 Task: Buy 3 Power Flossers & Irrigator Accessories from Oral Care section under best seller category for shipping address: Kari Cooper, 1476 Vineyard Drive, Independence, Ohio 44131, Cell Number 4403901431. Pay from credit card ending with 7965, CVV 549
Action: Mouse moved to (319, 67)
Screenshot: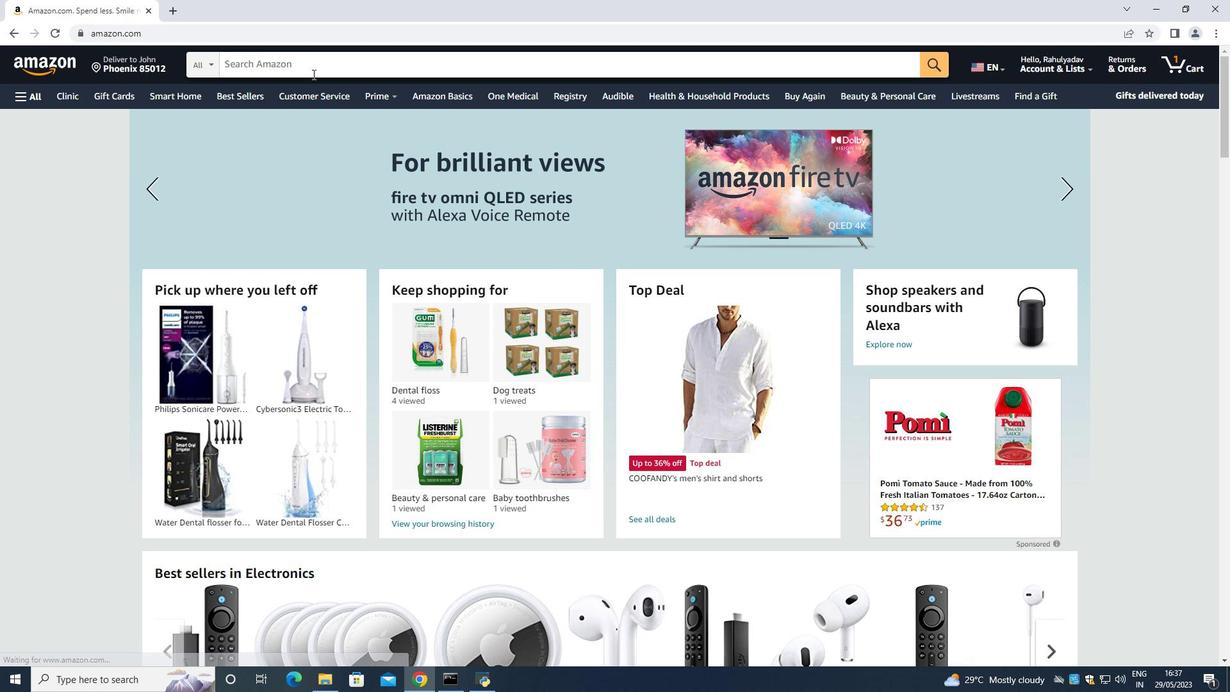 
Action: Mouse pressed left at (319, 67)
Screenshot: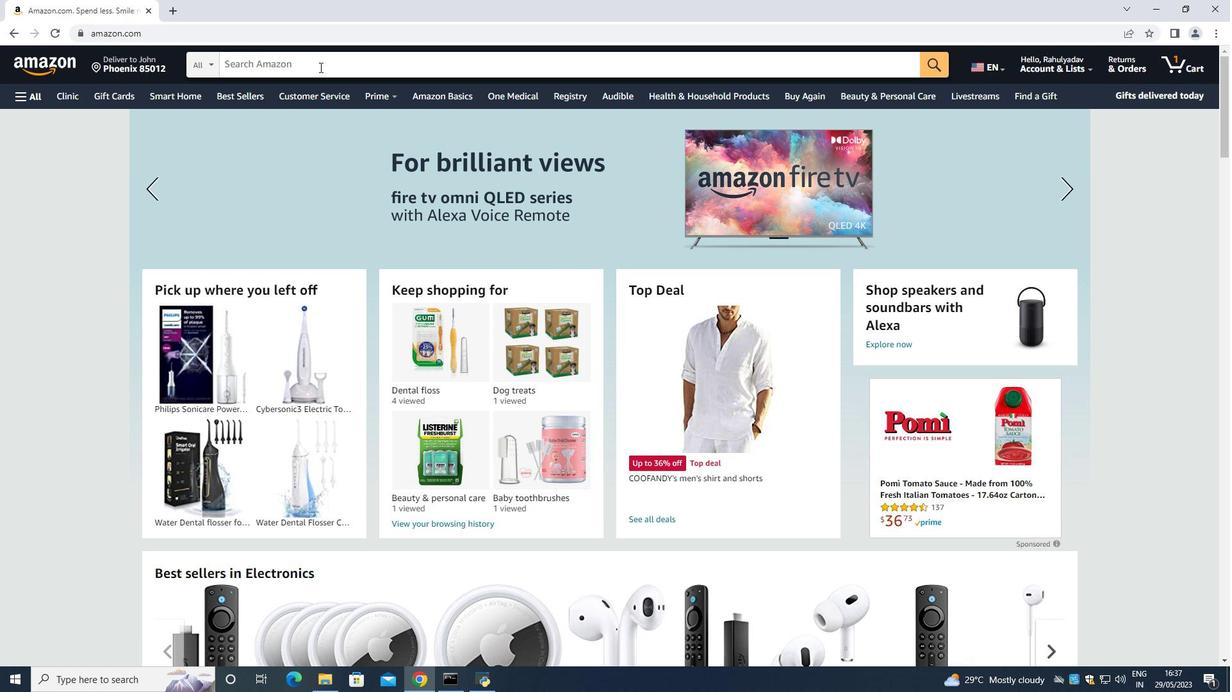 
Action: Mouse moved to (323, 67)
Screenshot: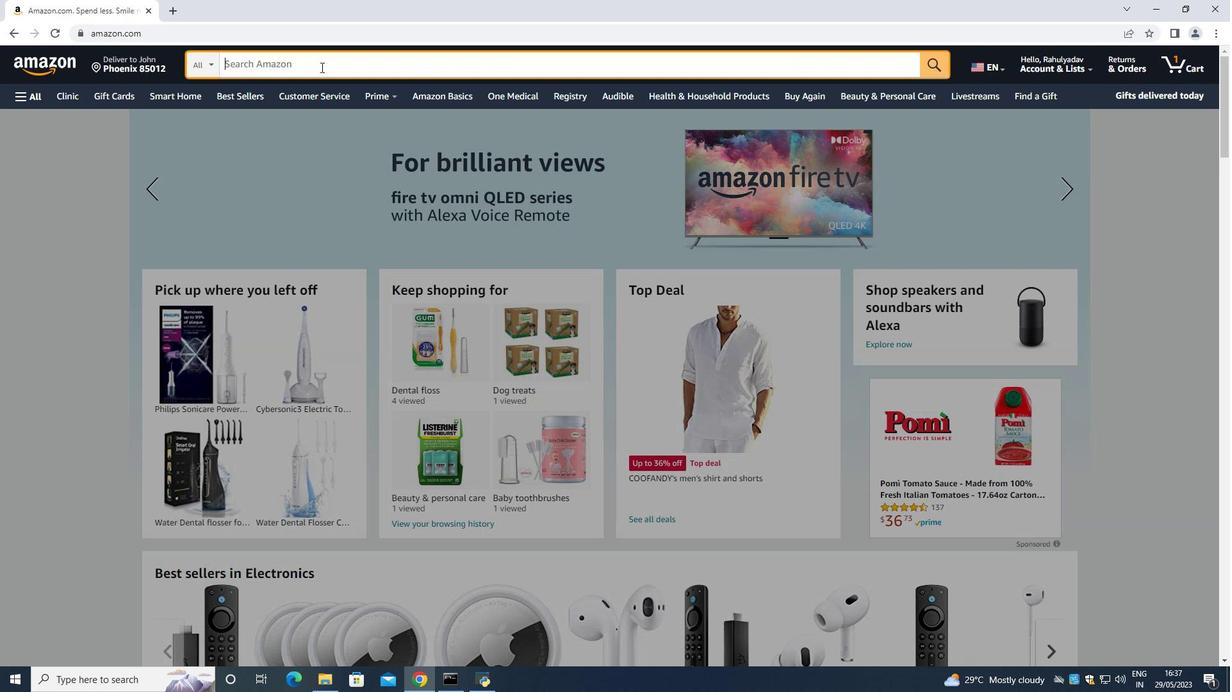 
Action: Key pressed <Key.shift>Power<Key.space><Key.shift>flosser<Key.space><Key.shift_r>&i<Key.backspace><Key.shift>I<Key.backspace><Key.space><Key.shift><Key.shift><Key.shift><Key.shift><Key.shift><Key.shift><Key.shift><Key.shift><Key.shift><Key.shift>Irrigator<Key.space><Key.shift><Key.shift><Key.shift><Key.shift>Accrssories<Key.enter>
Screenshot: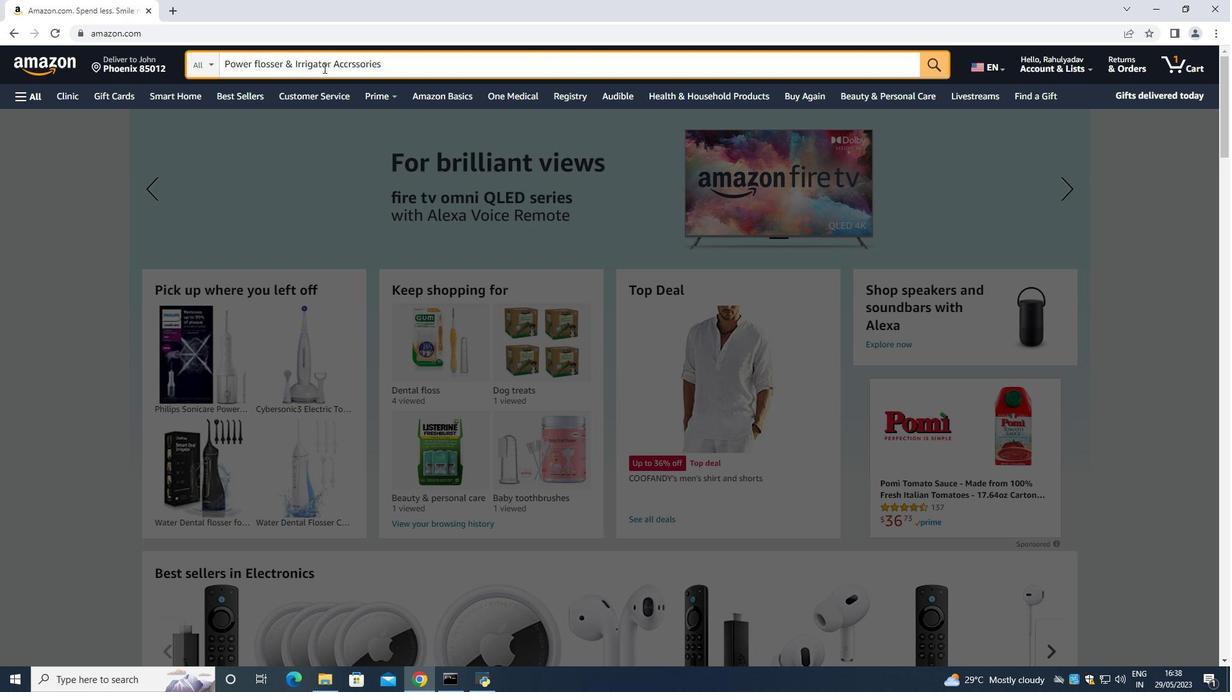 
Action: Mouse moved to (59, 255)
Screenshot: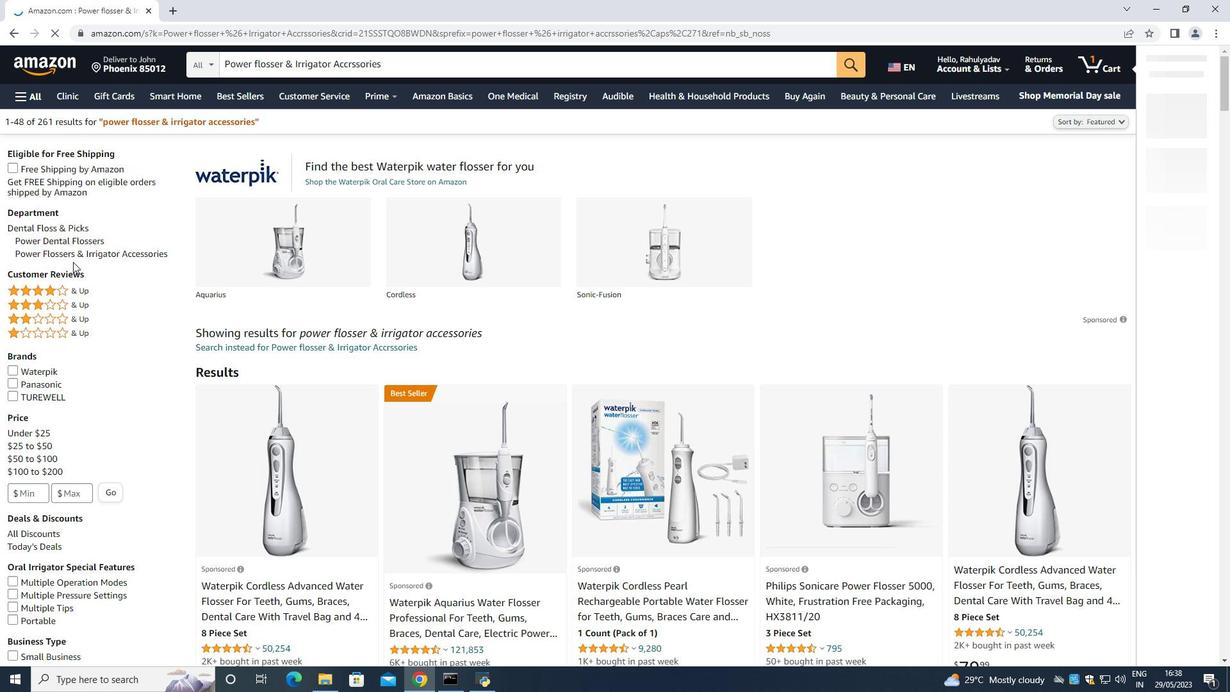 
Action: Mouse pressed left at (59, 255)
Screenshot: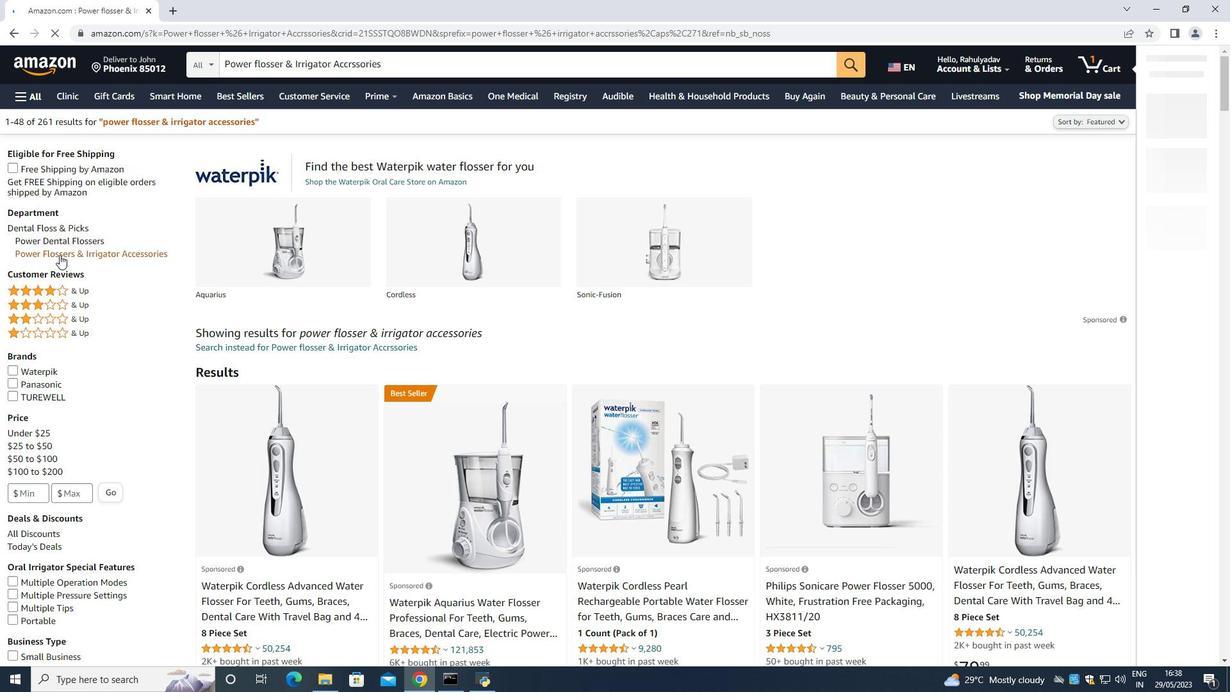 
Action: Mouse moved to (130, 319)
Screenshot: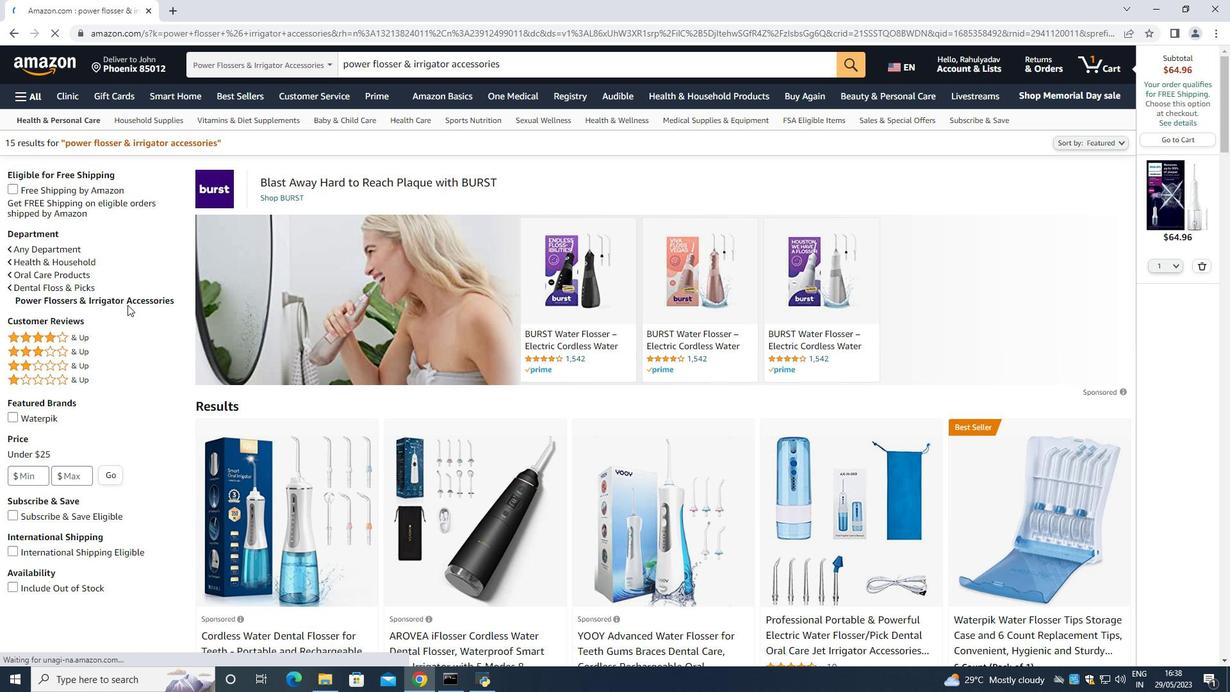 
Action: Mouse scrolled (130, 319) with delta (0, 0)
Screenshot: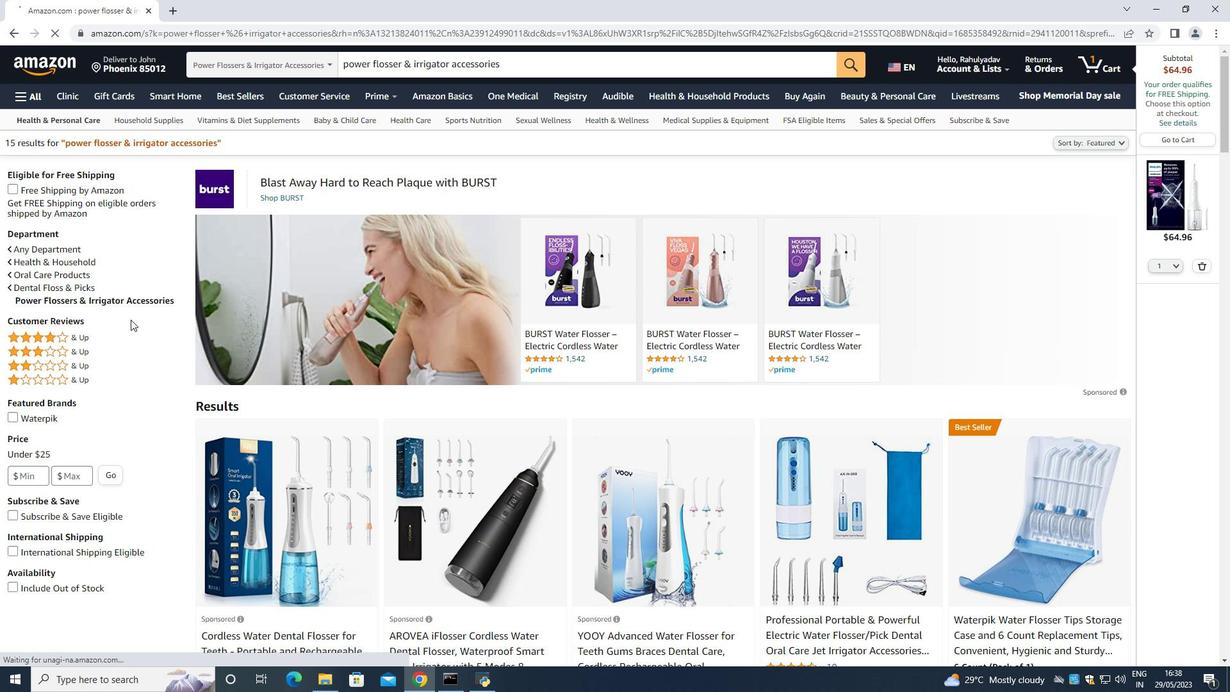
Action: Mouse moved to (521, 600)
Screenshot: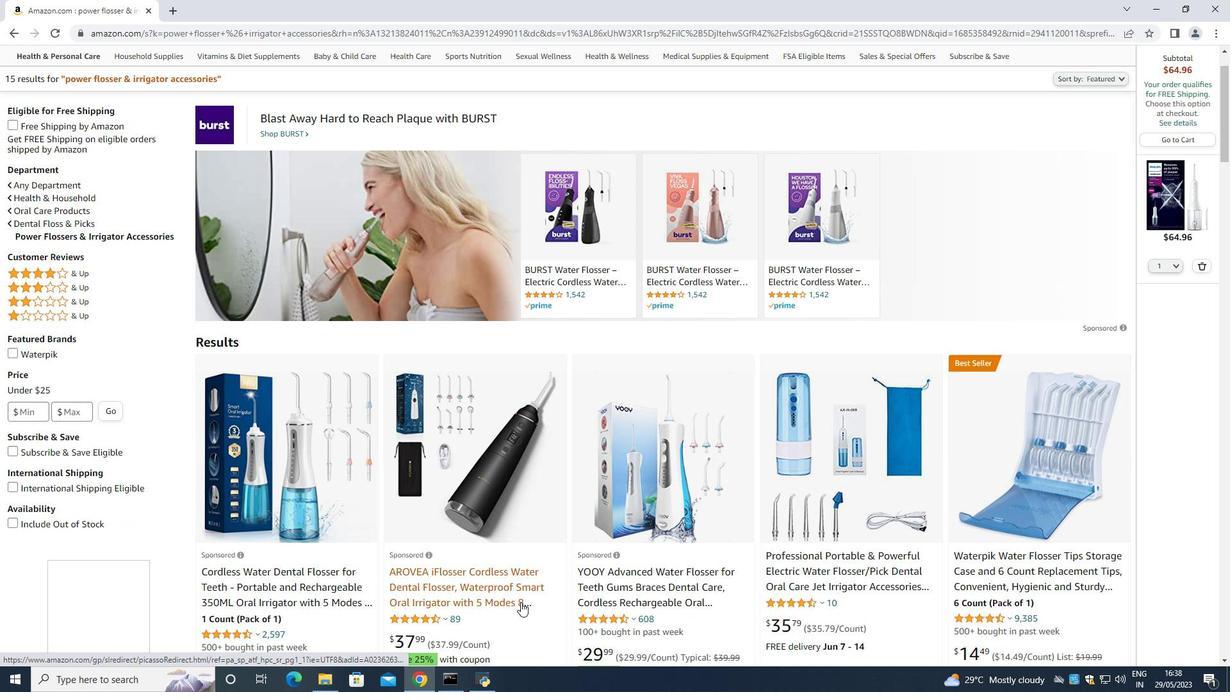 
Action: Mouse scrolled (521, 599) with delta (0, 0)
Screenshot: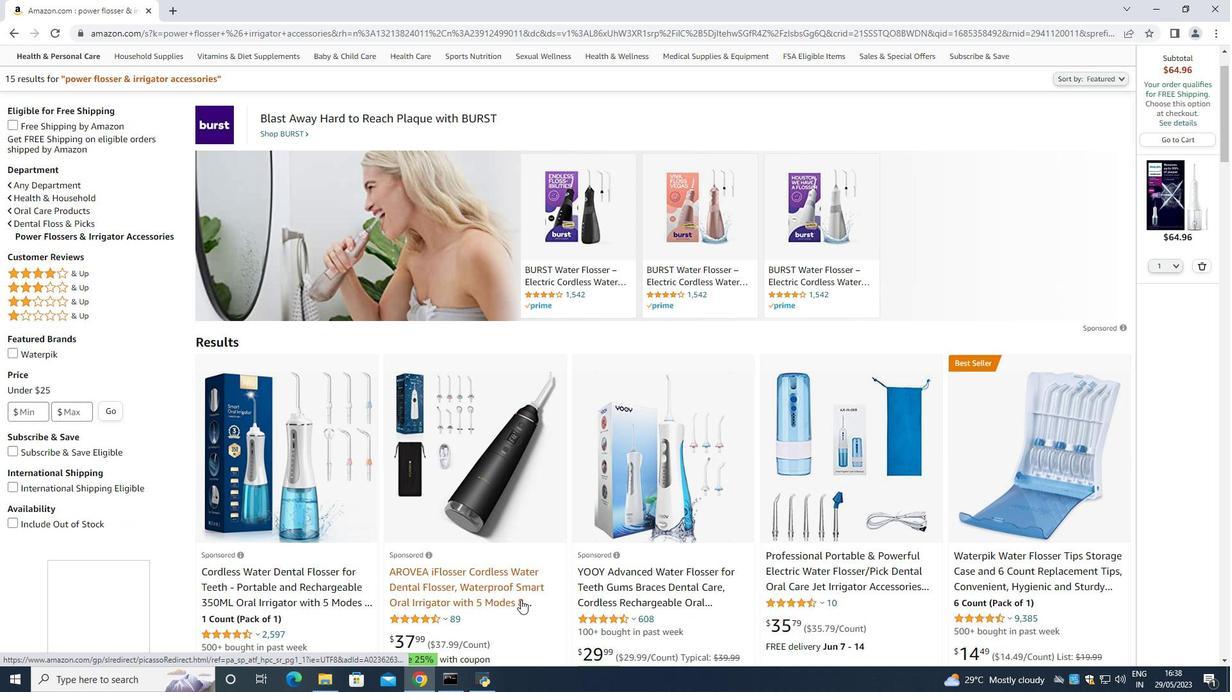 
Action: Mouse moved to (537, 541)
Screenshot: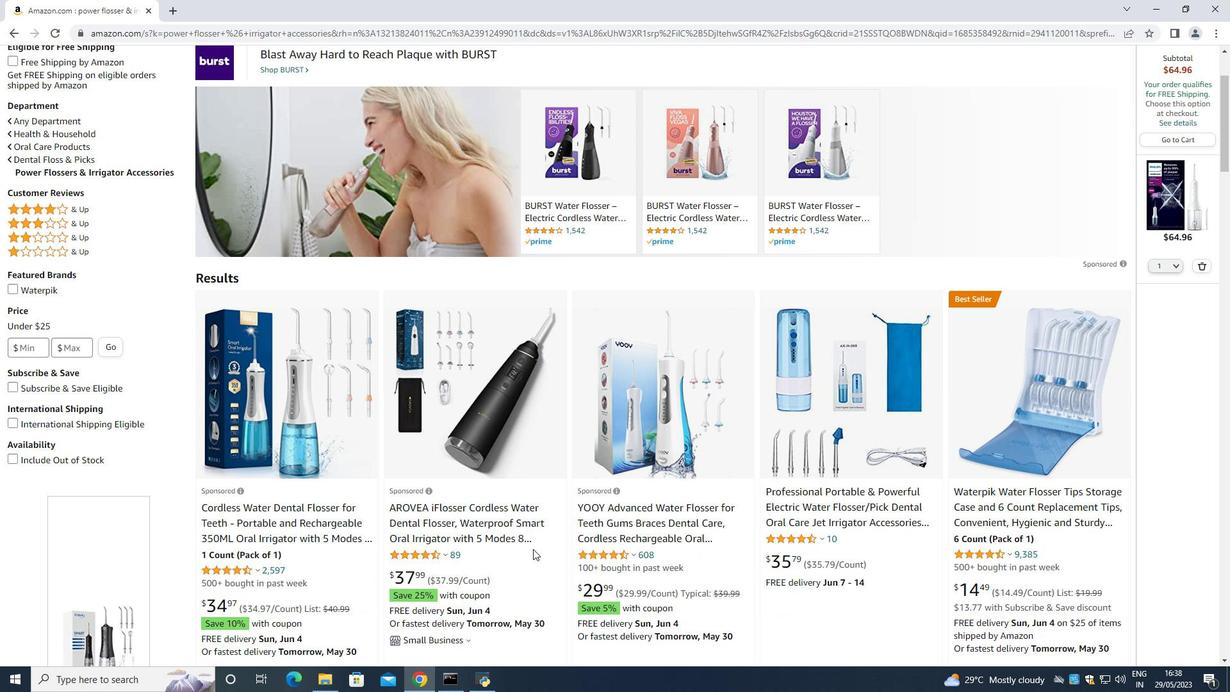 
Action: Mouse scrolled (537, 540) with delta (0, 0)
Screenshot: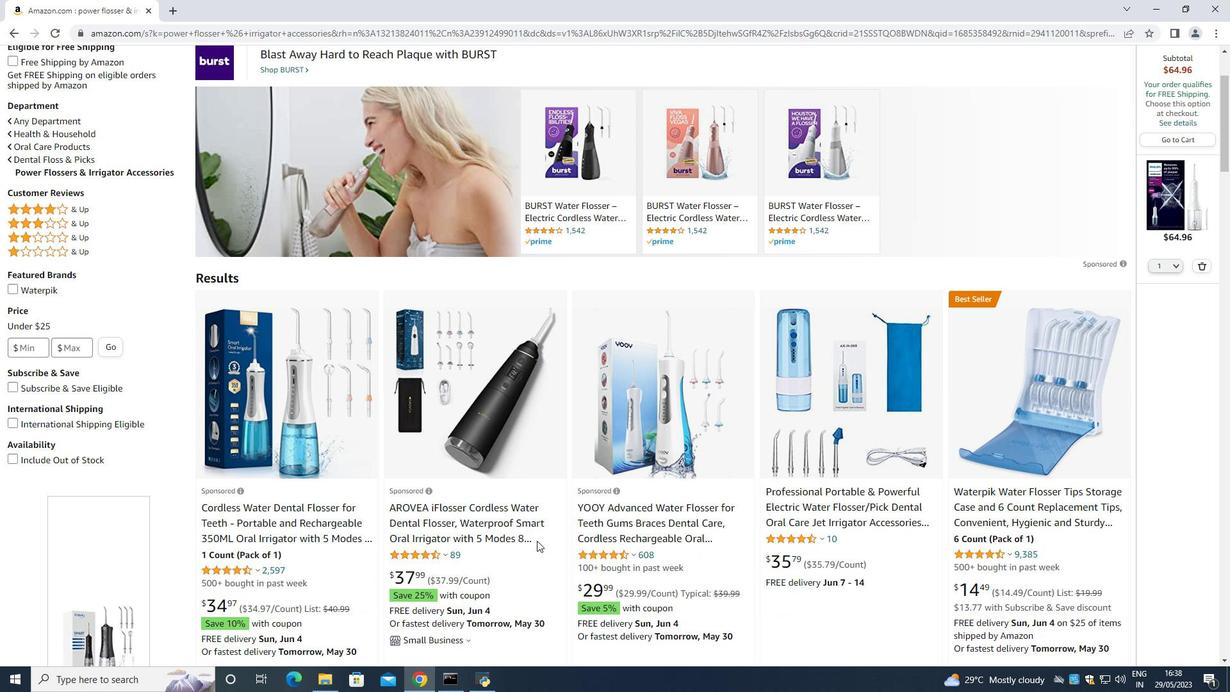 
Action: Mouse moved to (757, 438)
Screenshot: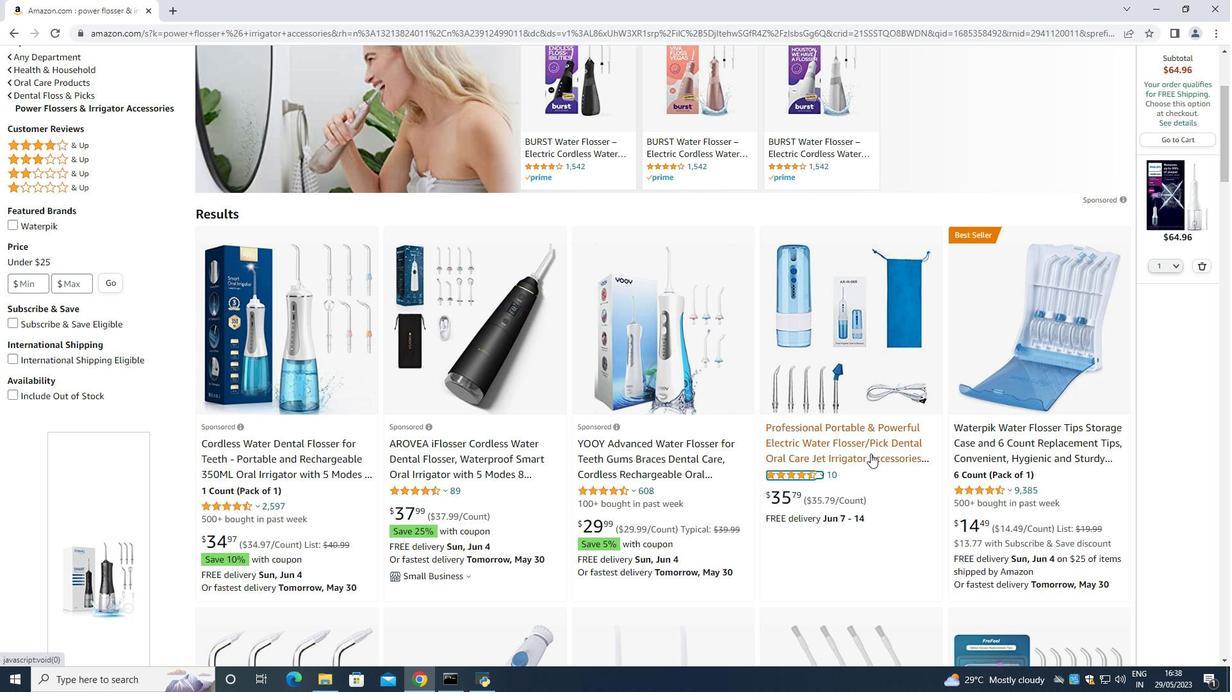 
Action: Mouse scrolled (757, 437) with delta (0, 0)
Screenshot: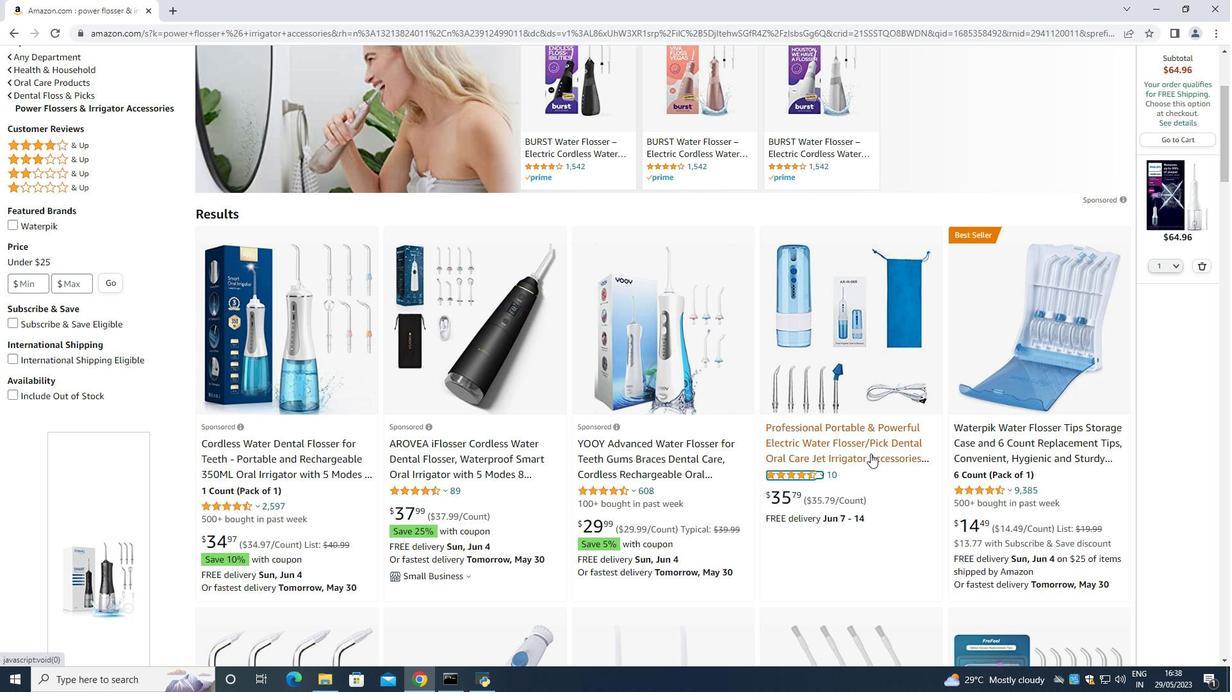 
Action: Mouse moved to (736, 432)
Screenshot: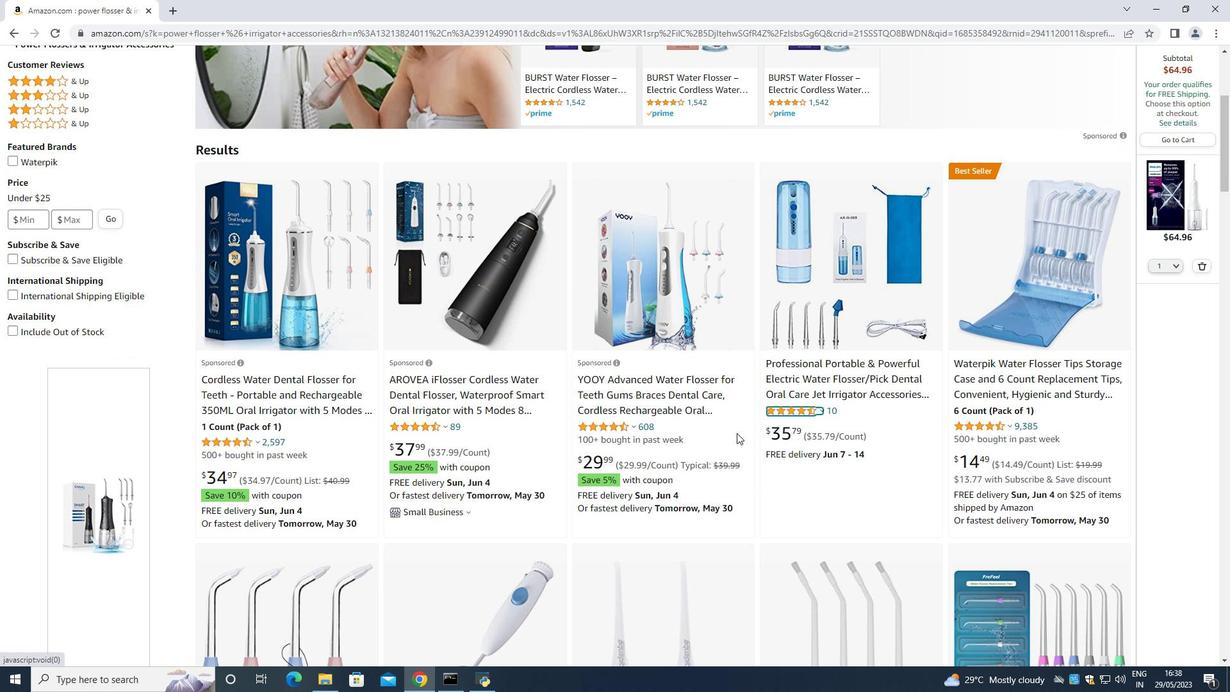 
Action: Mouse scrolled (736, 432) with delta (0, 0)
Screenshot: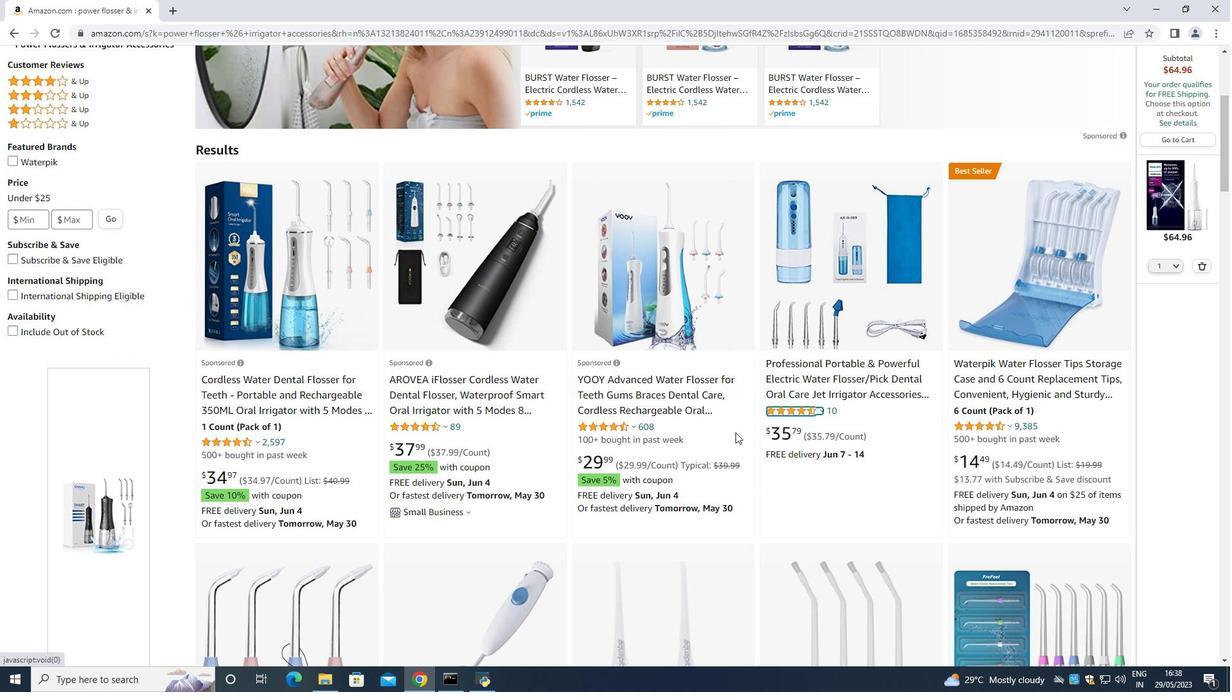 
Action: Mouse moved to (375, 493)
Screenshot: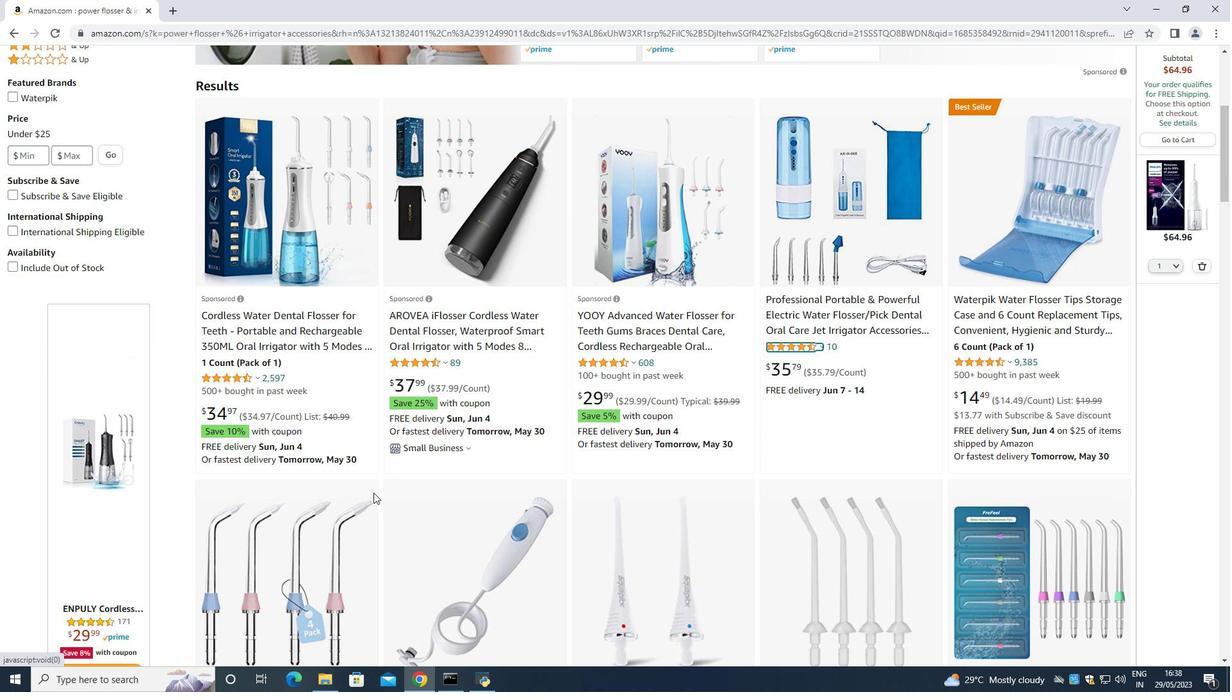 
Action: Mouse scrolled (375, 492) with delta (0, 0)
Screenshot: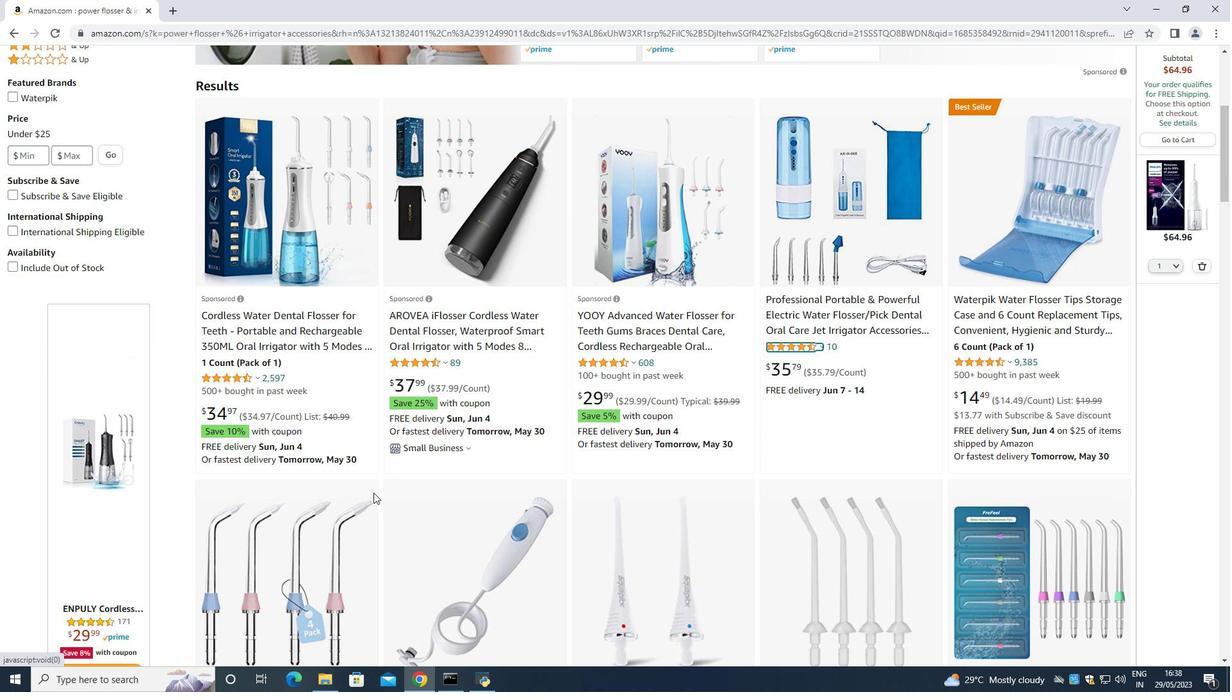 
Action: Mouse moved to (375, 492)
Screenshot: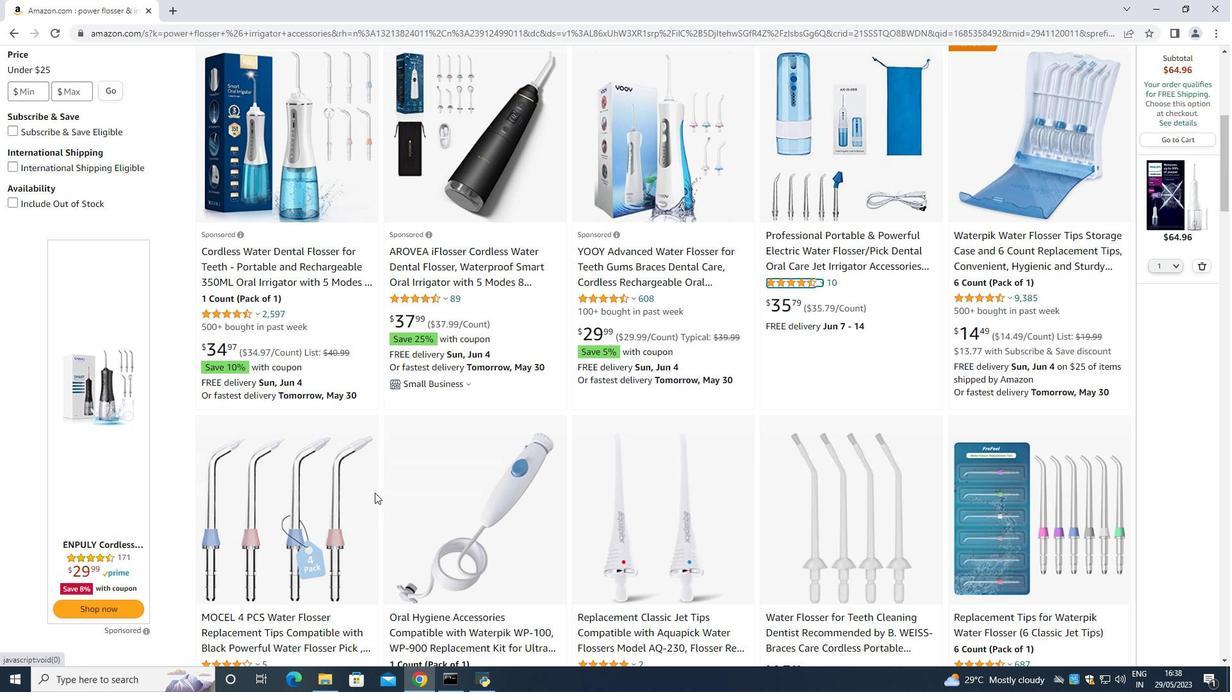 
Action: Mouse scrolled (375, 491) with delta (0, 0)
Screenshot: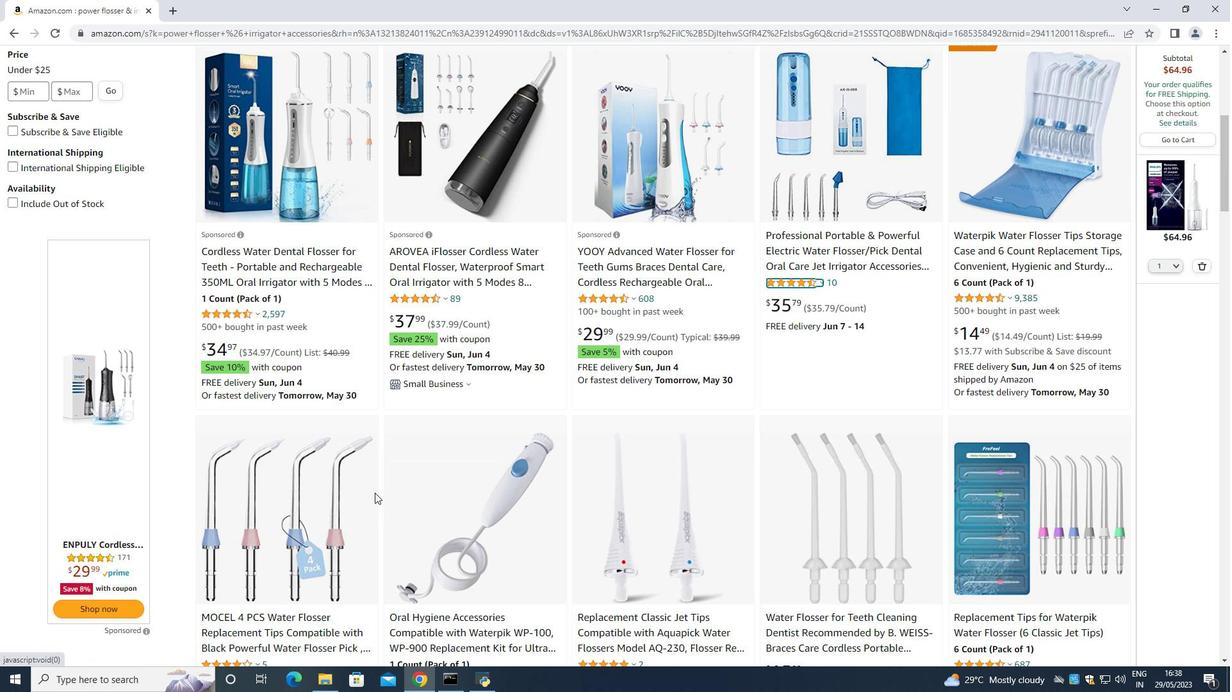 
Action: Mouse scrolled (375, 491) with delta (0, 0)
Screenshot: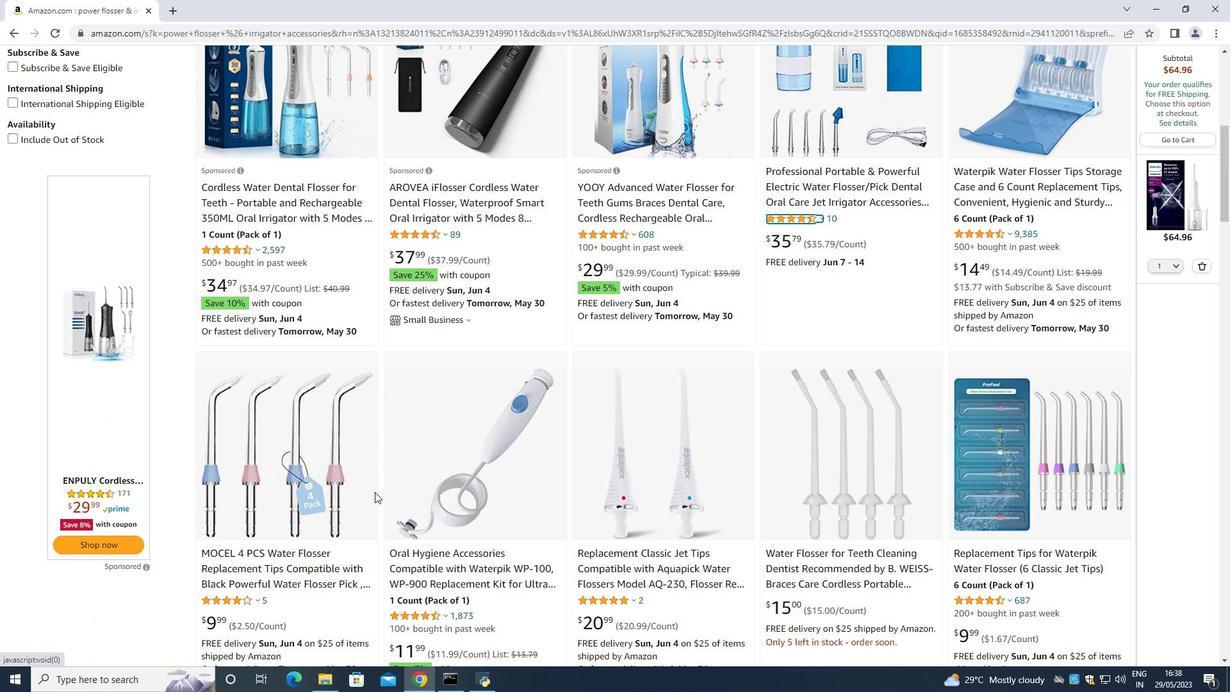 
Action: Mouse moved to (375, 492)
Screenshot: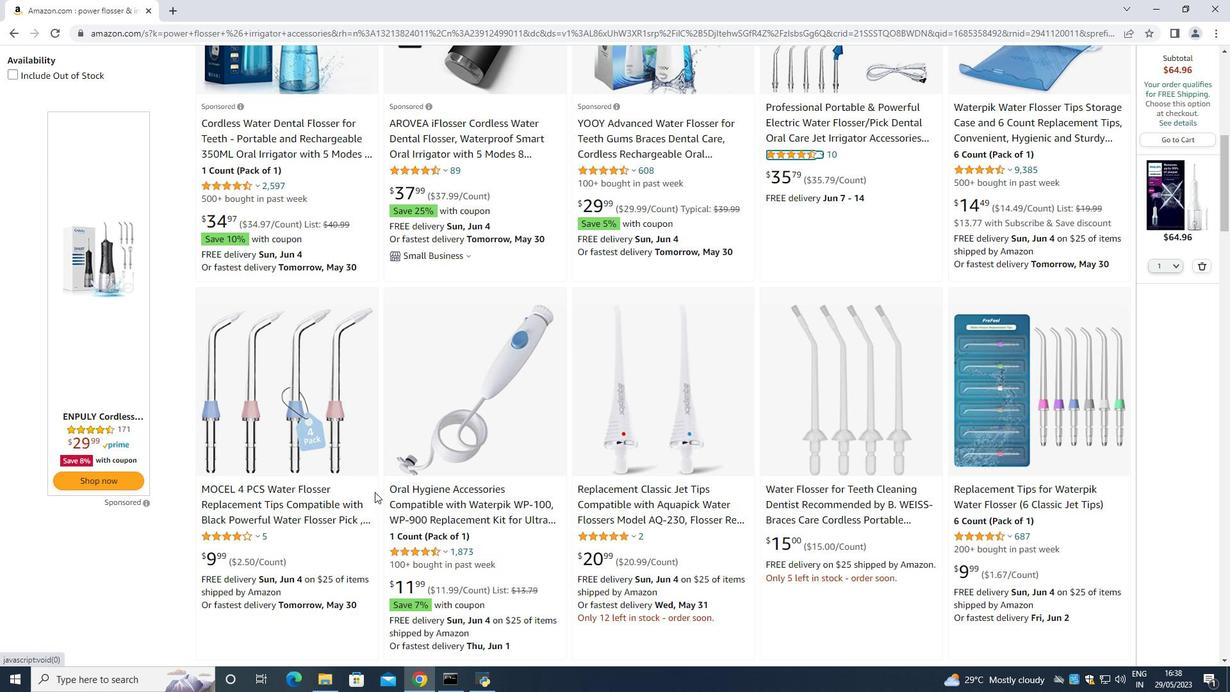 
Action: Mouse scrolled (375, 491) with delta (0, 0)
Screenshot: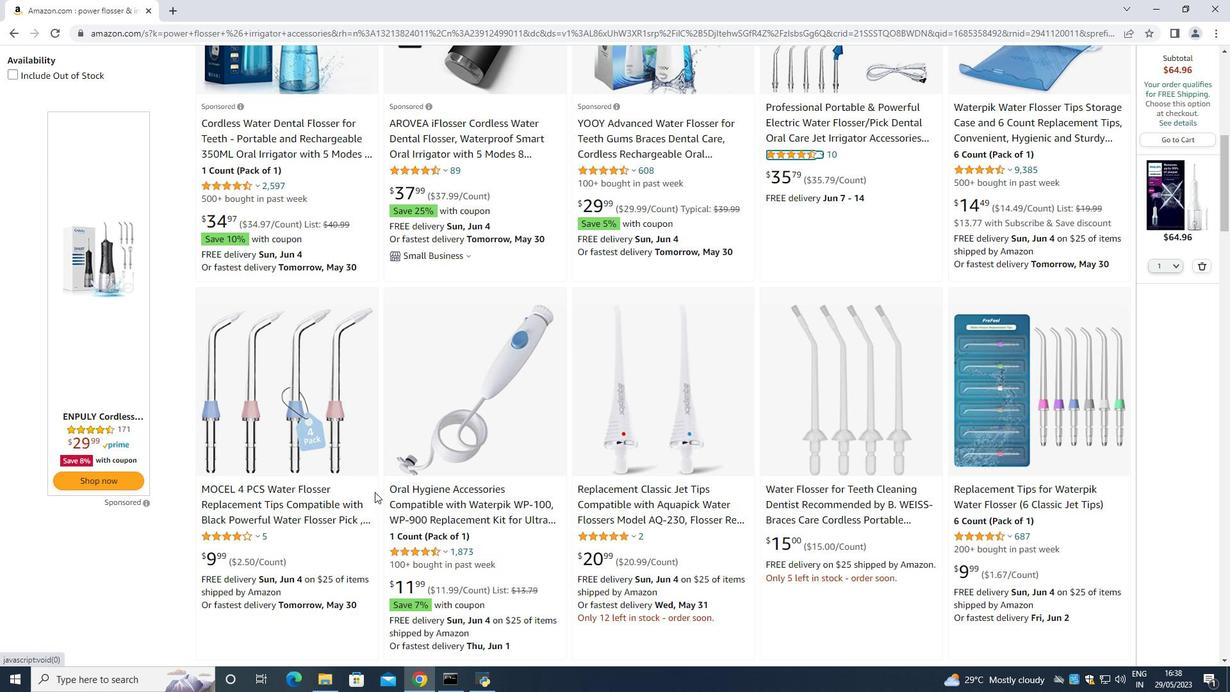 
Action: Mouse moved to (420, 491)
Screenshot: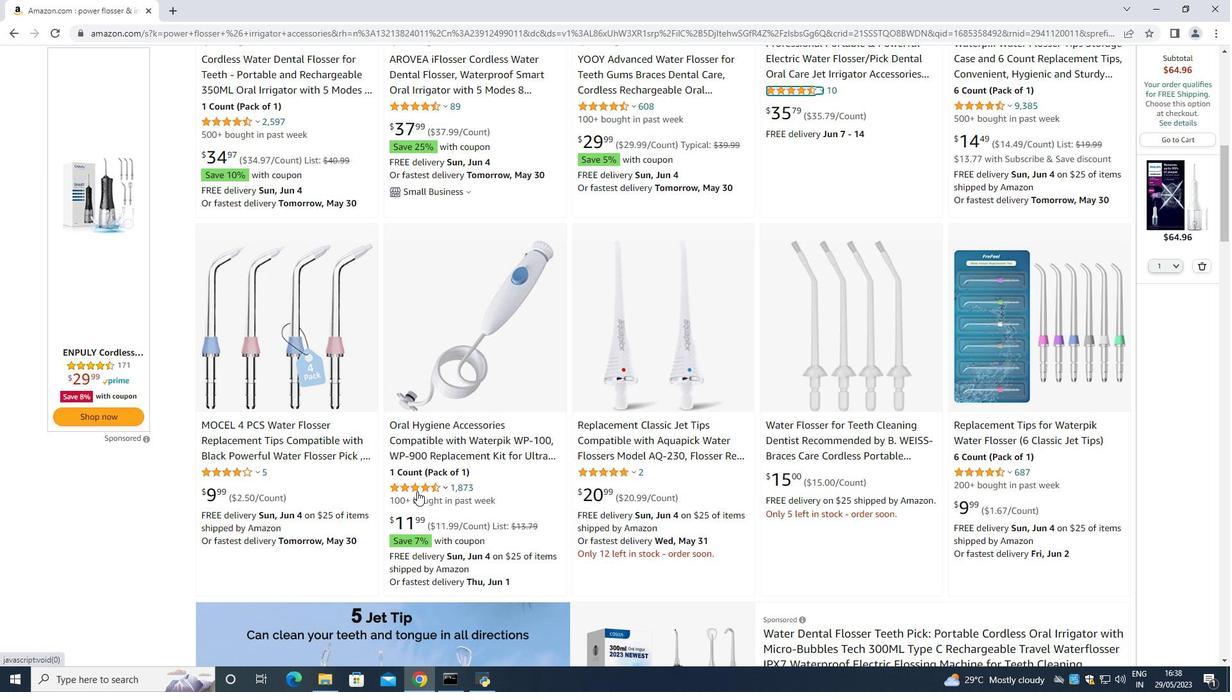 
Action: Mouse scrolled (420, 491) with delta (0, 0)
Screenshot: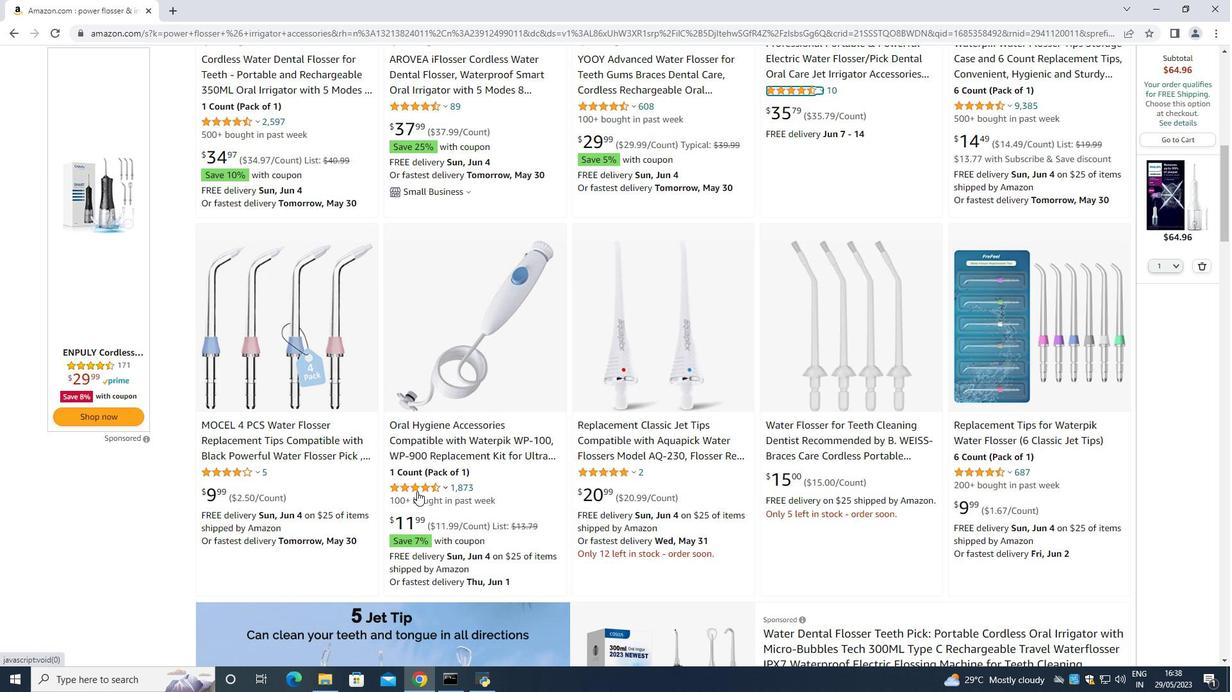 
Action: Mouse moved to (518, 400)
Screenshot: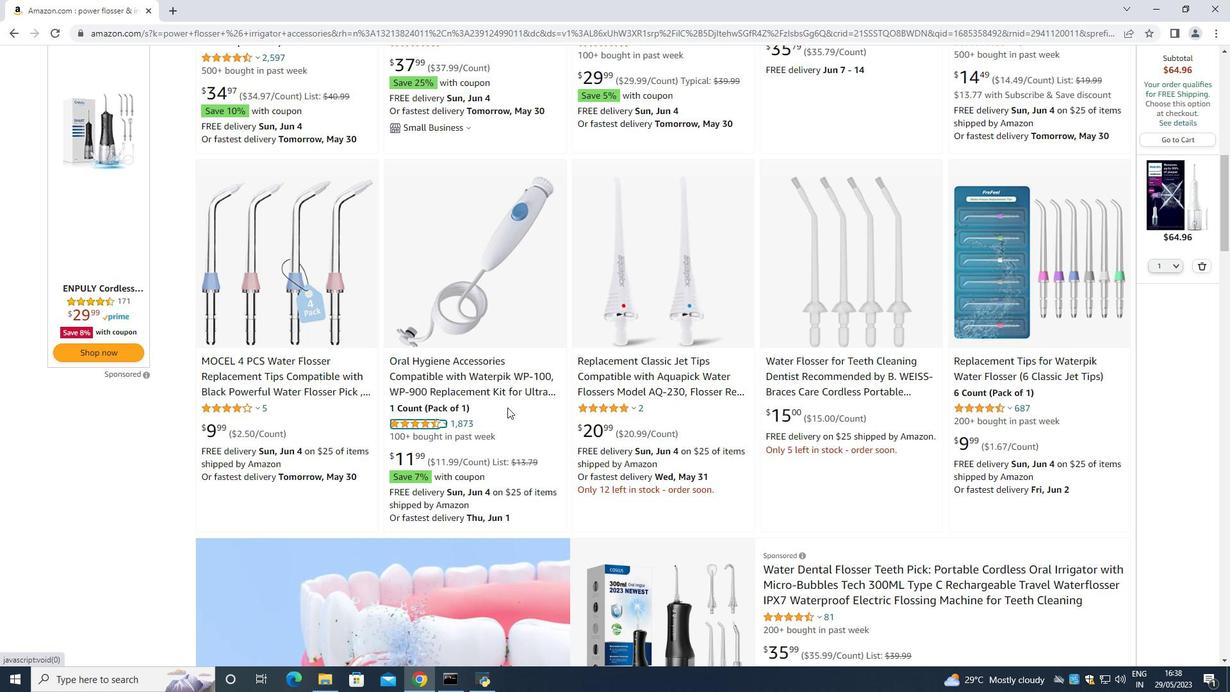 
Action: Mouse scrolled (518, 401) with delta (0, 0)
Screenshot: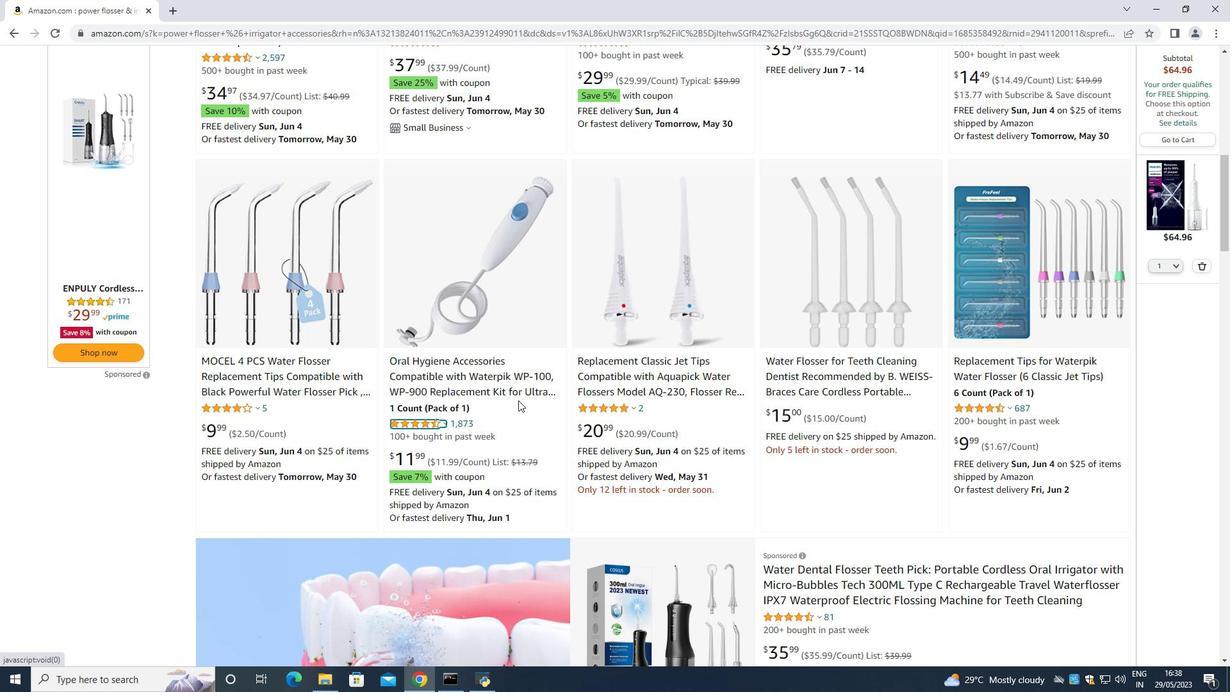 
Action: Mouse scrolled (518, 401) with delta (0, 0)
Screenshot: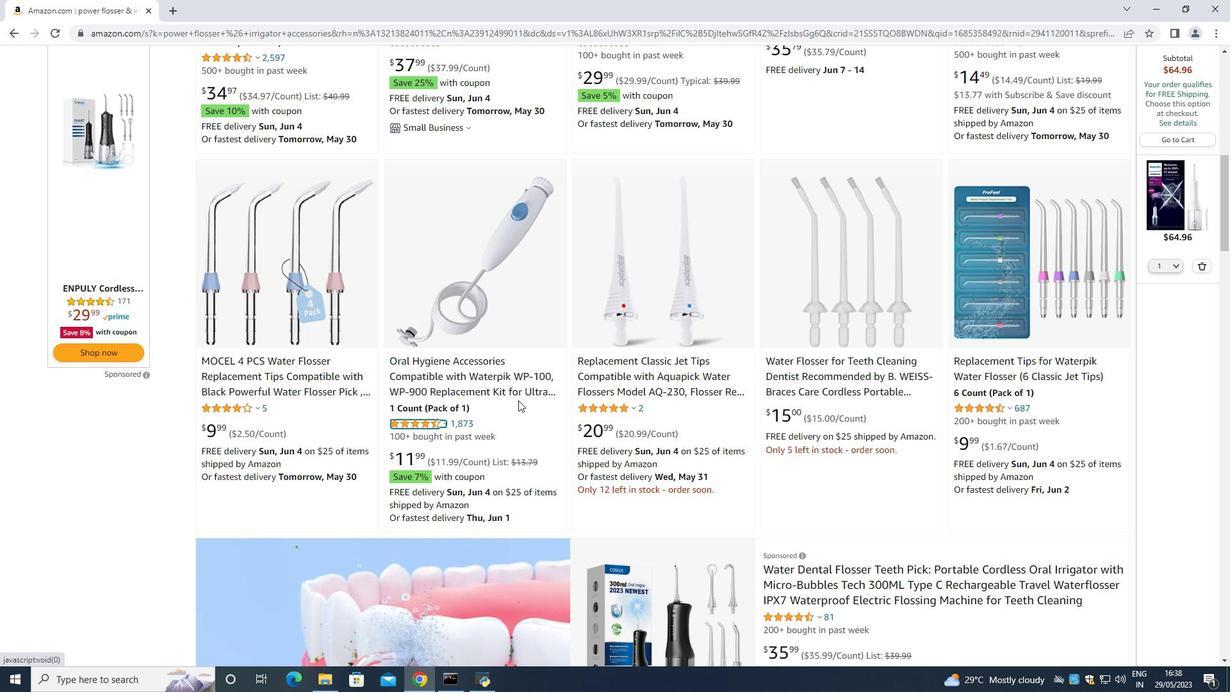 
Action: Mouse scrolled (518, 401) with delta (0, 0)
Screenshot: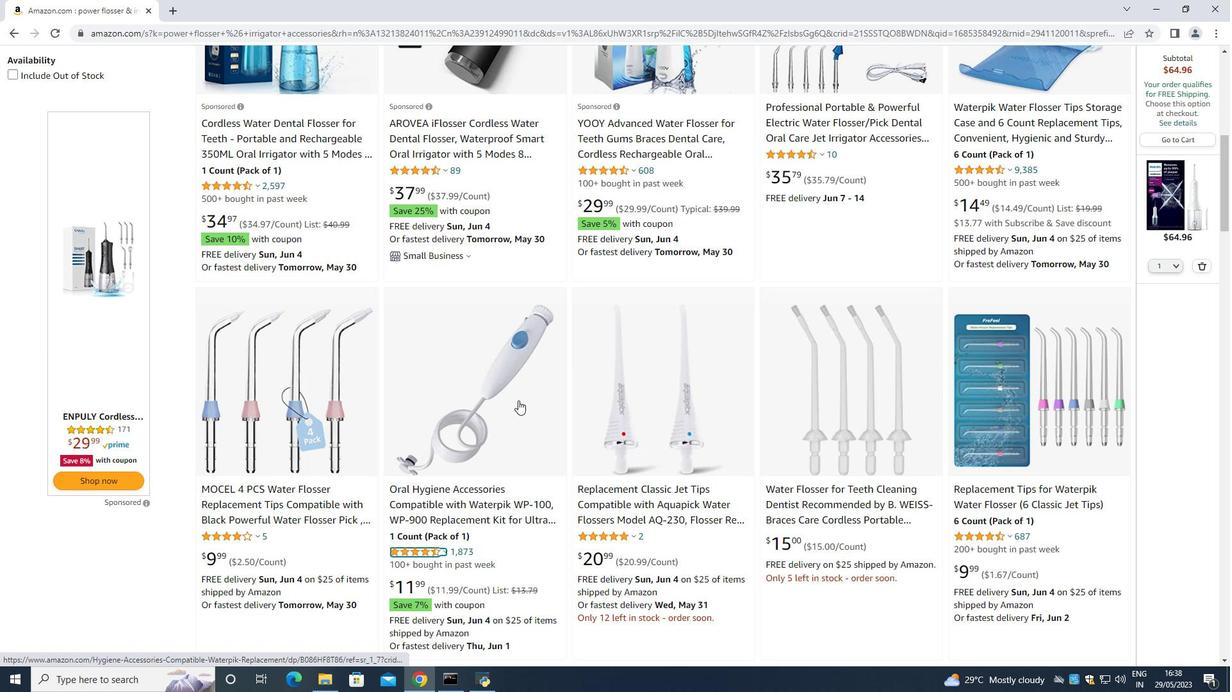 
Action: Mouse scrolled (518, 401) with delta (0, 0)
Screenshot: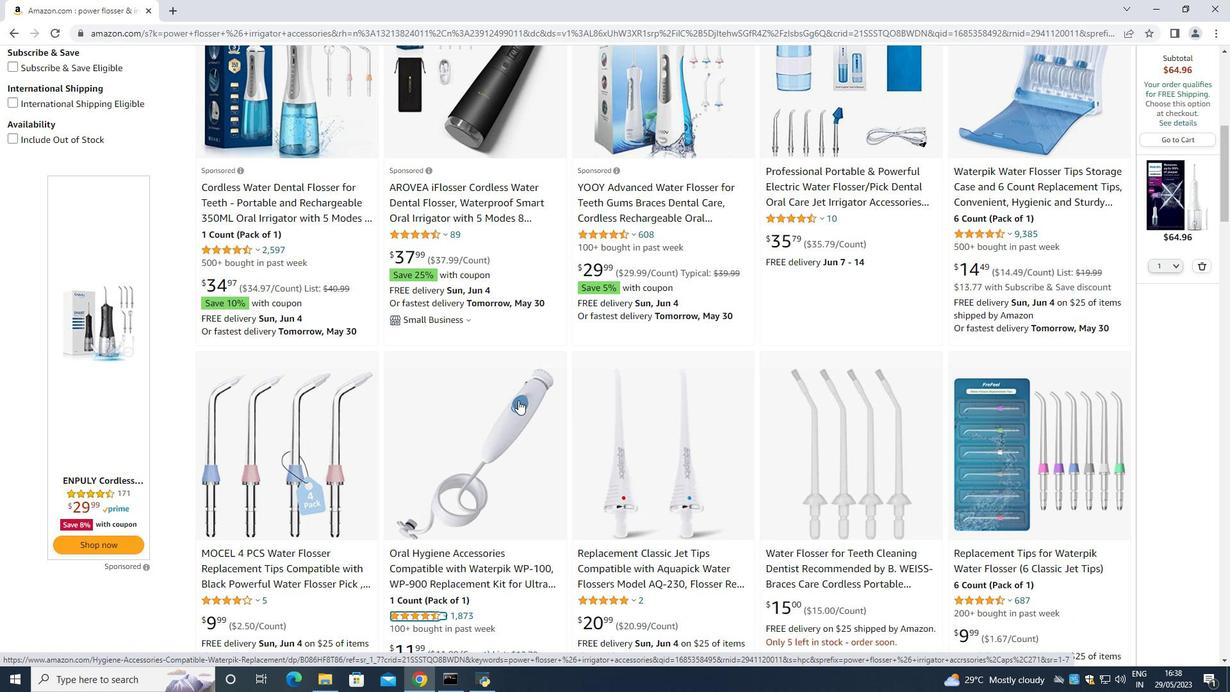 
Action: Mouse moved to (310, 287)
Screenshot: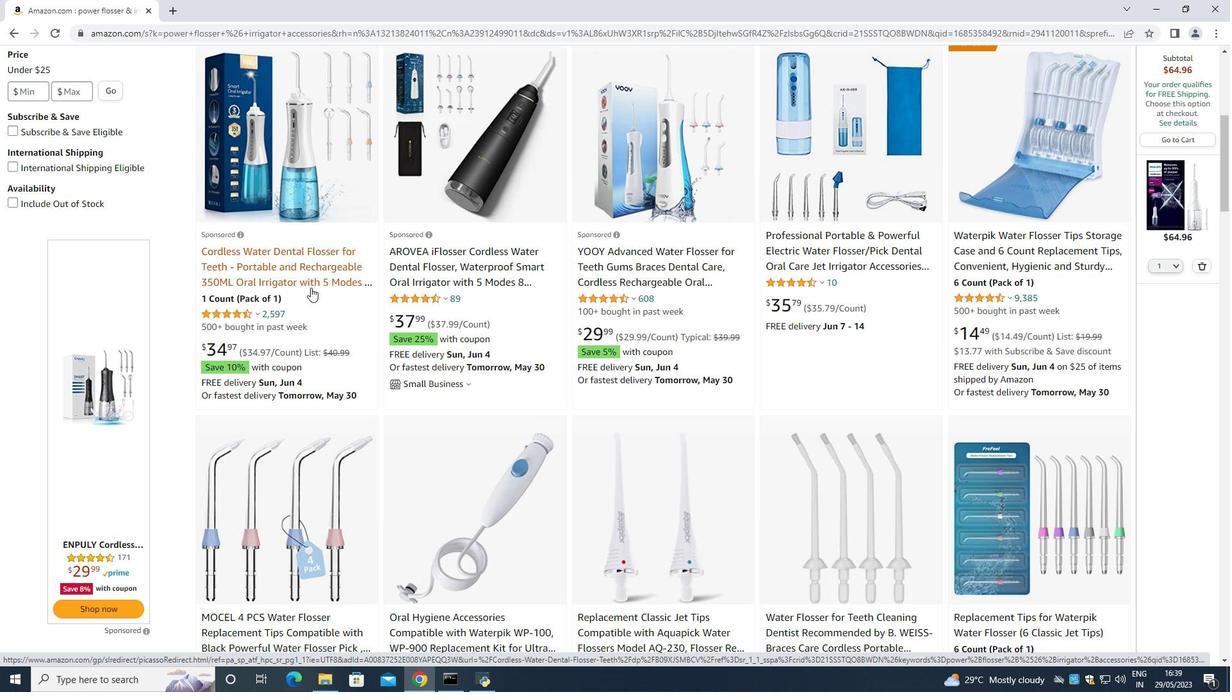 
Action: Mouse scrolled (310, 287) with delta (0, 0)
Screenshot: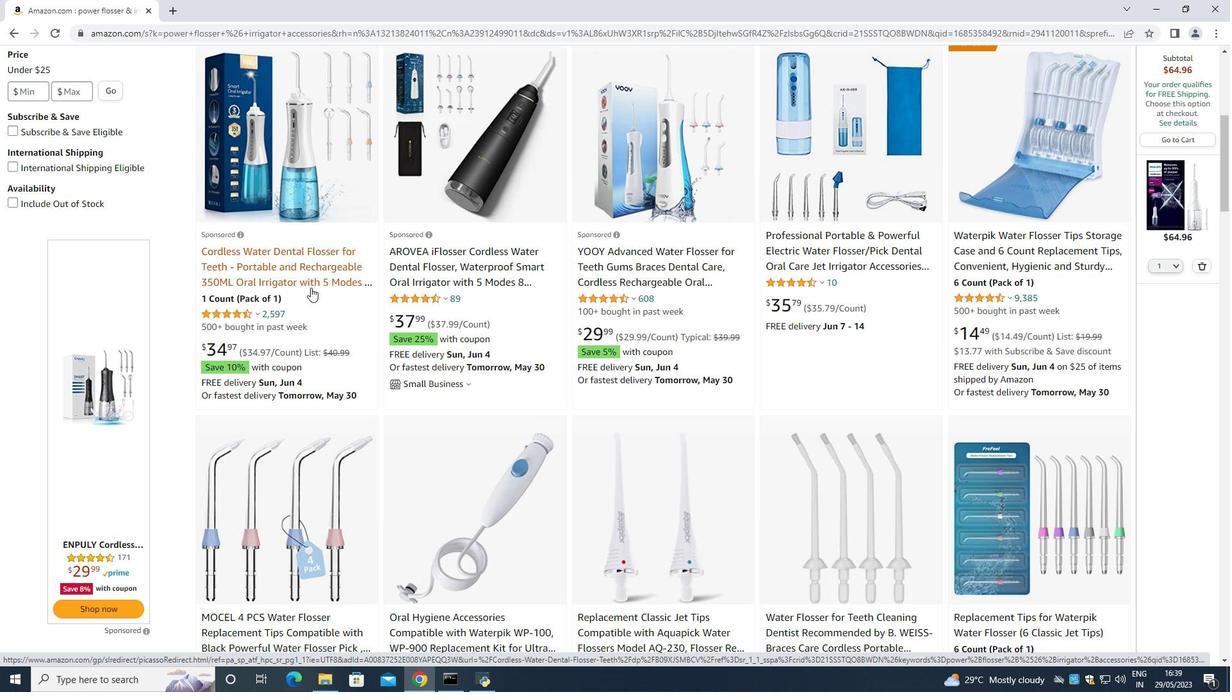 
Action: Mouse moved to (312, 284)
Screenshot: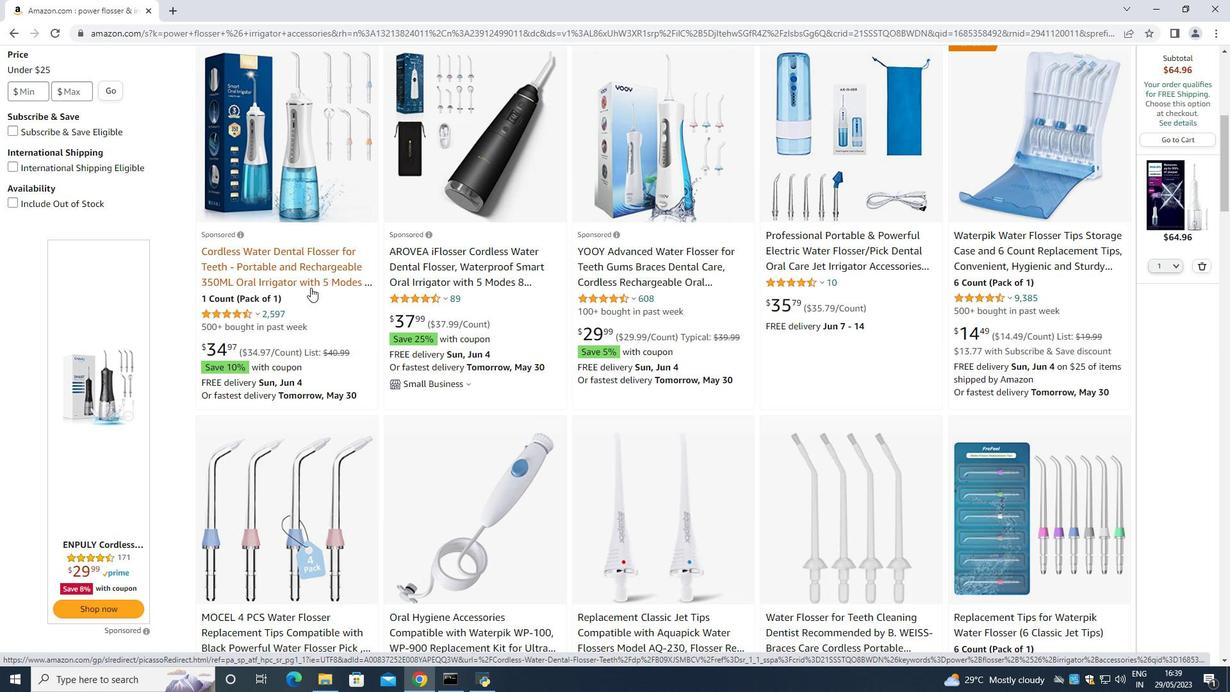 
Action: Mouse scrolled (312, 284) with delta (0, 0)
Screenshot: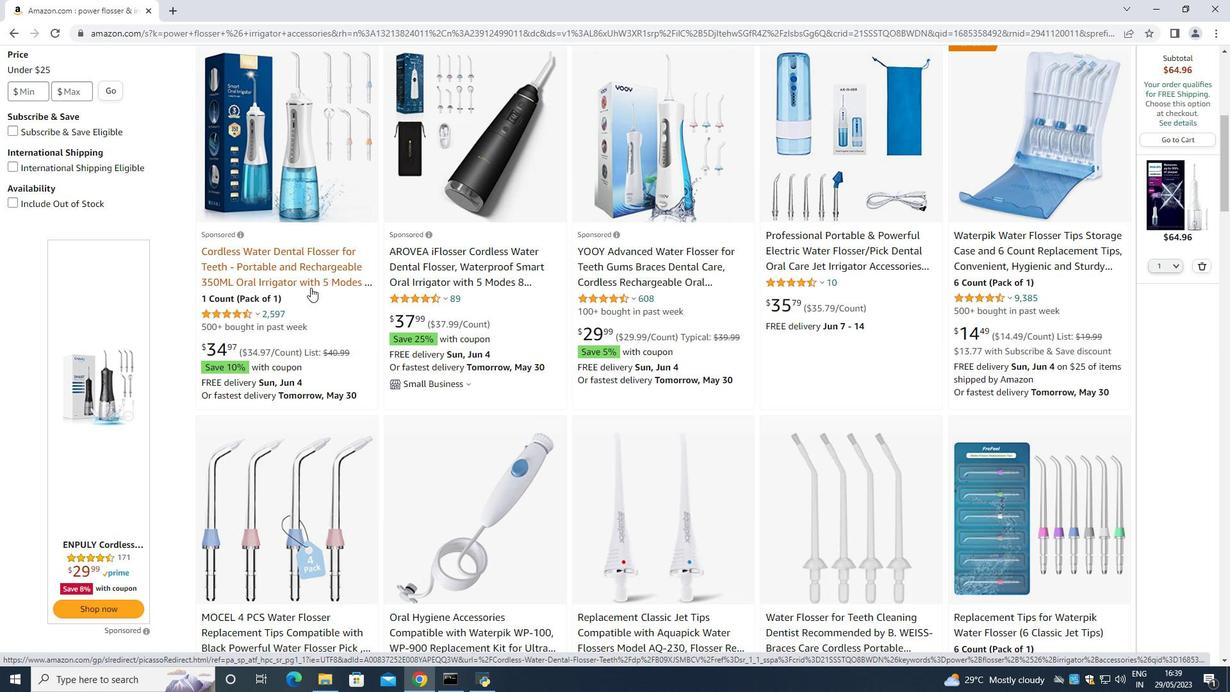 
Action: Mouse moved to (312, 283)
Screenshot: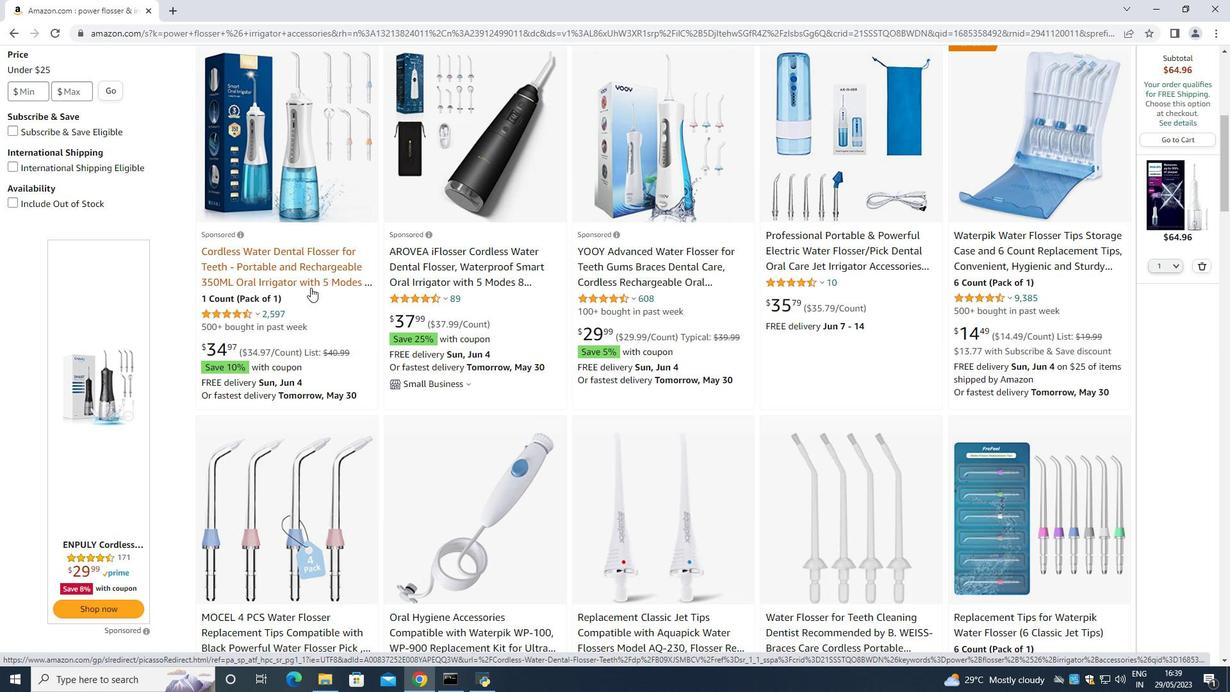
Action: Mouse scrolled (312, 284) with delta (0, 0)
Screenshot: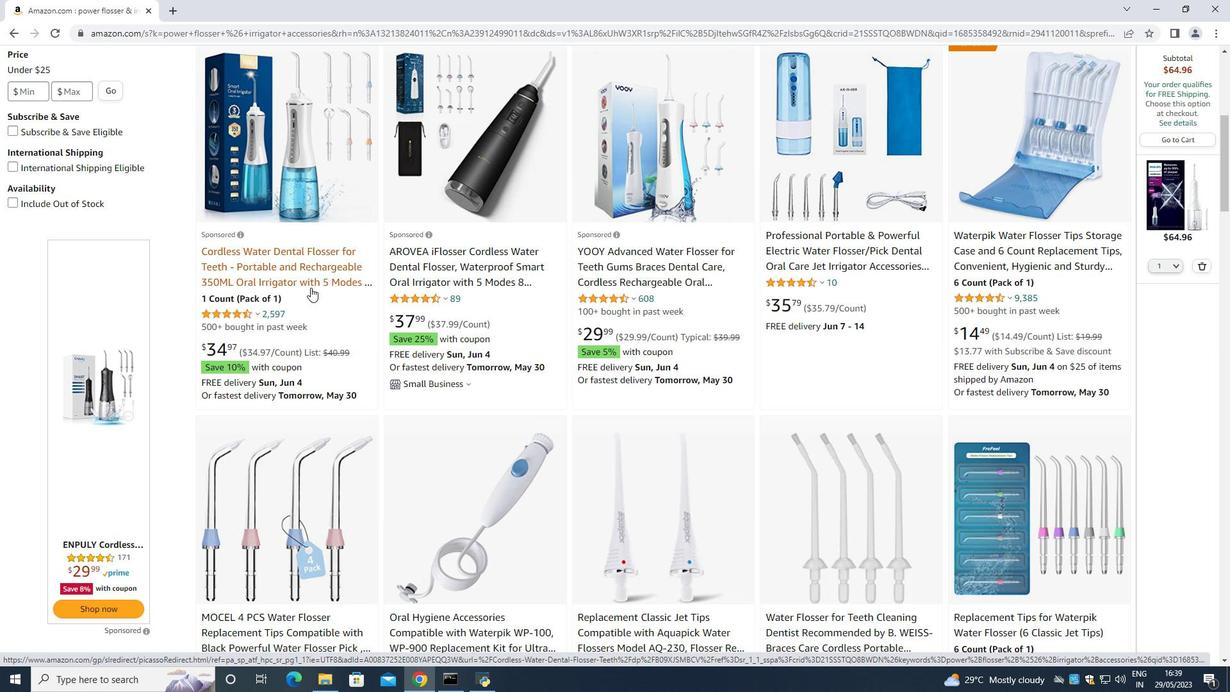 
Action: Mouse moved to (314, 278)
Screenshot: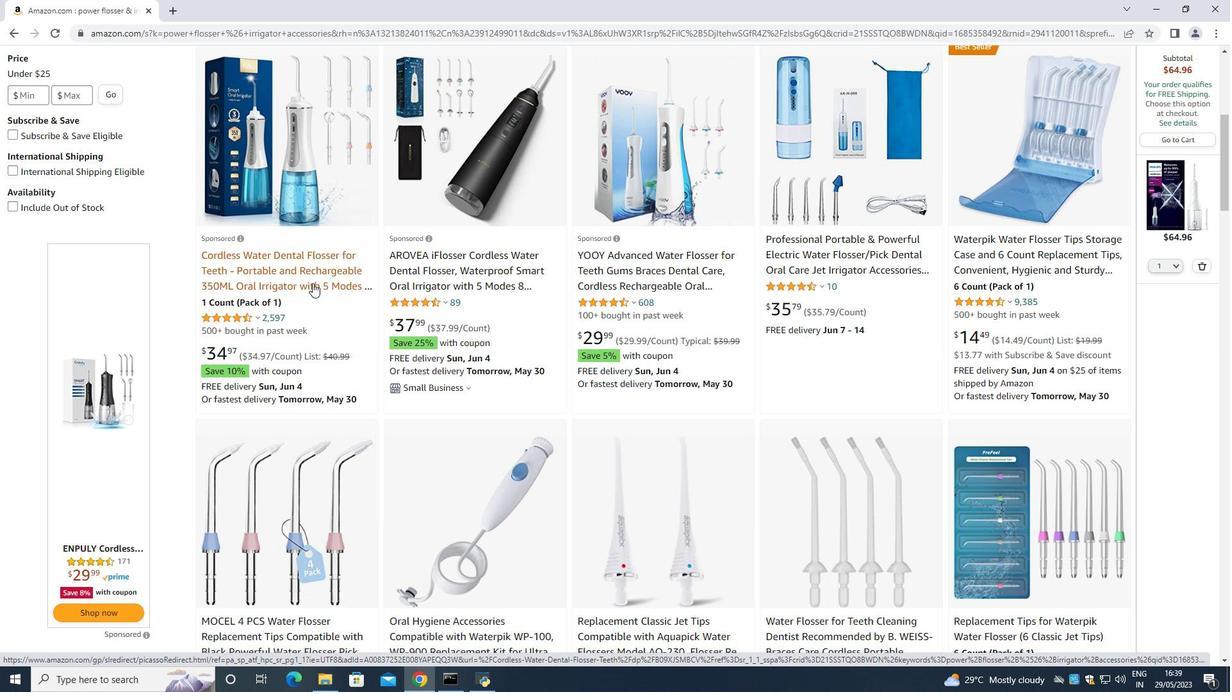 
Action: Mouse scrolled (314, 278) with delta (0, 0)
Screenshot: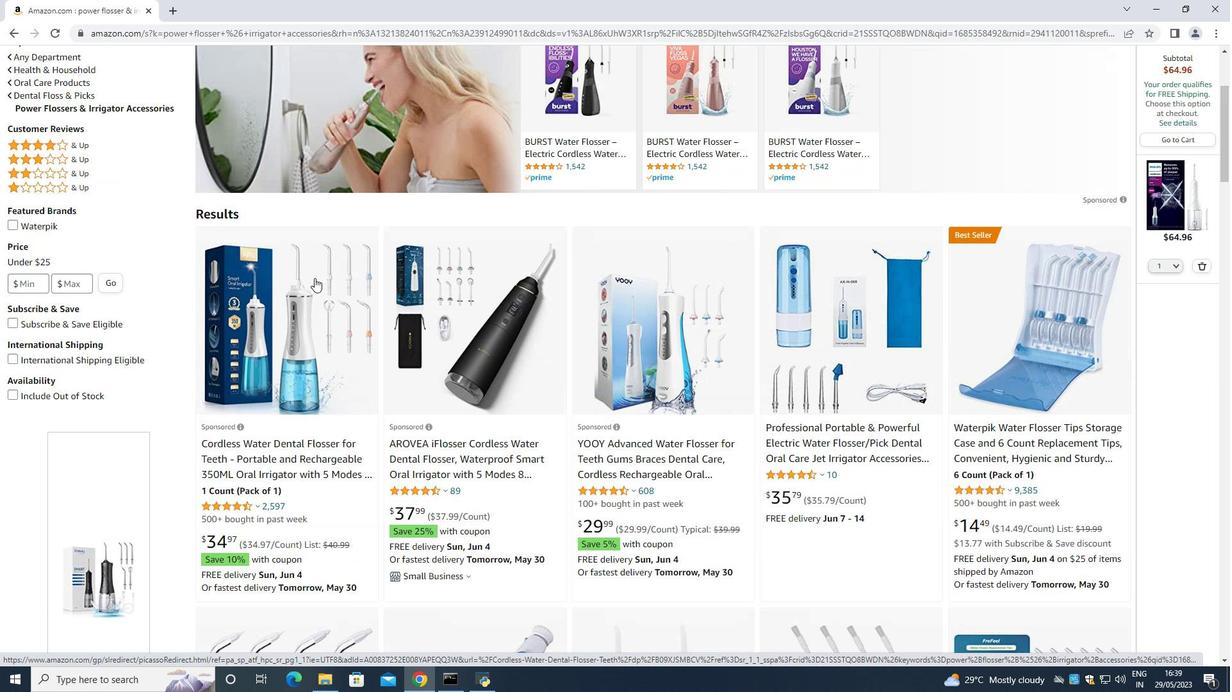 
Action: Mouse scrolled (314, 278) with delta (0, 0)
Screenshot: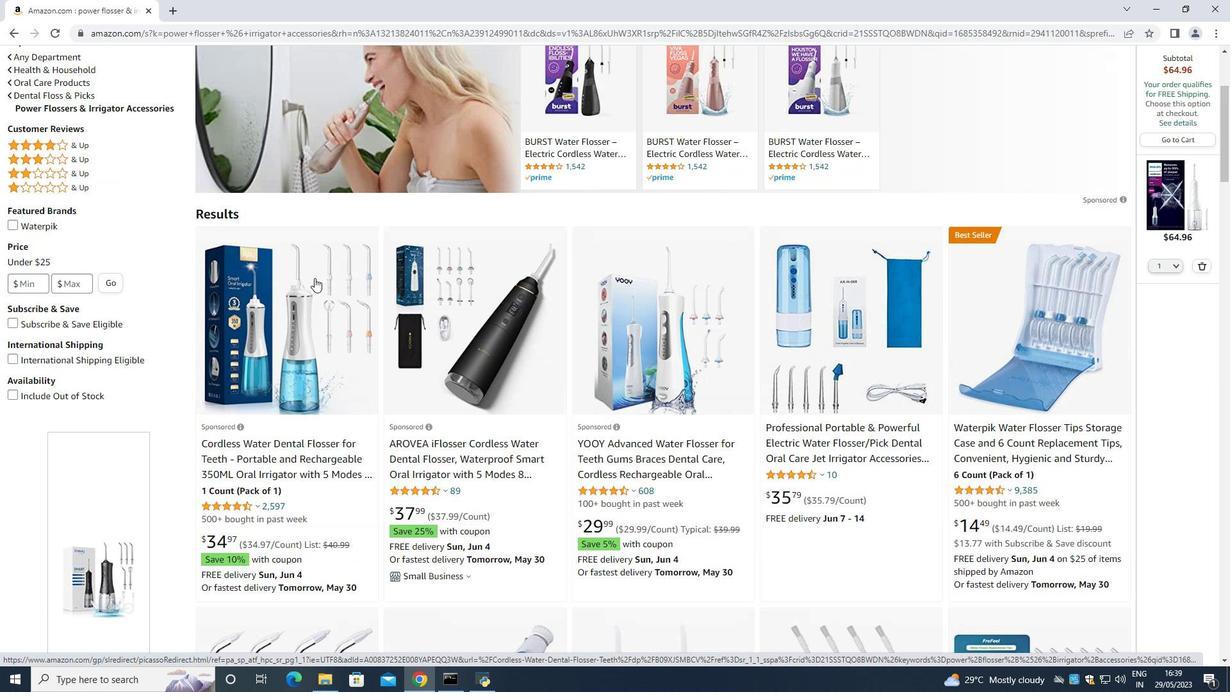 
Action: Mouse scrolled (314, 278) with delta (0, 0)
Screenshot: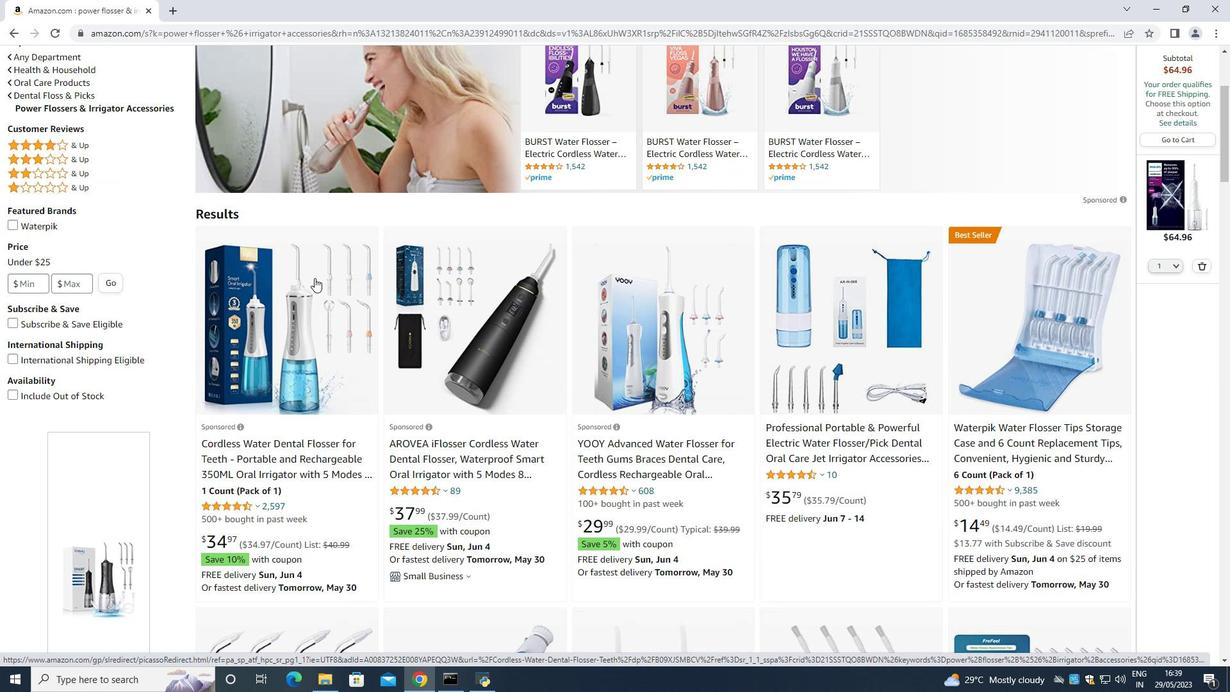 
Action: Mouse scrolled (314, 278) with delta (0, 0)
Screenshot: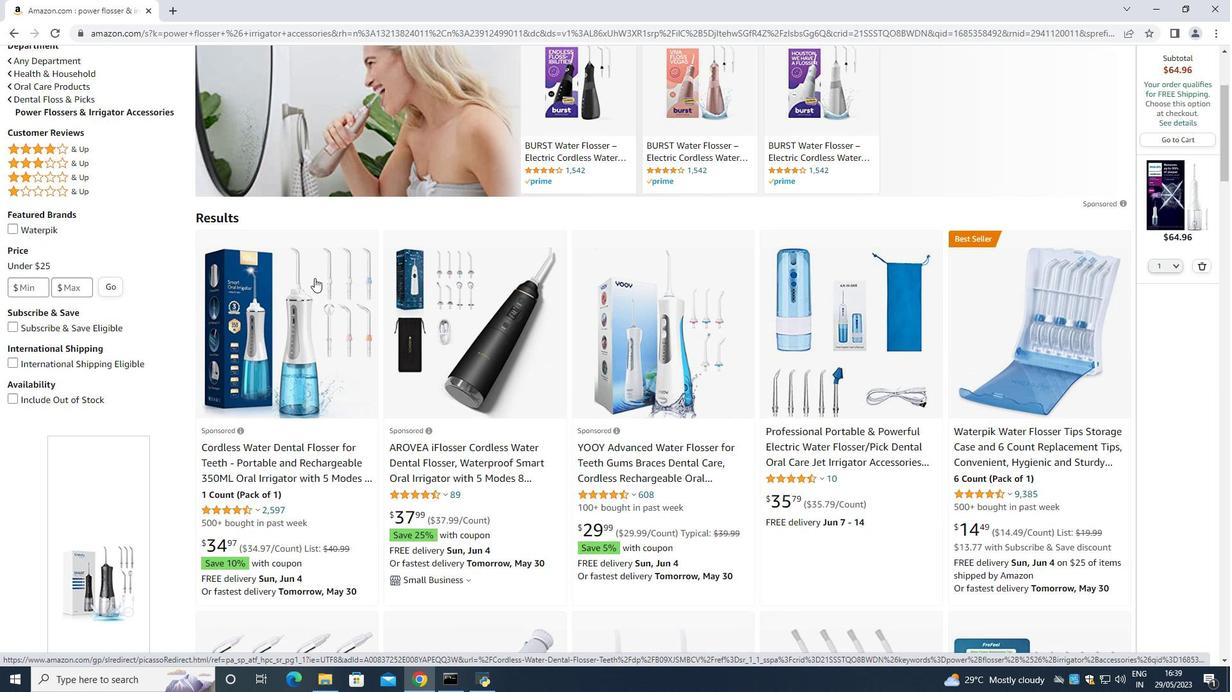 
Action: Mouse moved to (315, 276)
Screenshot: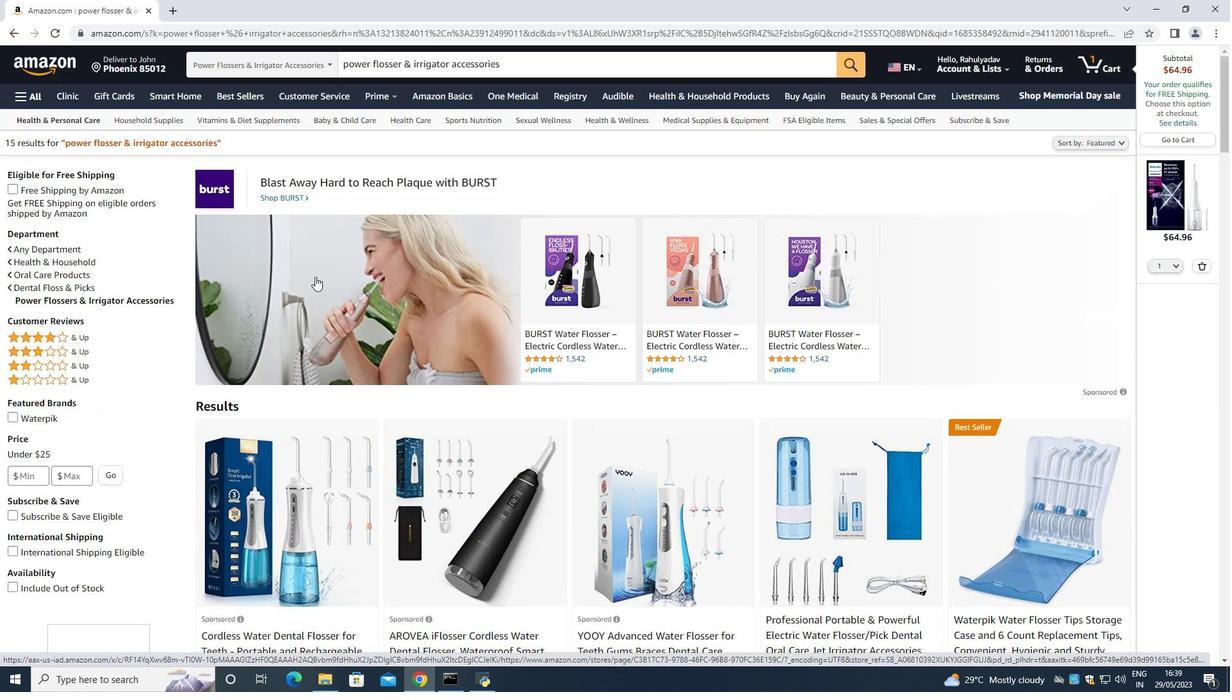 
Action: Mouse scrolled (315, 277) with delta (0, 0)
Screenshot: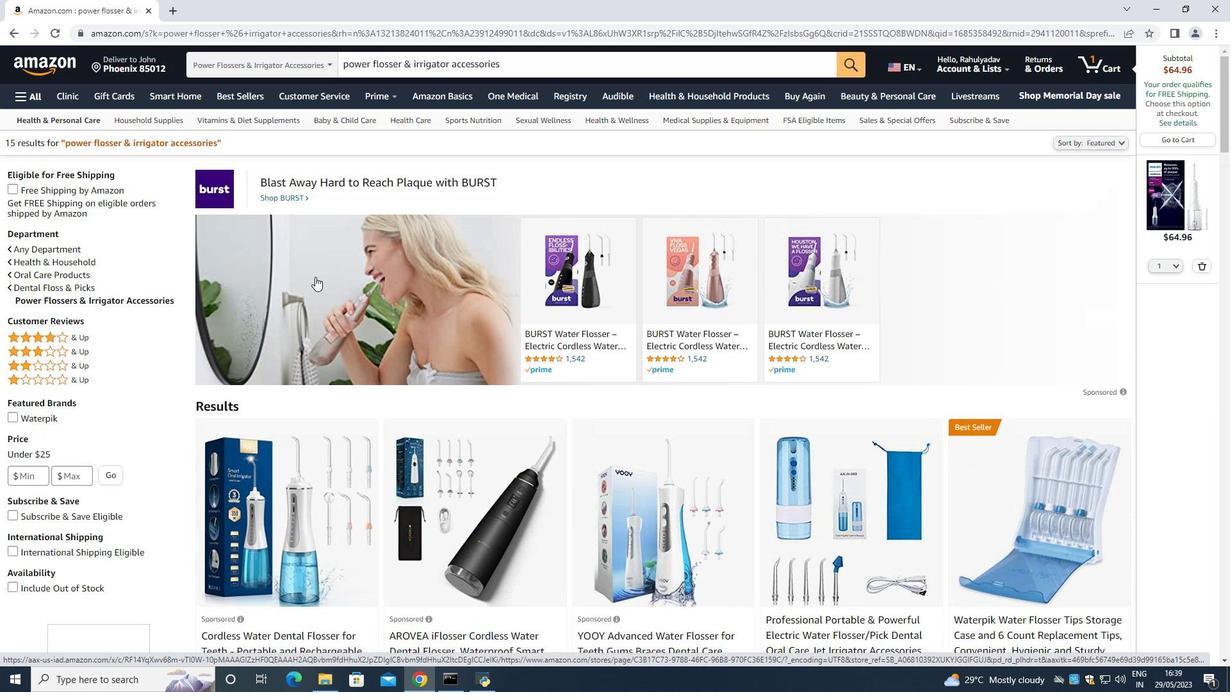 
Action: Mouse scrolled (315, 277) with delta (0, 0)
Screenshot: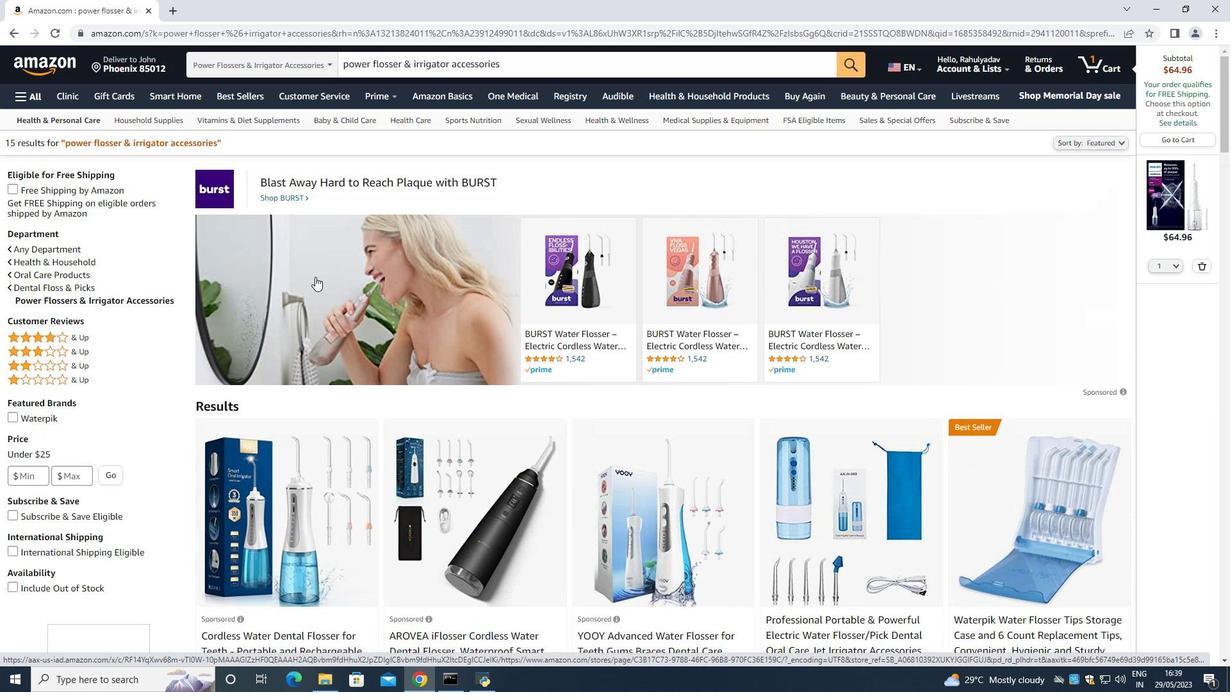 
Action: Mouse scrolled (315, 277) with delta (0, 0)
Screenshot: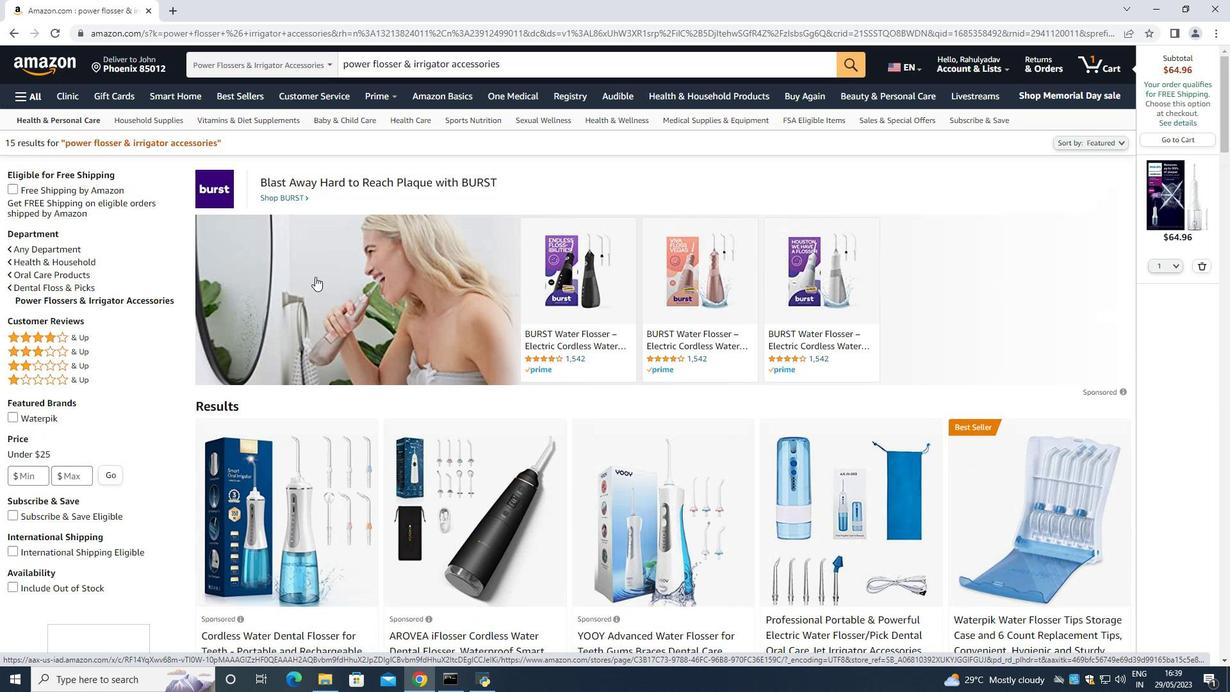 
Action: Mouse scrolled (315, 277) with delta (0, 0)
Screenshot: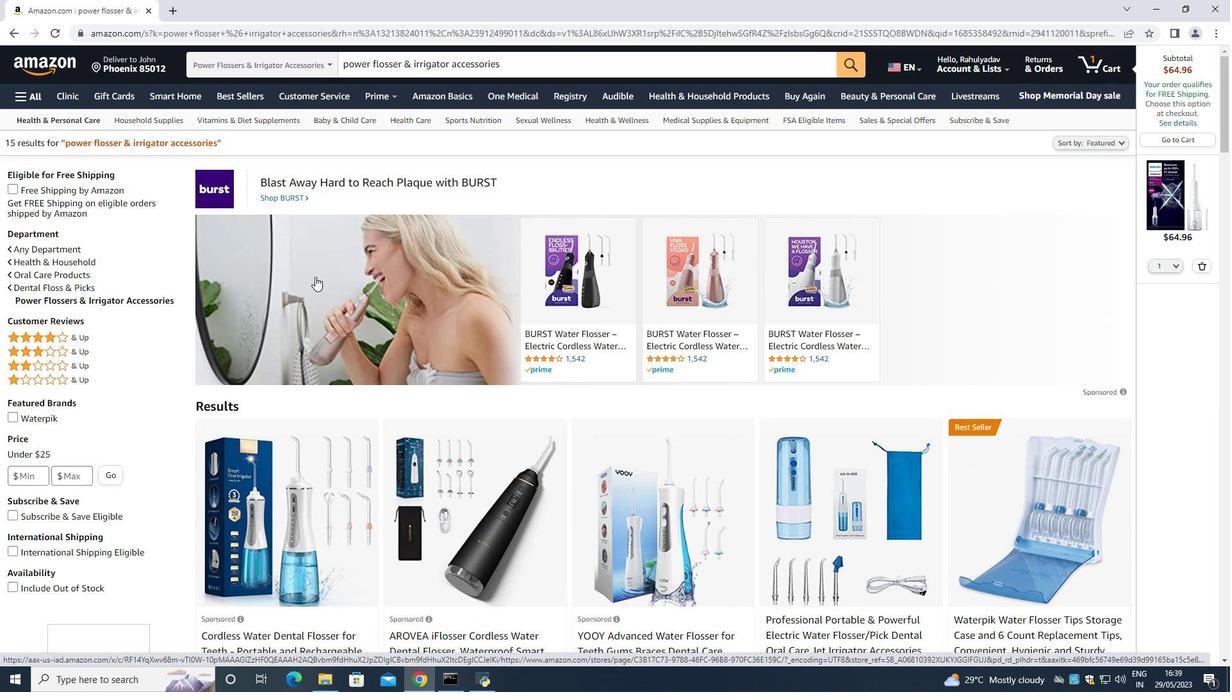 
Action: Mouse moved to (503, 485)
Screenshot: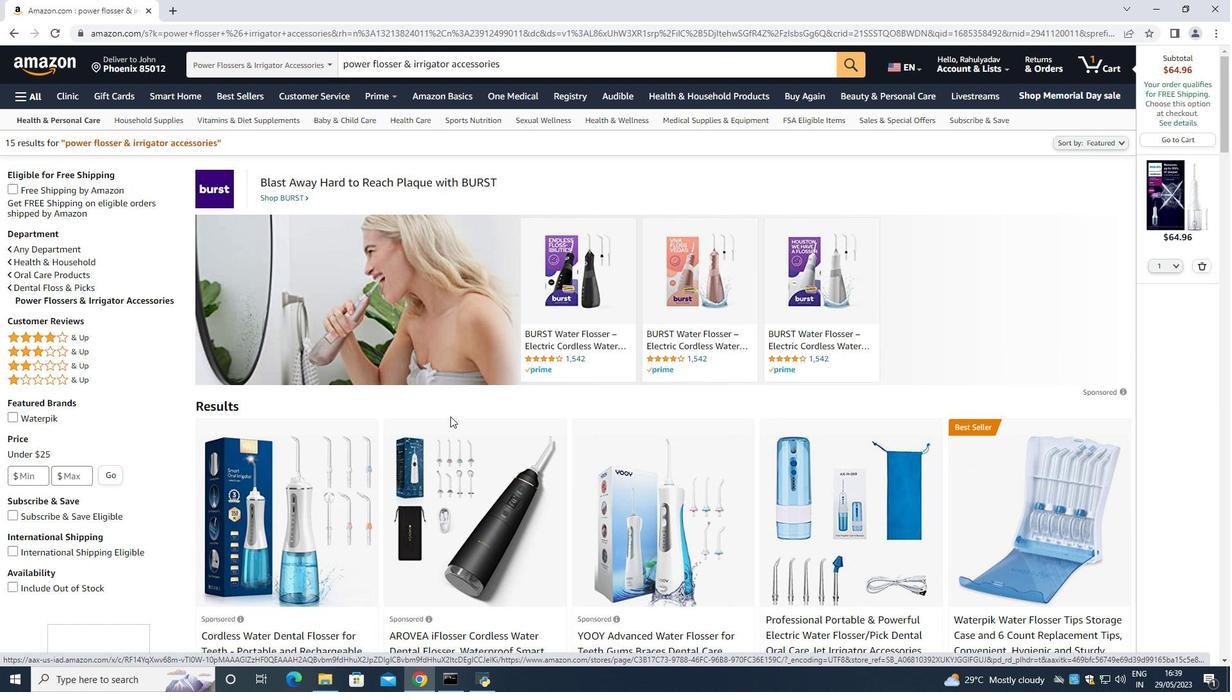 
Action: Mouse scrolled (503, 485) with delta (0, 0)
Screenshot: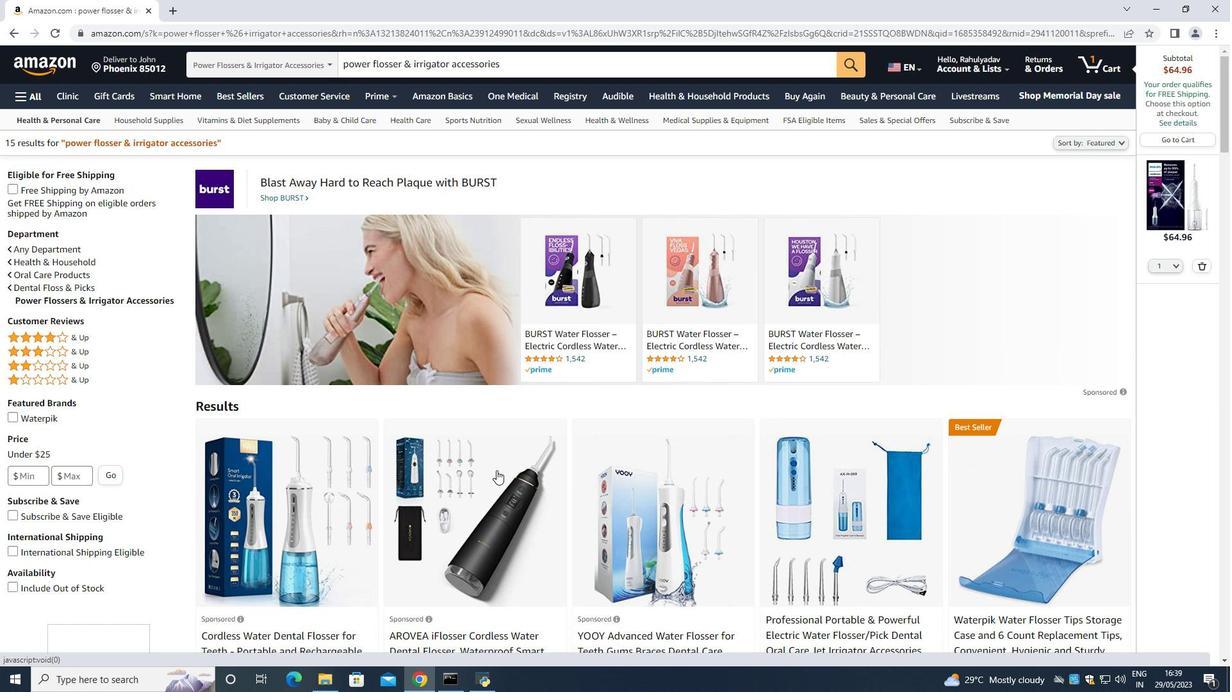 
Action: Mouse moved to (503, 487)
Screenshot: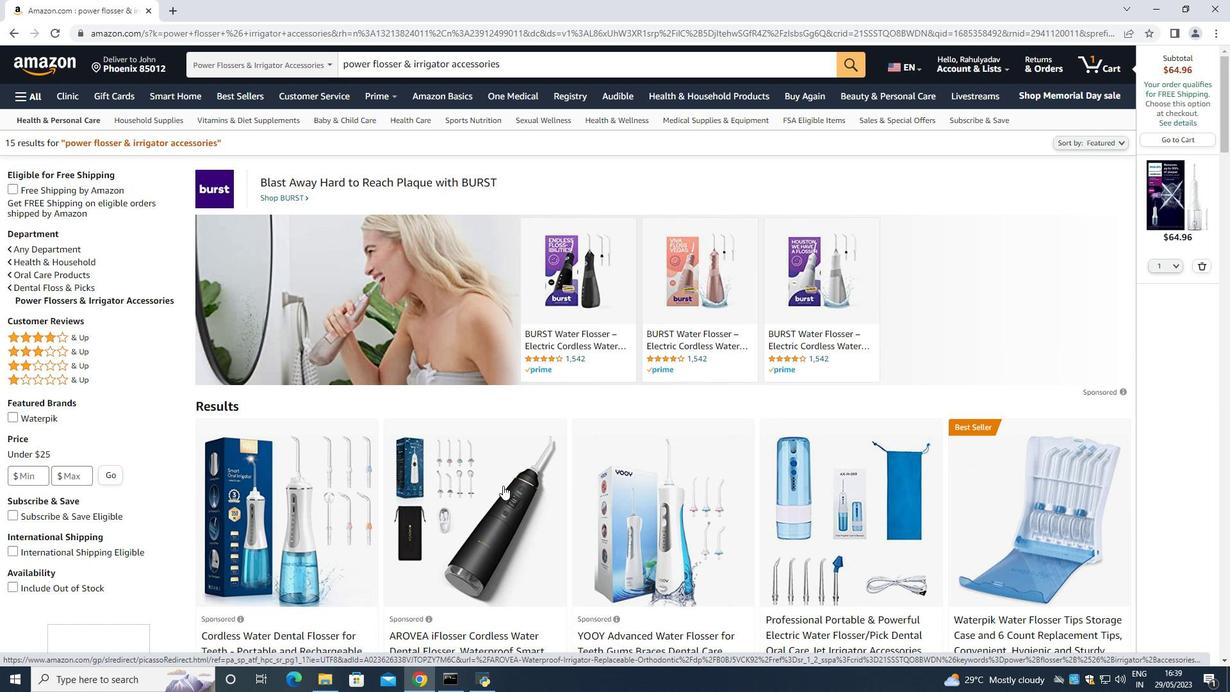 
Action: Mouse scrolled (503, 485) with delta (0, 0)
Screenshot: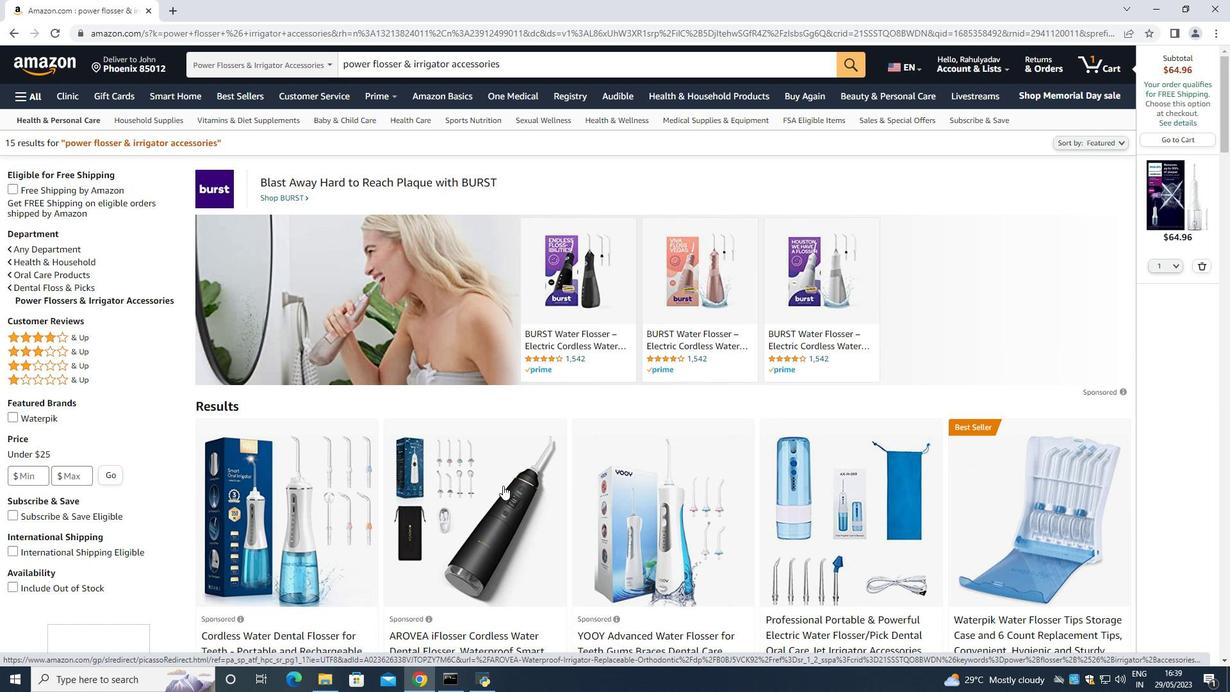 
Action: Mouse moved to (501, 487)
Screenshot: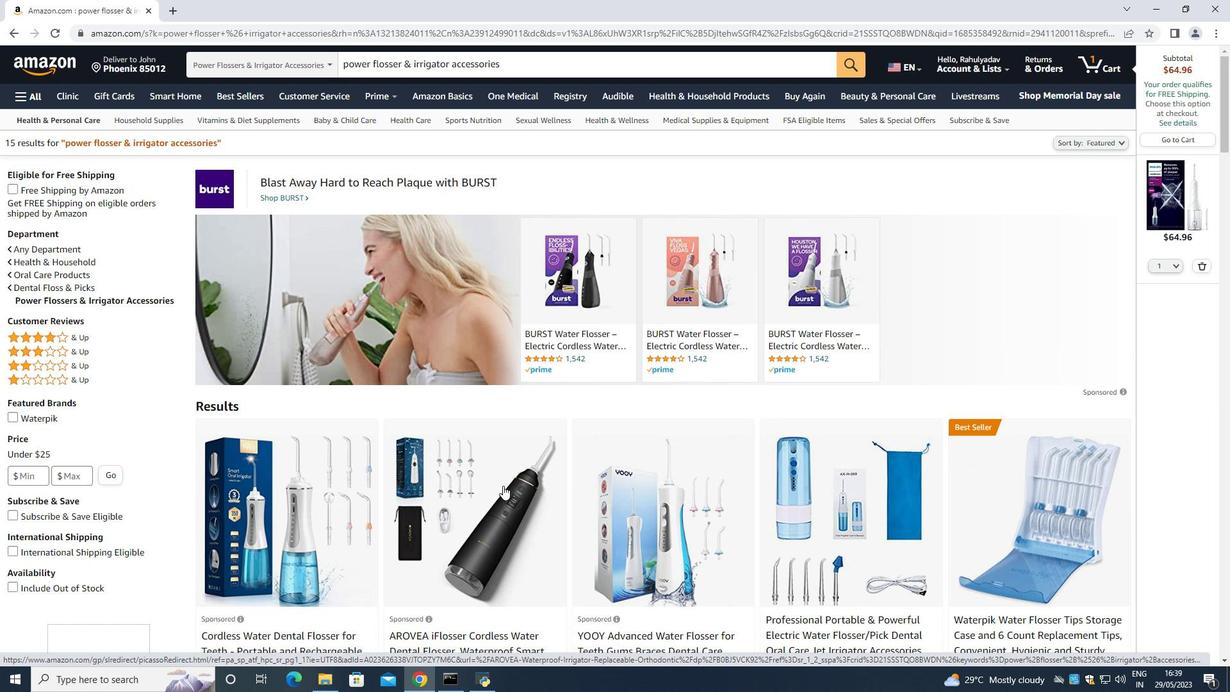 
Action: Mouse scrolled (501, 486) with delta (0, 0)
Screenshot: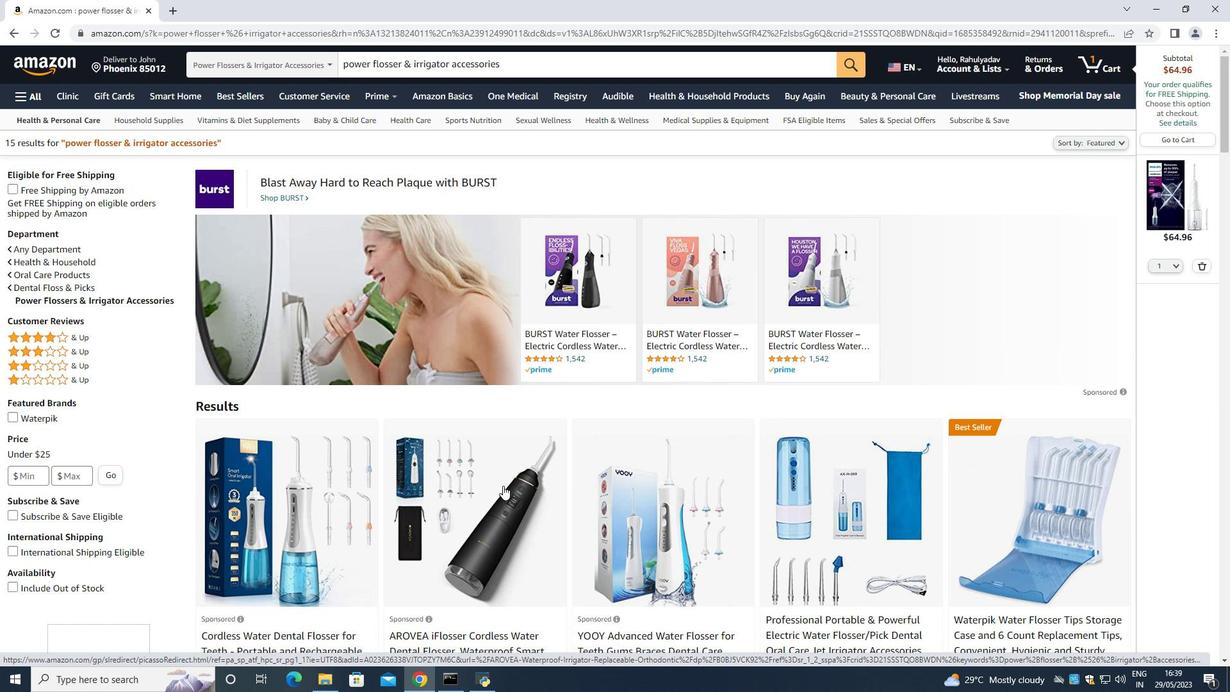 
Action: Mouse moved to (498, 485)
Screenshot: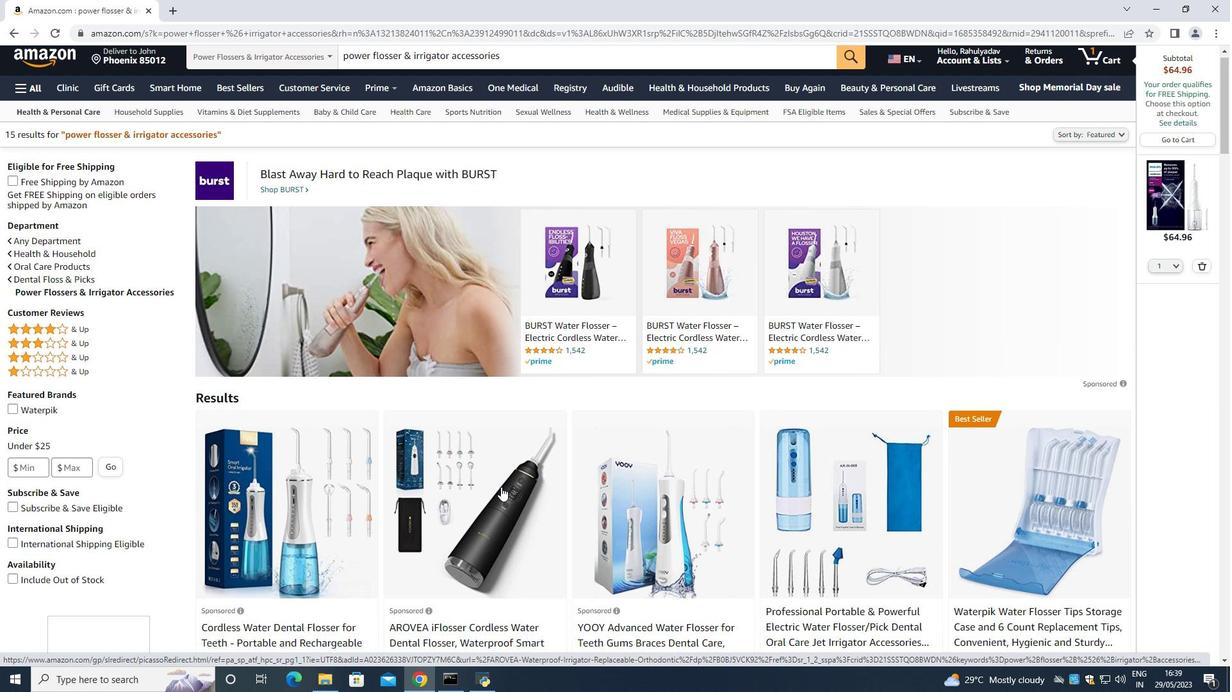 
Action: Mouse scrolled (498, 485) with delta (0, 0)
Screenshot: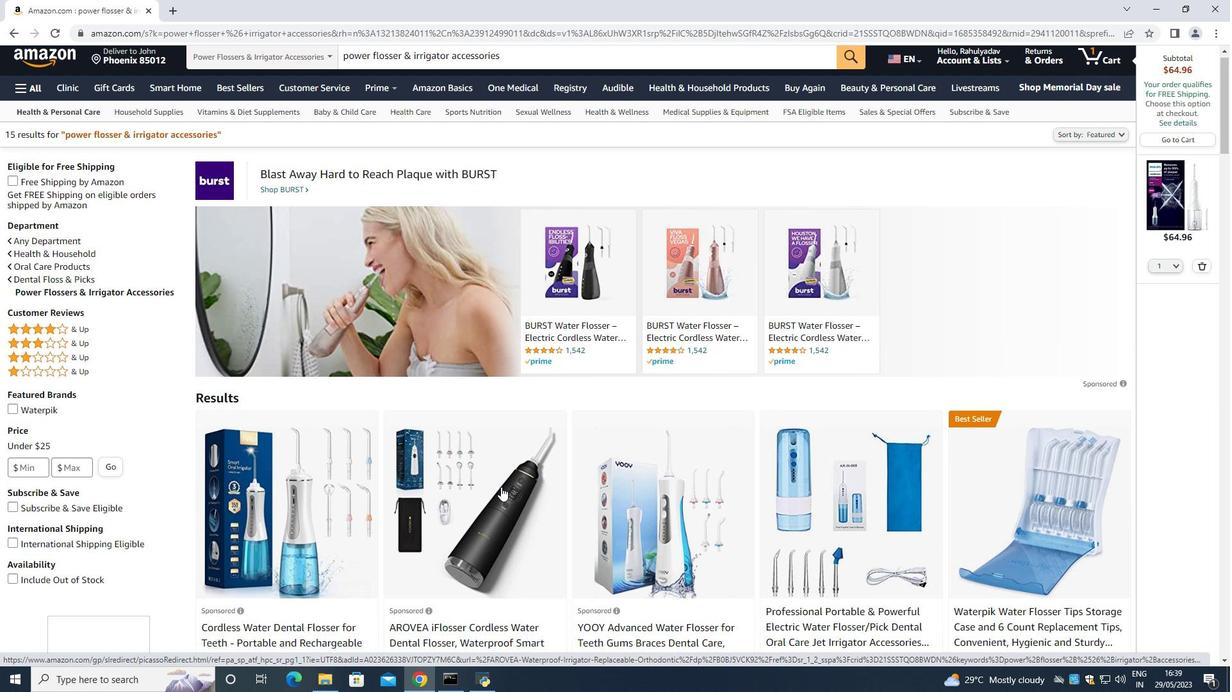 
Action: Mouse moved to (455, 436)
Screenshot: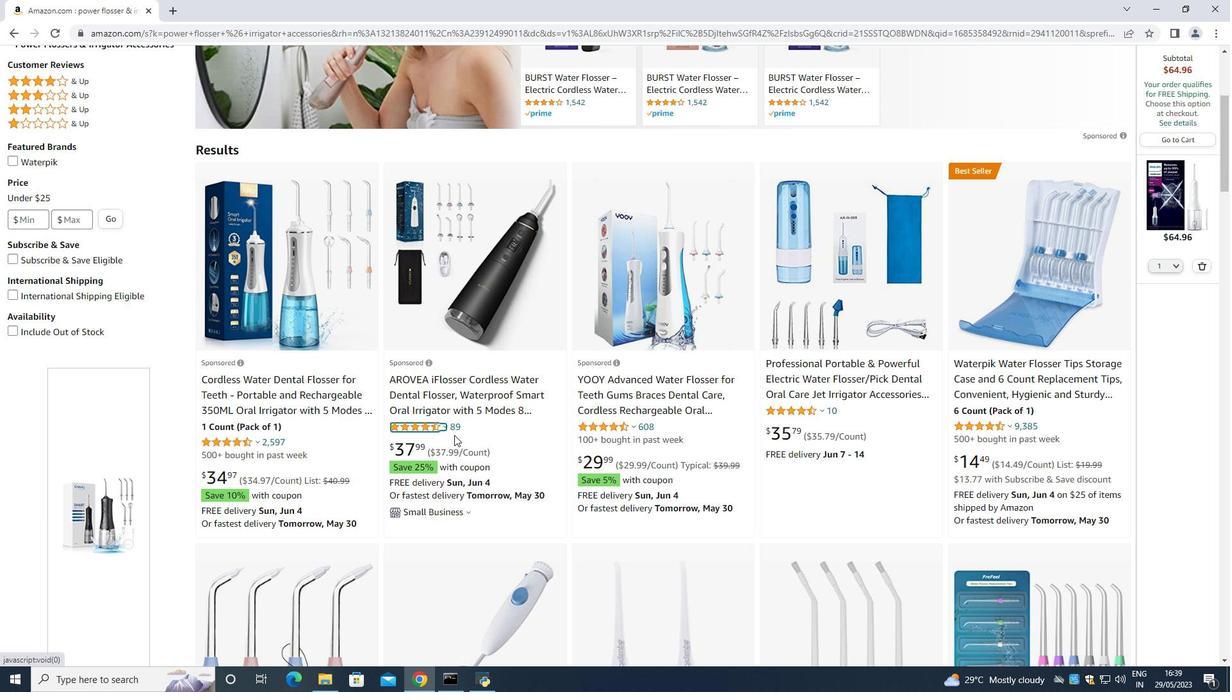 
Action: Mouse scrolled (455, 435) with delta (0, 0)
Screenshot: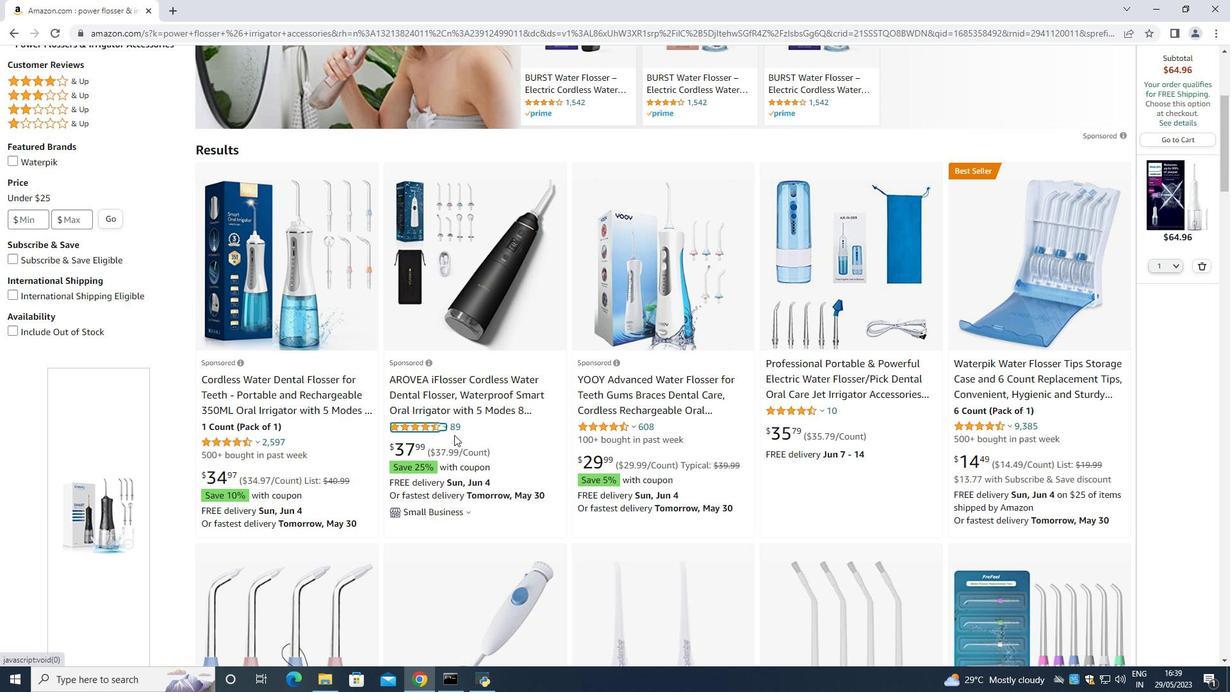 
Action: Mouse scrolled (455, 435) with delta (0, 0)
Screenshot: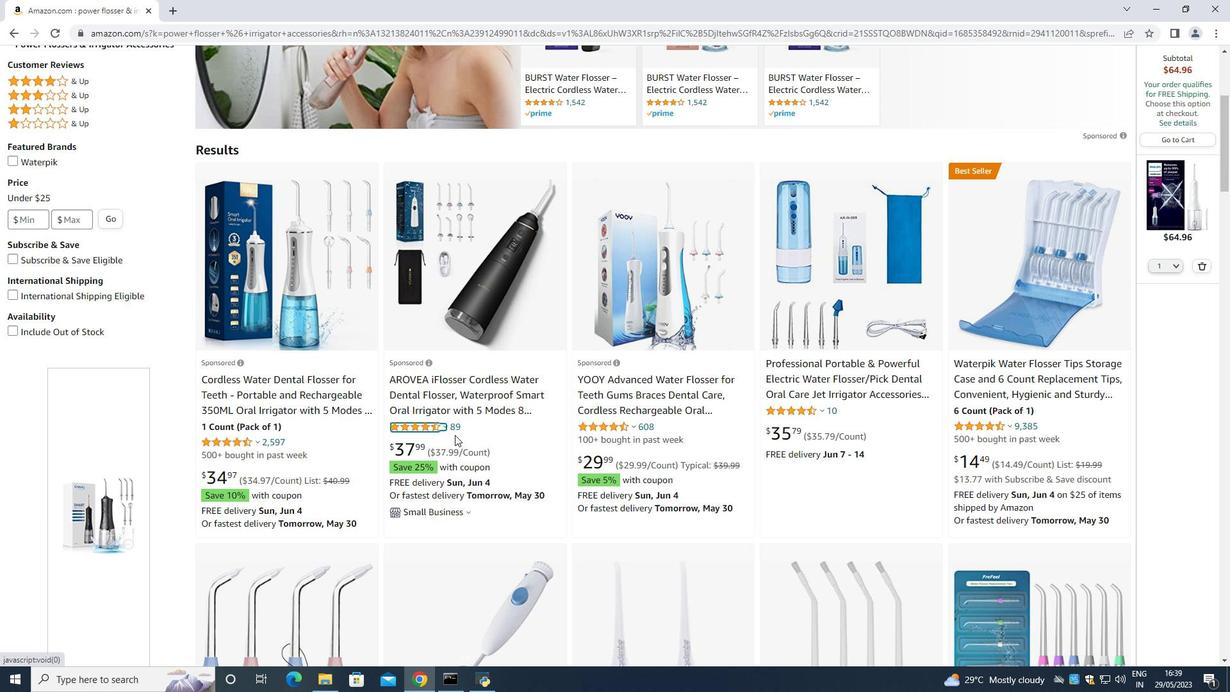 
Action: Mouse moved to (455, 437)
Screenshot: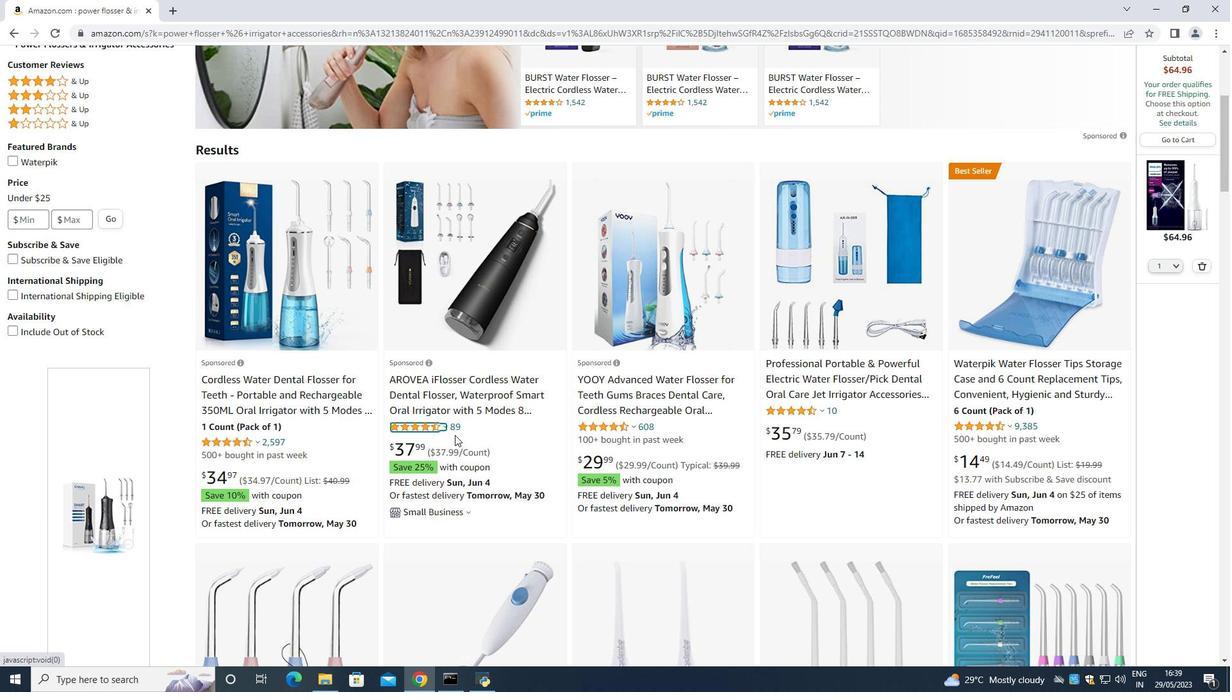 
Action: Mouse scrolled (455, 436) with delta (0, 0)
Screenshot: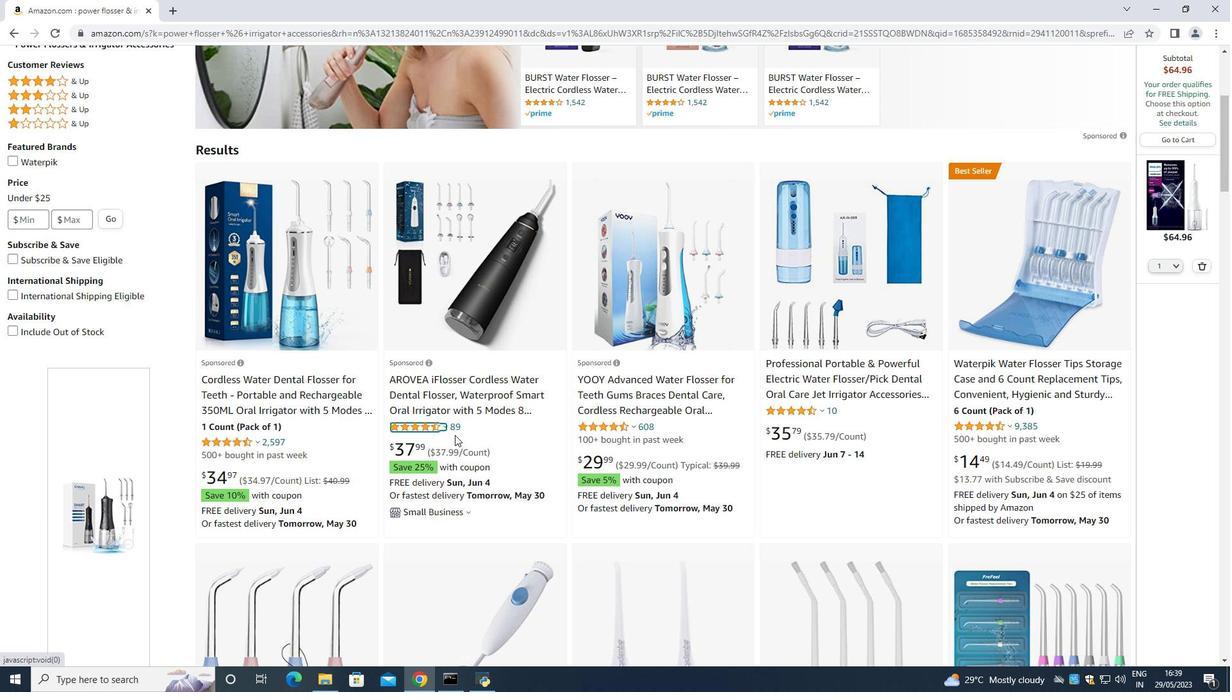 
Action: Mouse moved to (897, 557)
Screenshot: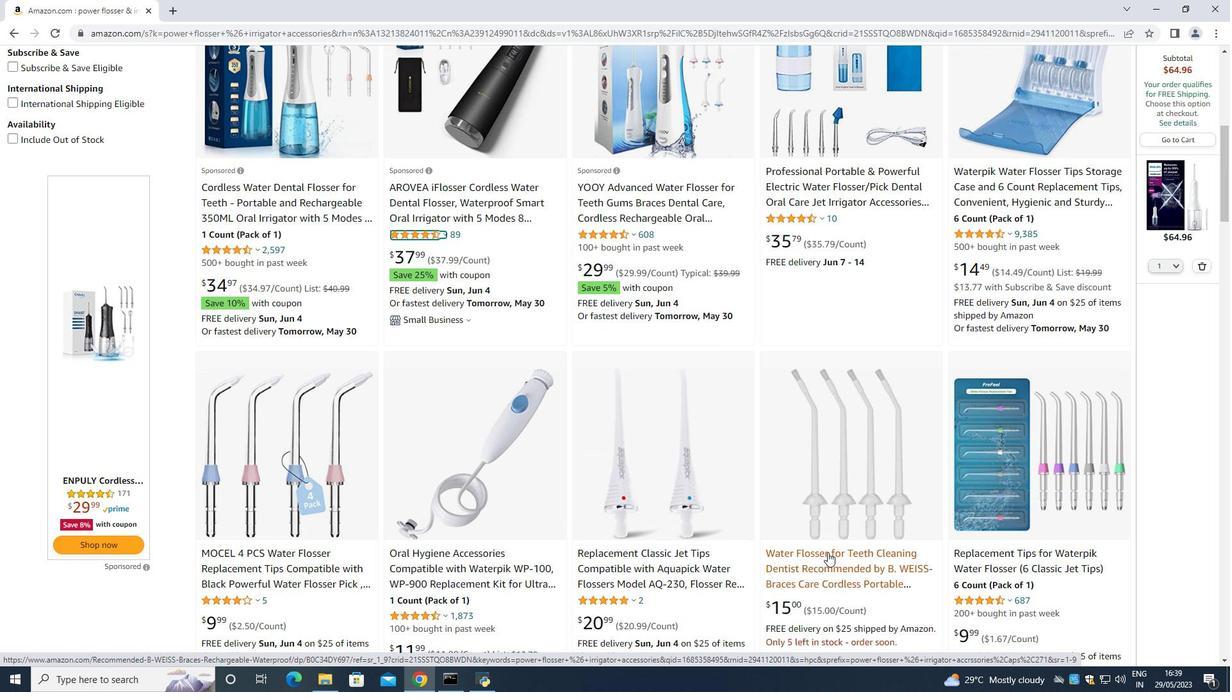 
Action: Mouse scrolled (897, 556) with delta (0, 0)
Screenshot: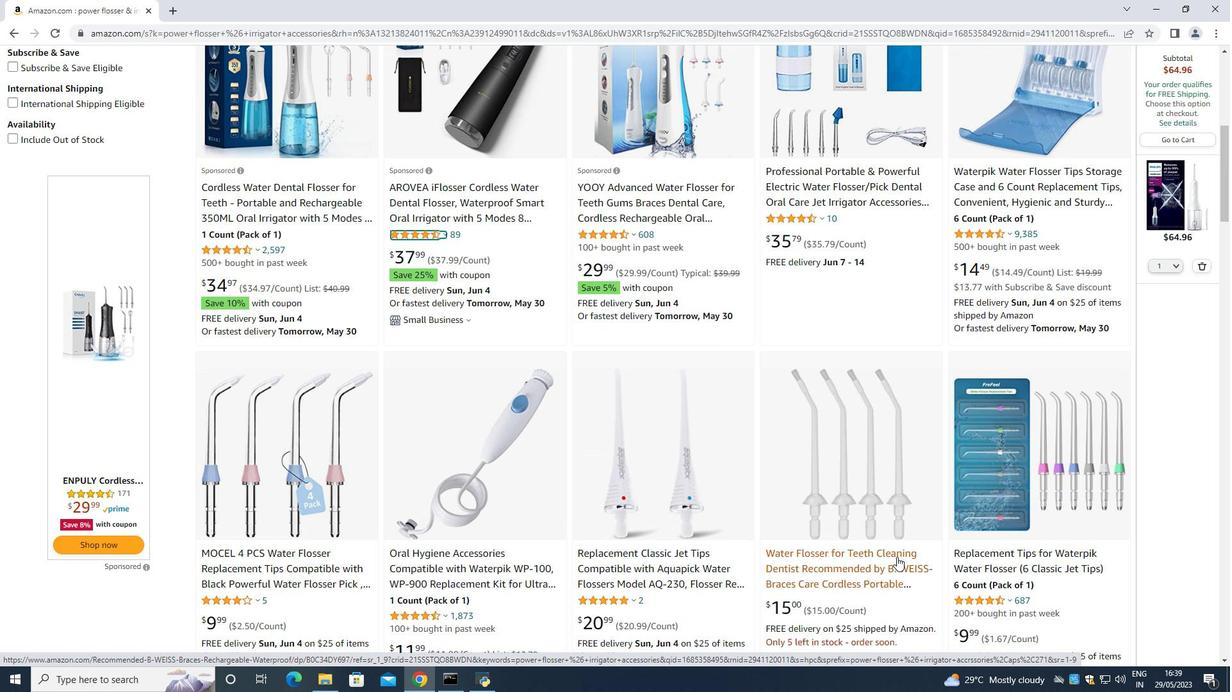 
Action: Mouse moved to (898, 557)
Screenshot: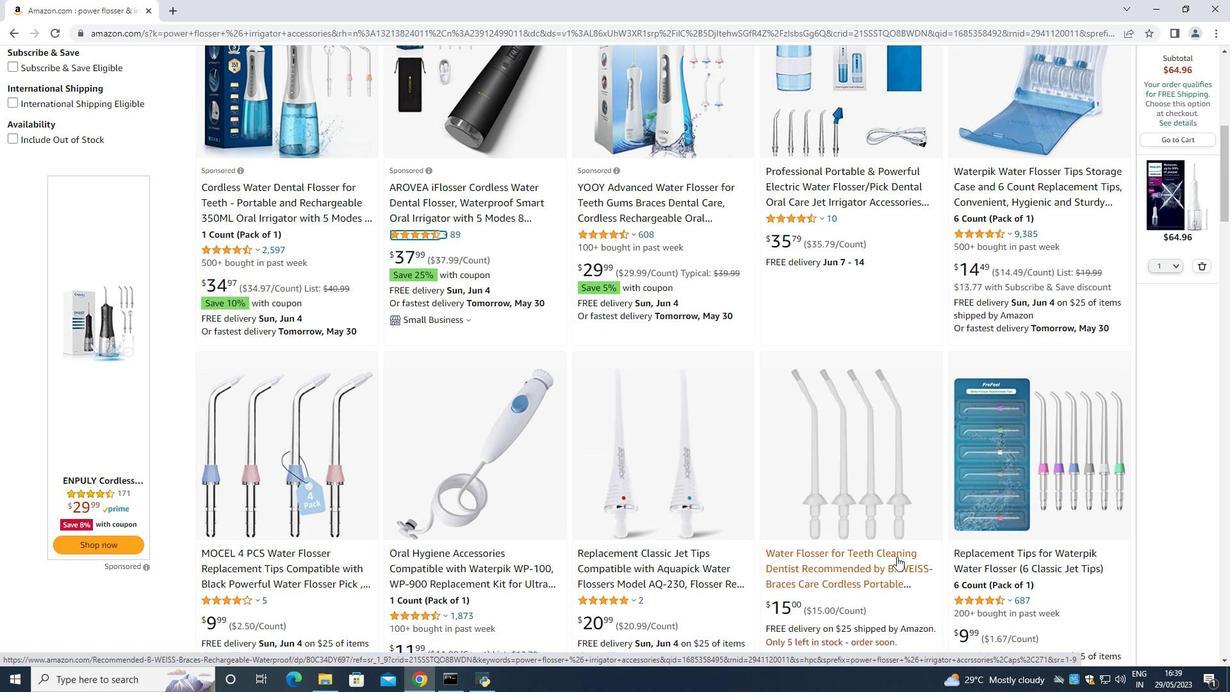 
Action: Mouse scrolled (898, 557) with delta (0, 0)
Screenshot: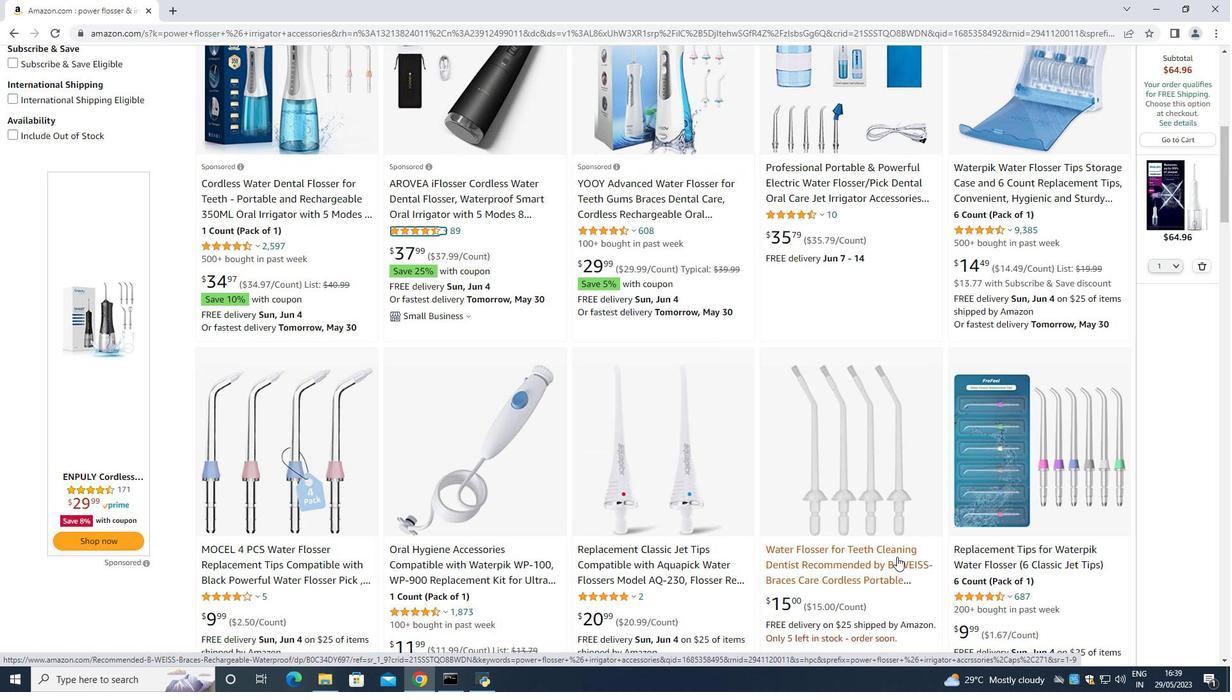 
Action: Mouse scrolled (898, 557) with delta (0, 0)
Screenshot: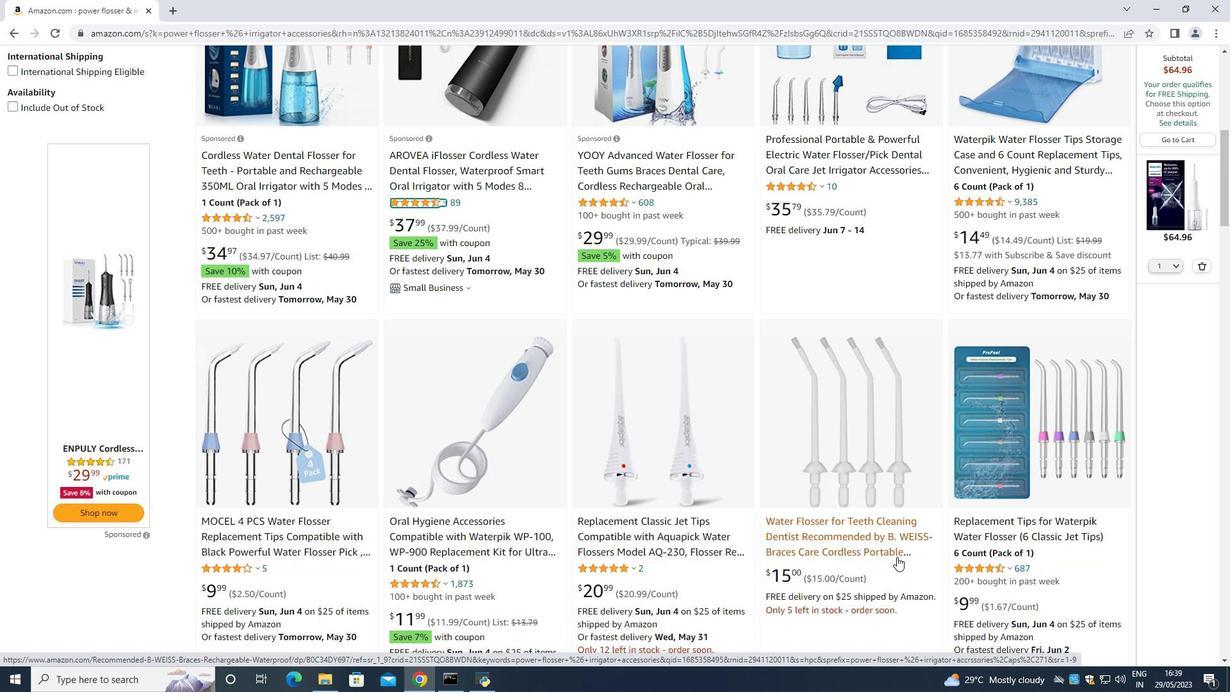 
Action: Mouse scrolled (898, 557) with delta (0, 0)
Screenshot: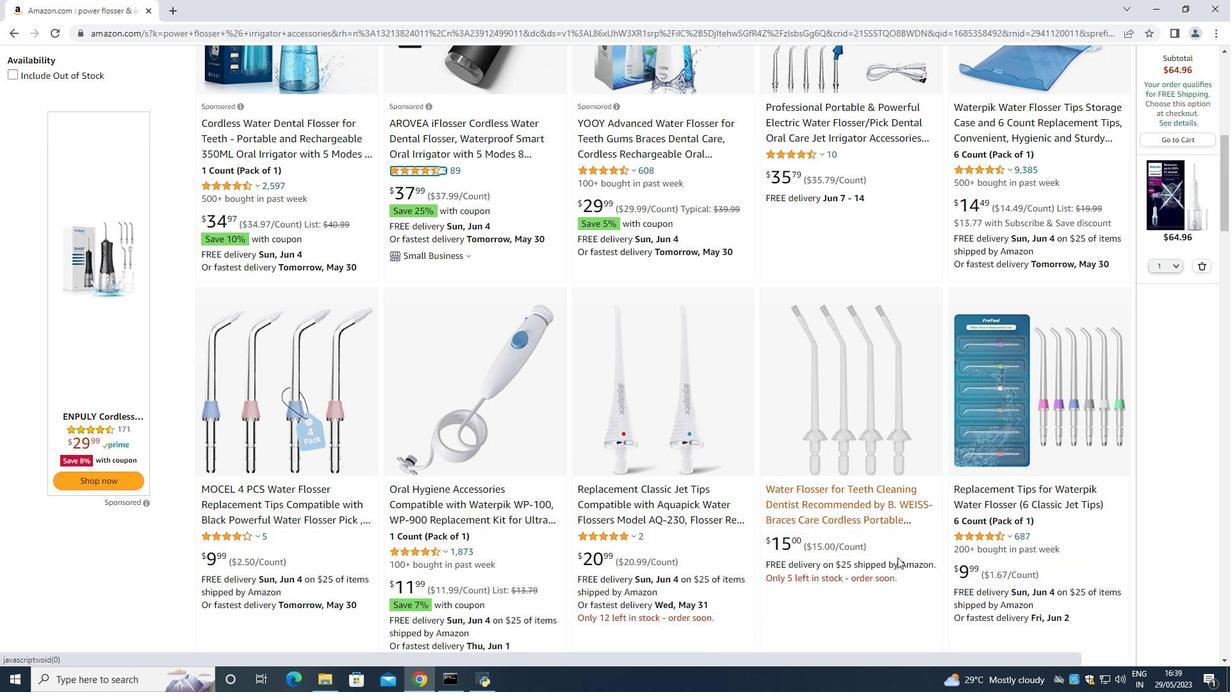 
Action: Mouse moved to (506, 369)
Screenshot: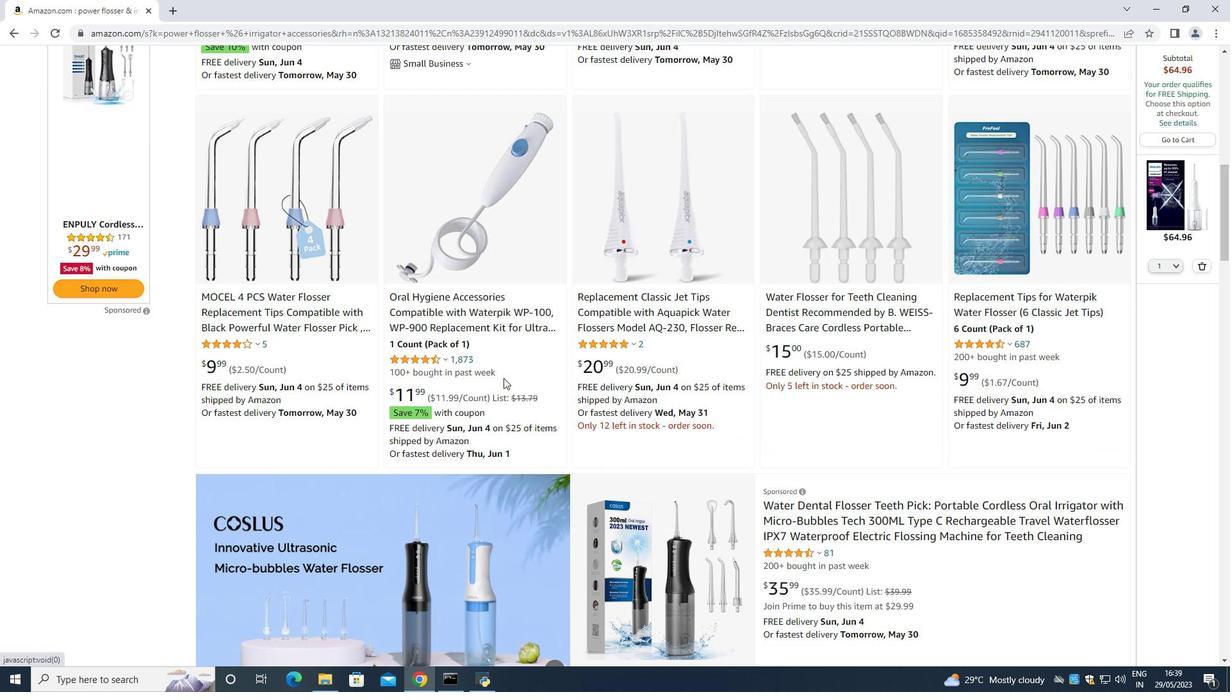 
Action: Mouse scrolled (506, 368) with delta (0, 0)
Screenshot: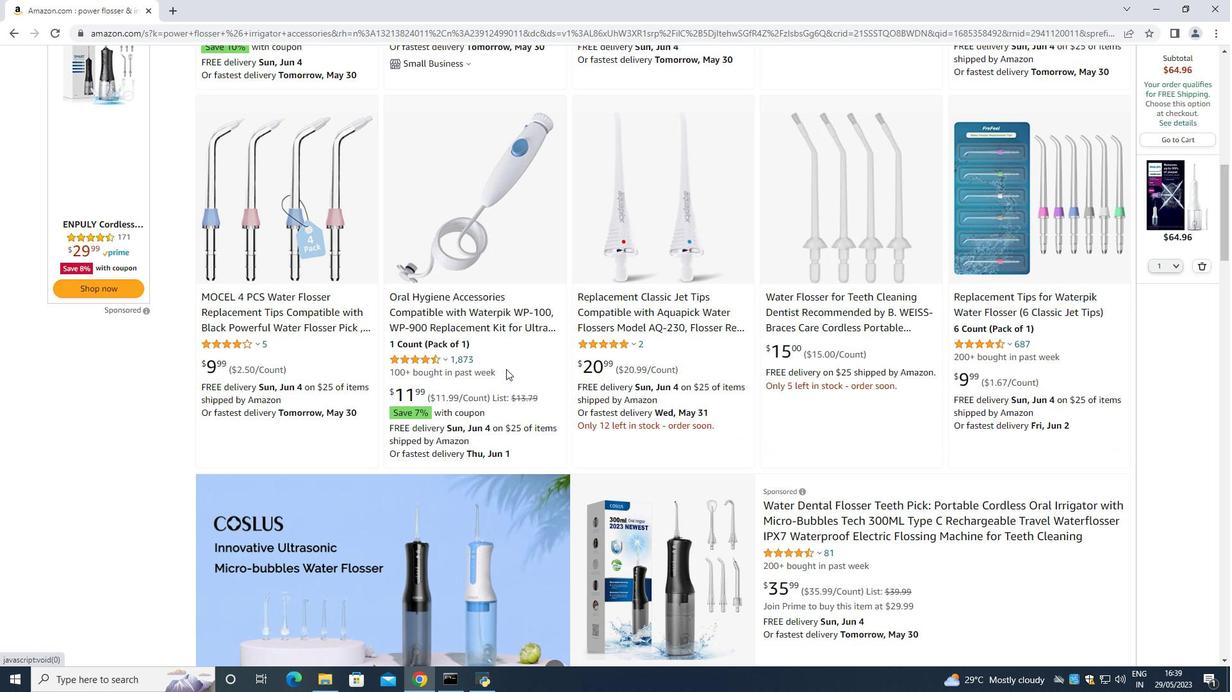 
Action: Mouse scrolled (506, 368) with delta (0, 0)
Screenshot: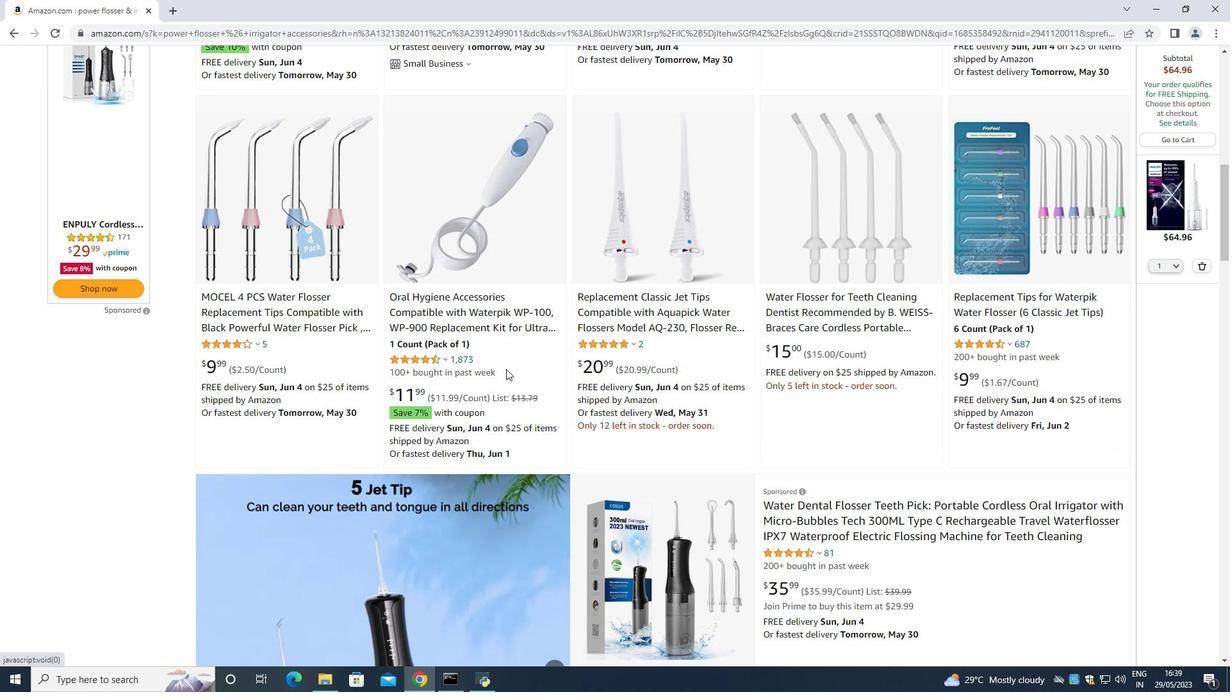 
Action: Mouse scrolled (506, 368) with delta (0, 0)
Screenshot: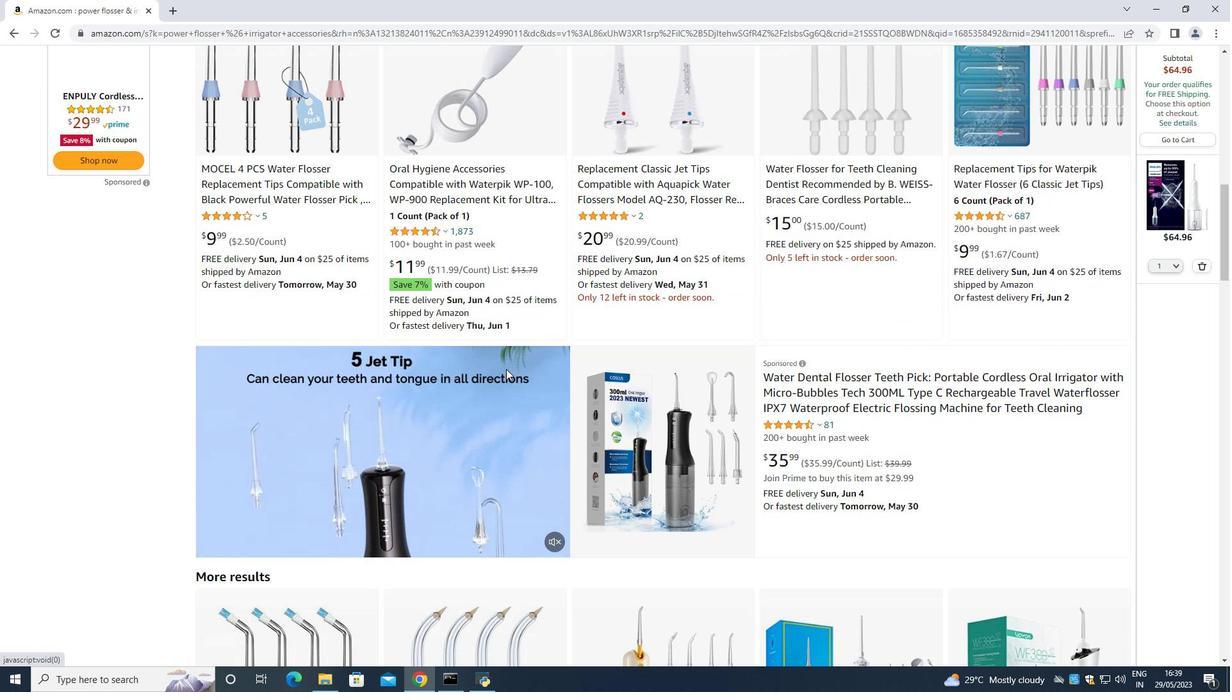 
Action: Mouse scrolled (506, 368) with delta (0, 0)
Screenshot: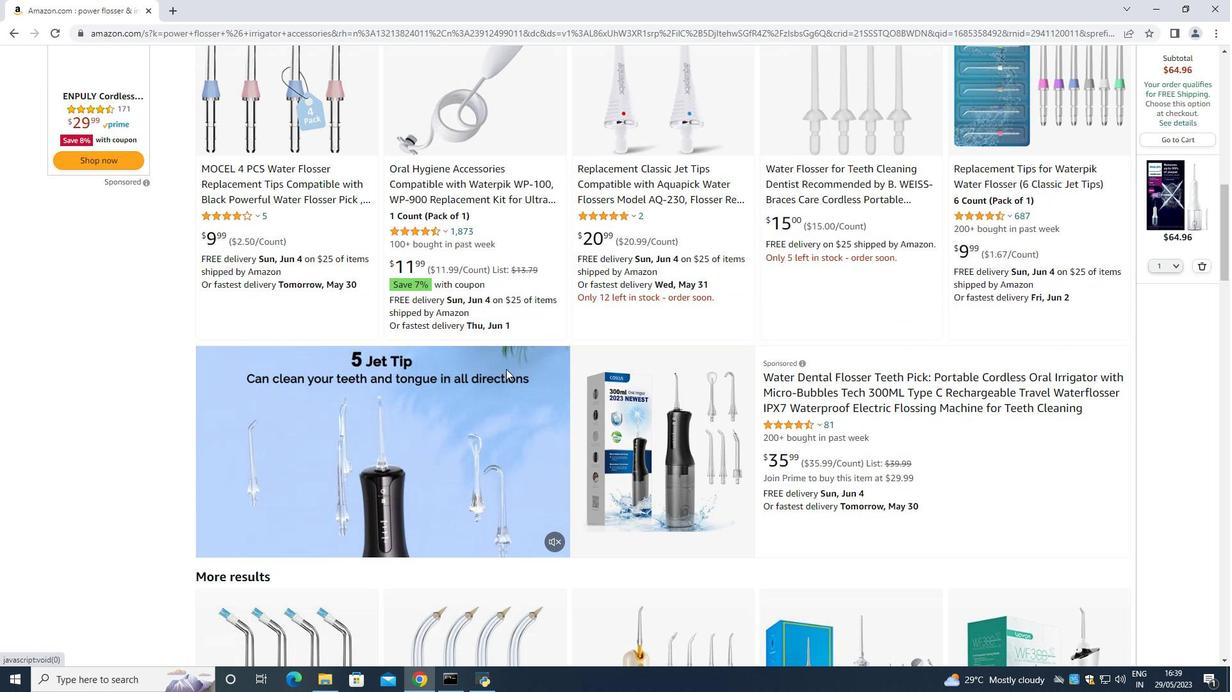 
Action: Mouse moved to (505, 368)
Screenshot: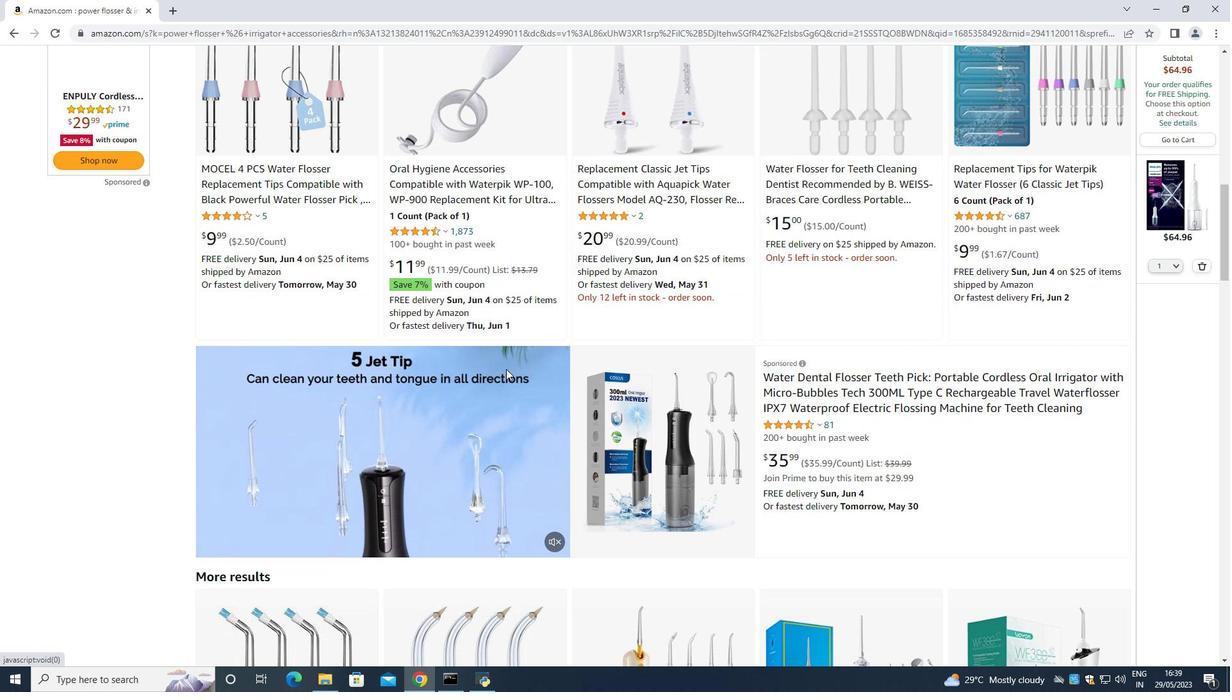 
Action: Mouse scrolled (505, 368) with delta (0, 0)
Screenshot: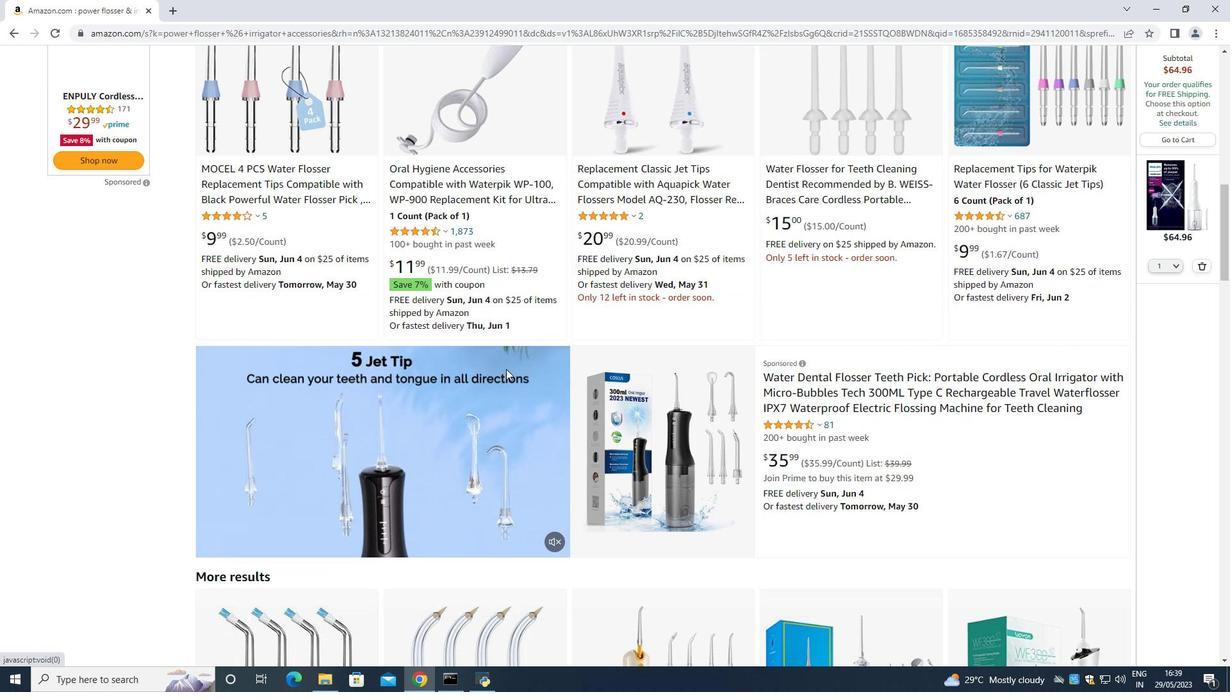 
Action: Mouse scrolled (505, 368) with delta (0, 0)
Screenshot: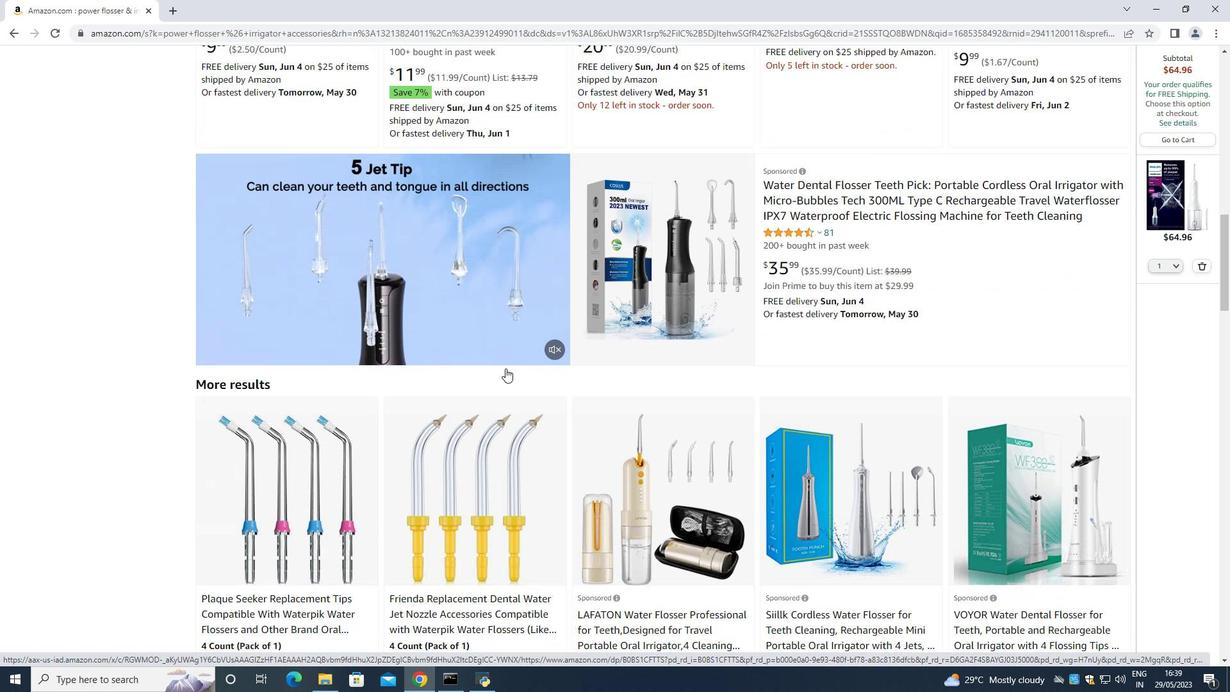 
Action: Mouse moved to (1049, 590)
Screenshot: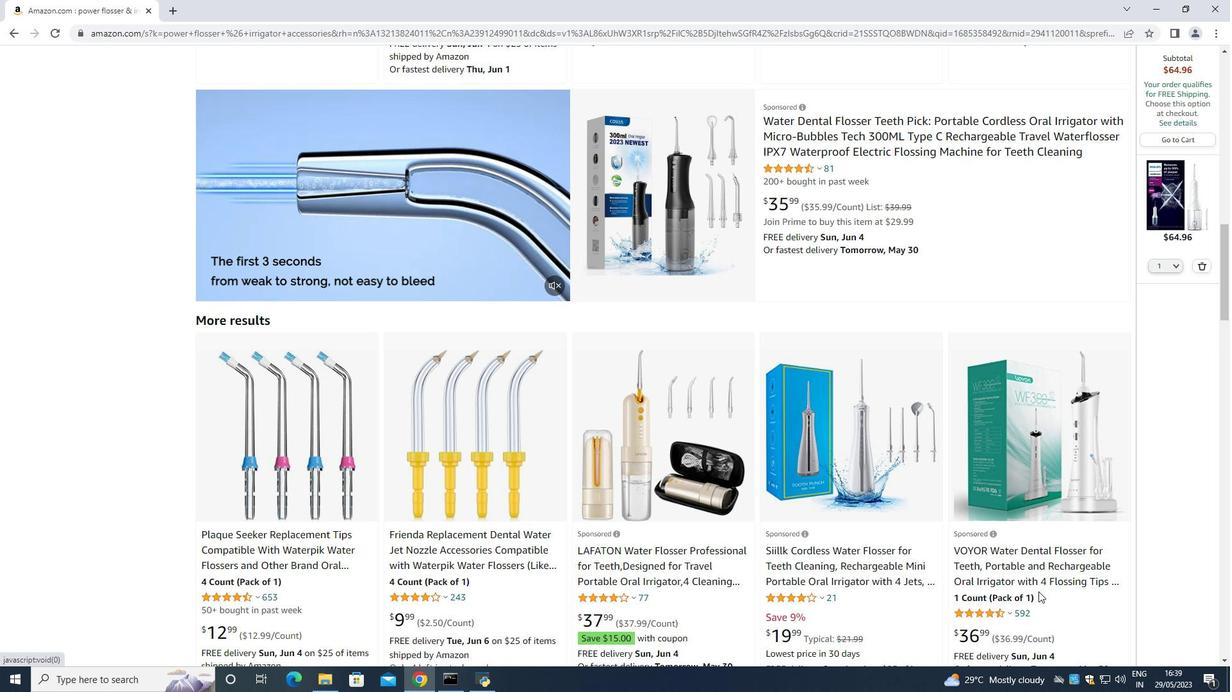 
Action: Mouse scrolled (1049, 589) with delta (0, 0)
Screenshot: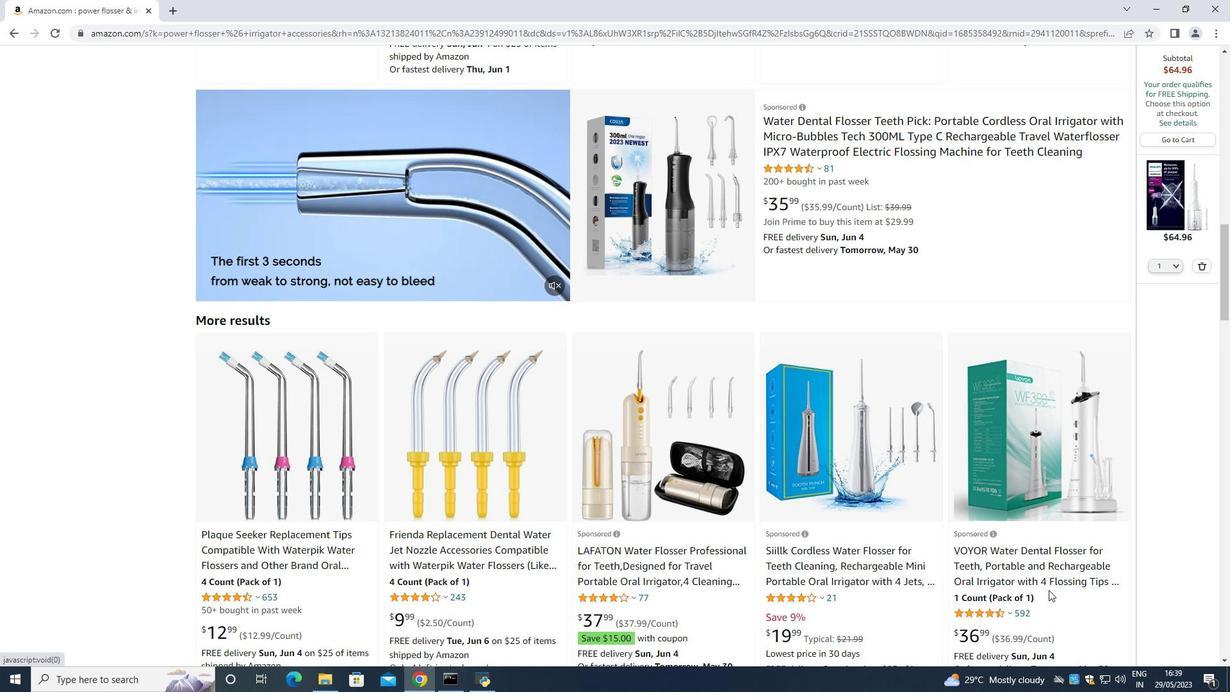 
Action: Mouse scrolled (1049, 589) with delta (0, 0)
Screenshot: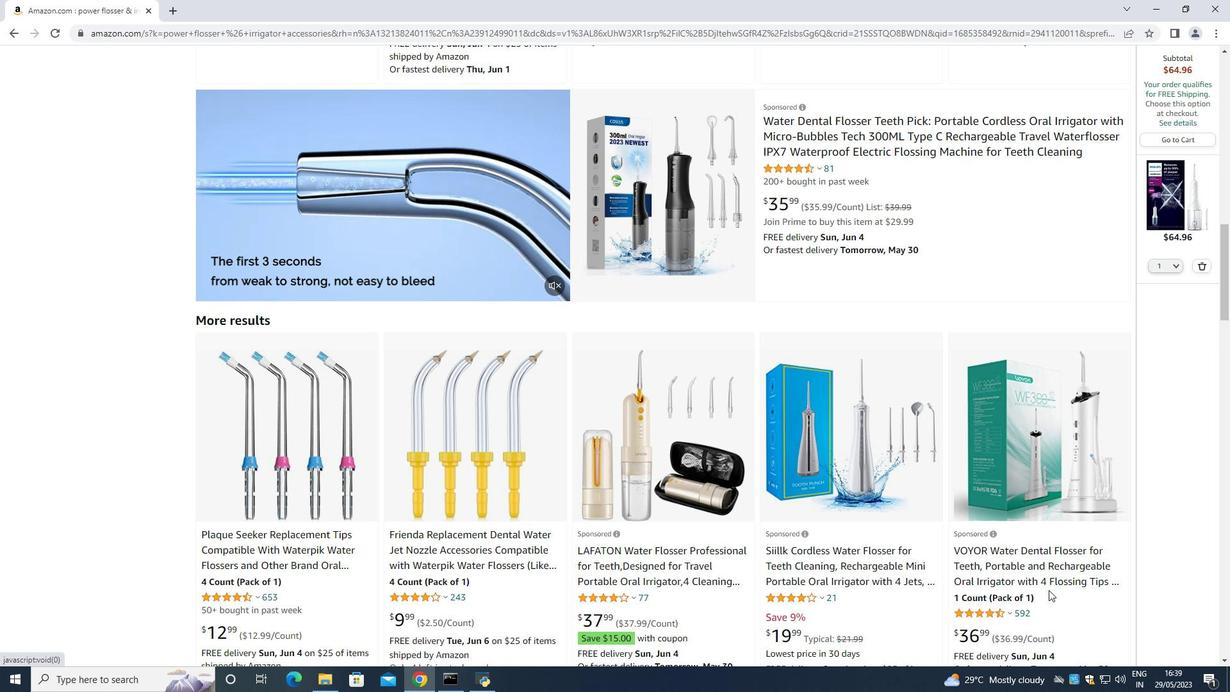 
Action: Mouse scrolled (1049, 589) with delta (0, 0)
Screenshot: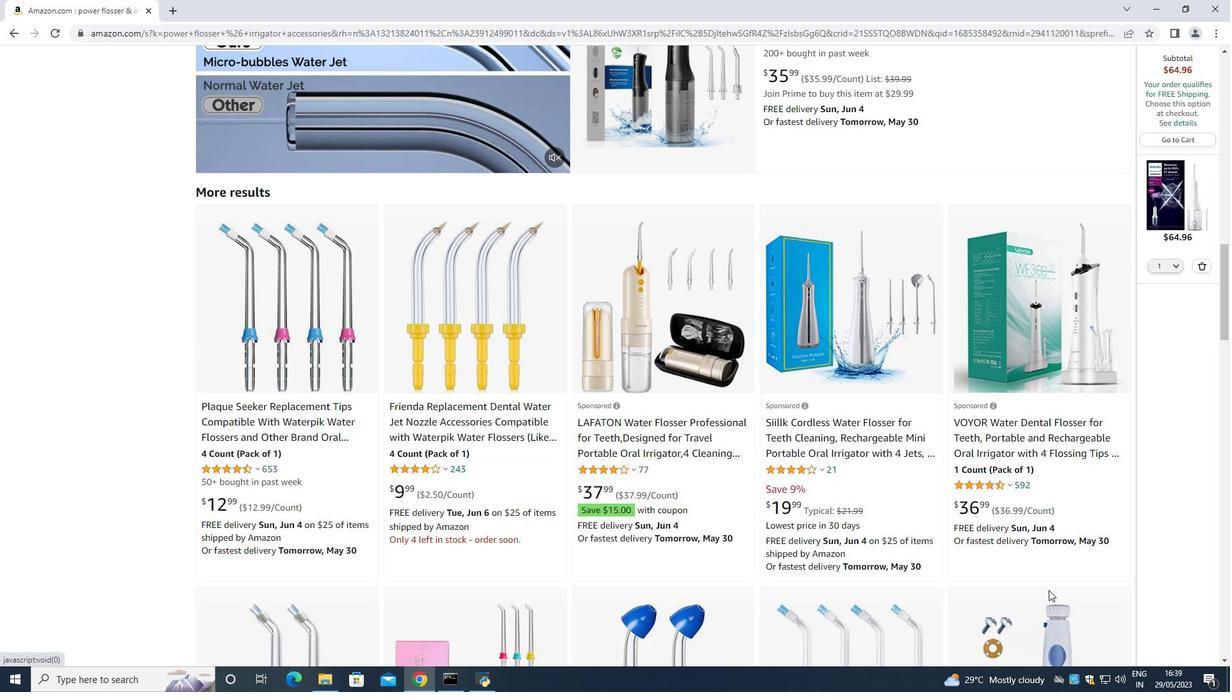 
Action: Mouse scrolled (1049, 589) with delta (0, 0)
Screenshot: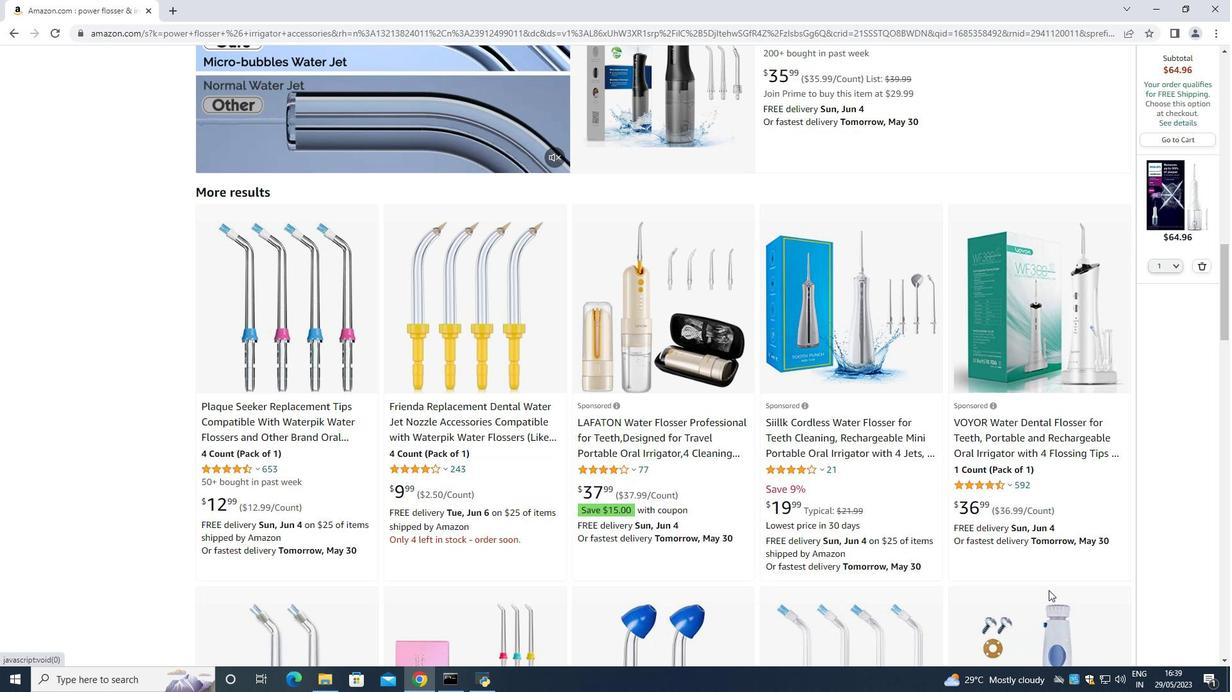 
Action: Mouse scrolled (1049, 589) with delta (0, 0)
Screenshot: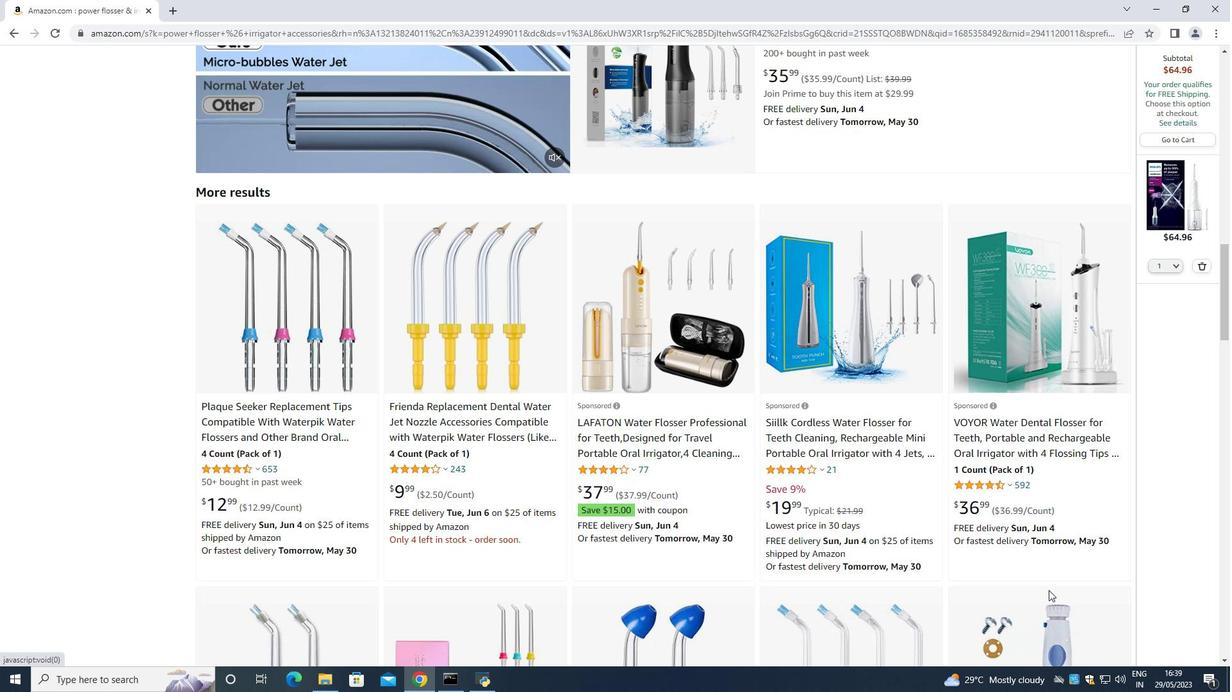 
Action: Mouse scrolled (1049, 589) with delta (0, 0)
Screenshot: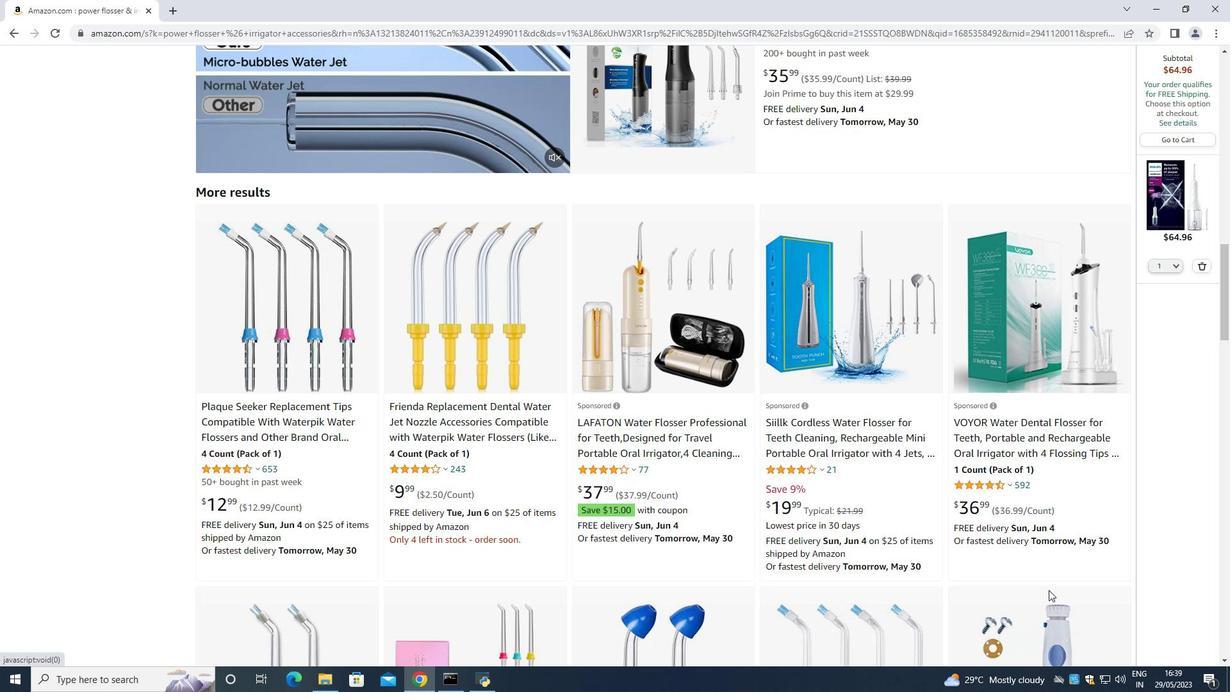 
Action: Mouse moved to (1030, 582)
Screenshot: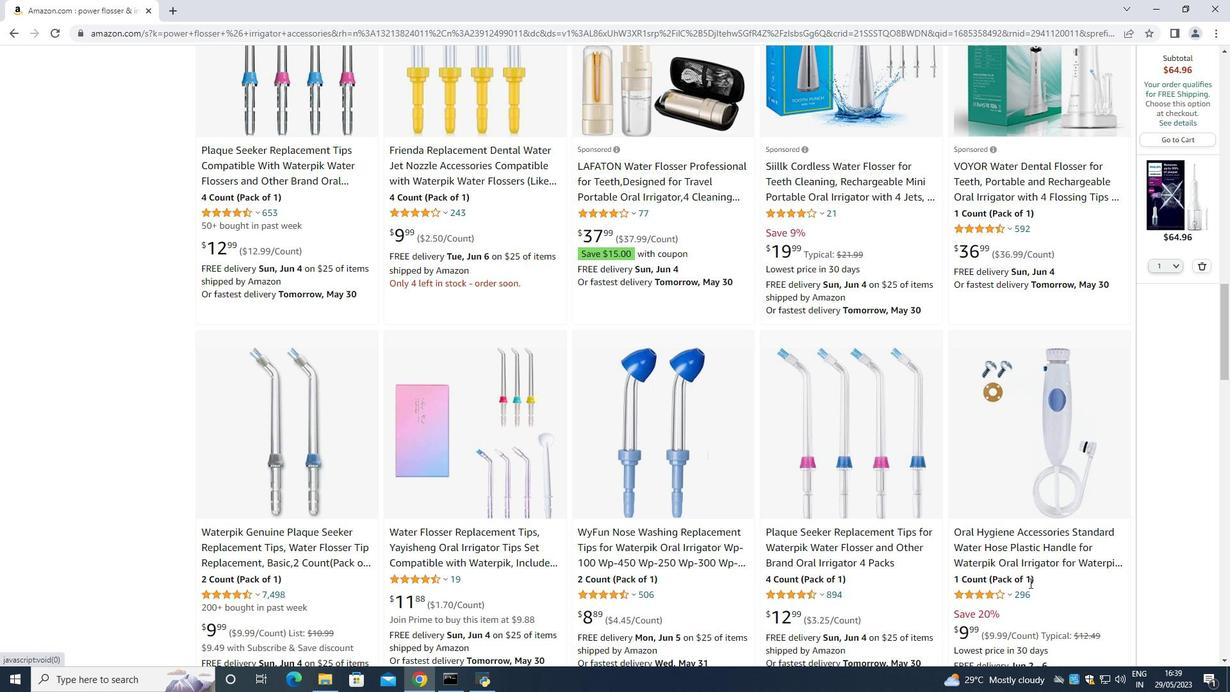 
Action: Mouse scrolled (1030, 582) with delta (0, 0)
Screenshot: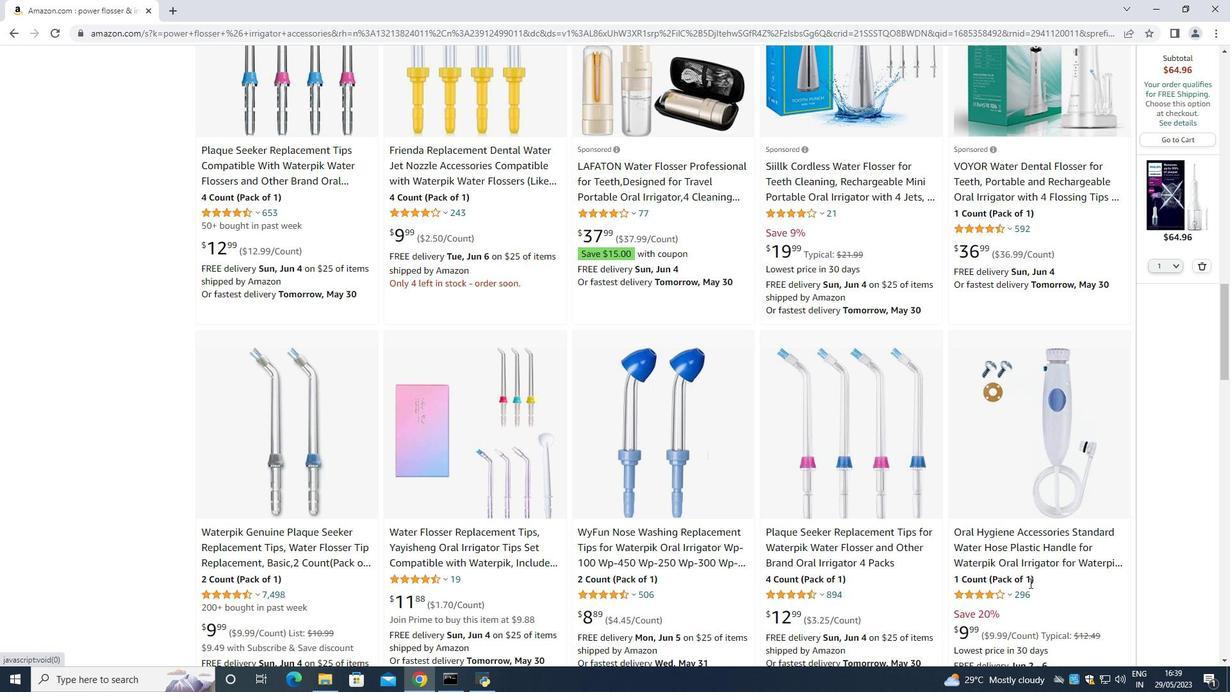 
Action: Mouse moved to (667, 536)
Screenshot: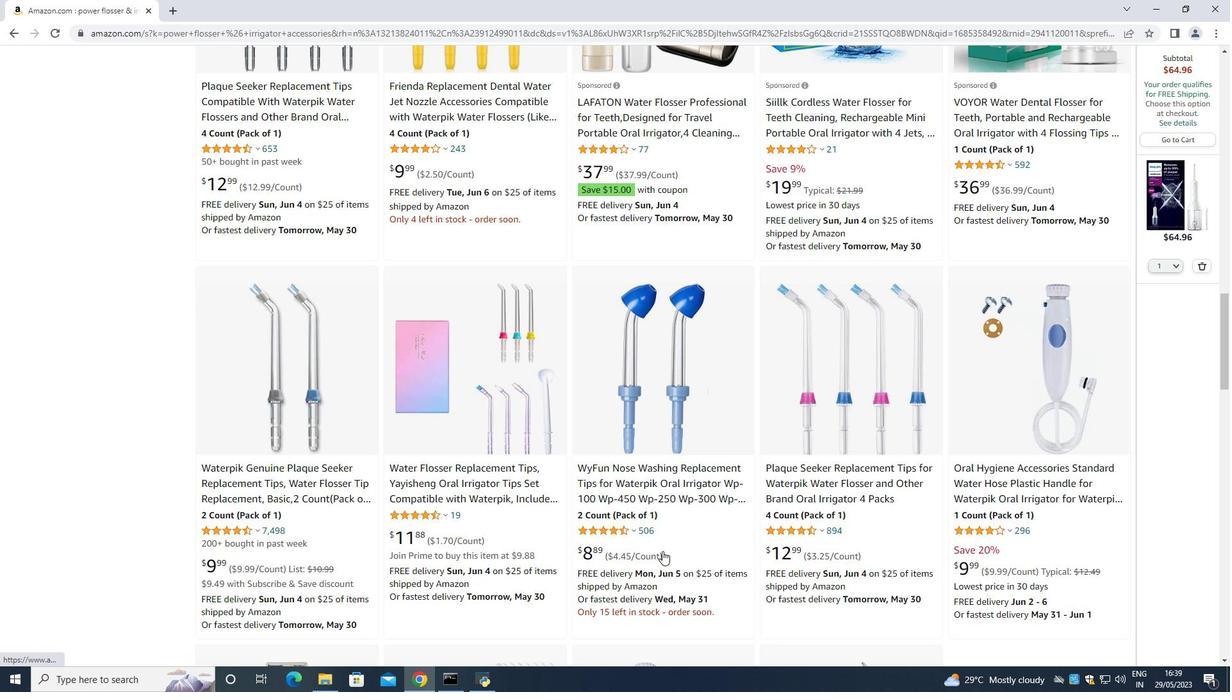 
Action: Mouse scrolled (667, 535) with delta (0, 0)
Screenshot: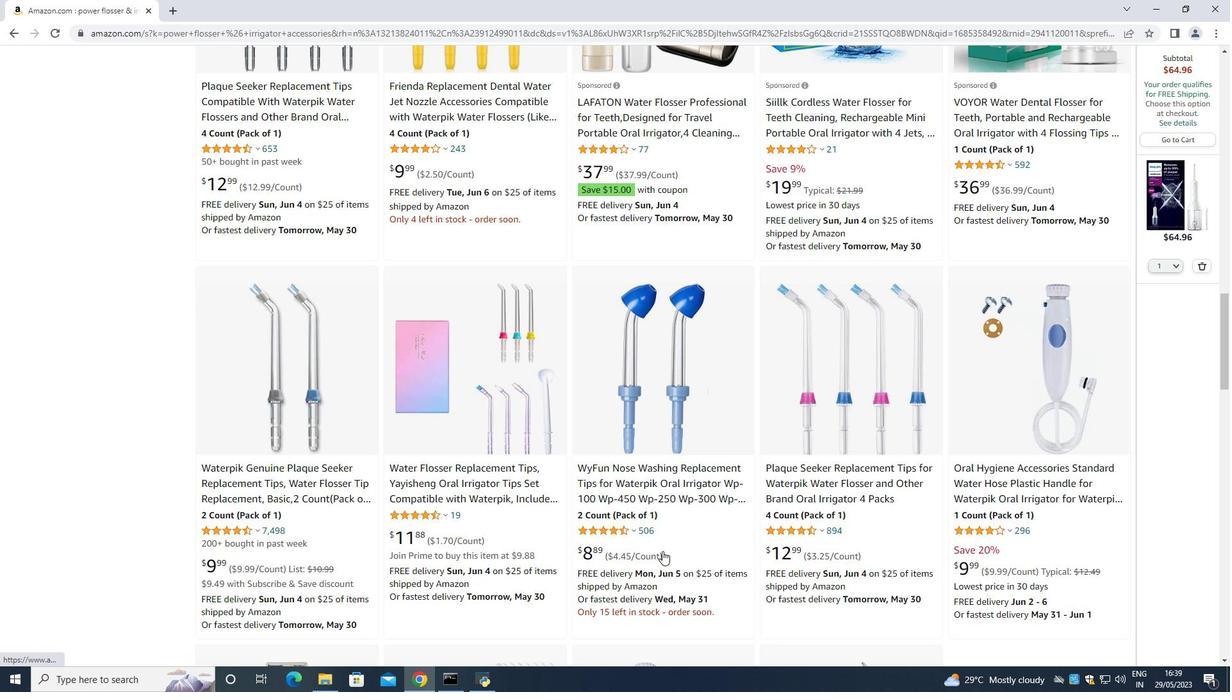 
Action: Mouse moved to (666, 528)
Screenshot: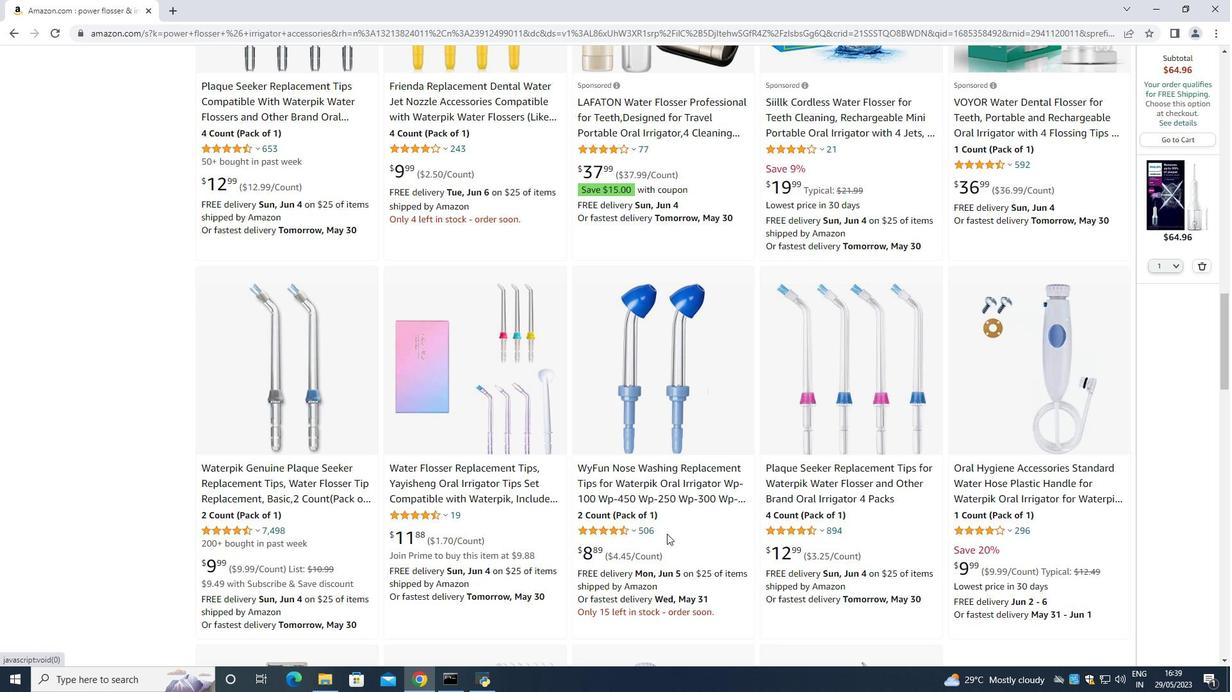 
Action: Mouse scrolled (666, 528) with delta (0, 0)
Screenshot: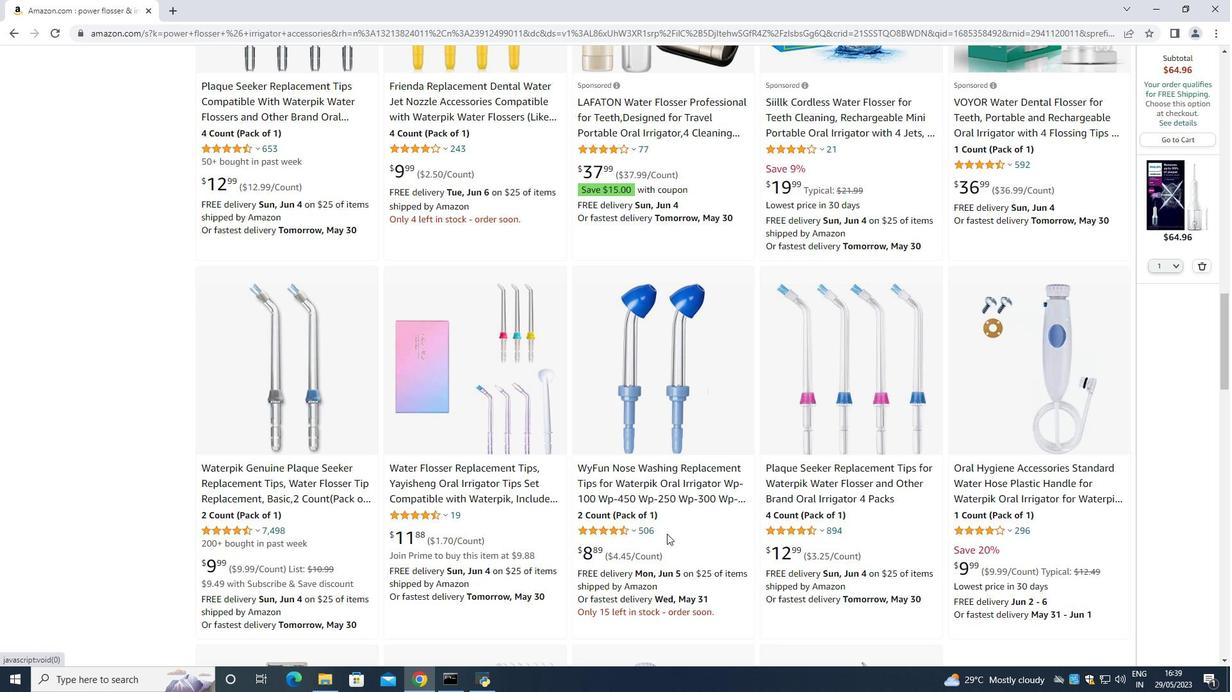 
Action: Mouse scrolled (666, 528) with delta (0, 0)
Screenshot: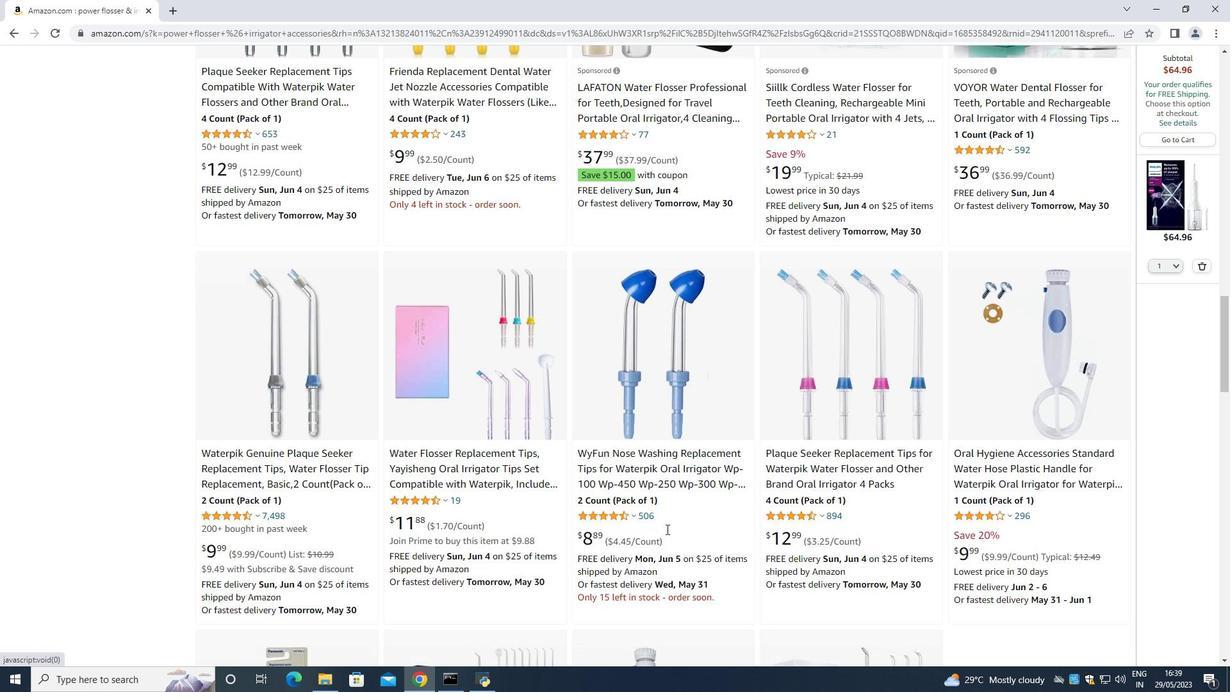 
Action: Mouse scrolled (666, 528) with delta (0, 0)
Screenshot: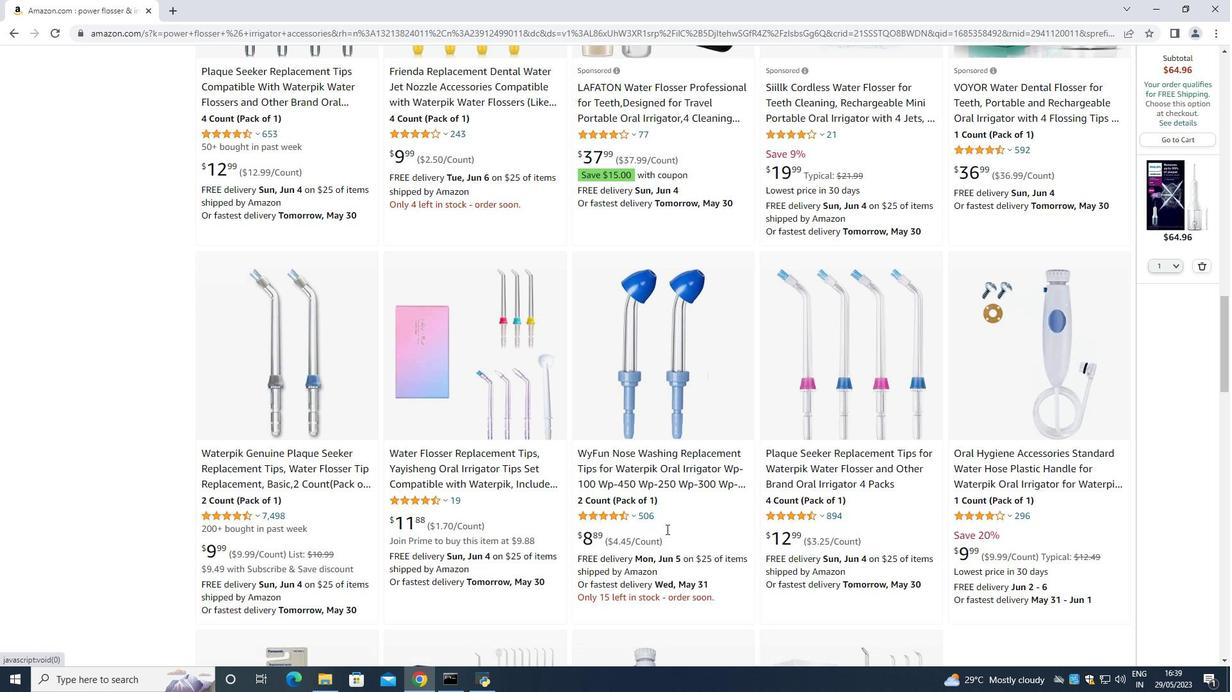 
Action: Mouse moved to (664, 527)
Screenshot: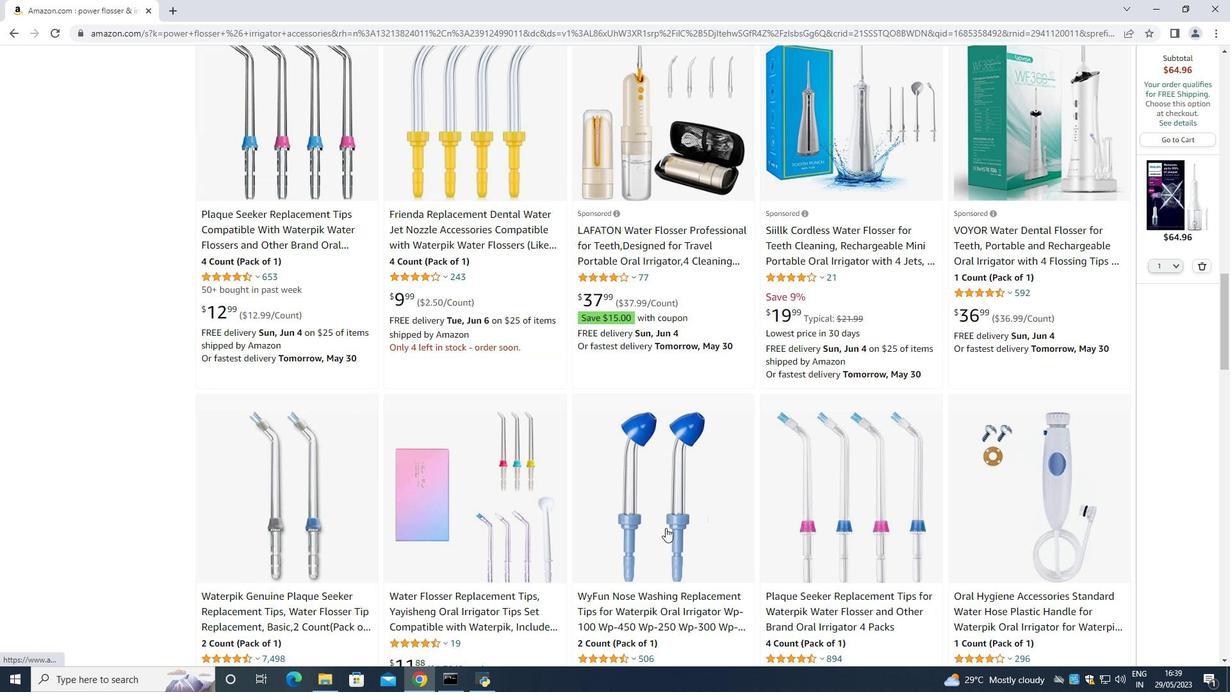 
Action: Mouse scrolled (664, 527) with delta (0, 0)
Screenshot: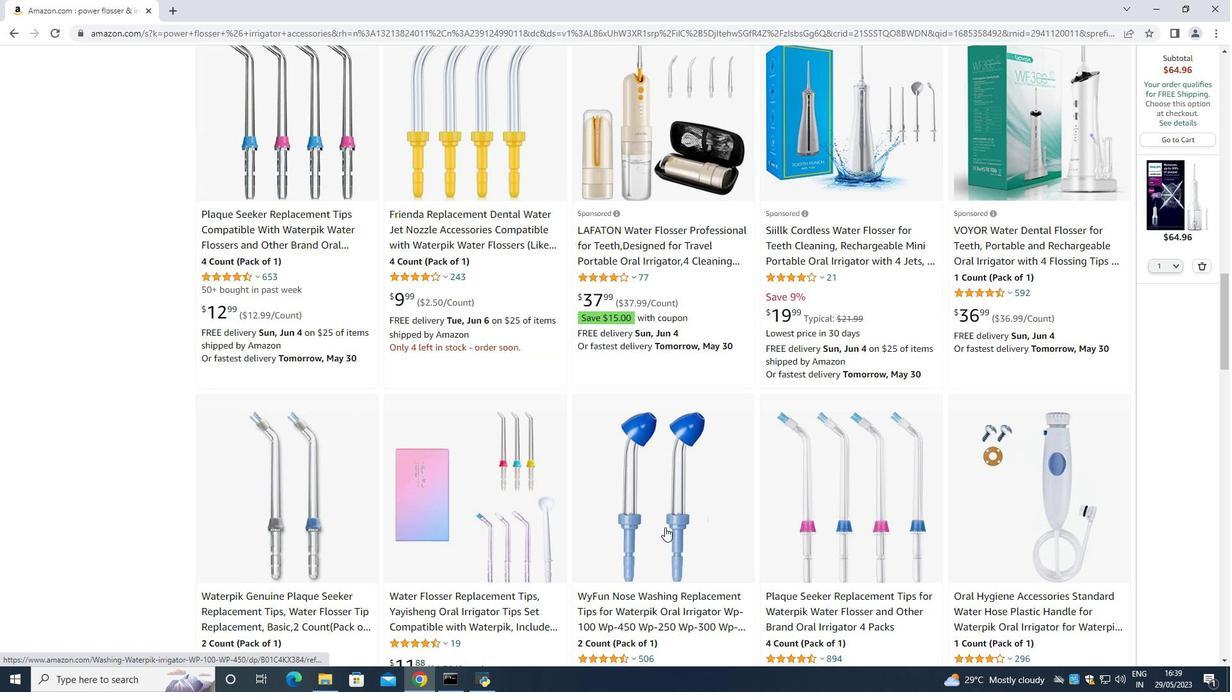
Action: Mouse scrolled (664, 527) with delta (0, 0)
Screenshot: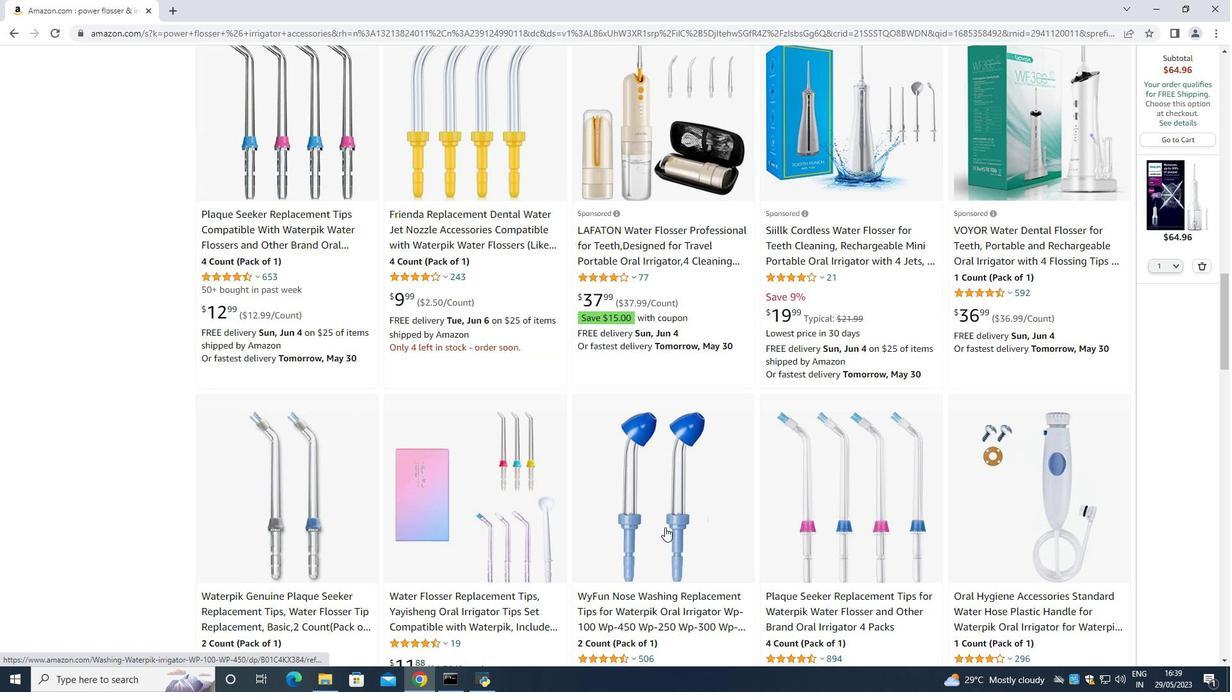 
Action: Mouse scrolled (664, 527) with delta (0, 0)
Screenshot: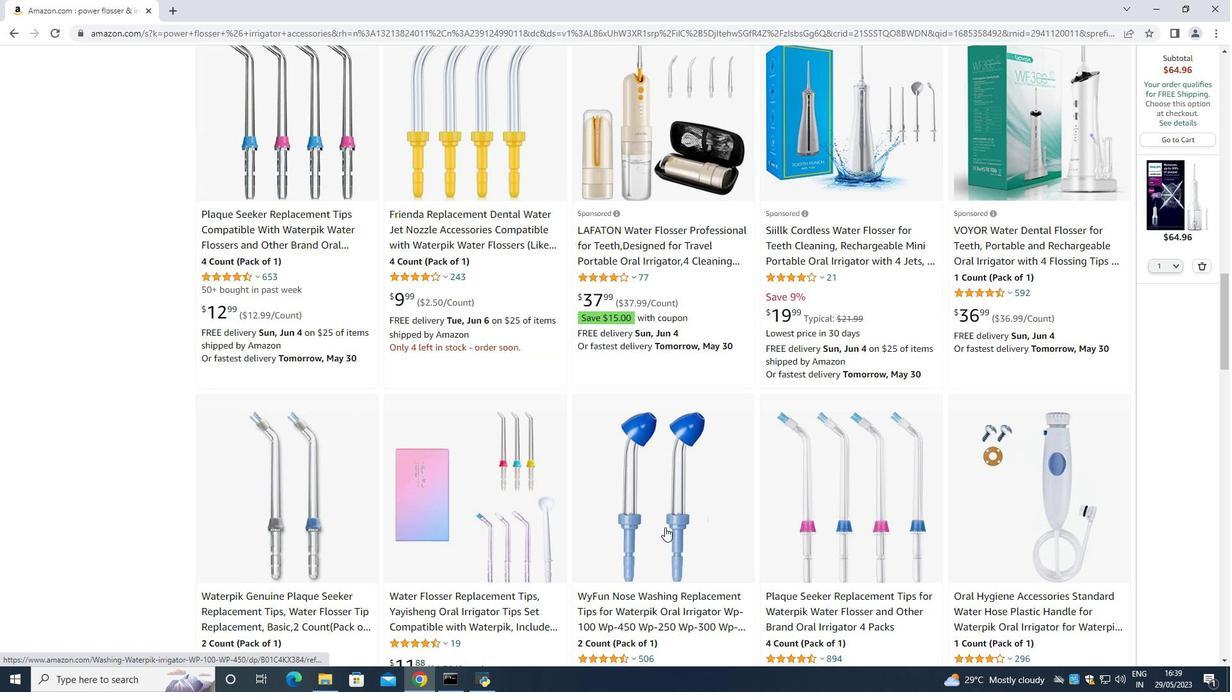 
Action: Mouse moved to (485, 443)
Screenshot: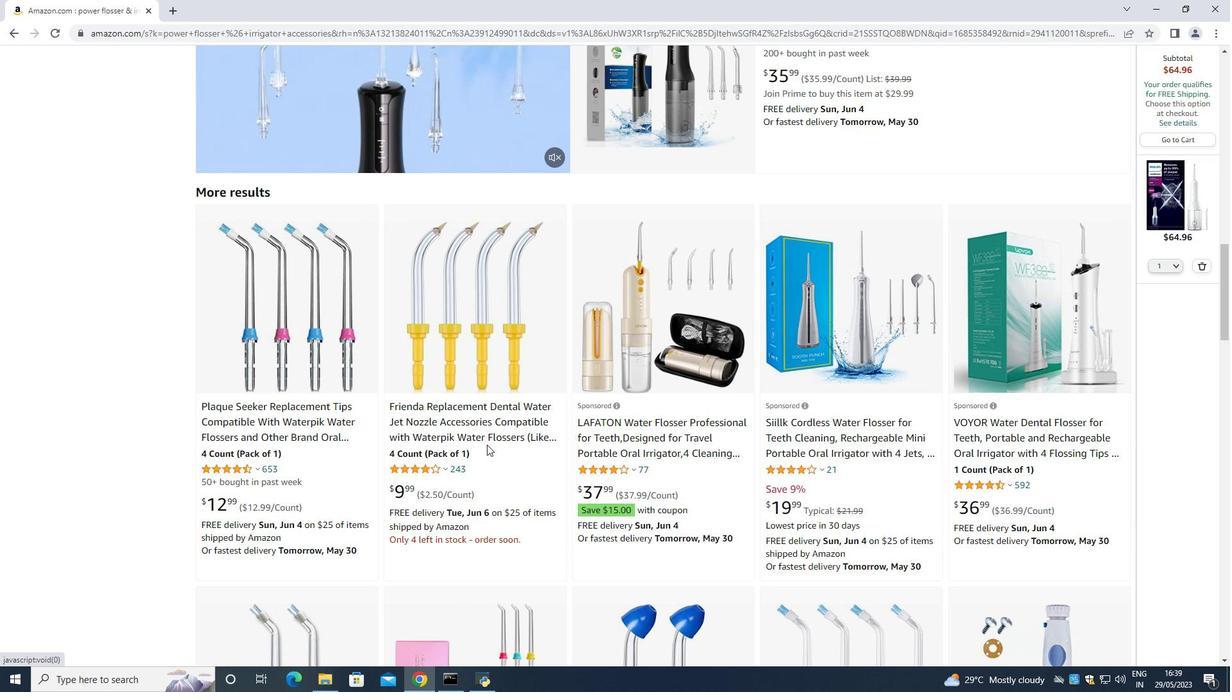 
Action: Mouse scrolled (485, 444) with delta (0, 0)
Screenshot: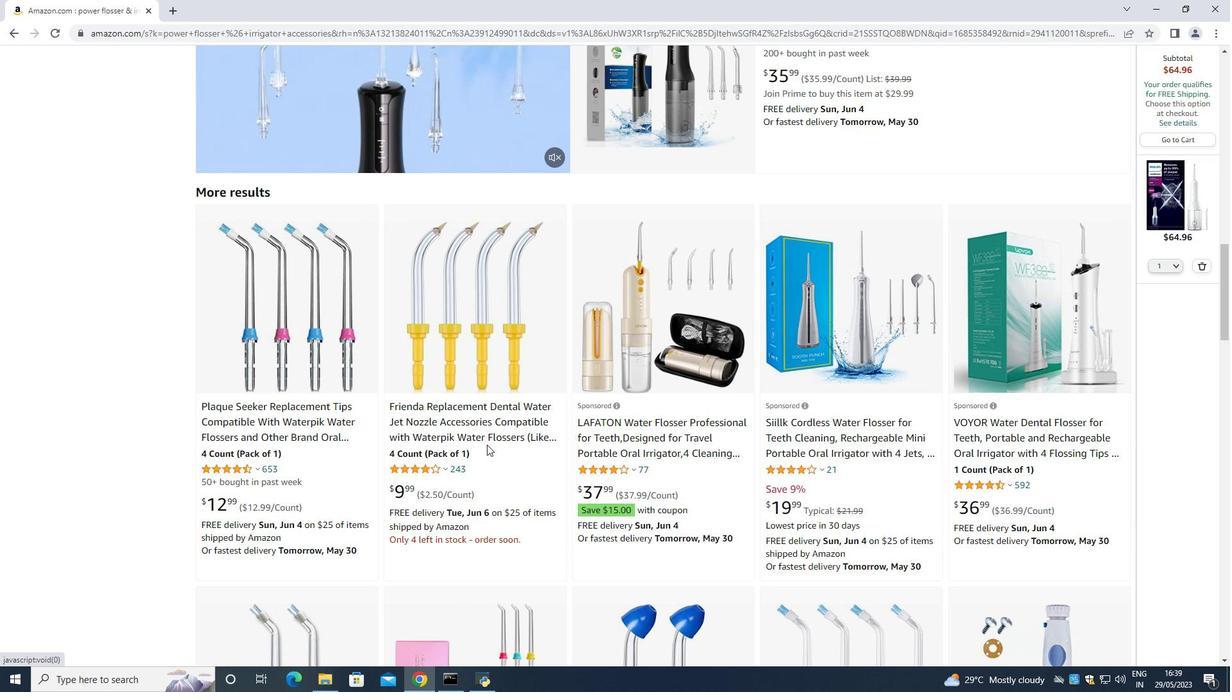 
Action: Mouse scrolled (485, 444) with delta (0, 0)
Screenshot: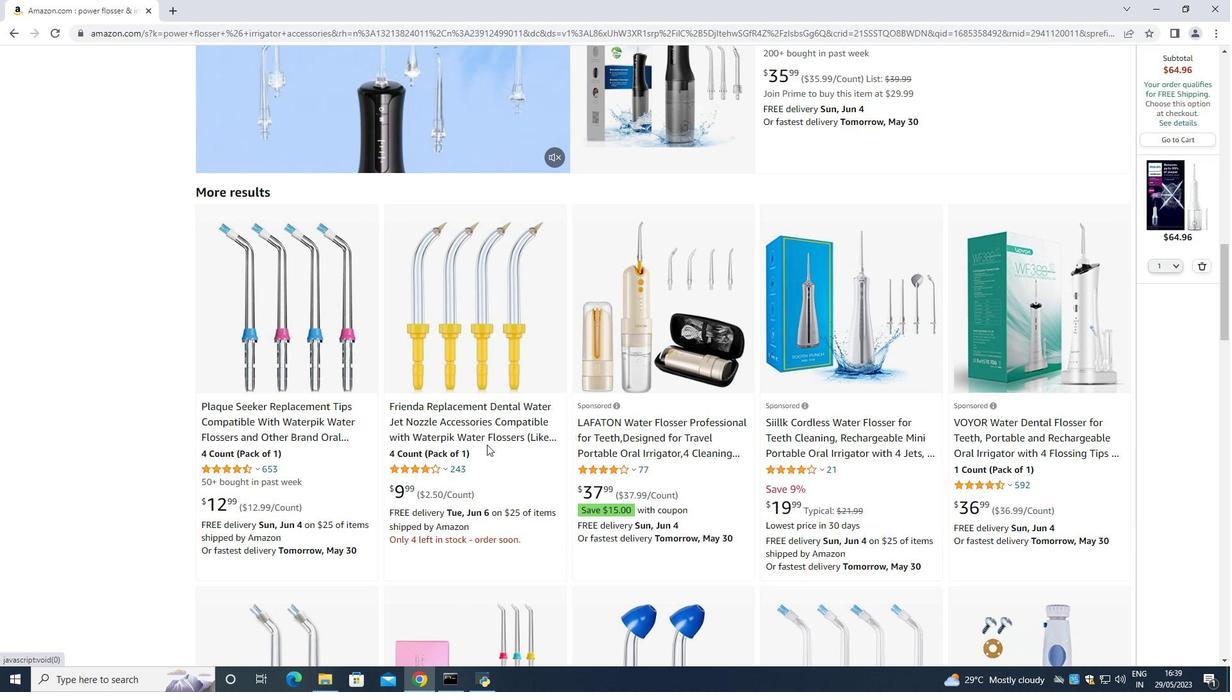 
Action: Mouse scrolled (485, 444) with delta (0, 0)
Screenshot: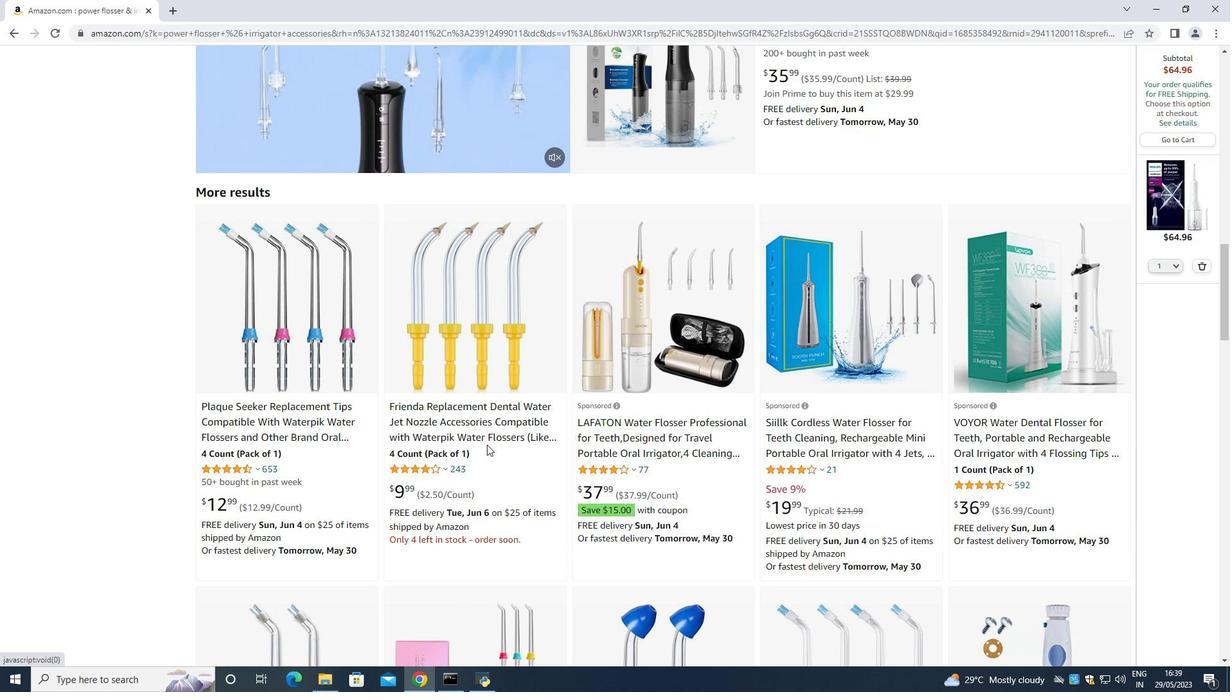 
Action: Mouse scrolled (485, 444) with delta (0, 0)
Screenshot: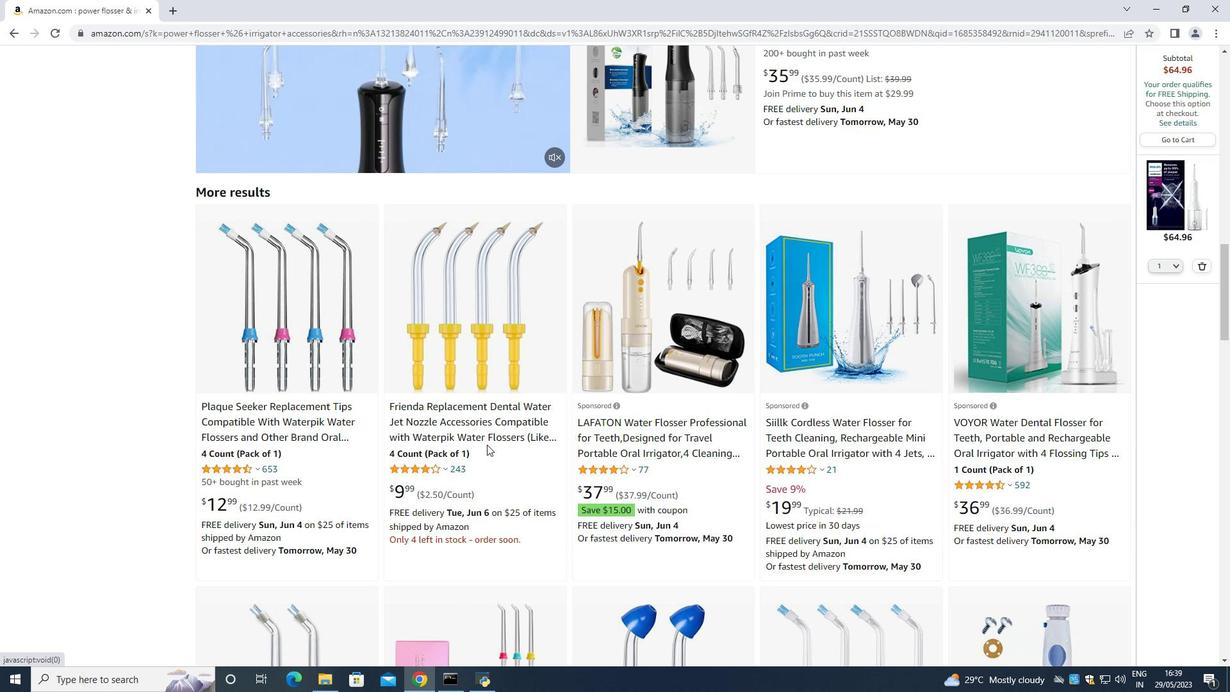 
Action: Mouse scrolled (485, 444) with delta (0, 0)
Screenshot: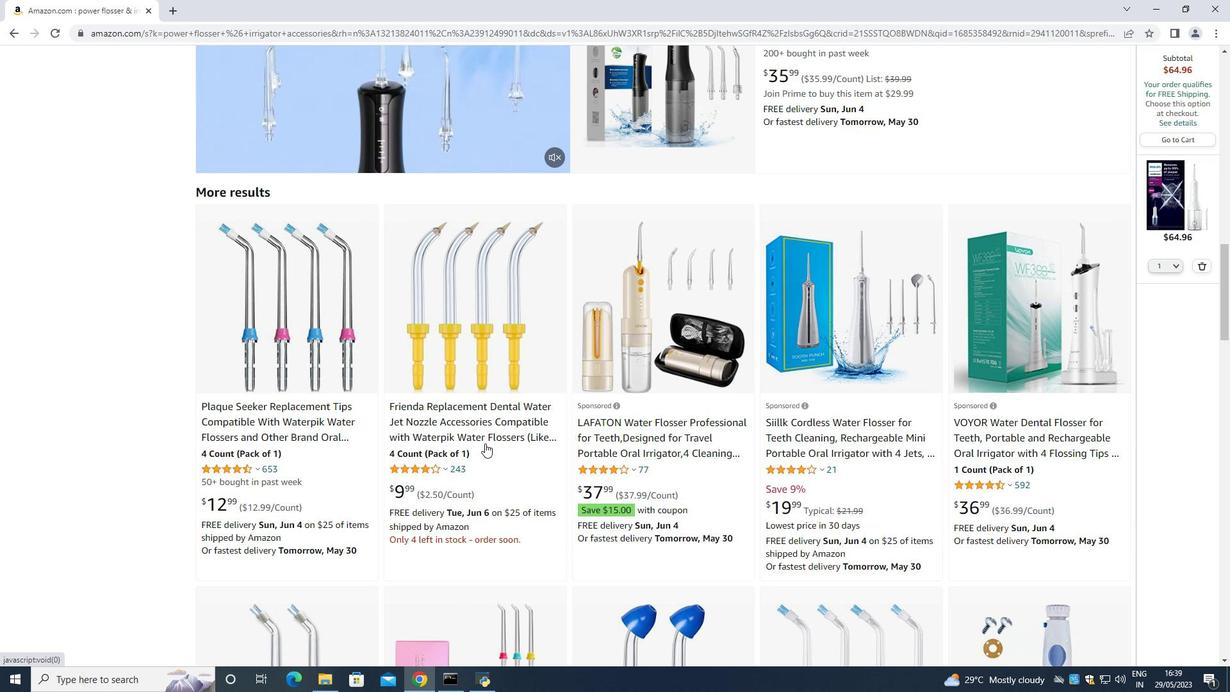 
Action: Mouse scrolled (485, 444) with delta (0, 0)
Screenshot: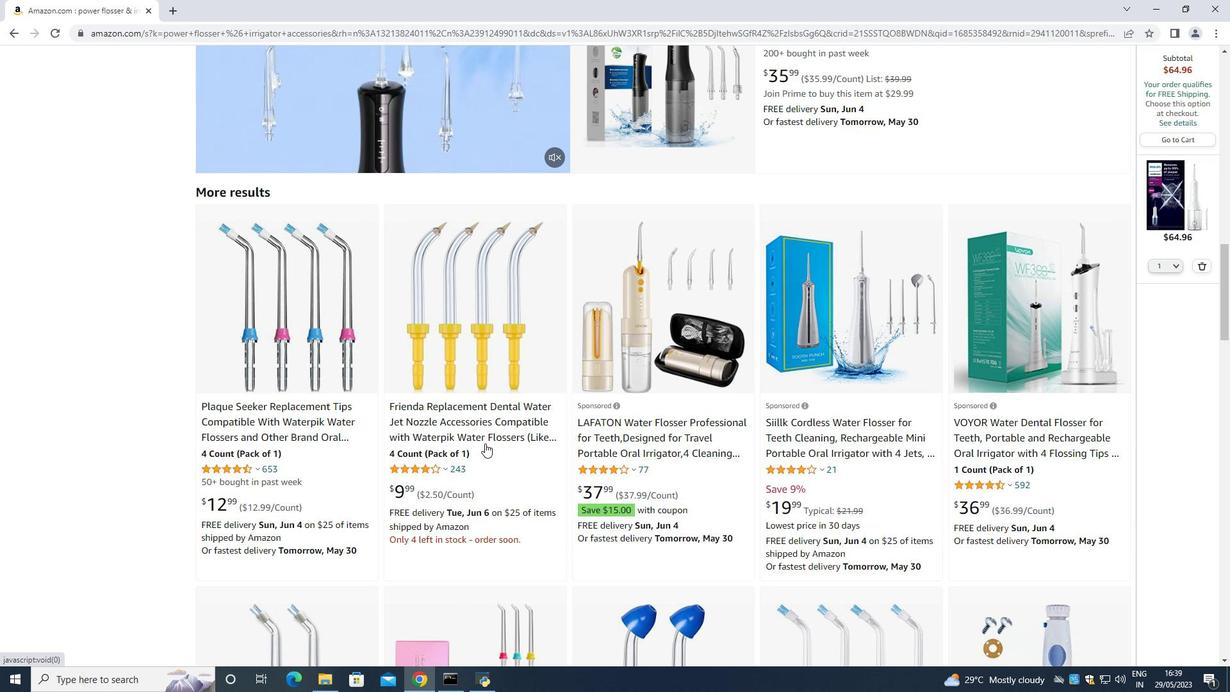 
Action: Mouse scrolled (485, 444) with delta (0, 0)
Screenshot: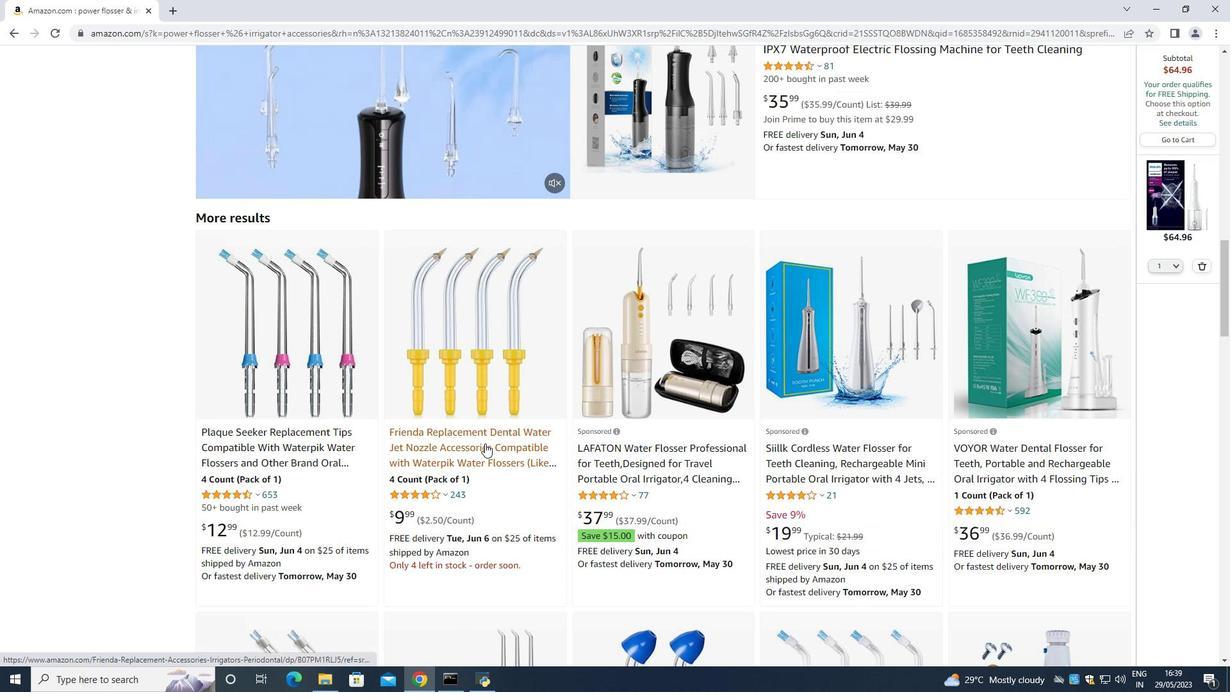 
Action: Mouse scrolled (485, 444) with delta (0, 0)
Screenshot: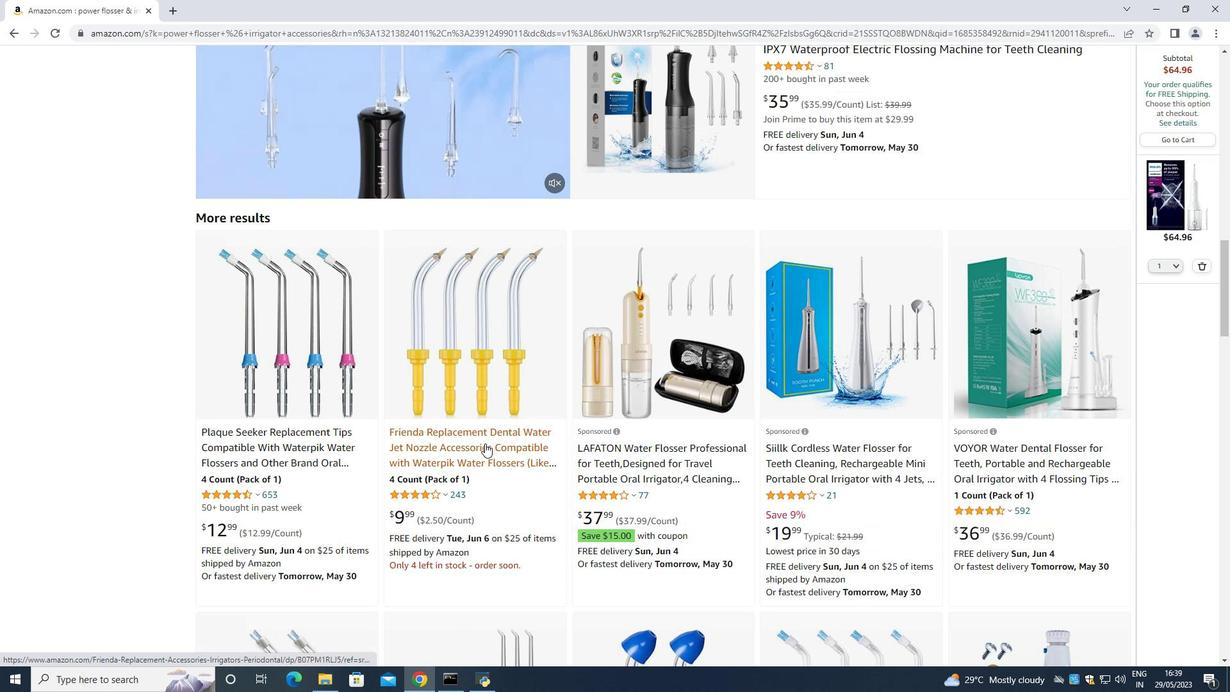 
Action: Mouse scrolled (485, 444) with delta (0, 0)
Screenshot: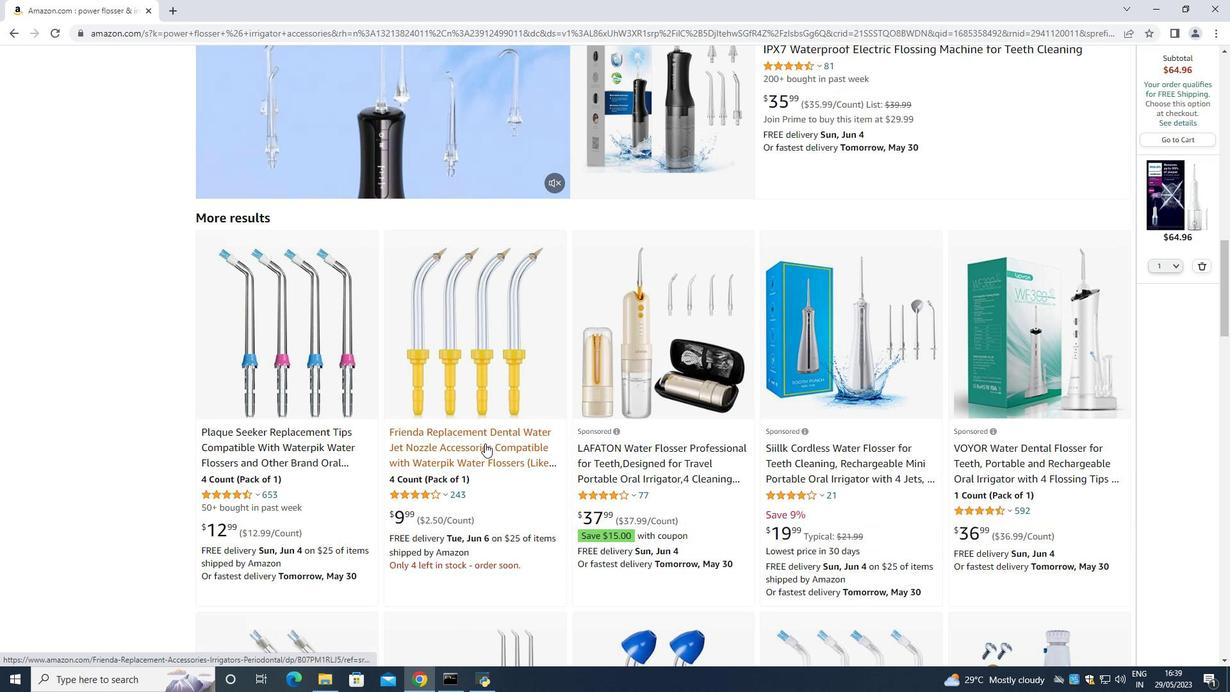 
Action: Mouse scrolled (485, 444) with delta (0, 0)
Screenshot: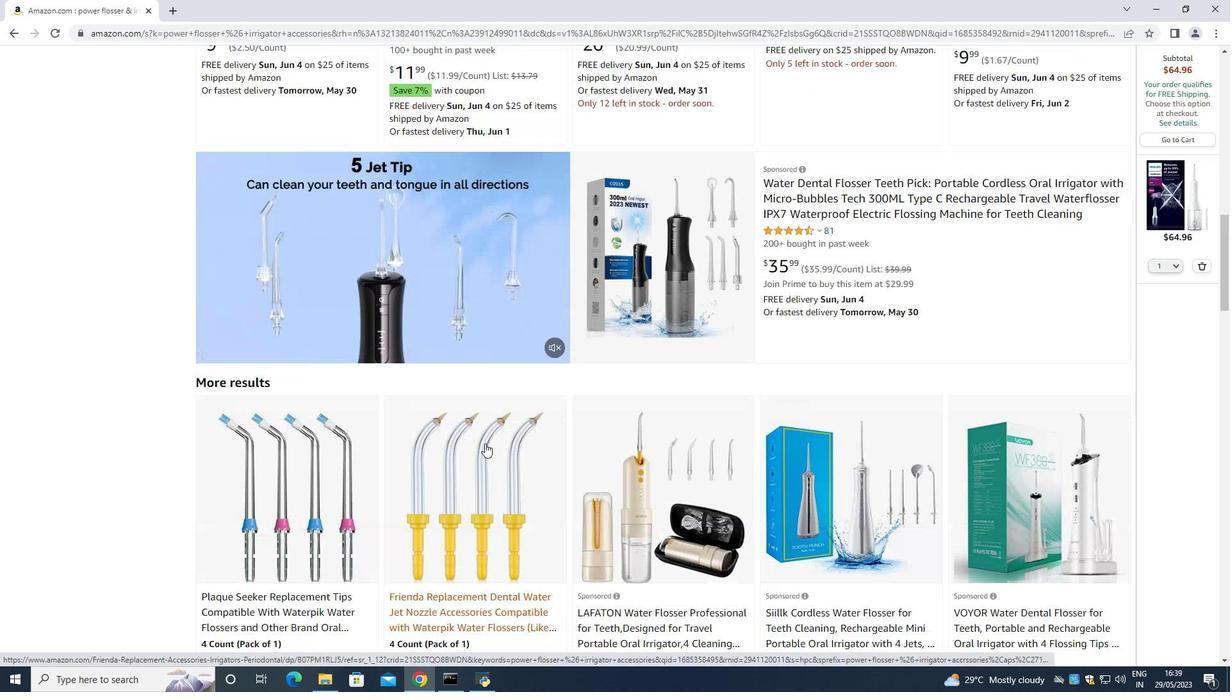 
Action: Mouse scrolled (485, 444) with delta (0, 0)
Screenshot: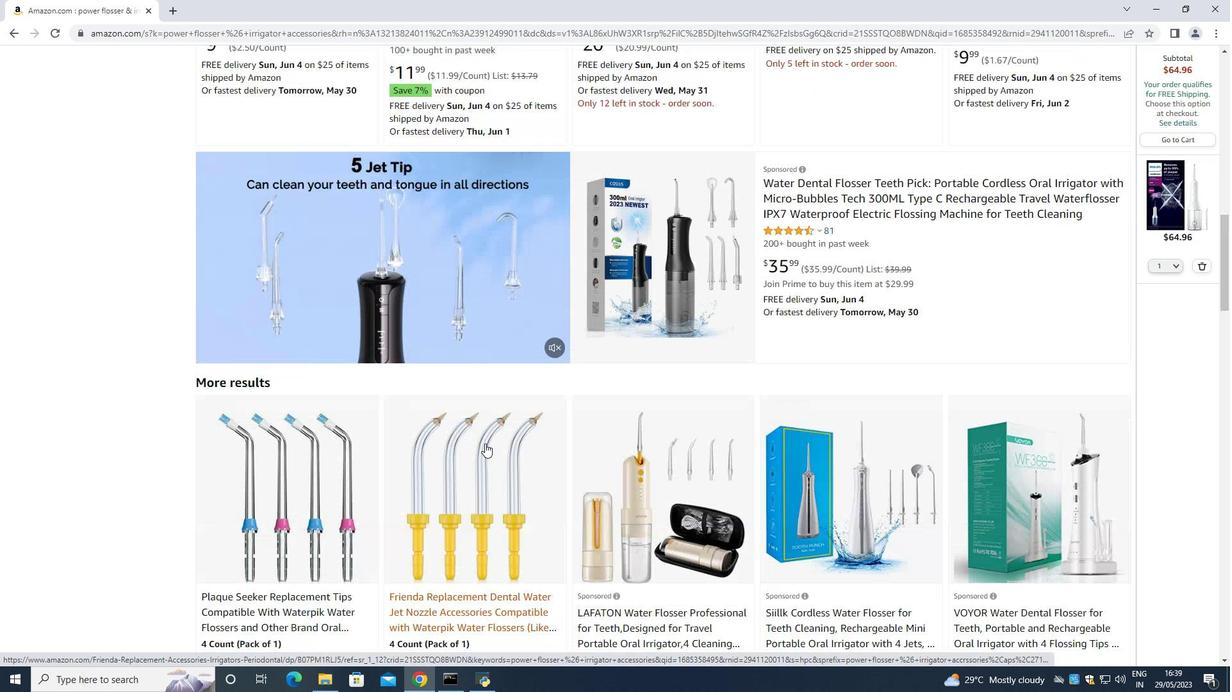
Action: Mouse scrolled (485, 444) with delta (0, 0)
Screenshot: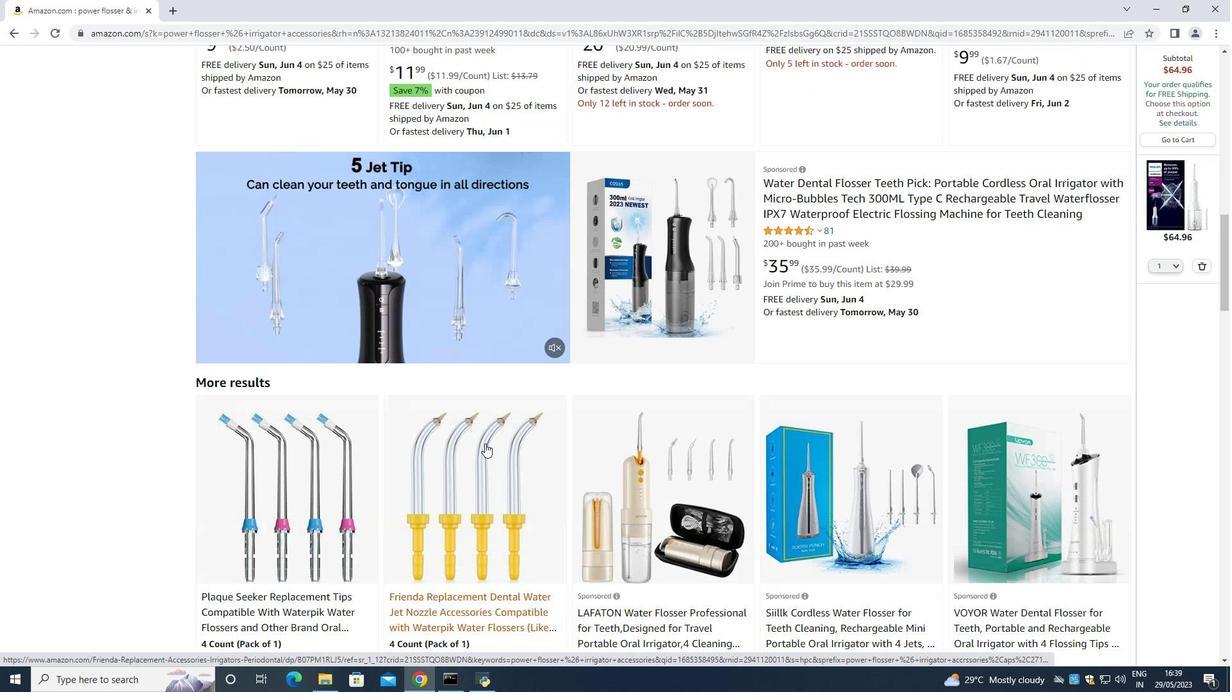 
Action: Mouse scrolled (485, 444) with delta (0, 0)
Screenshot: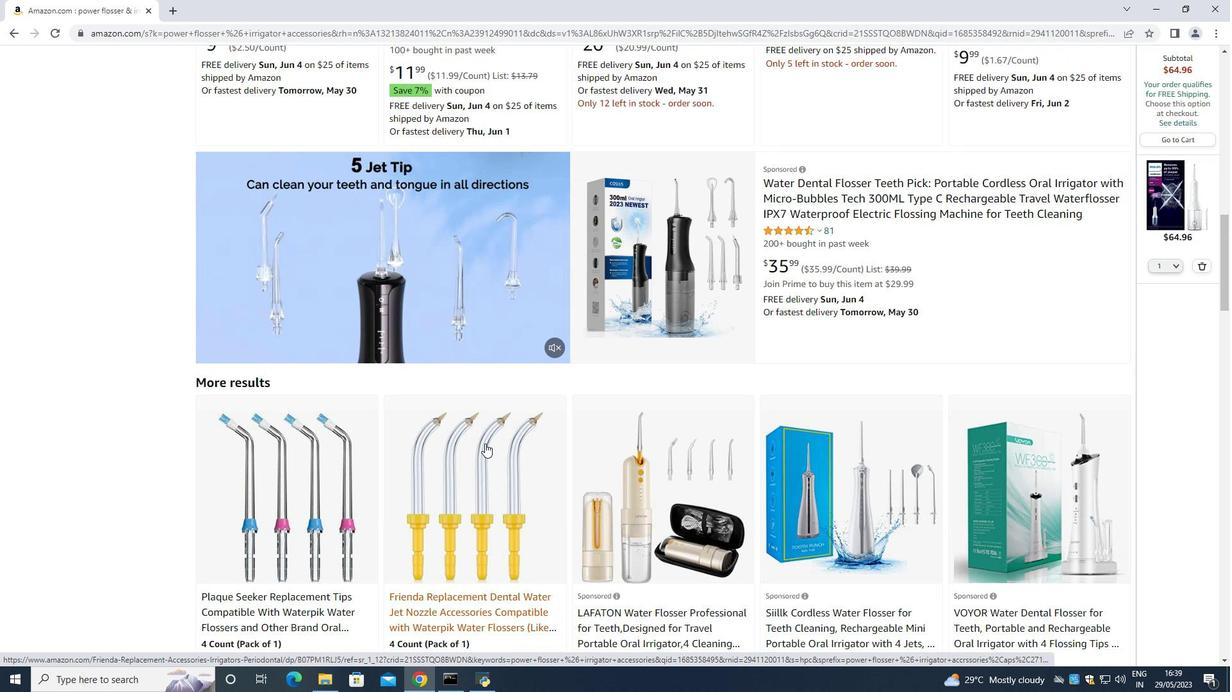 
Action: Mouse scrolled (485, 444) with delta (0, 0)
Screenshot: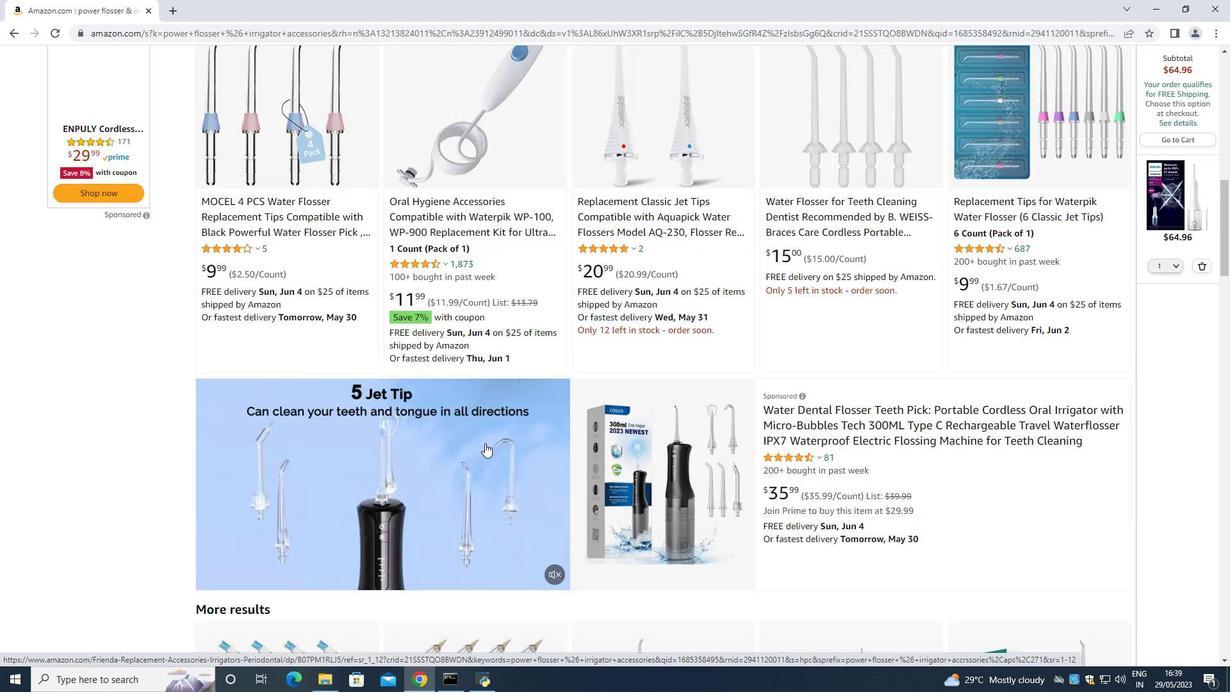 
Action: Mouse scrolled (485, 444) with delta (0, 0)
Screenshot: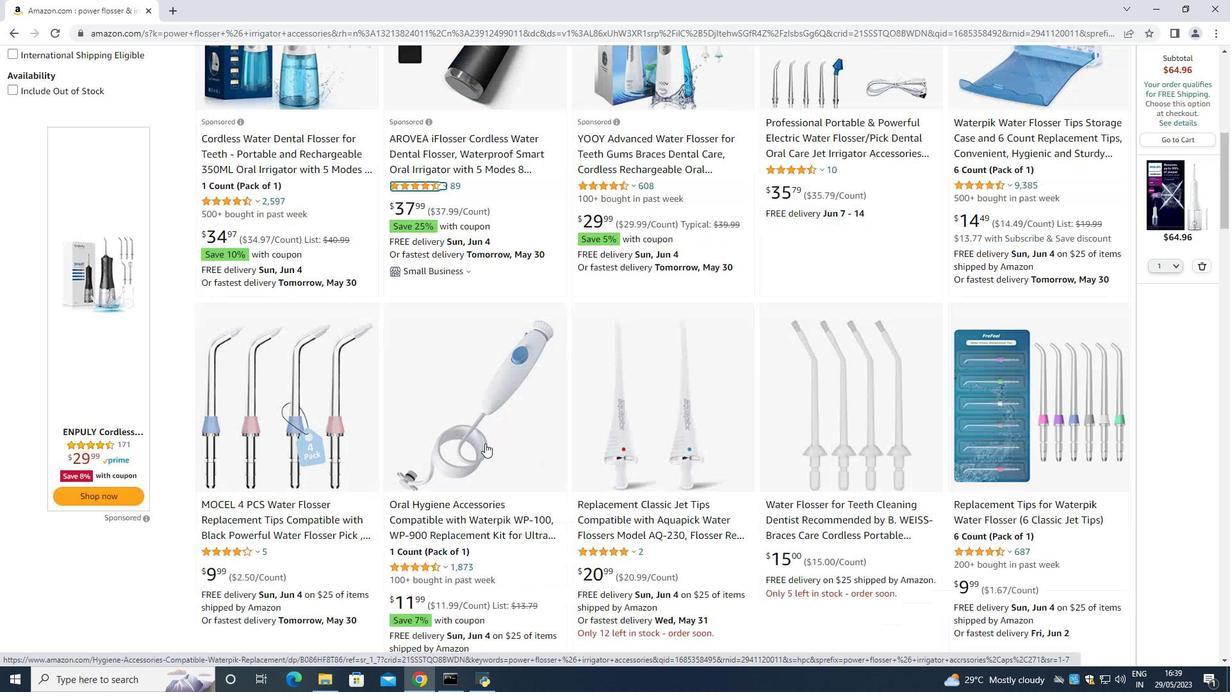 
Action: Mouse scrolled (485, 444) with delta (0, 0)
Screenshot: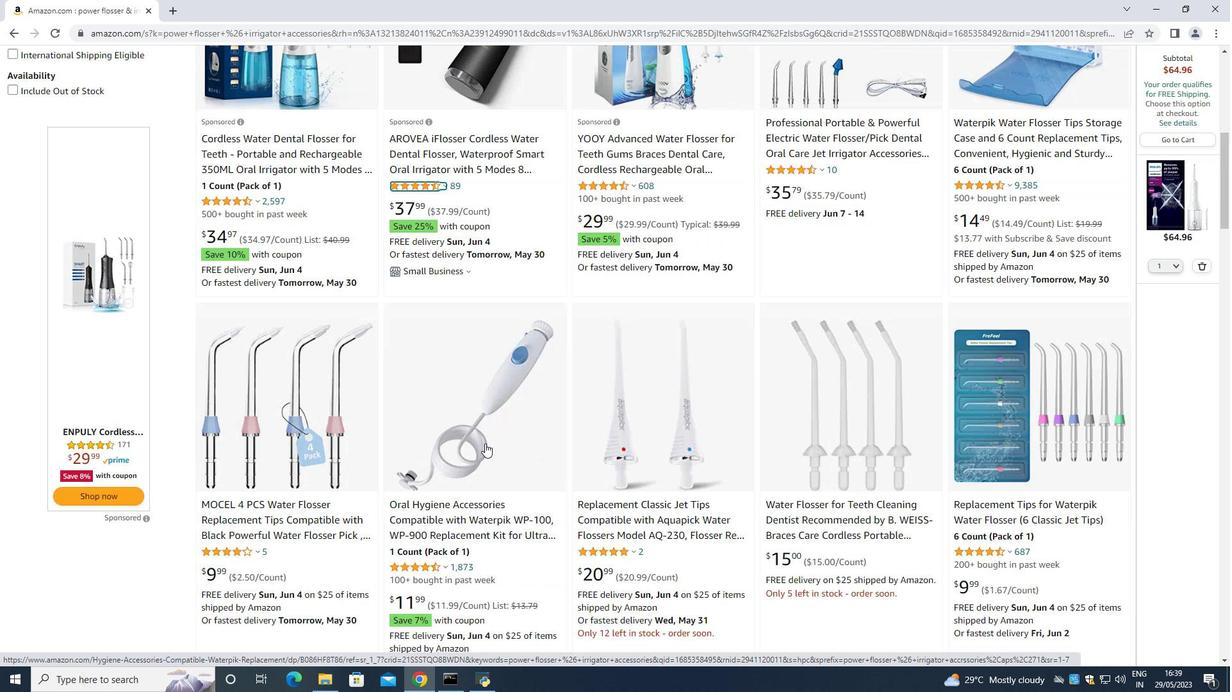 
Action: Mouse scrolled (485, 444) with delta (0, 0)
Screenshot: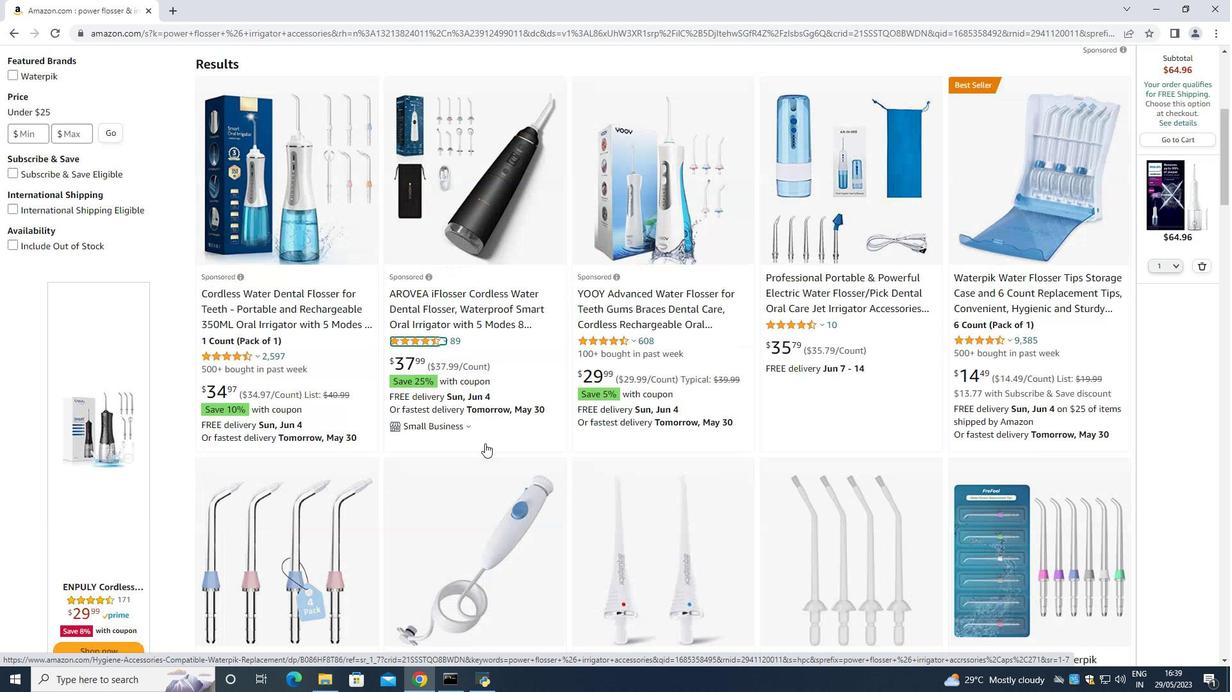 
Action: Mouse scrolled (485, 444) with delta (0, 0)
Screenshot: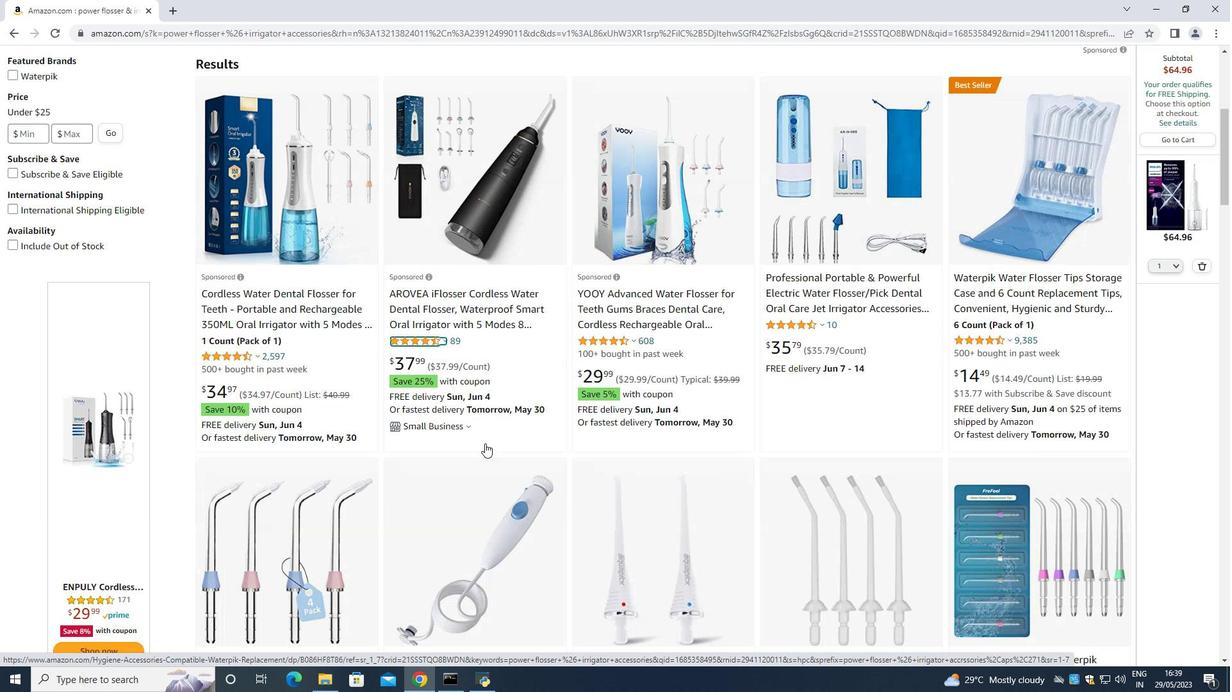 
Action: Mouse scrolled (485, 444) with delta (0, 0)
Screenshot: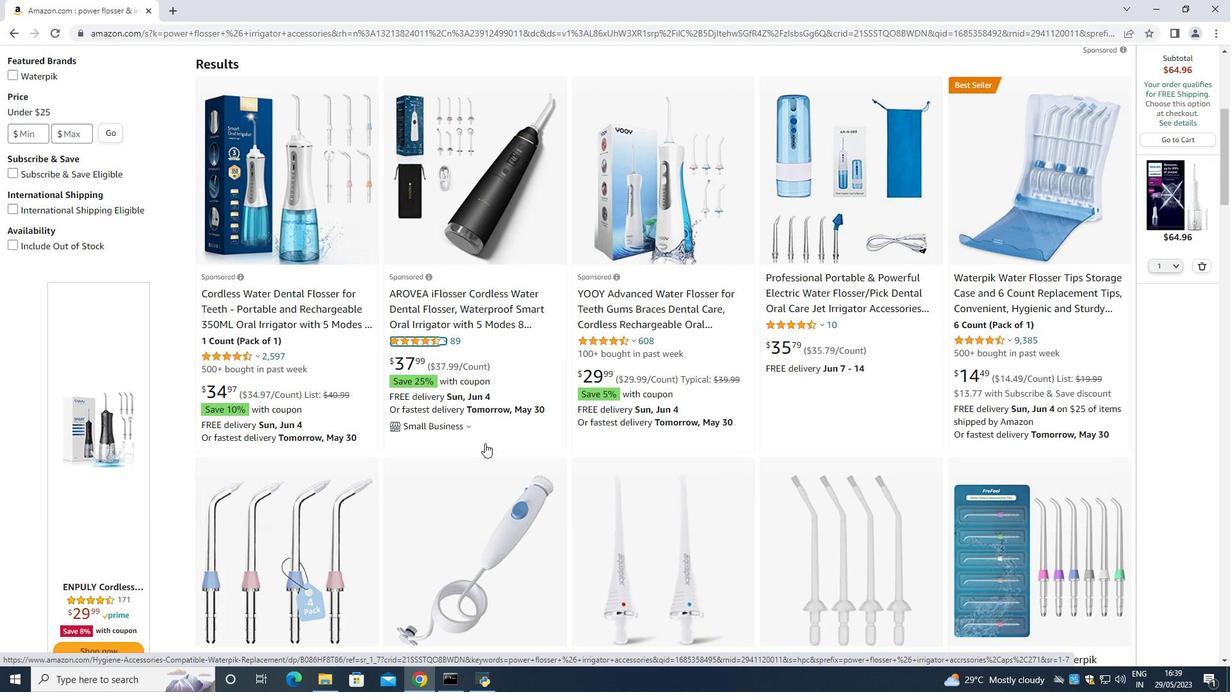
Action: Mouse scrolled (485, 444) with delta (0, 0)
Screenshot: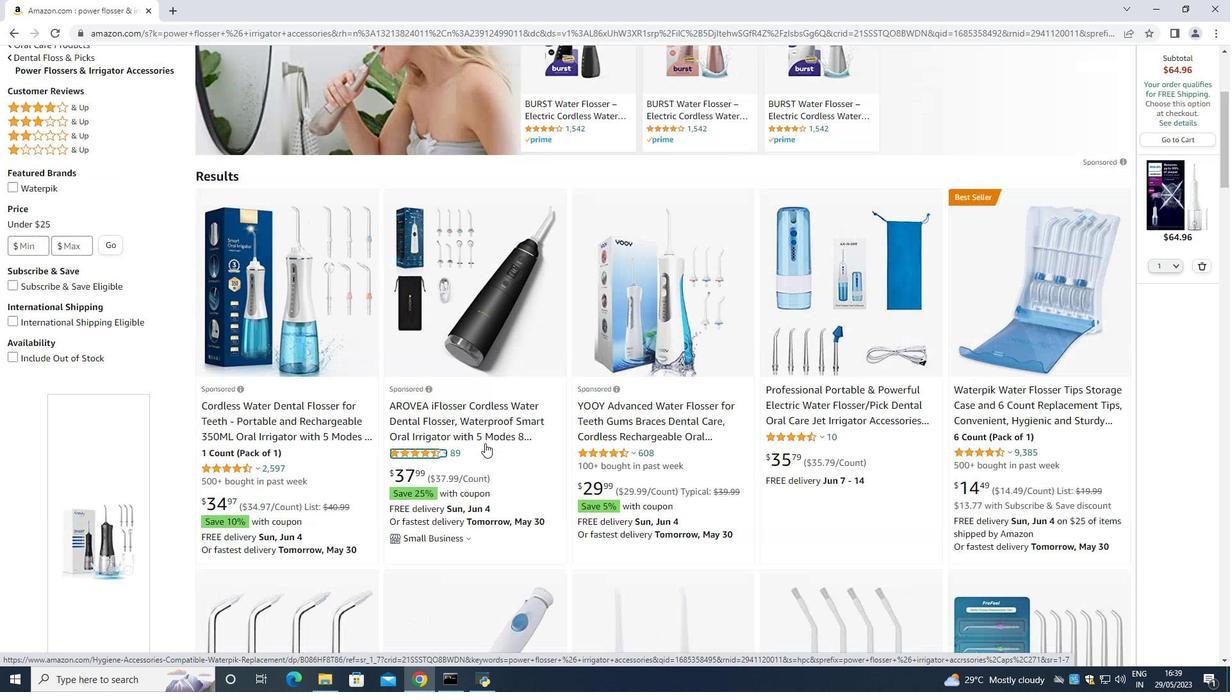 
Action: Mouse scrolled (485, 444) with delta (0, 0)
Screenshot: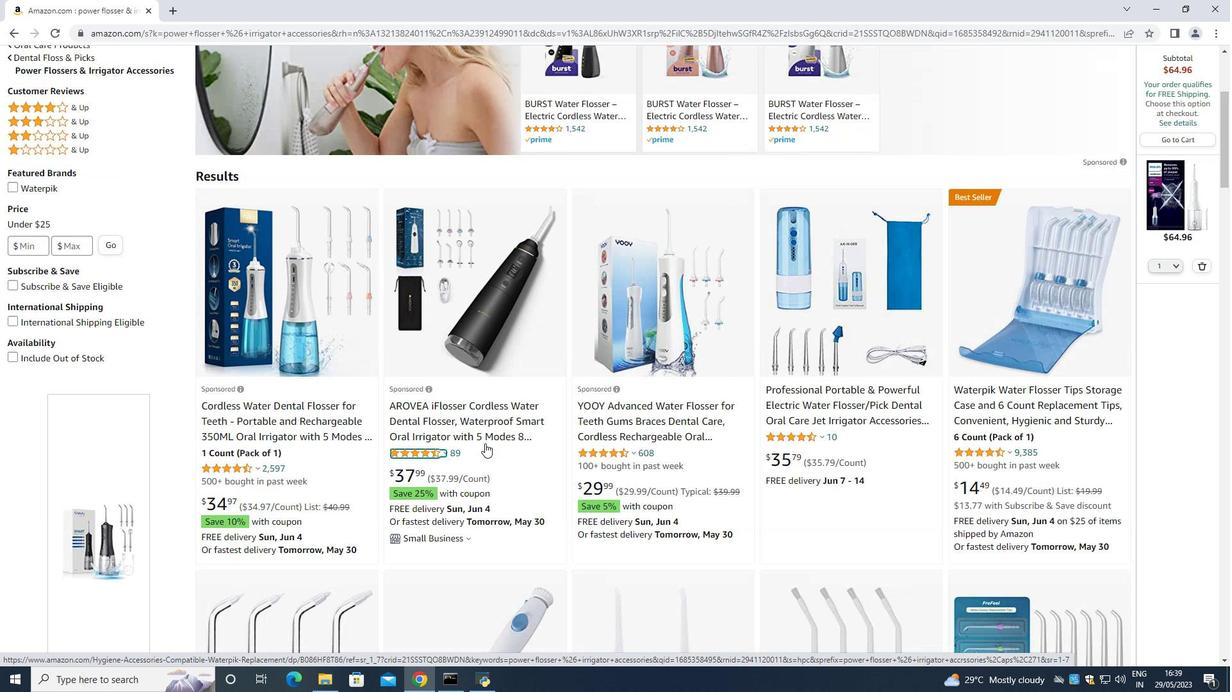 
Action: Mouse scrolled (485, 444) with delta (0, 0)
Screenshot: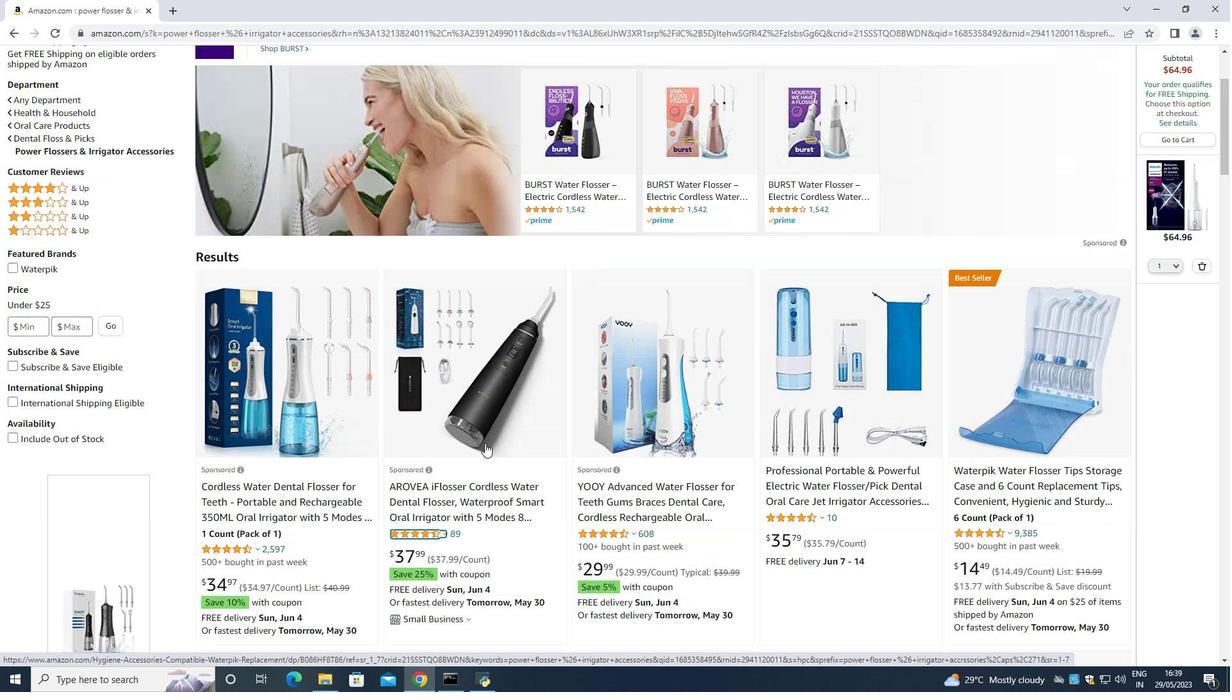 
Action: Mouse moved to (389, 509)
Screenshot: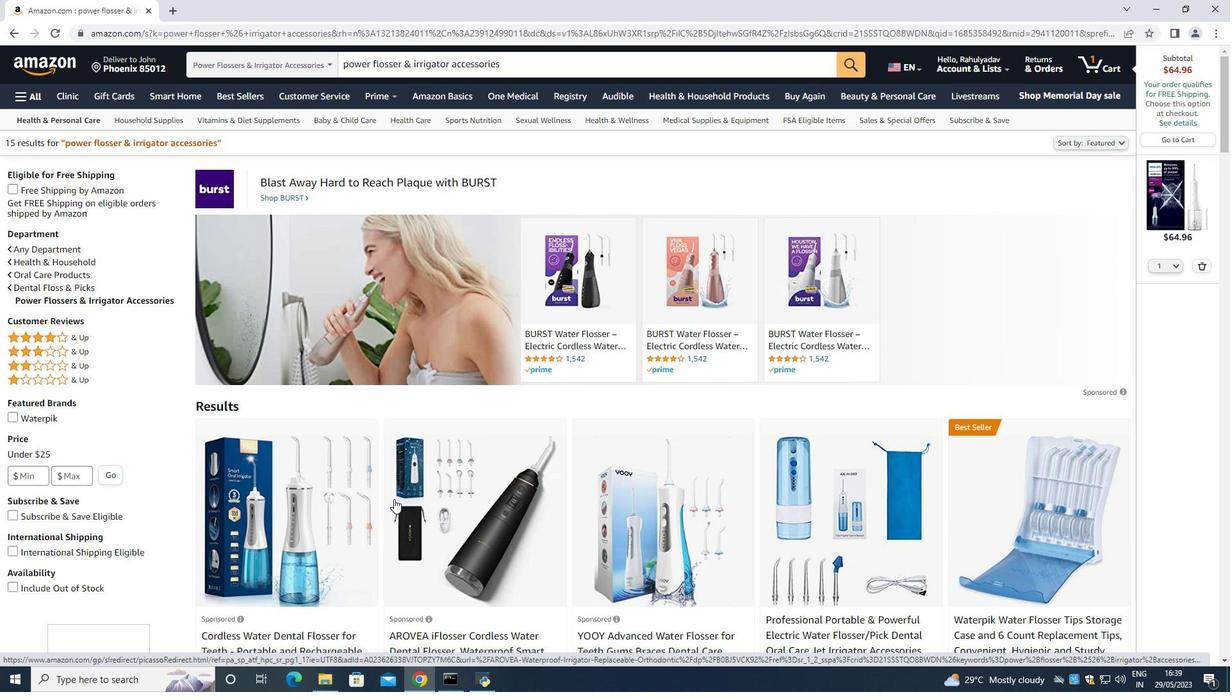 
Action: Mouse scrolled (389, 509) with delta (0, 0)
Screenshot: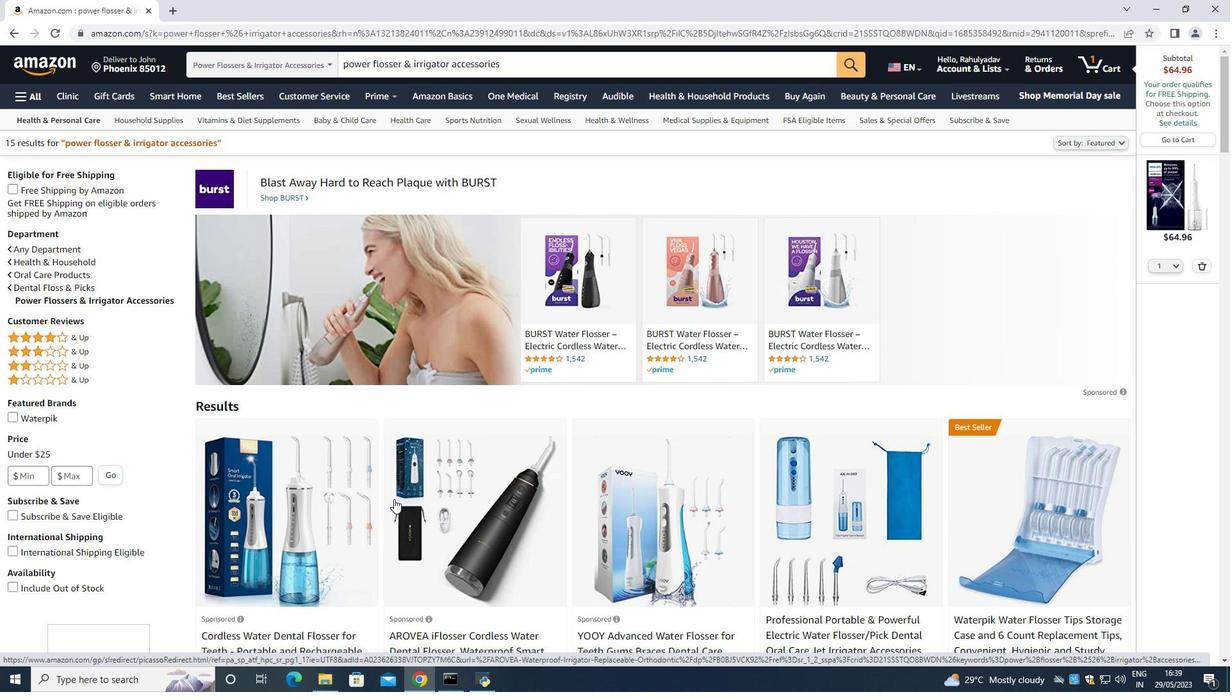 
Action: Mouse moved to (387, 510)
Screenshot: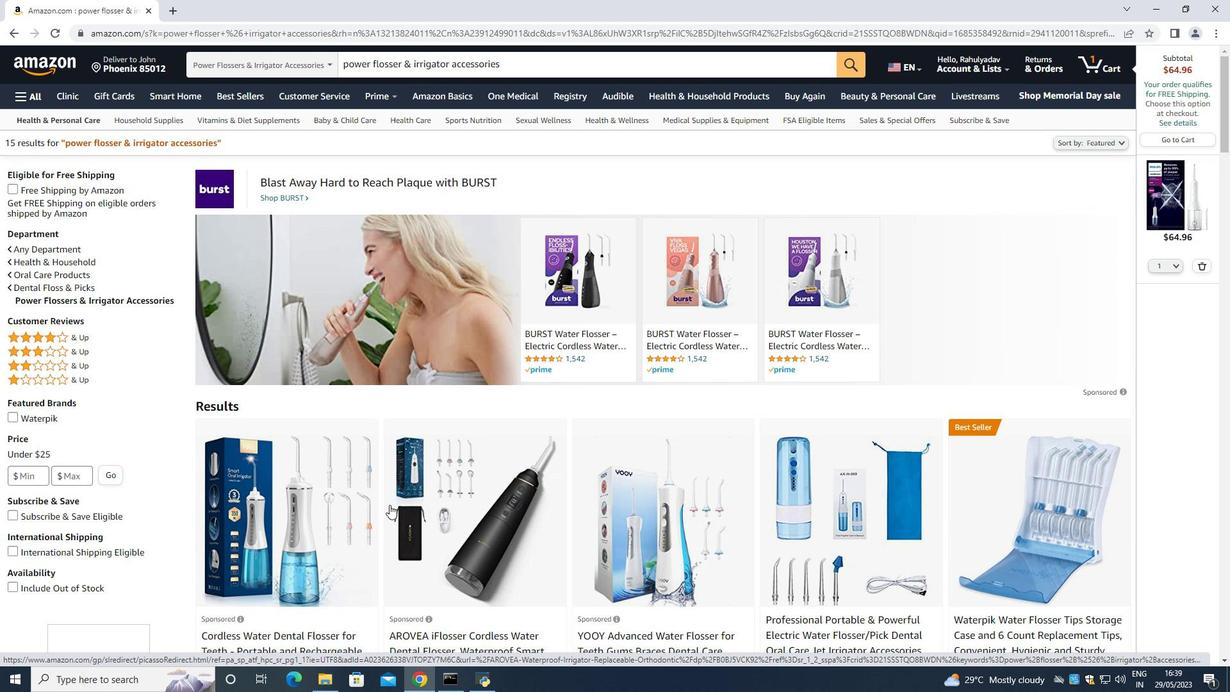 
Action: Mouse scrolled (387, 510) with delta (0, 0)
Screenshot: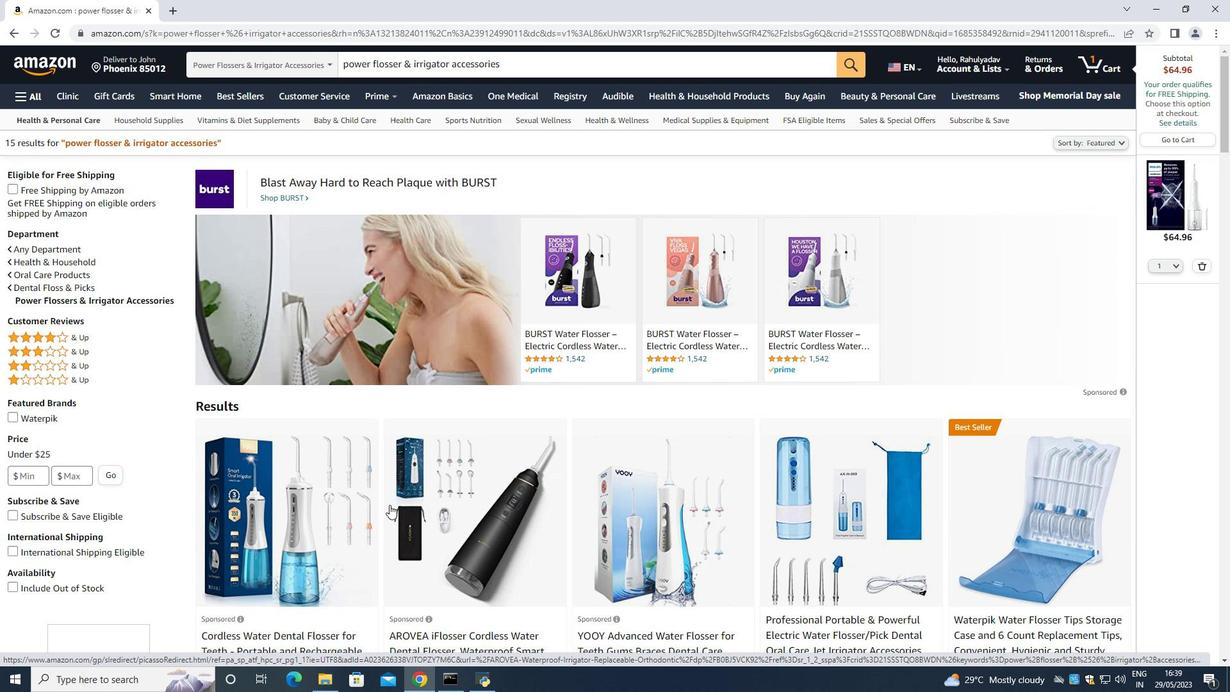 
Action: Mouse moved to (859, 533)
Screenshot: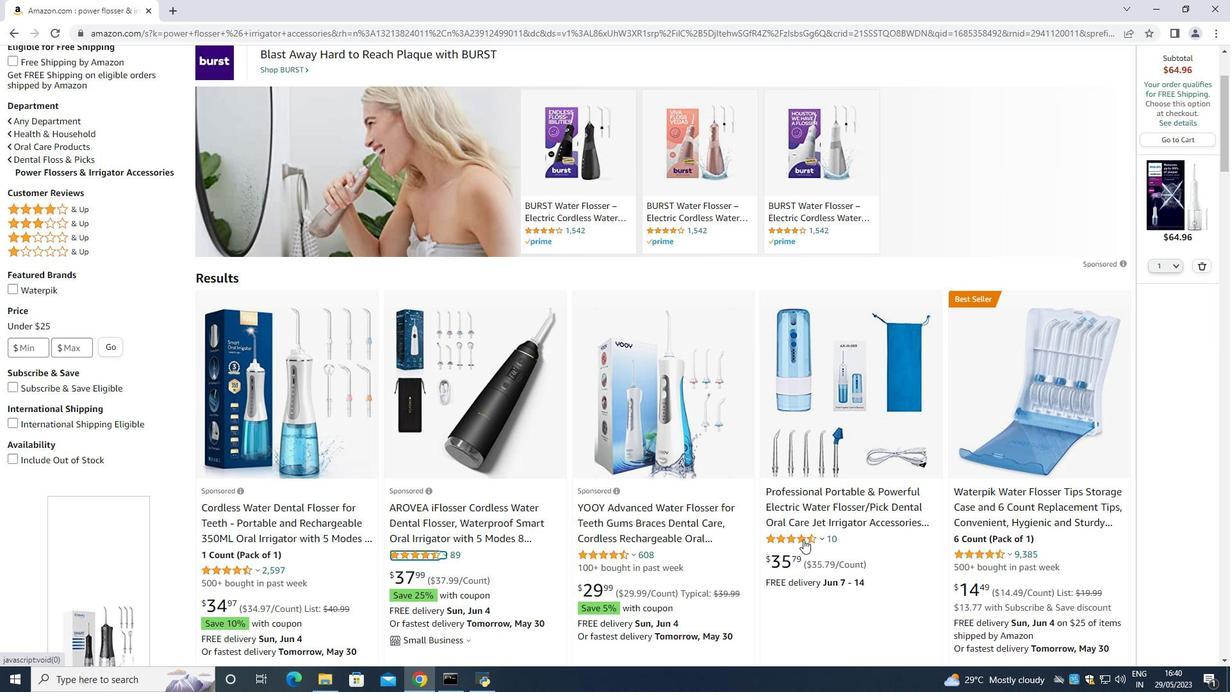 
Action: Mouse scrolled (859, 532) with delta (0, 0)
Screenshot: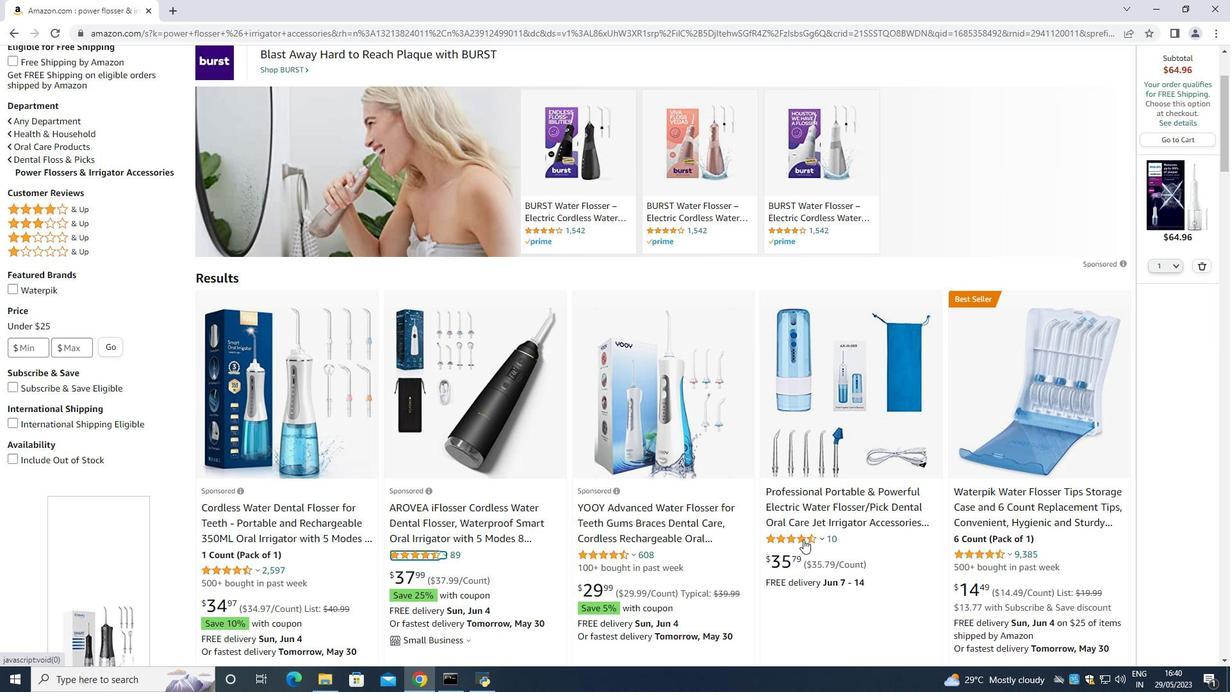 
Action: Mouse moved to (862, 439)
Screenshot: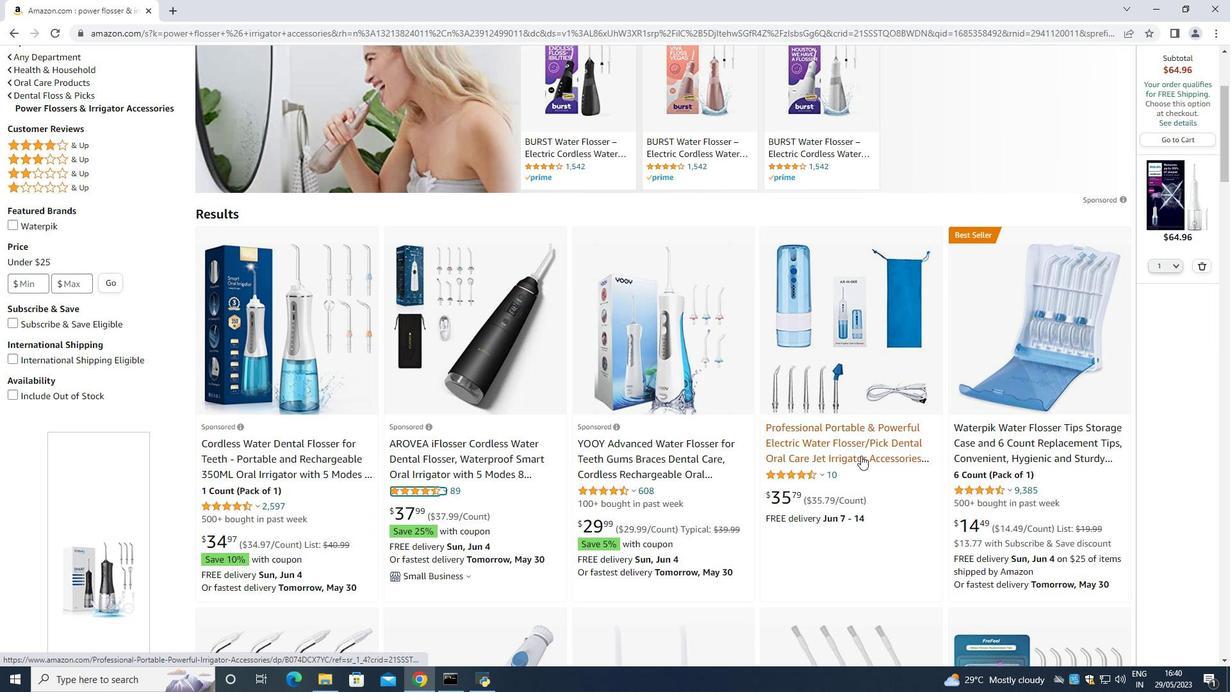 
Action: Mouse pressed left at (862, 439)
Screenshot: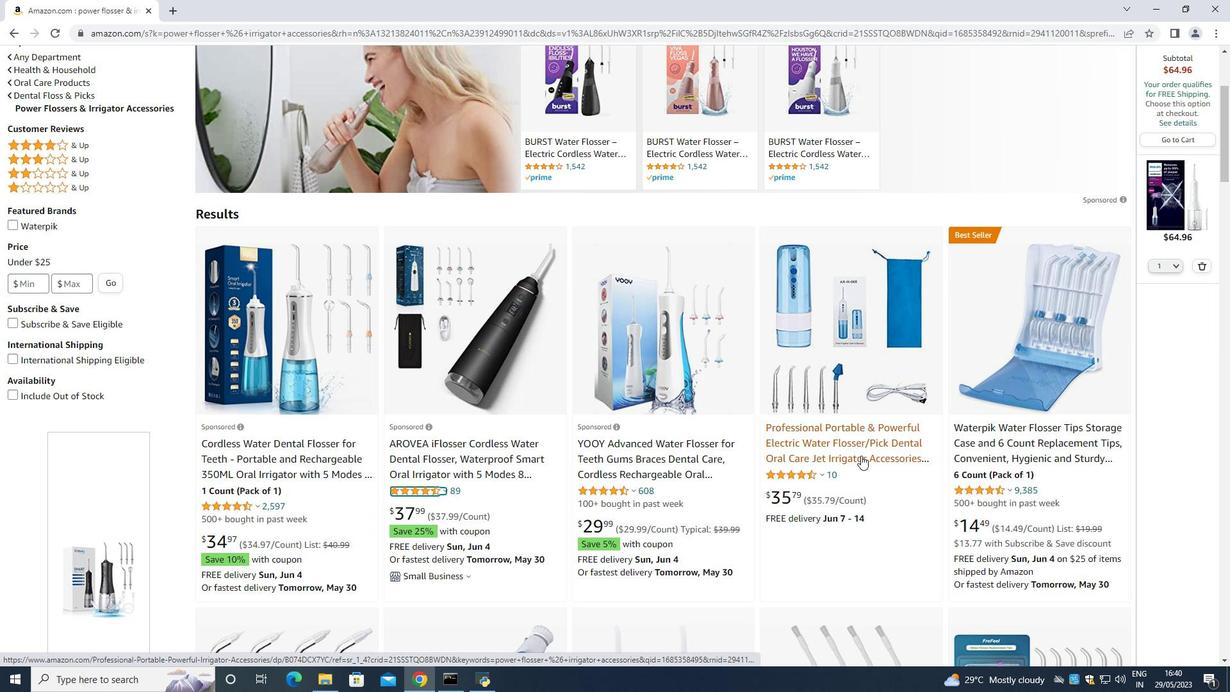 
Action: Mouse moved to (677, 391)
Screenshot: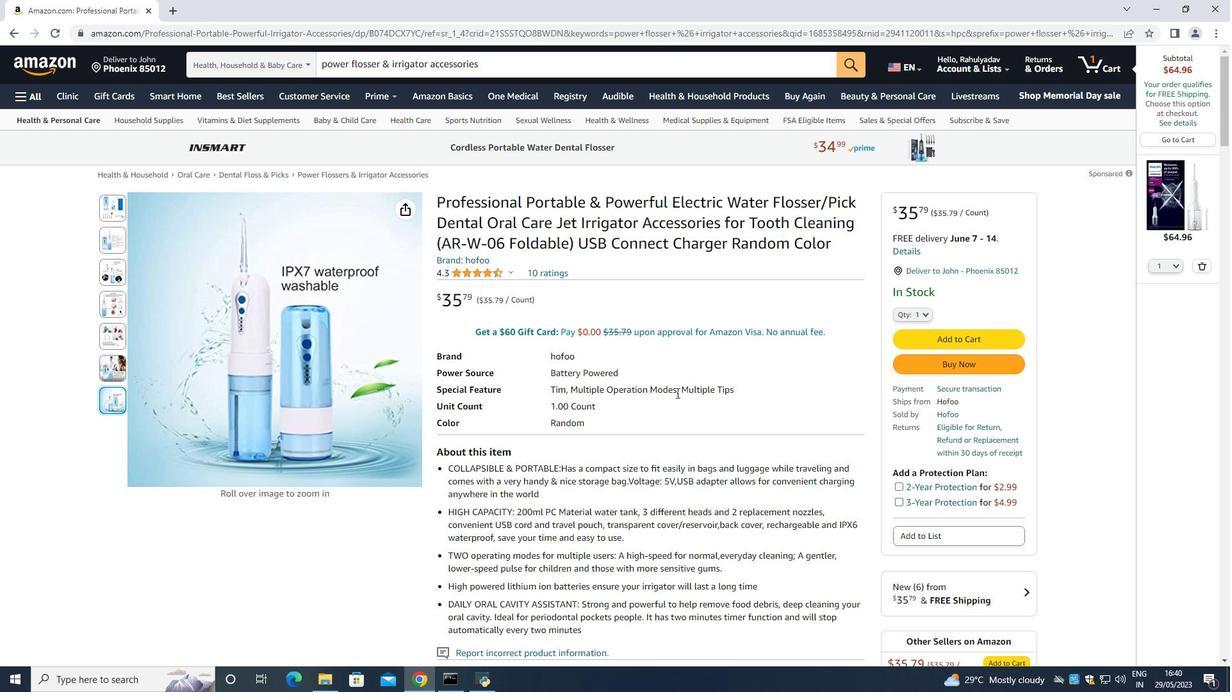 
Action: Mouse scrolled (677, 391) with delta (0, 0)
Screenshot: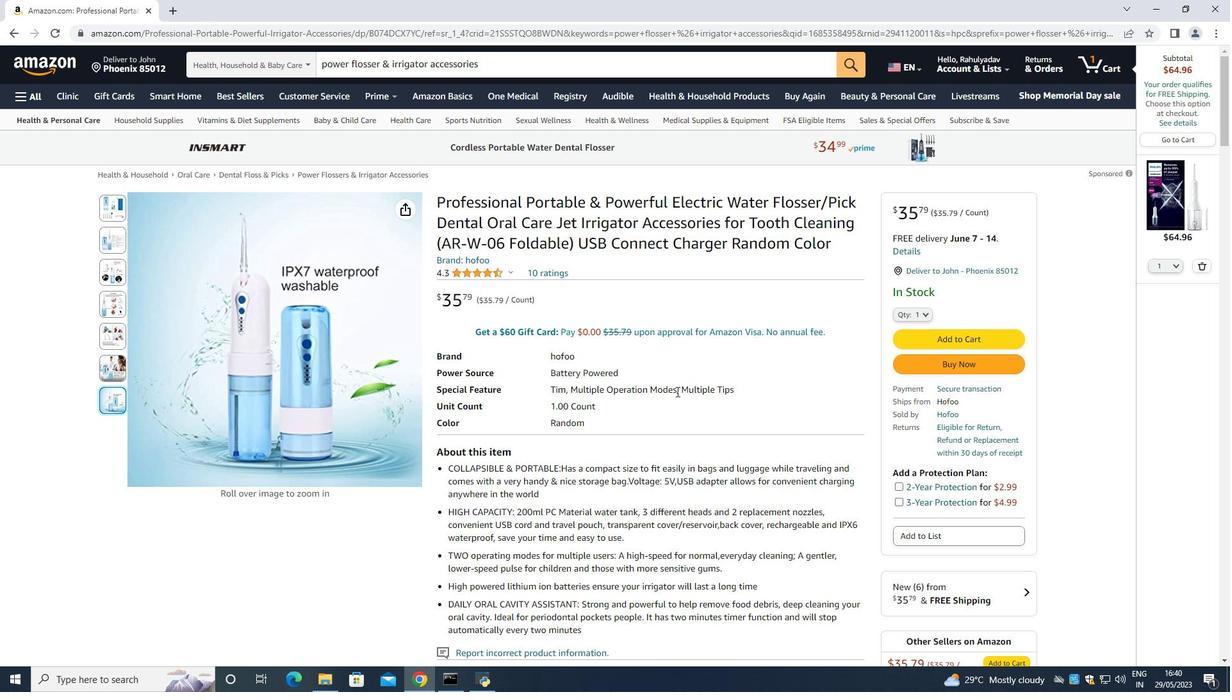
Action: Mouse moved to (676, 391)
Screenshot: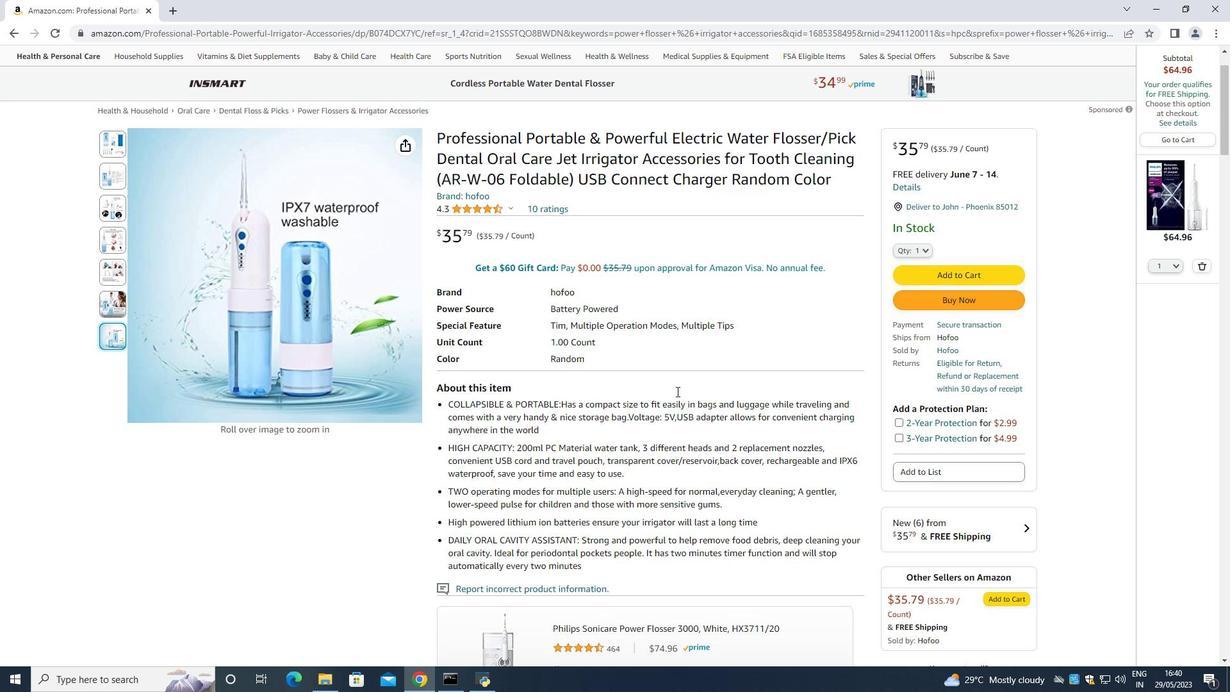 
Action: Mouse scrolled (676, 390) with delta (0, 0)
Screenshot: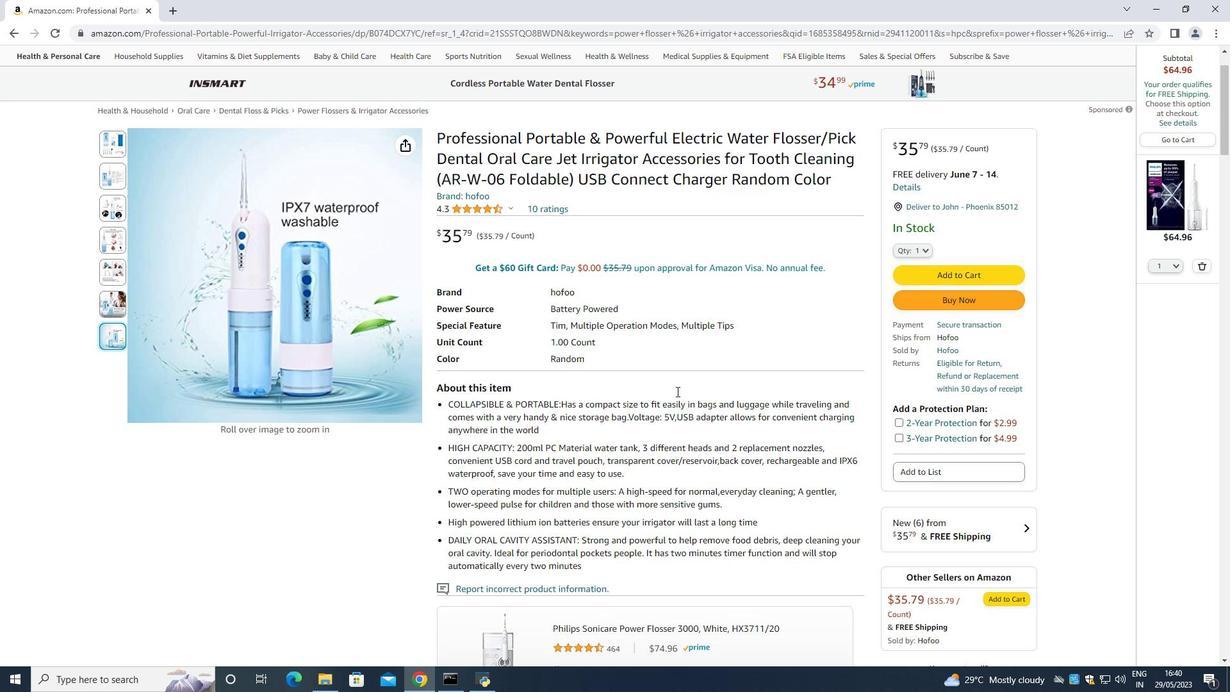 
Action: Mouse moved to (930, 189)
Screenshot: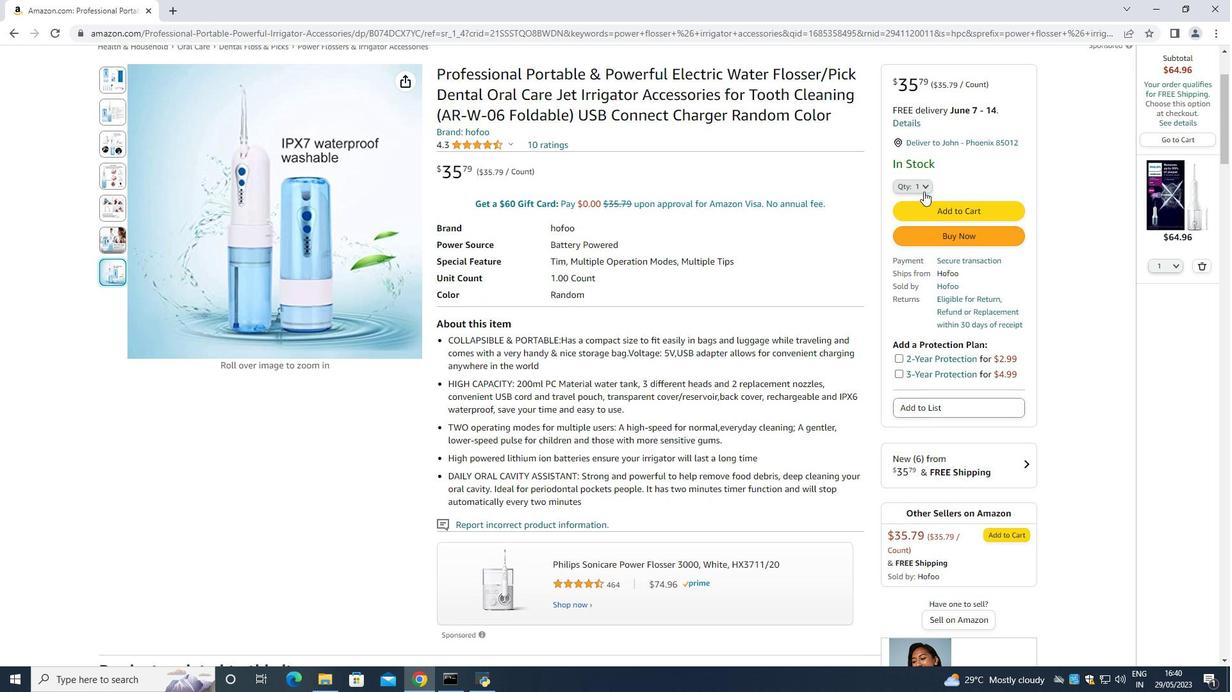 
Action: Mouse pressed left at (930, 189)
Screenshot: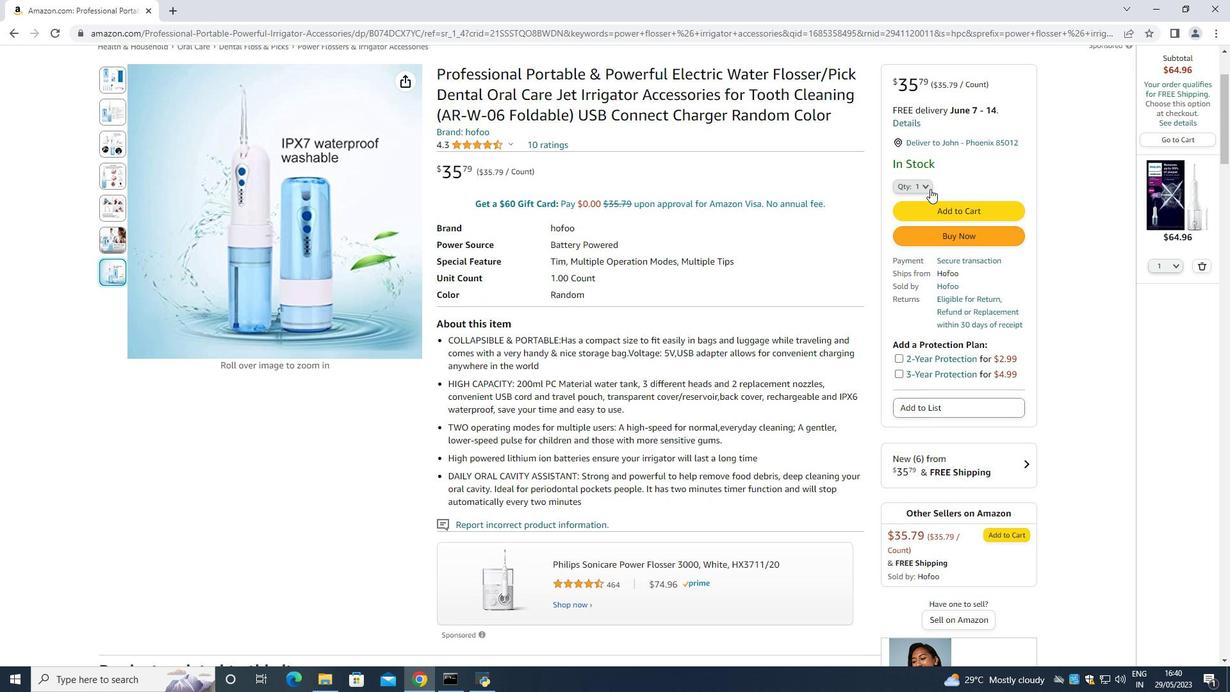
Action: Mouse moved to (907, 227)
Screenshot: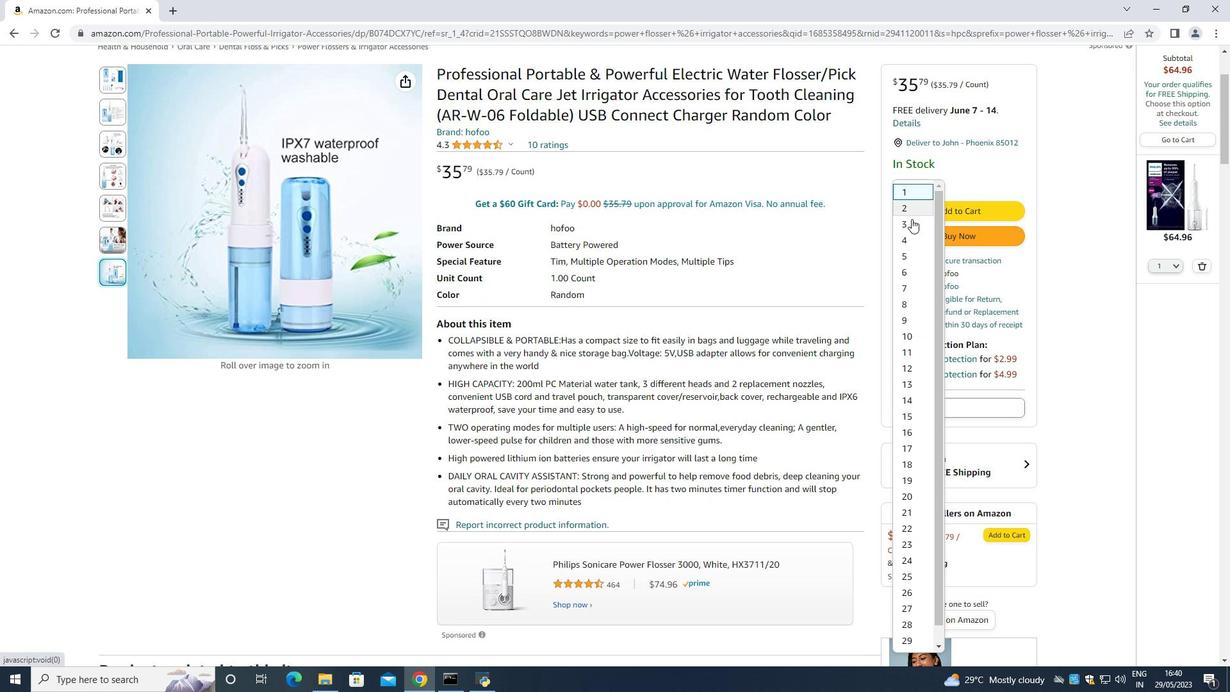 
Action: Mouse pressed left at (907, 227)
Screenshot: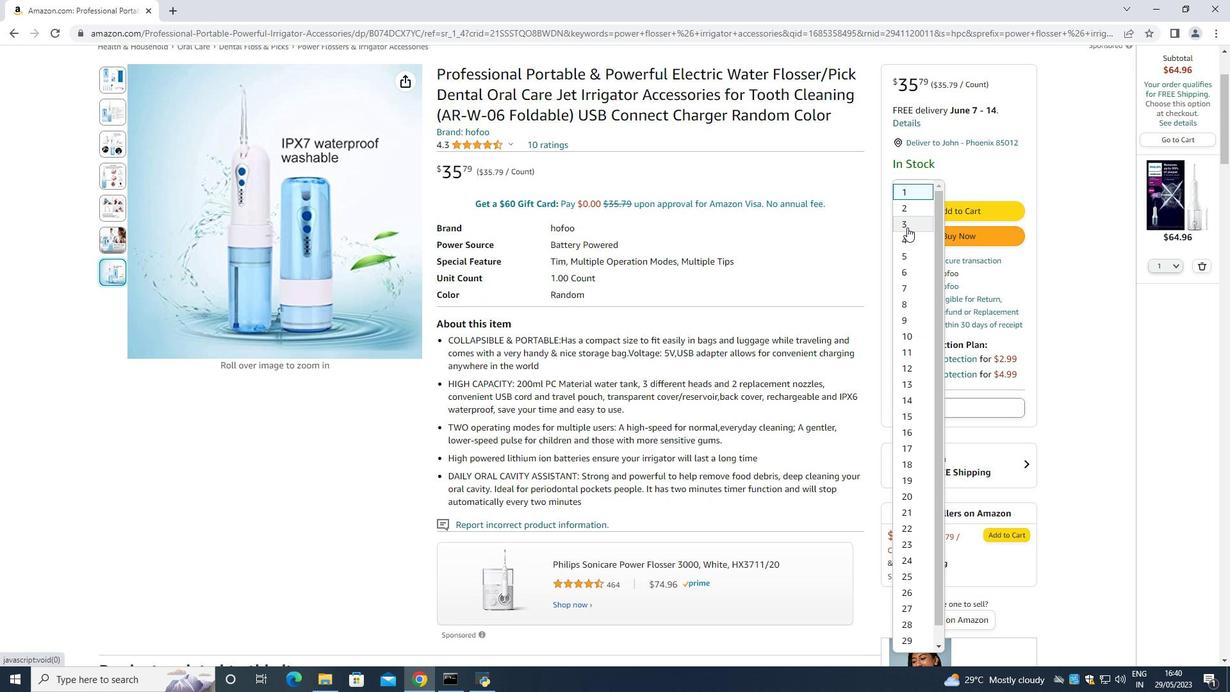 
Action: Mouse moved to (594, 241)
Screenshot: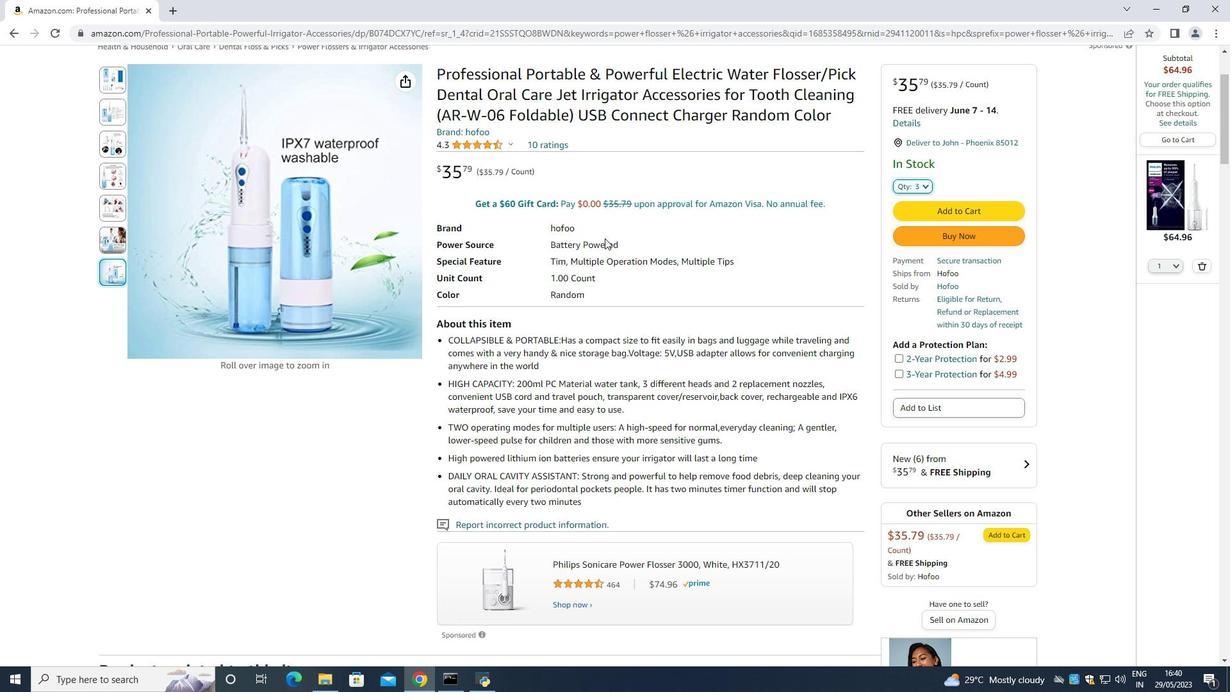 
Action: Mouse scrolled (594, 241) with delta (0, 0)
Screenshot: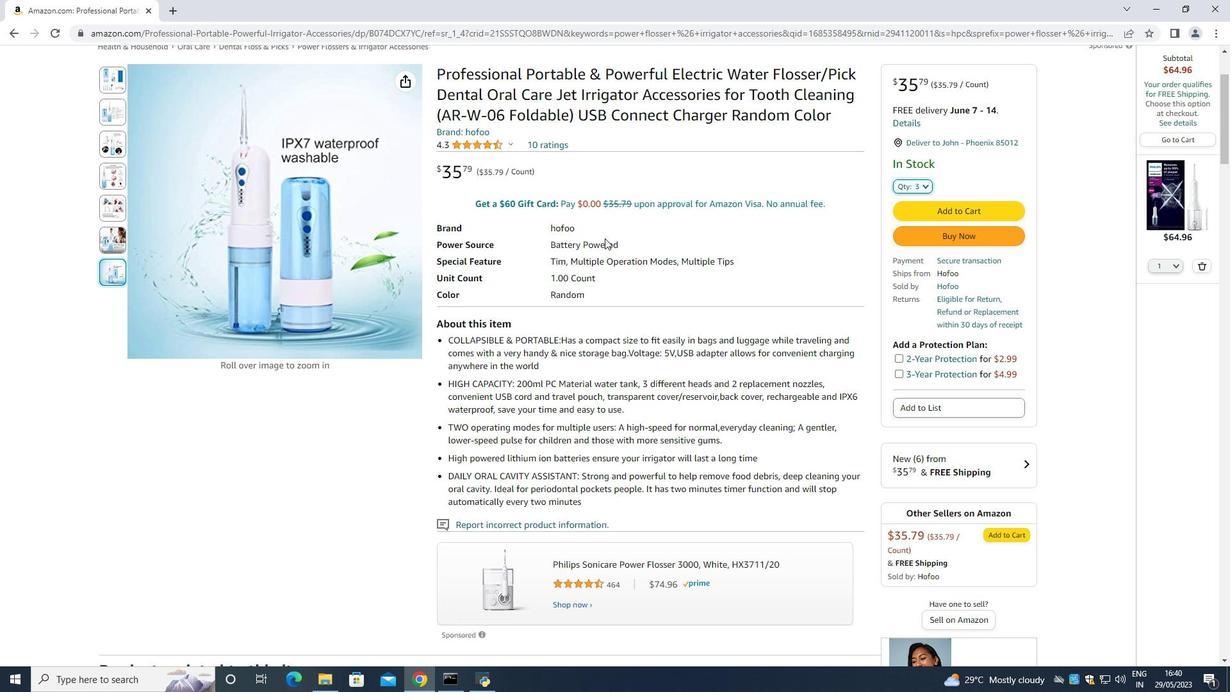 
Action: Mouse moved to (591, 246)
Screenshot: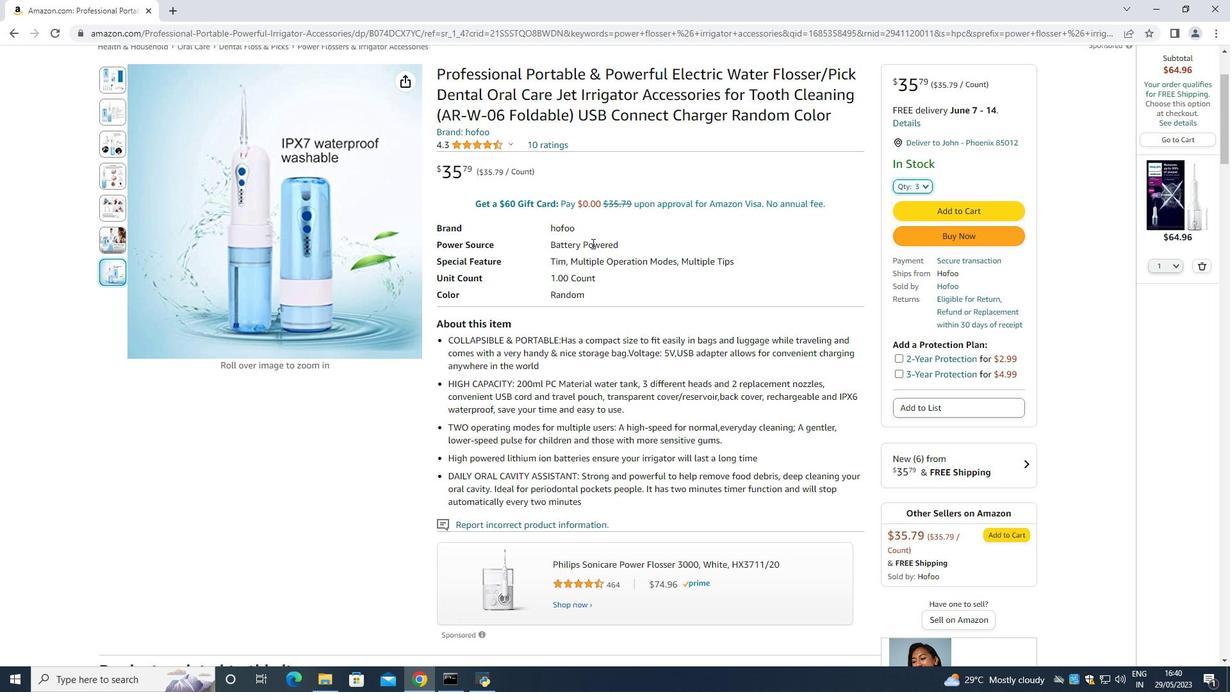 
Action: Mouse scrolled (591, 246) with delta (0, 0)
Screenshot: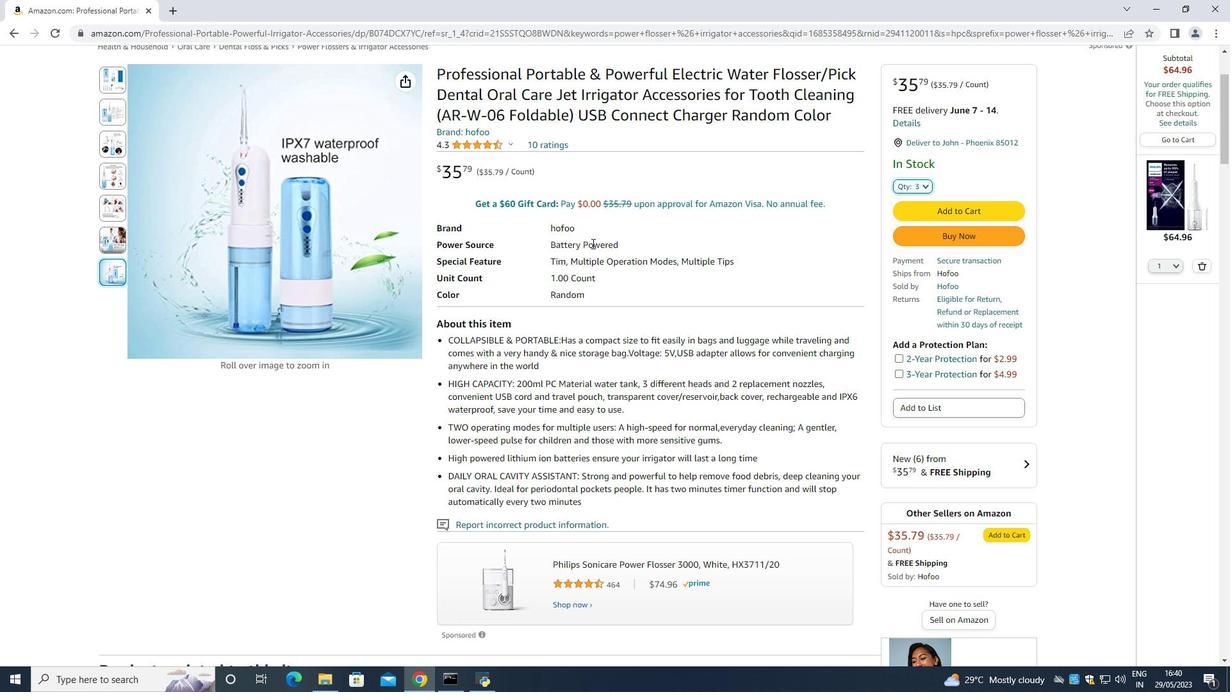 
Action: Mouse scrolled (591, 246) with delta (0, 0)
Screenshot: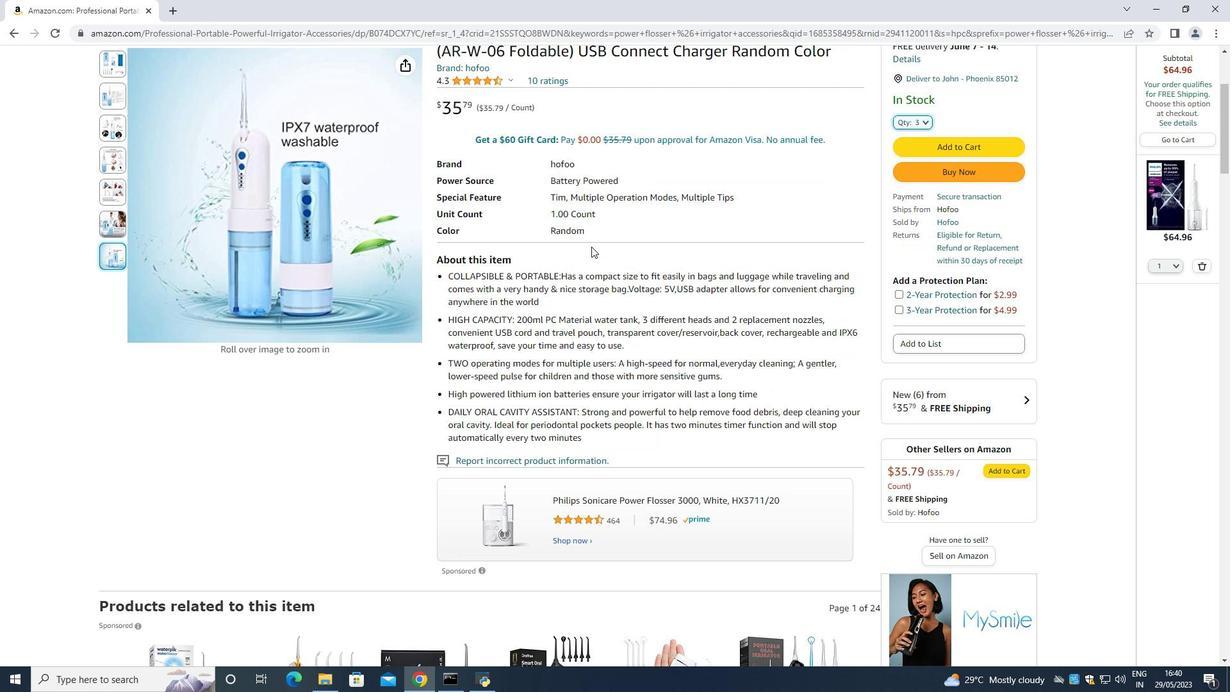 
Action: Mouse scrolled (591, 246) with delta (0, 0)
Screenshot: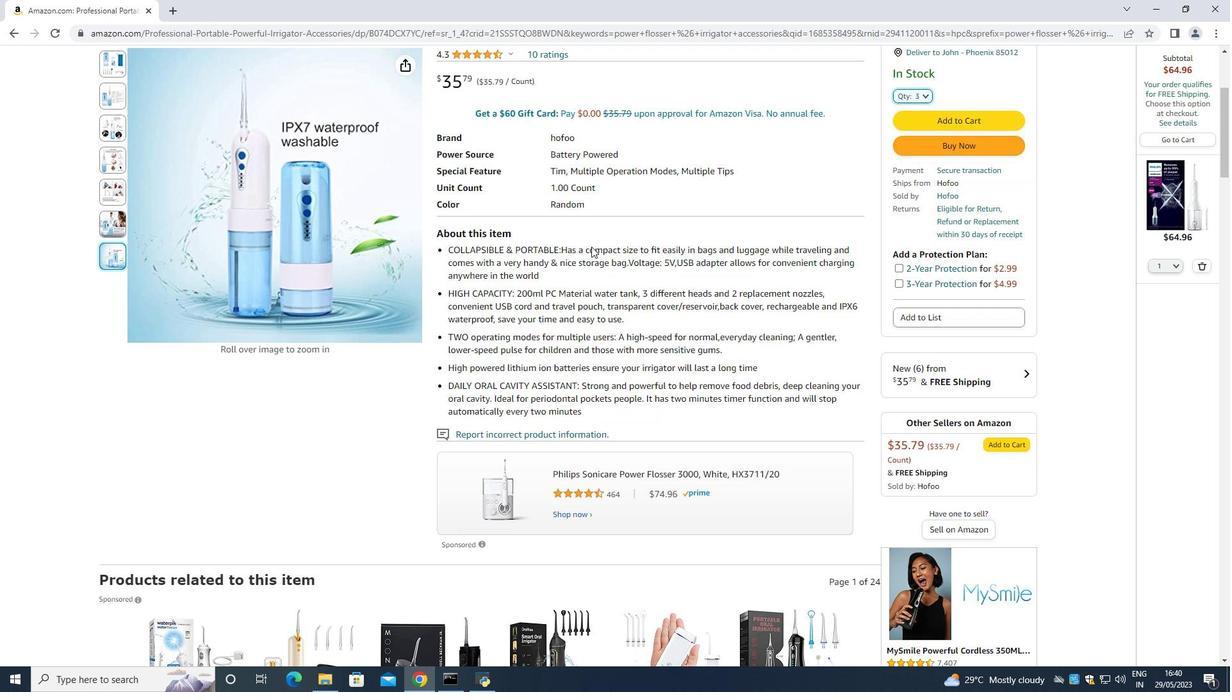 
Action: Mouse scrolled (591, 246) with delta (0, 0)
Screenshot: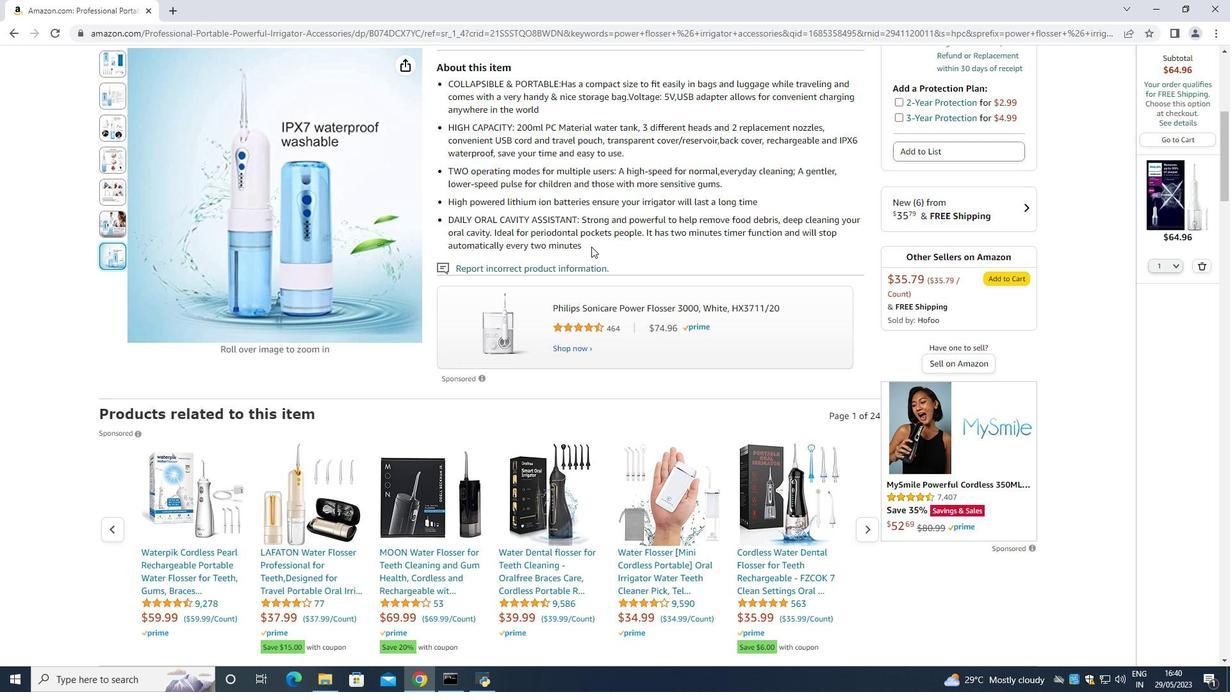 
Action: Mouse scrolled (591, 246) with delta (0, 0)
Screenshot: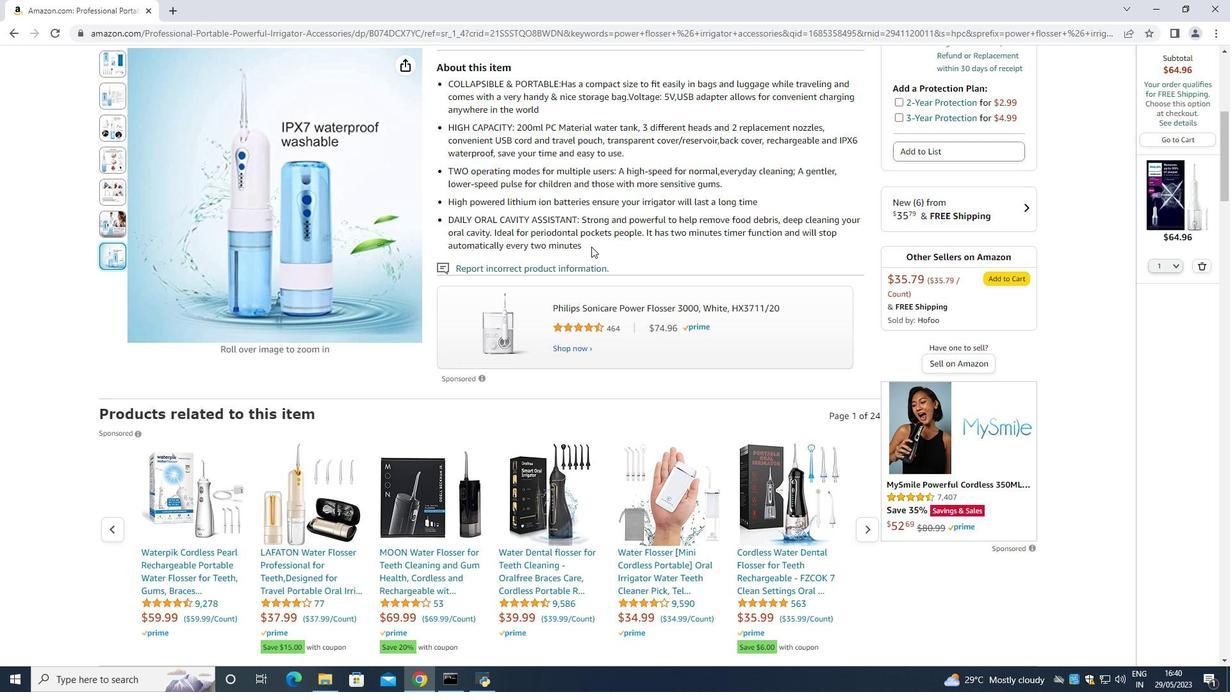 
Action: Mouse scrolled (591, 247) with delta (0, 0)
Screenshot: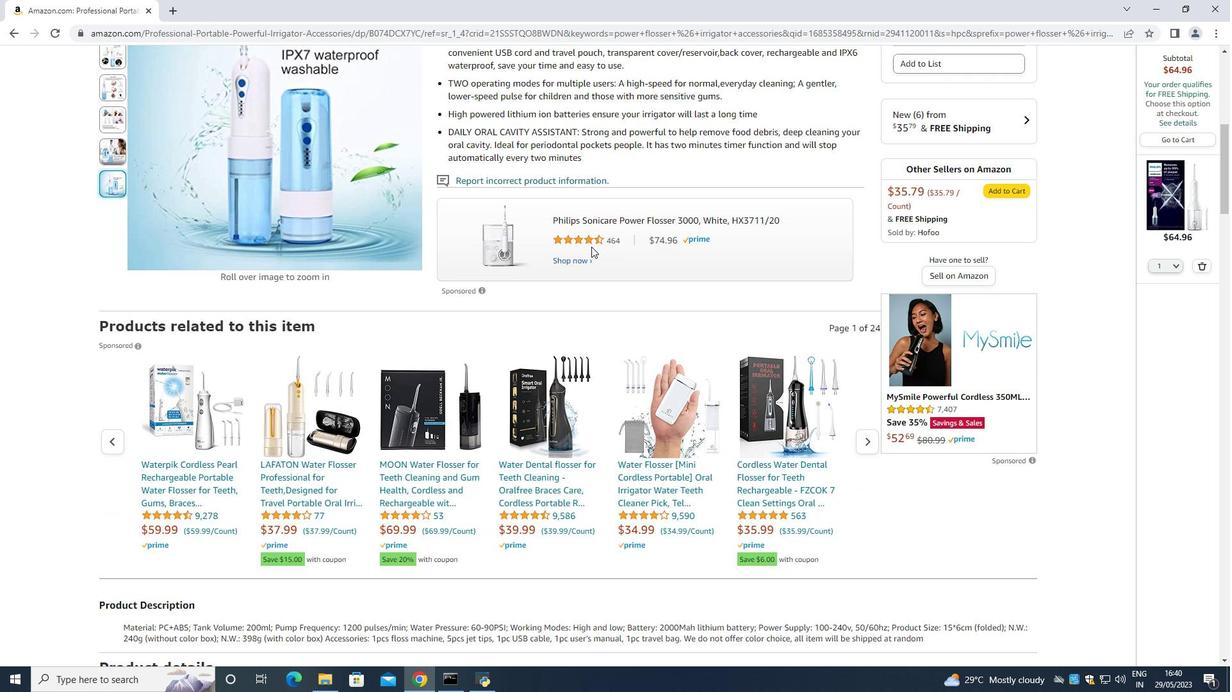 
Action: Mouse scrolled (591, 247) with delta (0, 0)
Screenshot: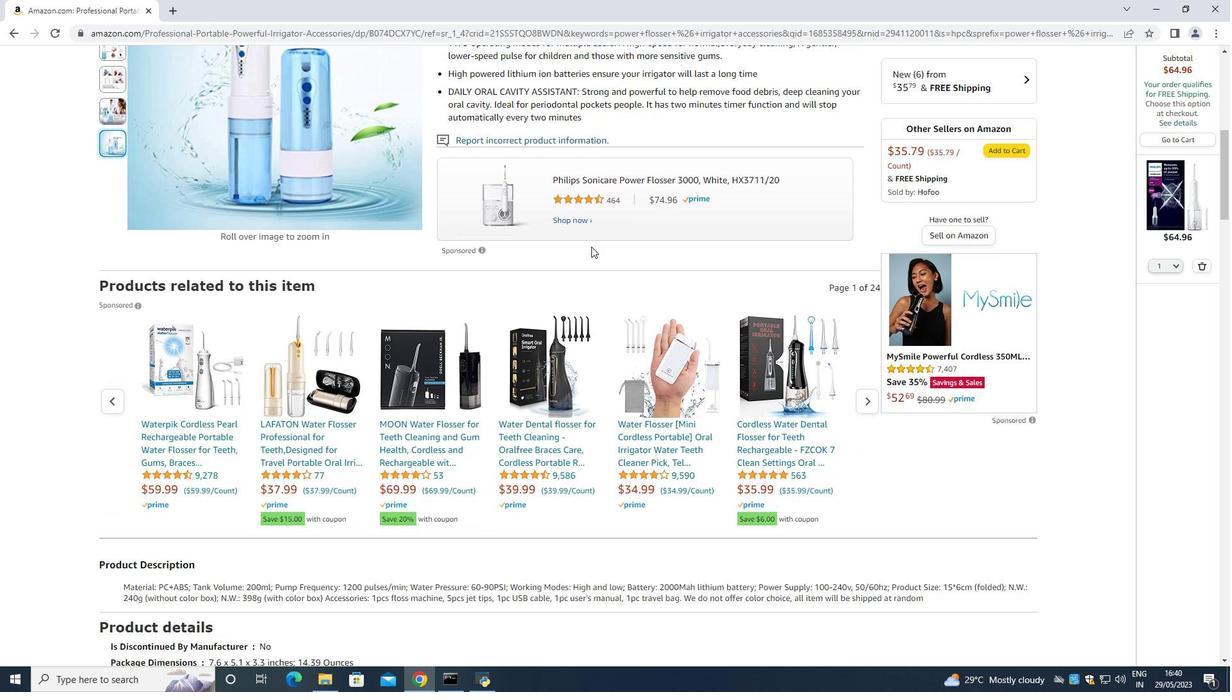 
Action: Mouse scrolled (591, 247) with delta (0, 0)
Screenshot: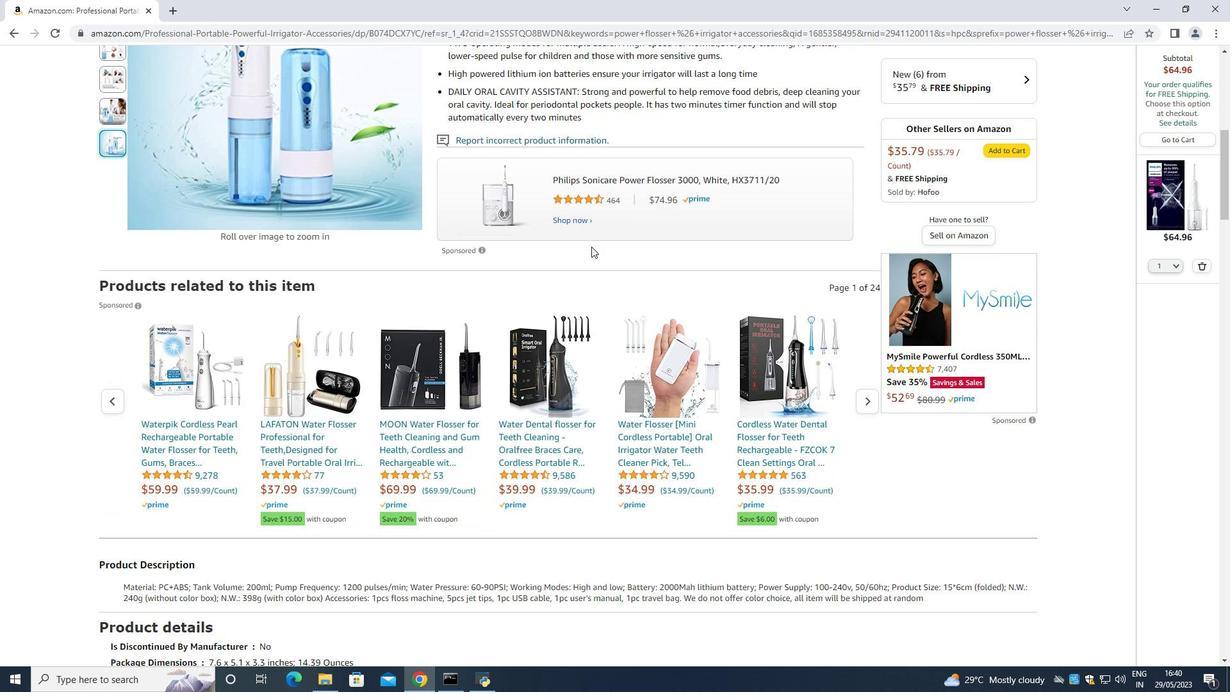 
Action: Mouse scrolled (591, 247) with delta (0, 0)
Screenshot: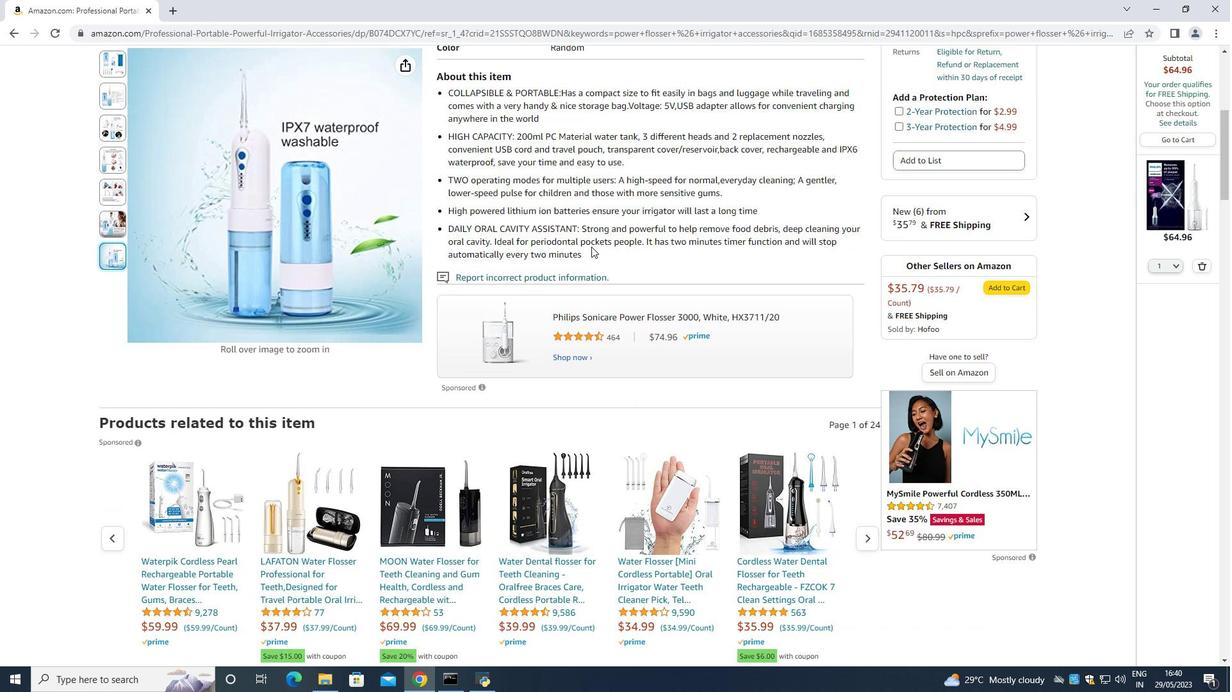 
Action: Mouse scrolled (591, 247) with delta (0, 0)
Screenshot: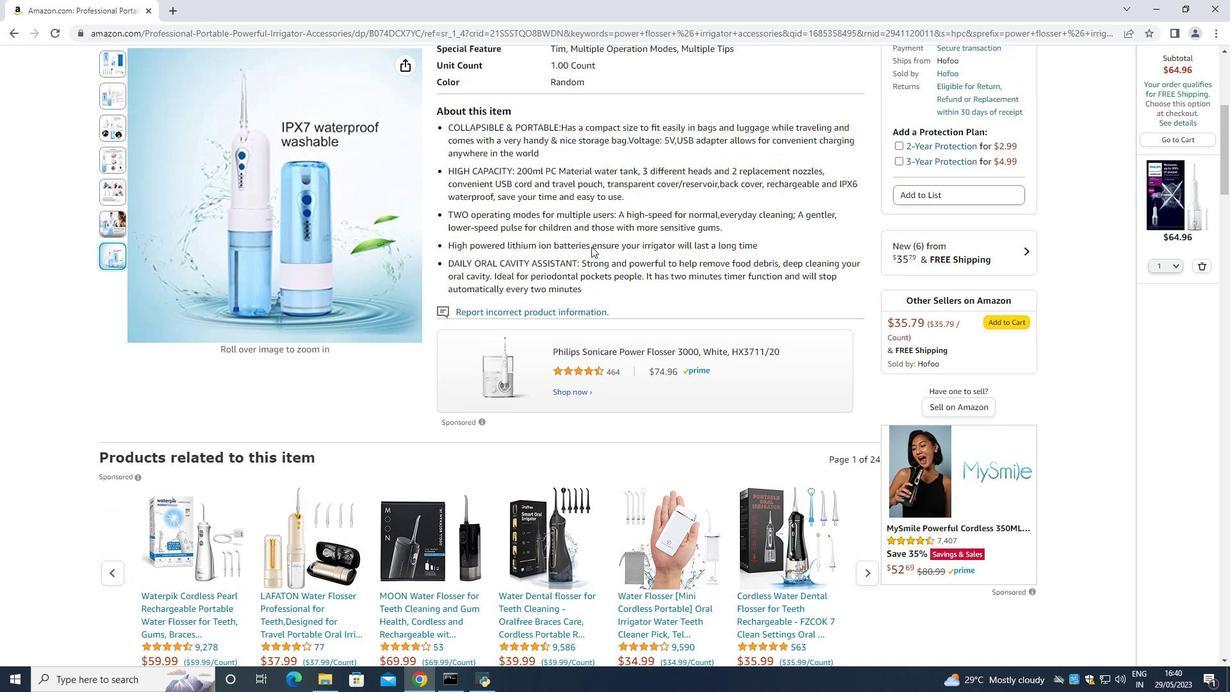 
Action: Mouse scrolled (591, 247) with delta (0, 0)
Screenshot: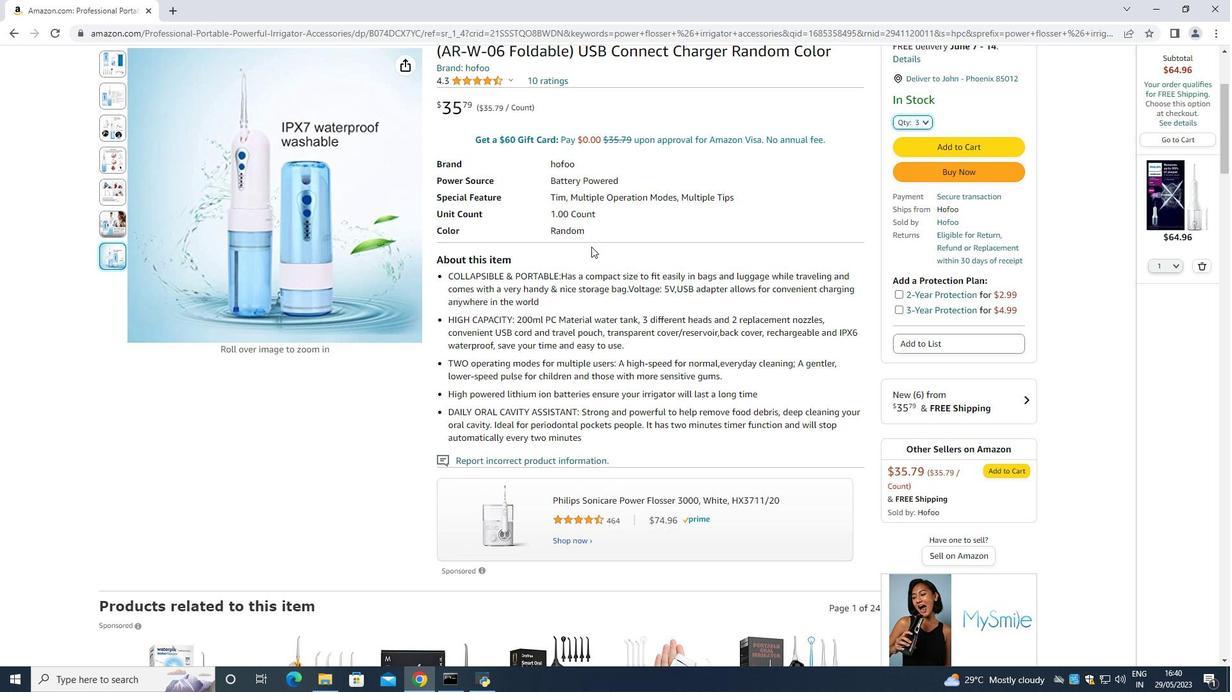 
Action: Mouse scrolled (591, 247) with delta (0, 0)
Screenshot: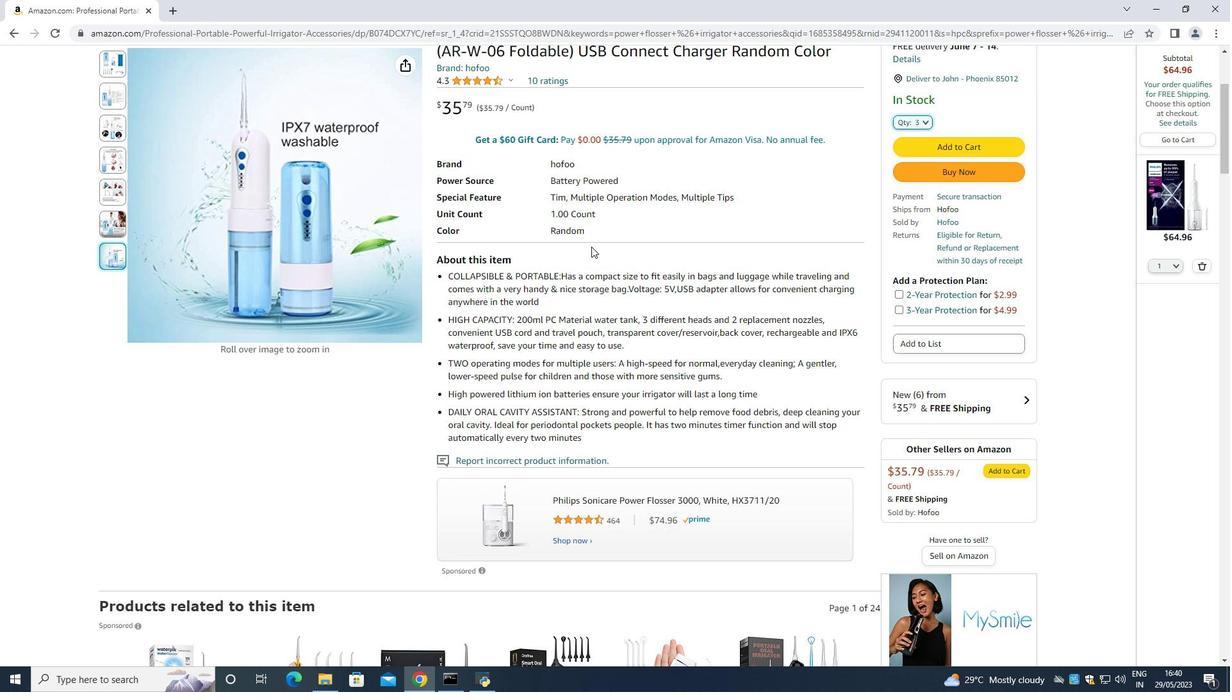 
Action: Mouse moved to (644, 267)
Screenshot: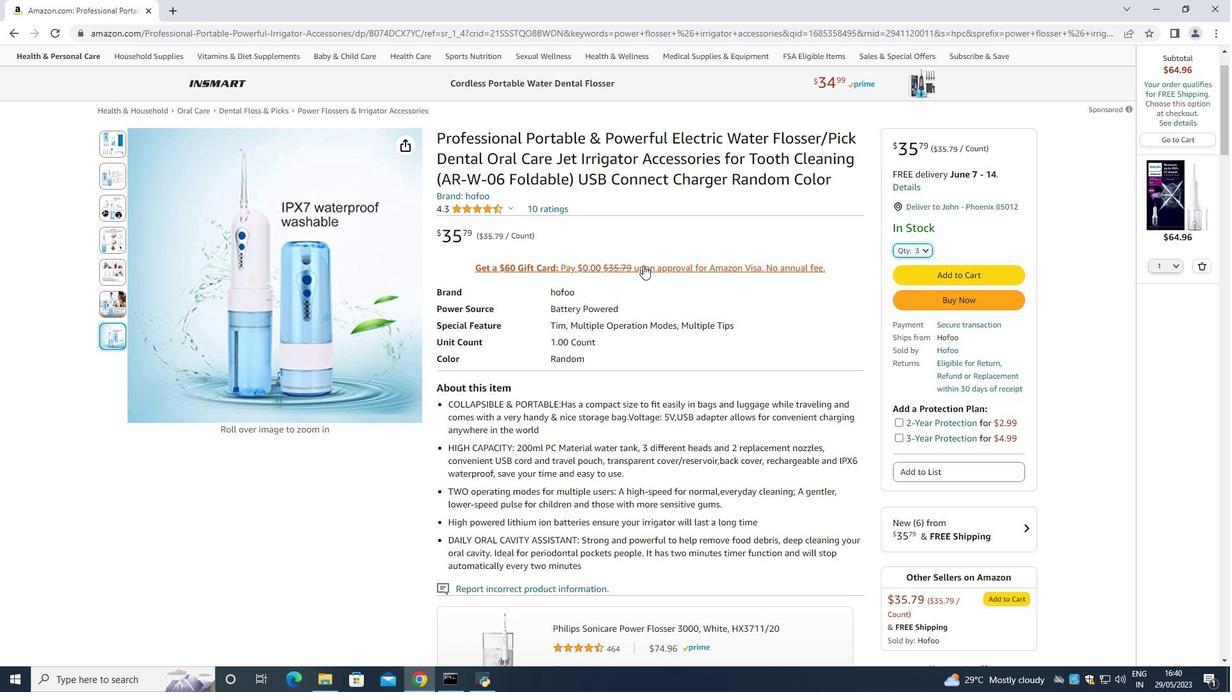 
Action: Mouse scrolled (644, 266) with delta (0, 0)
Screenshot: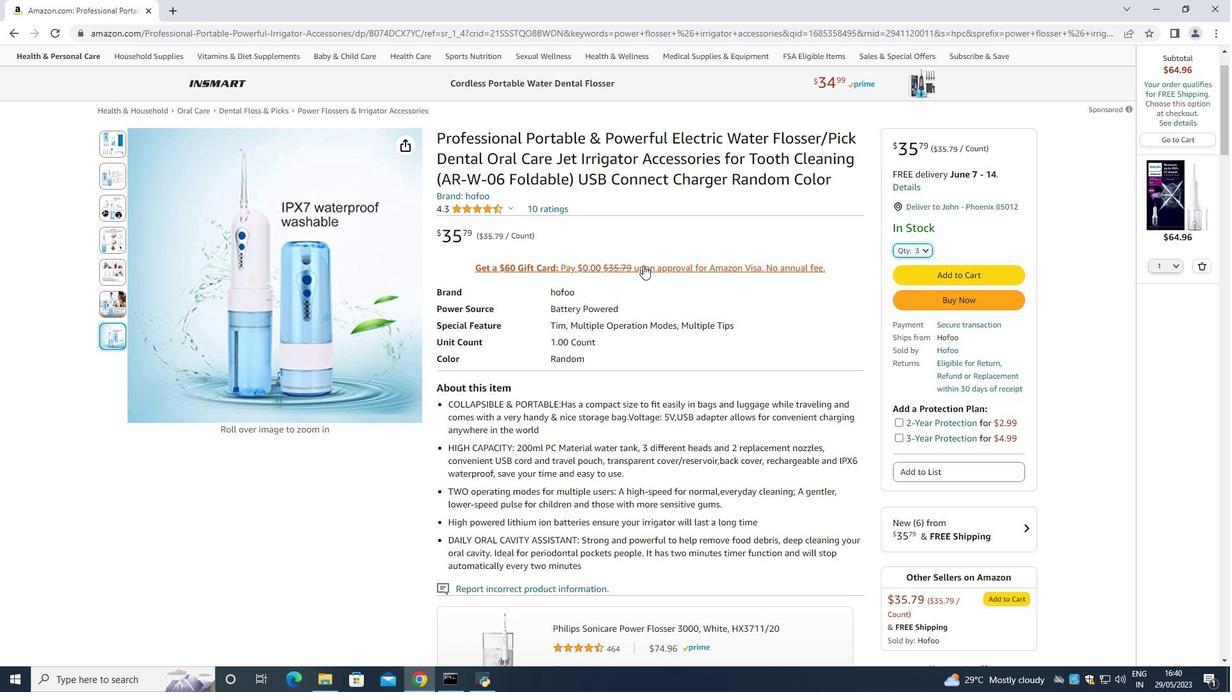 
Action: Mouse moved to (794, 256)
Screenshot: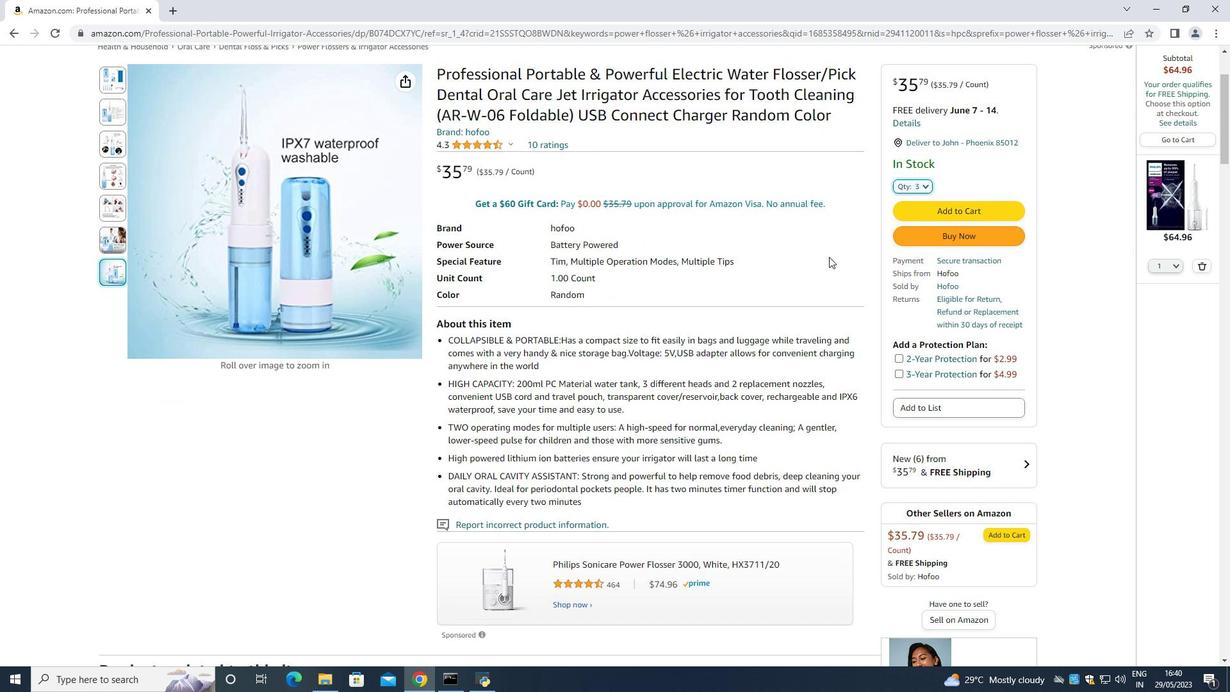 
Action: Mouse scrolled (794, 255) with delta (0, 0)
Screenshot: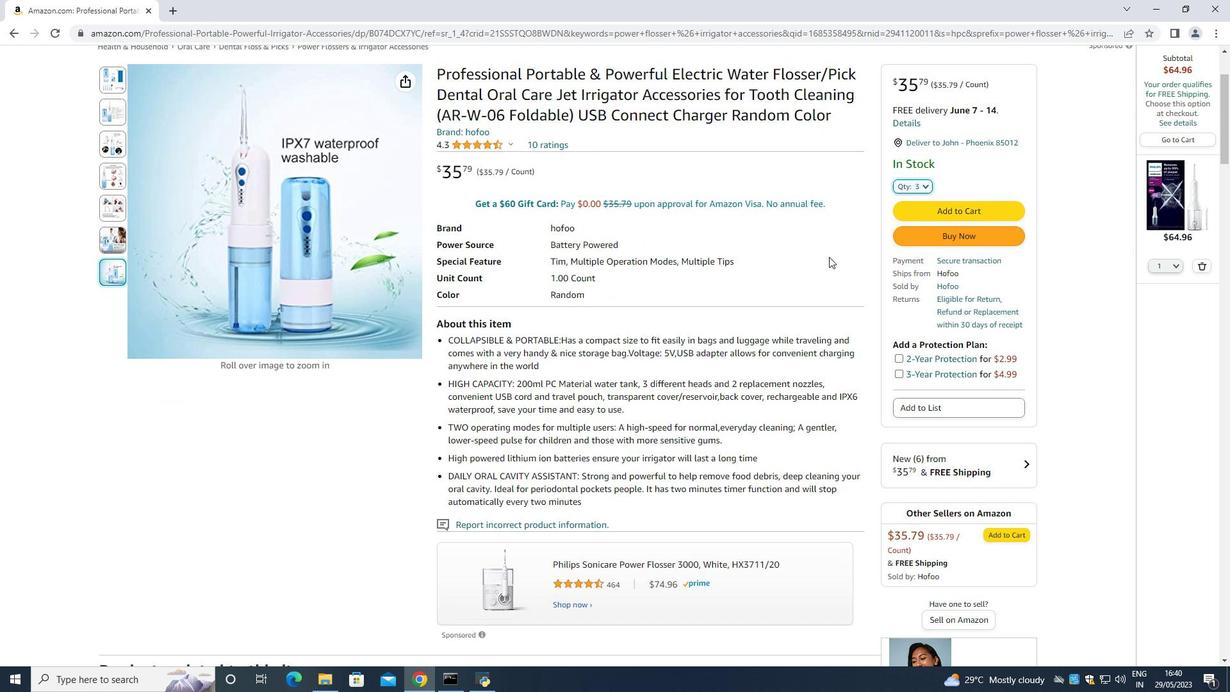
Action: Mouse moved to (791, 257)
Screenshot: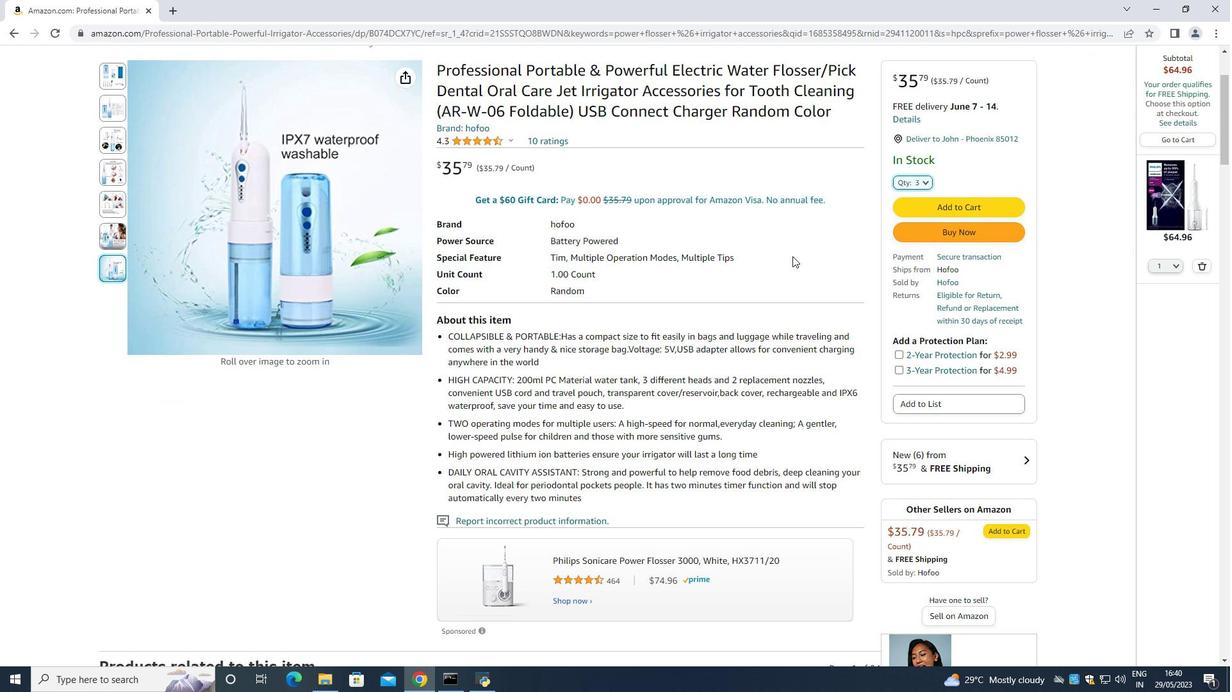 
Action: Mouse scrolled (791, 256) with delta (0, 0)
Screenshot: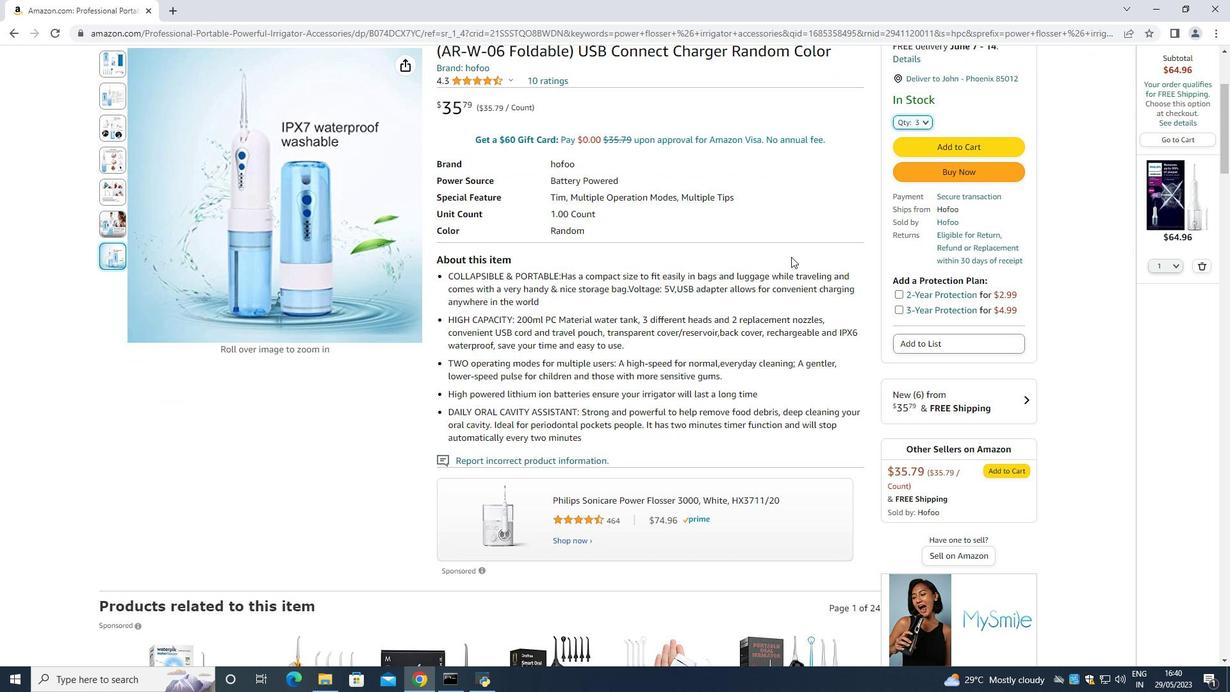 
Action: Mouse scrolled (791, 256) with delta (0, 0)
Screenshot: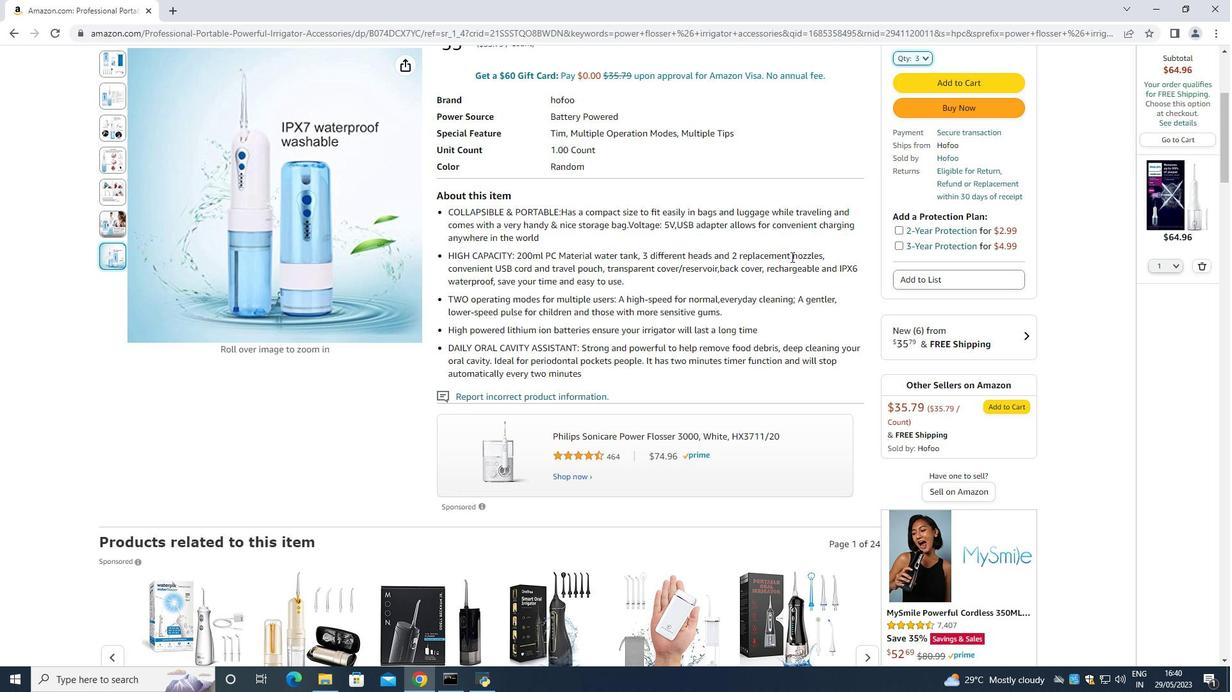 
Action: Mouse moved to (671, 271)
Screenshot: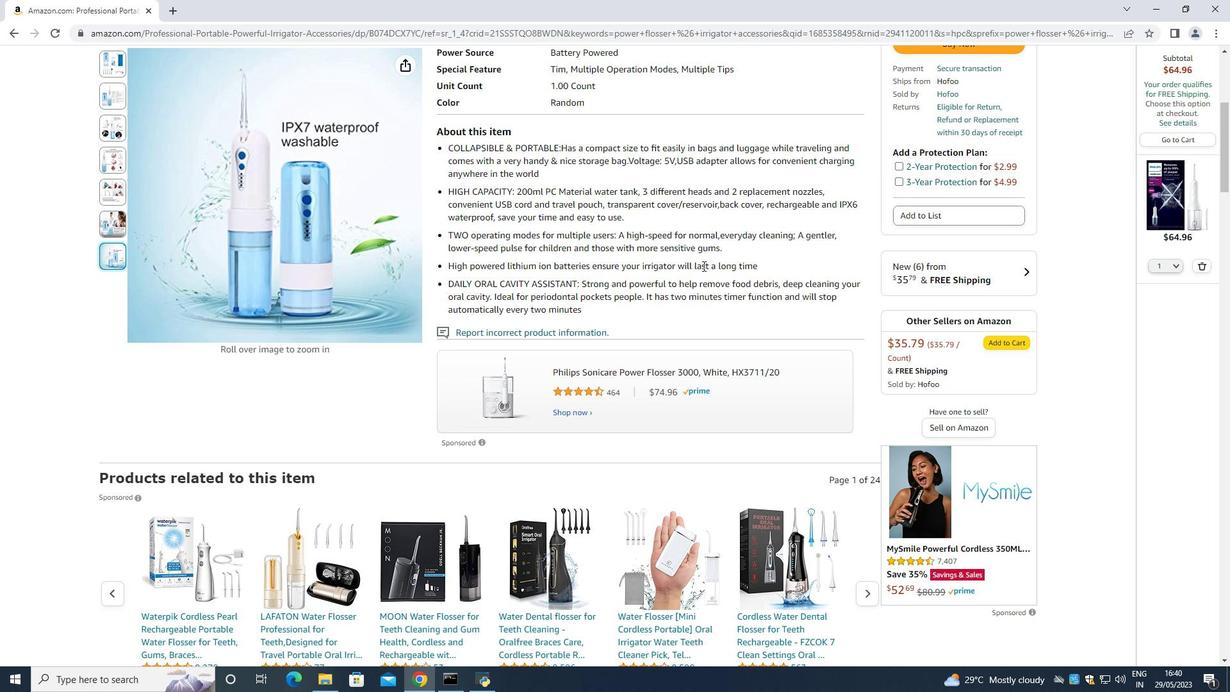 
Action: Mouse scrolled (671, 270) with delta (0, 0)
Screenshot: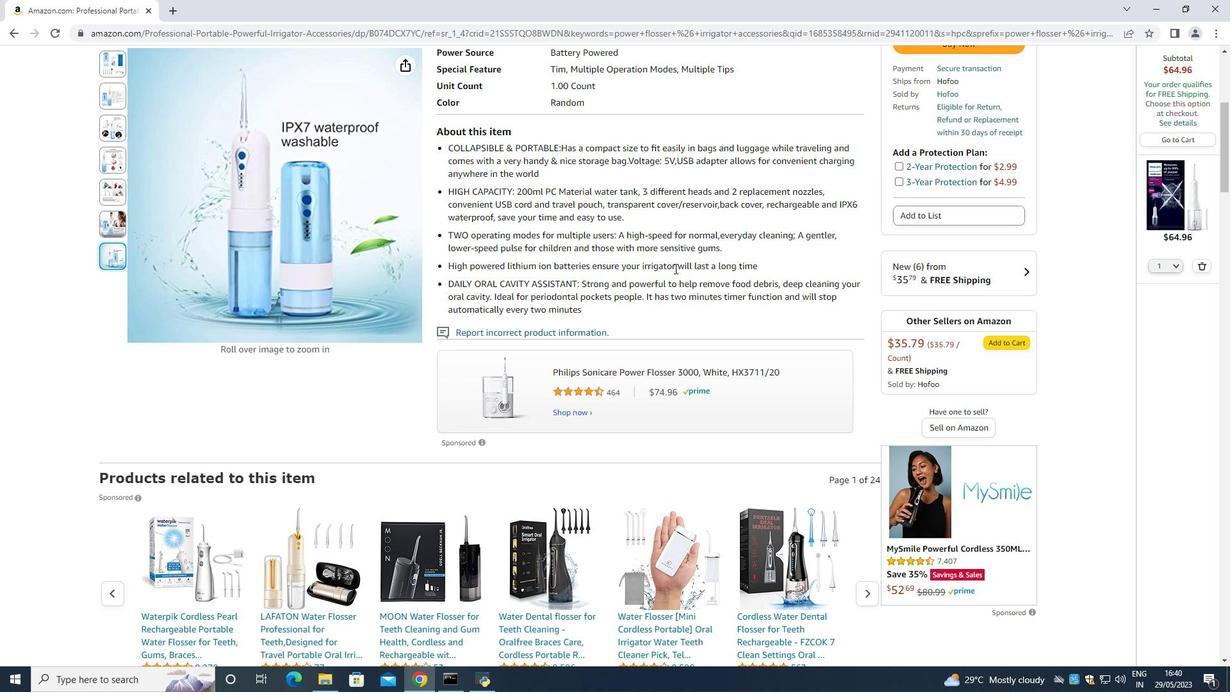 
Action: Mouse moved to (671, 273)
Screenshot: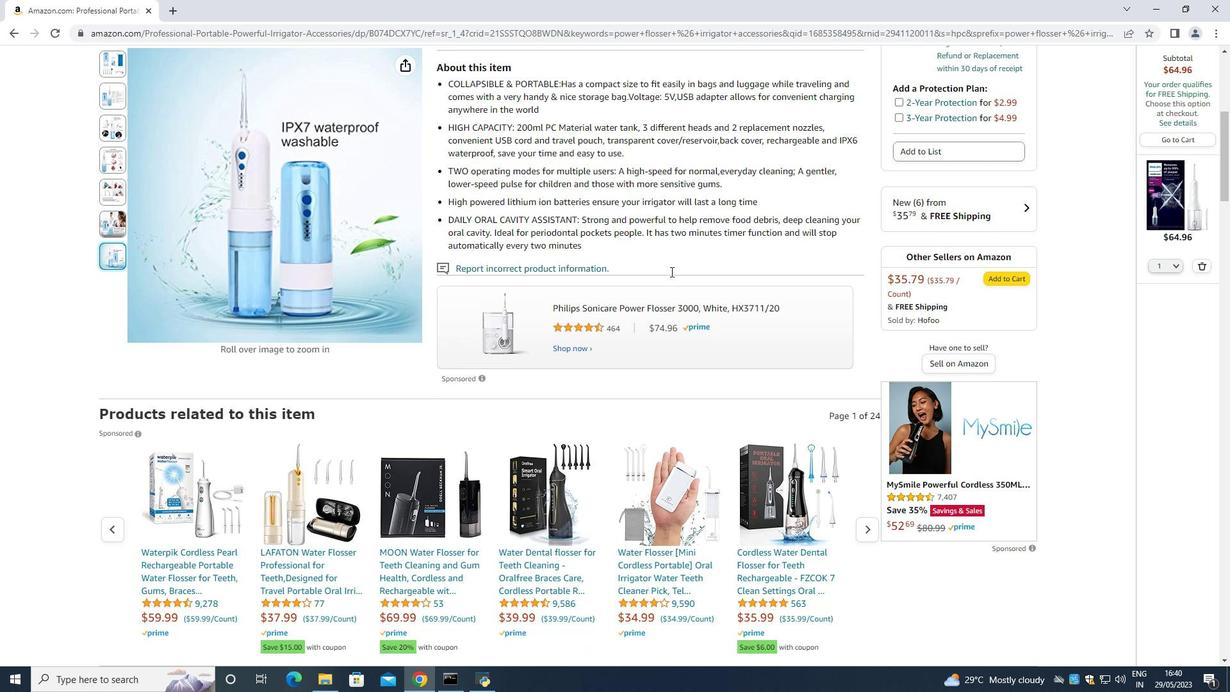 
Action: Mouse scrolled (671, 272) with delta (0, 0)
Screenshot: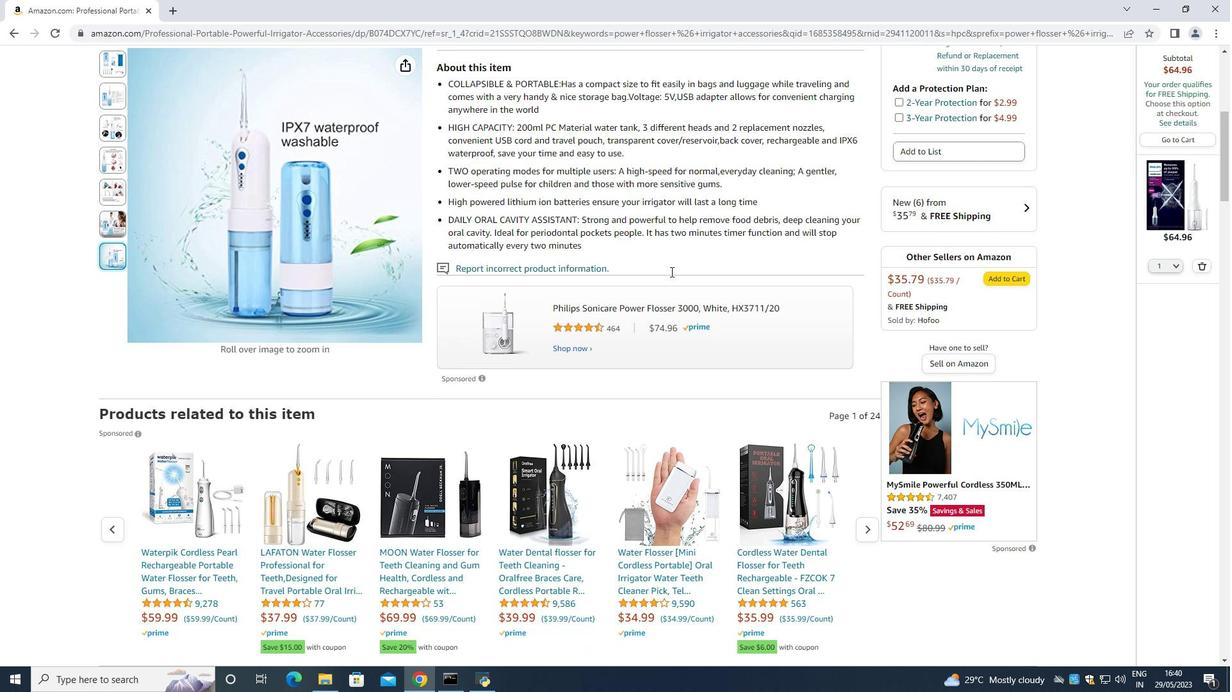 
Action: Mouse moved to (669, 276)
Screenshot: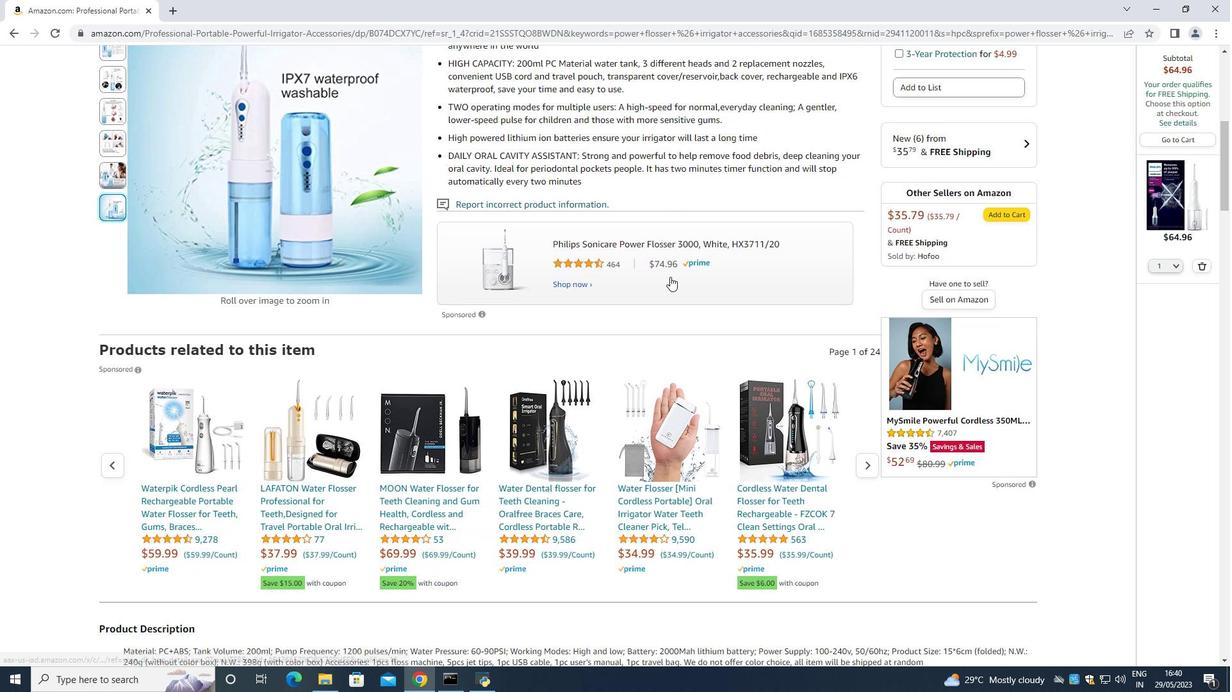 
Action: Mouse scrolled (669, 276) with delta (0, 0)
Screenshot: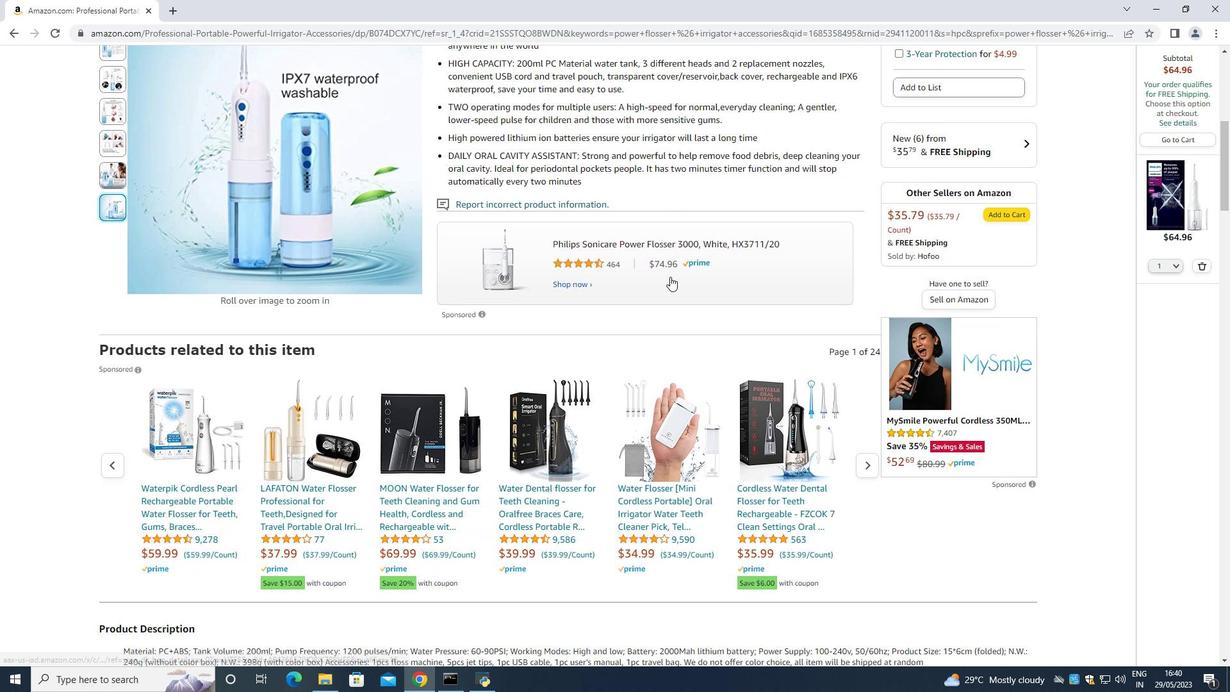 
Action: Mouse moved to (672, 283)
Screenshot: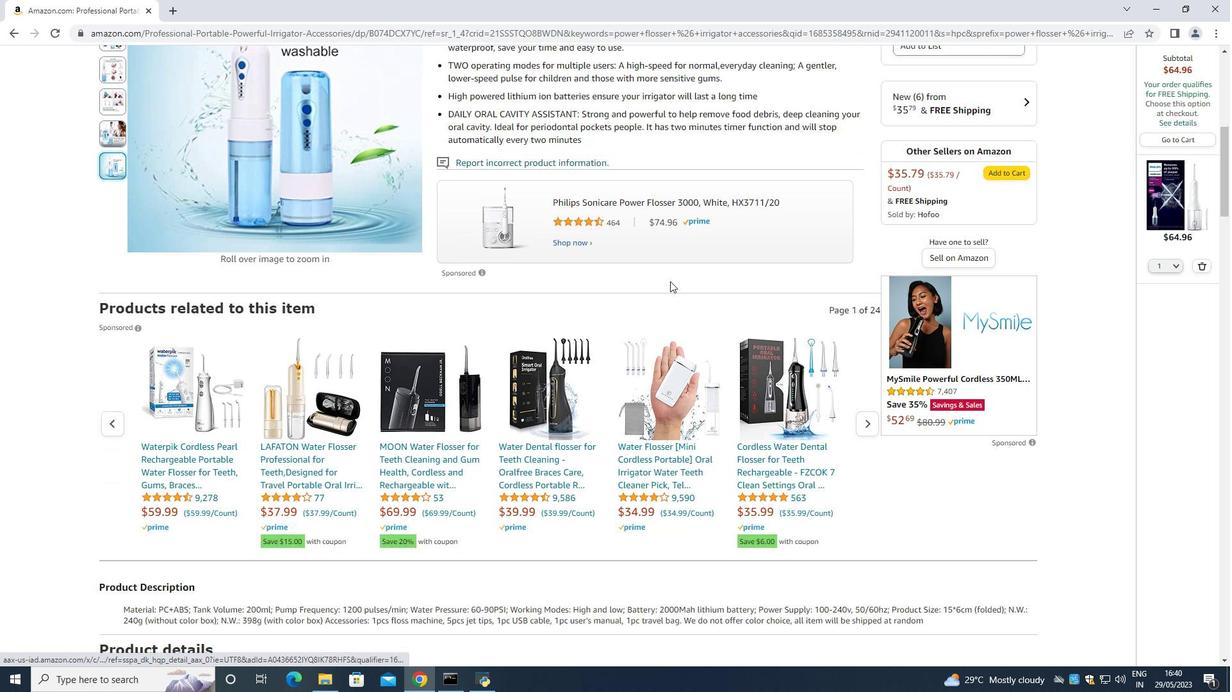 
Action: Mouse scrolled (672, 282) with delta (0, 0)
Screenshot: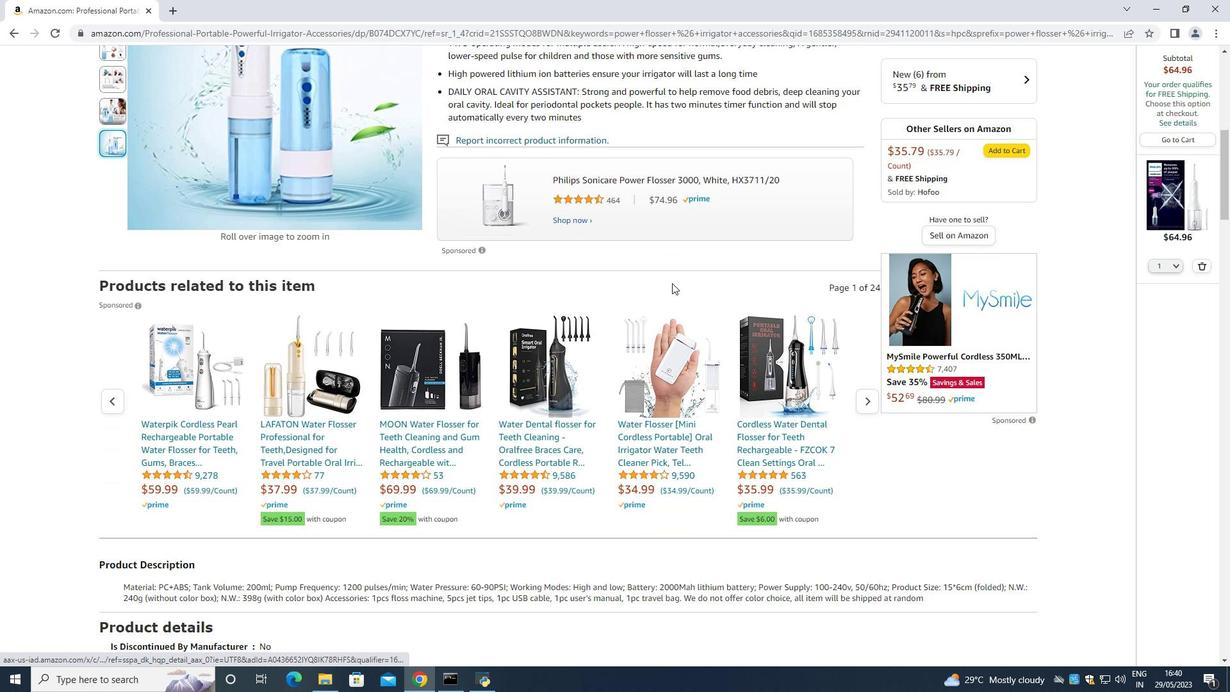 
Action: Mouse scrolled (672, 282) with delta (0, 0)
Screenshot: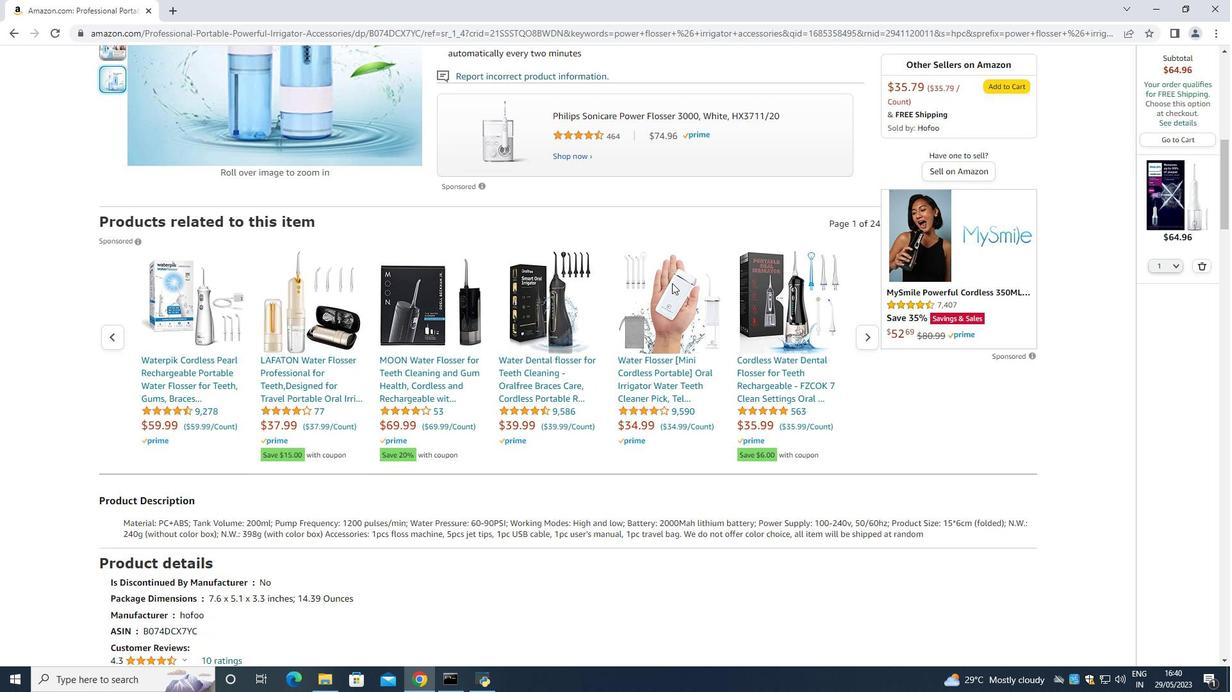 
Action: Mouse scrolled (672, 282) with delta (0, 0)
Screenshot: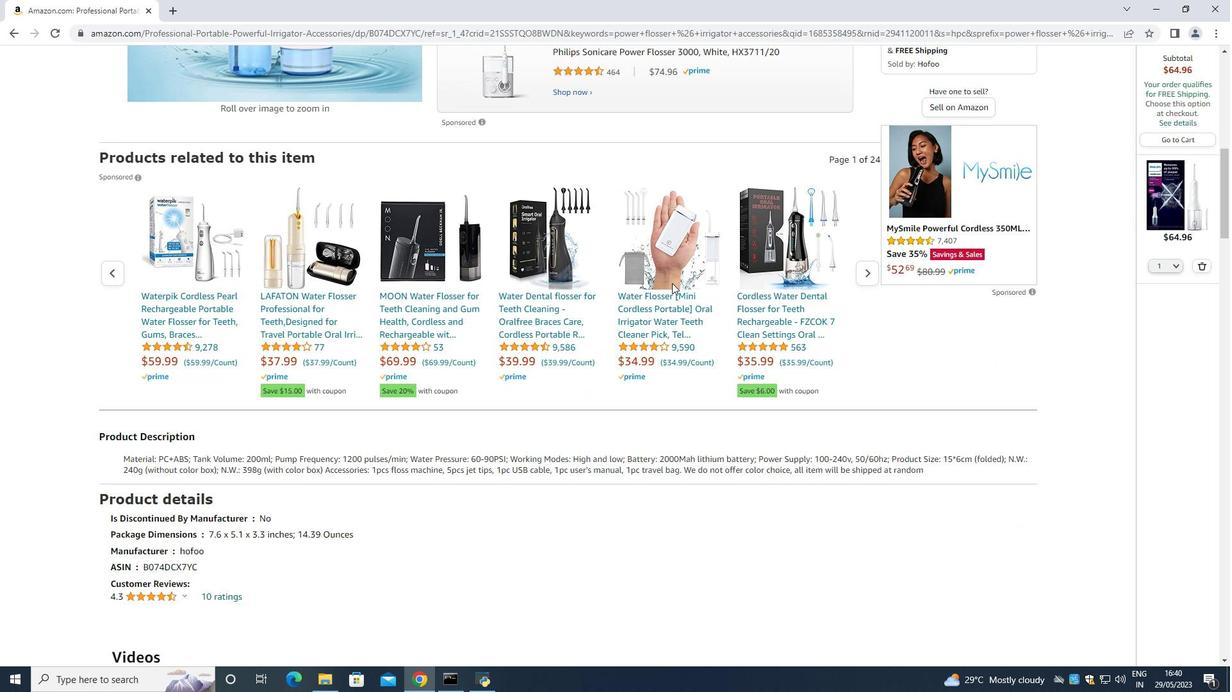 
Action: Mouse scrolled (672, 282) with delta (0, 0)
Screenshot: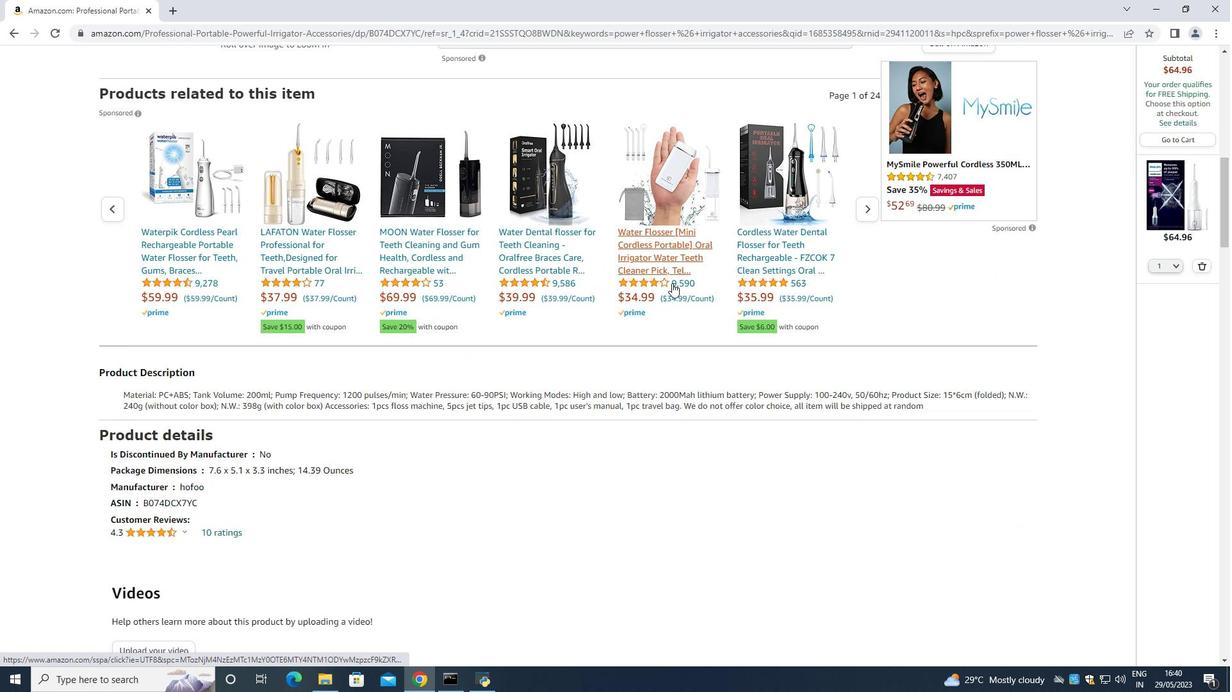 
Action: Mouse scrolled (672, 282) with delta (0, 0)
Screenshot: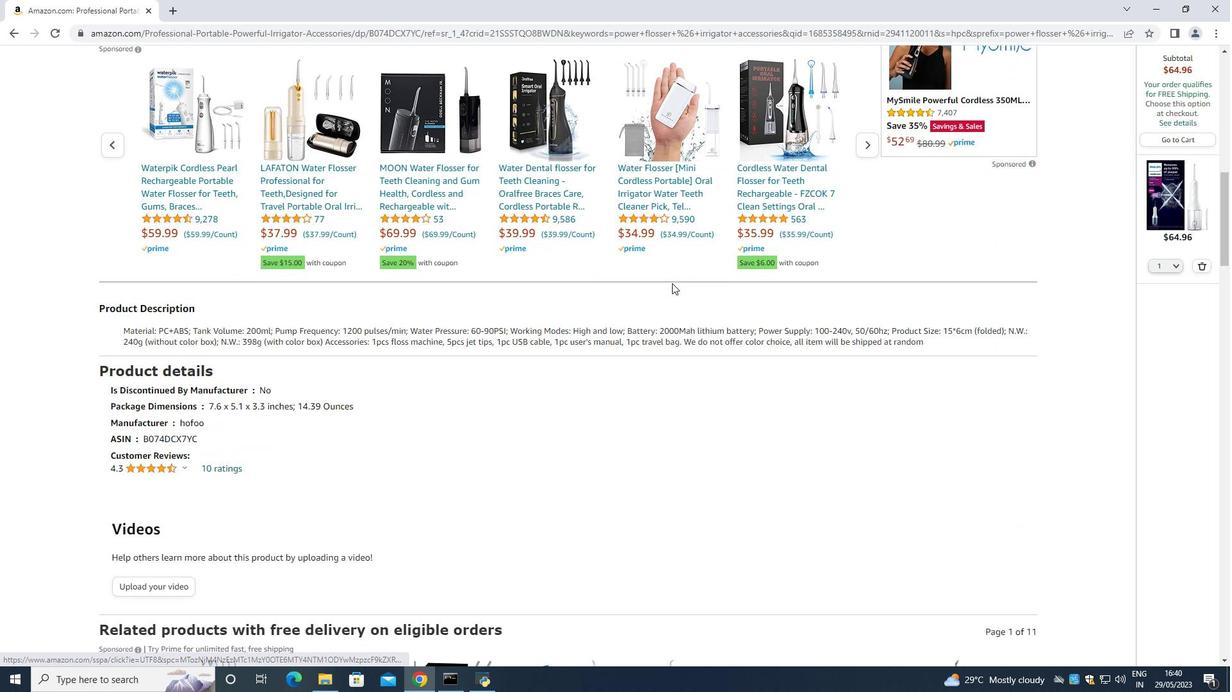 
Action: Mouse scrolled (672, 282) with delta (0, 0)
Screenshot: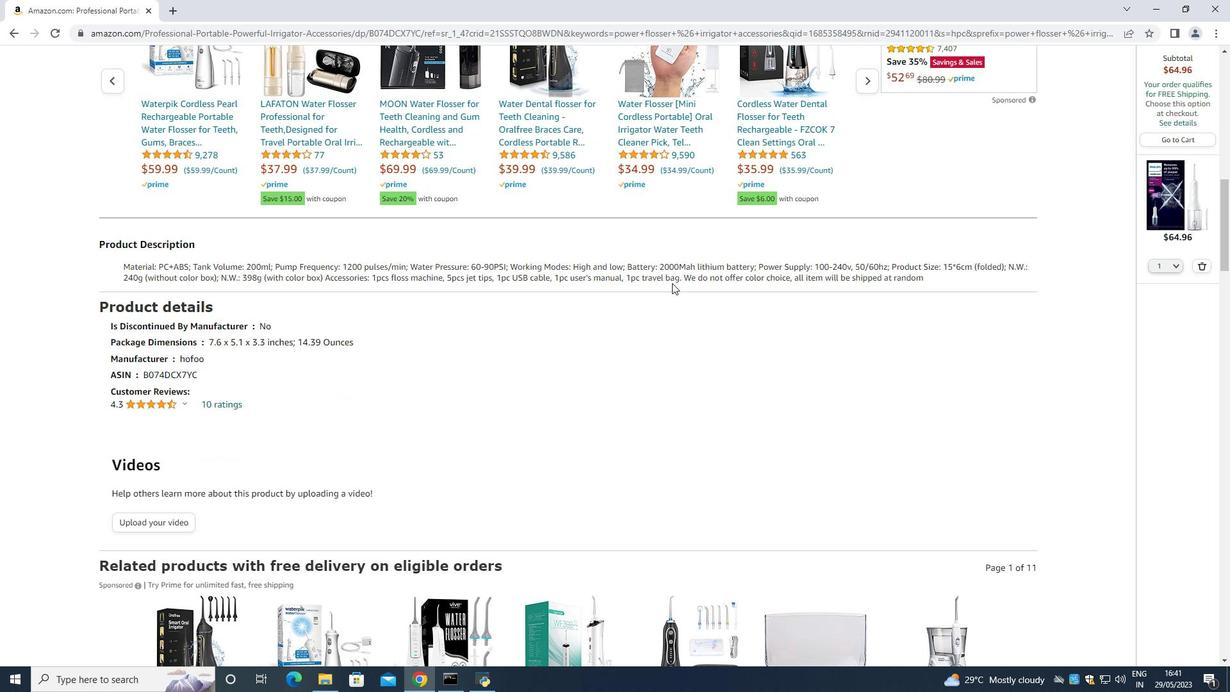 
Action: Mouse scrolled (672, 282) with delta (0, 0)
Screenshot: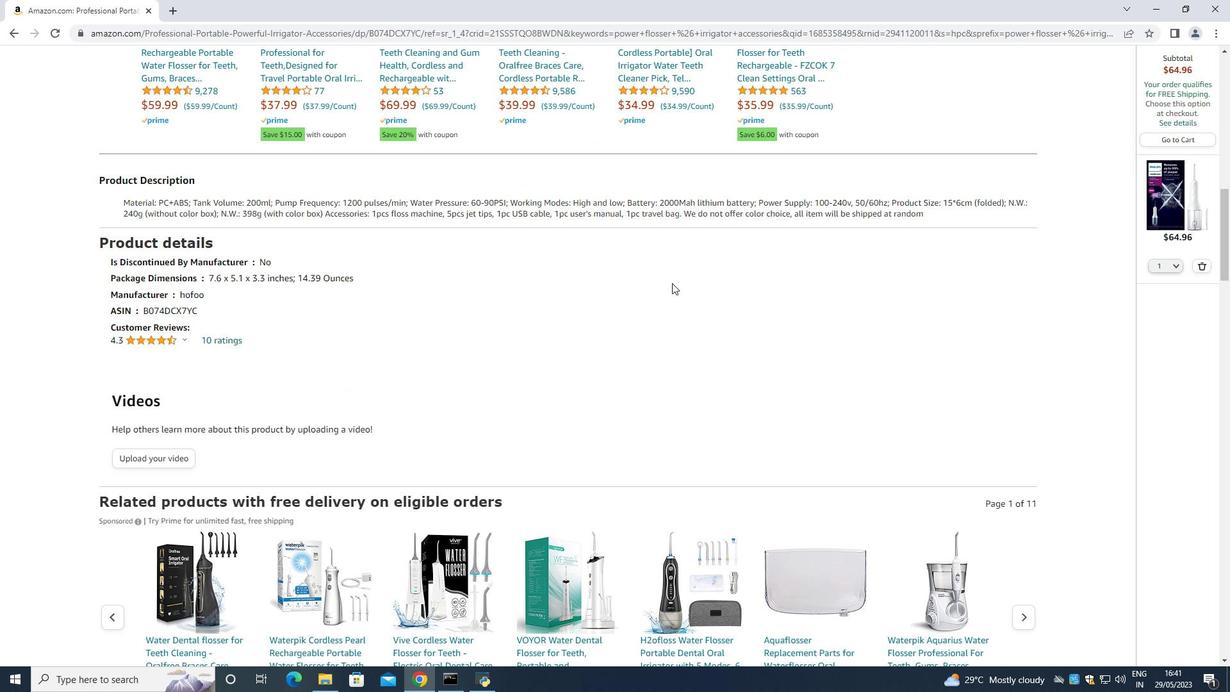 
Action: Mouse moved to (671, 284)
Screenshot: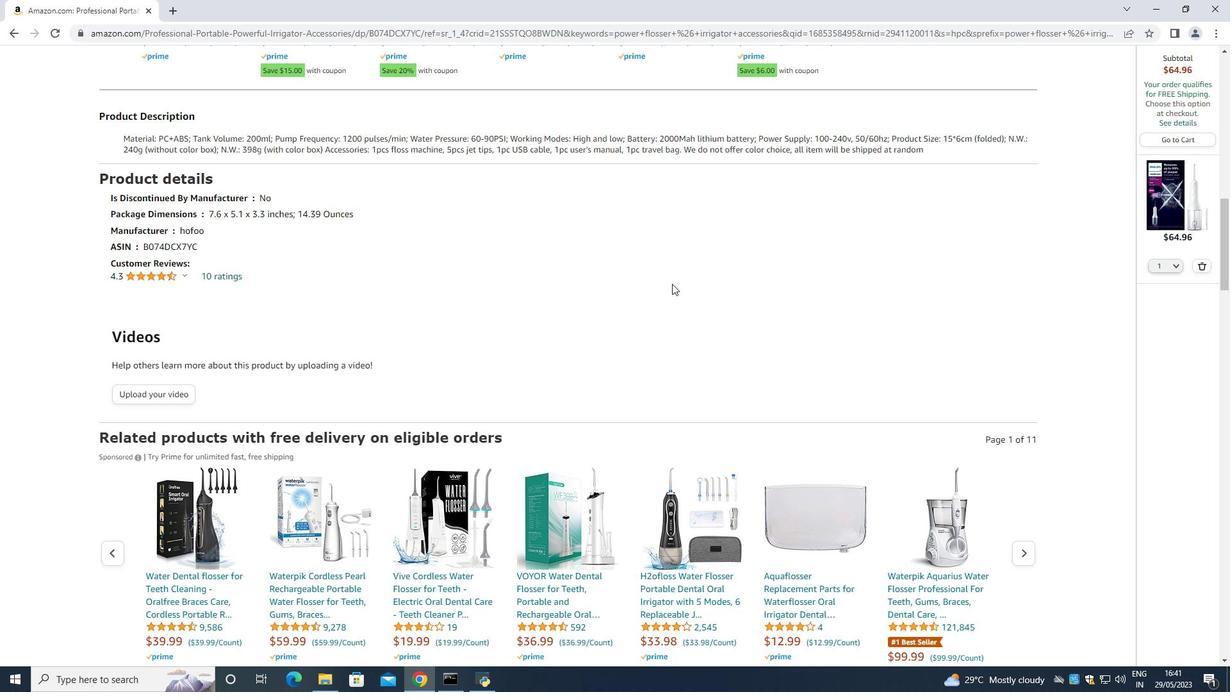 
Action: Mouse scrolled (671, 284) with delta (0, 0)
Screenshot: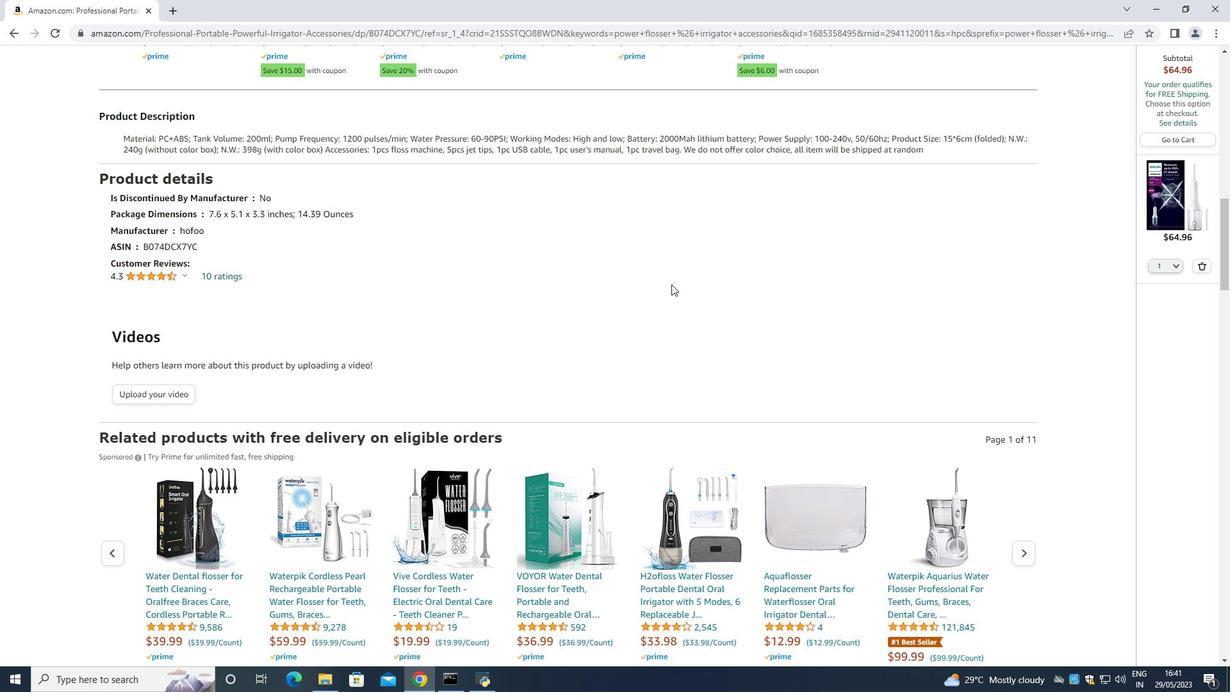 
Action: Mouse moved to (669, 291)
Screenshot: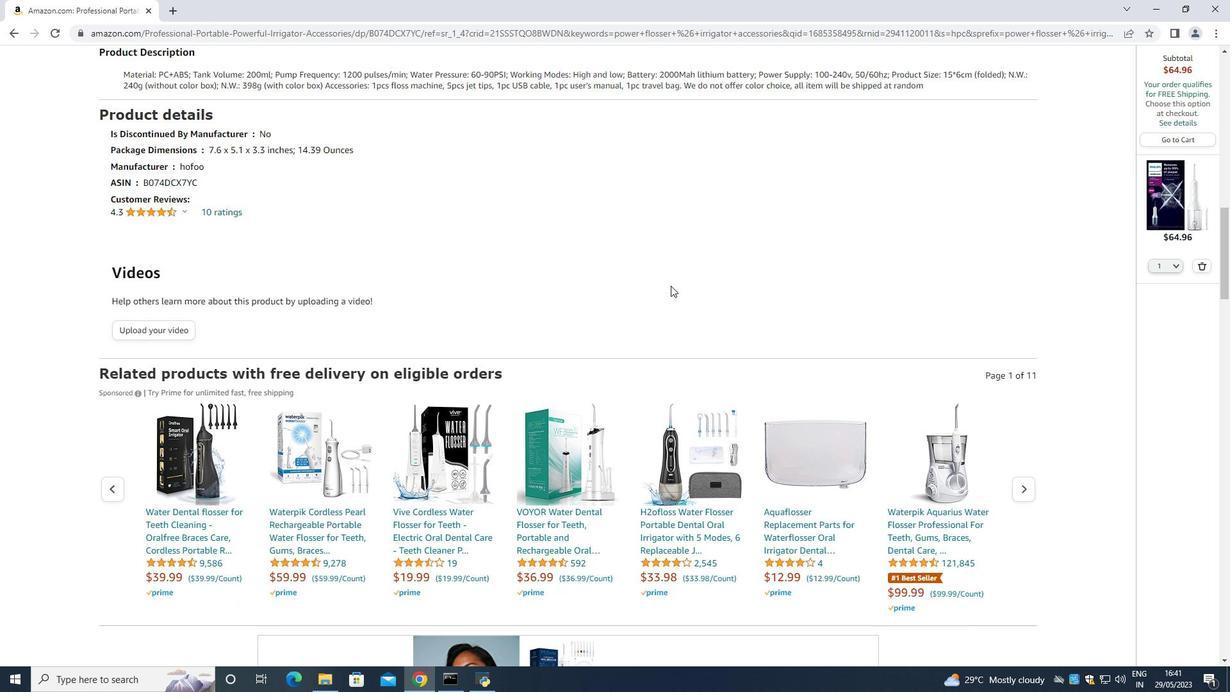 
Action: Mouse scrolled (669, 290) with delta (0, 0)
Screenshot: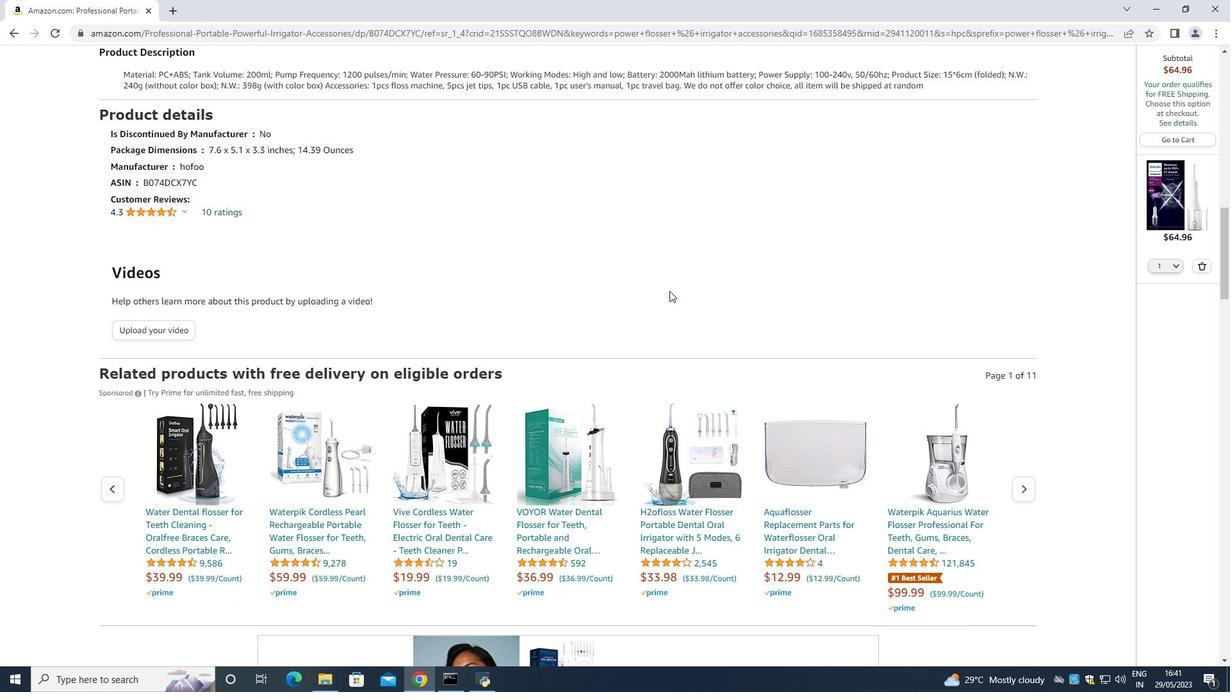 
Action: Mouse moved to (669, 295)
Screenshot: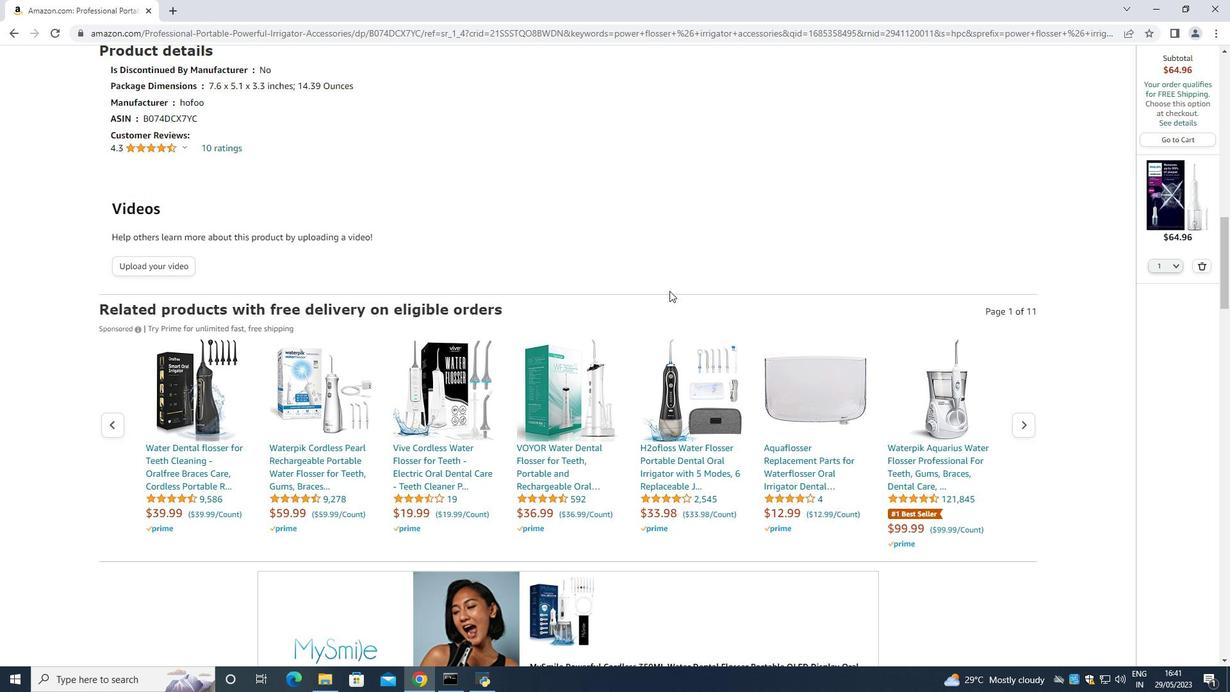 
Action: Mouse scrolled (669, 294) with delta (0, 0)
Screenshot: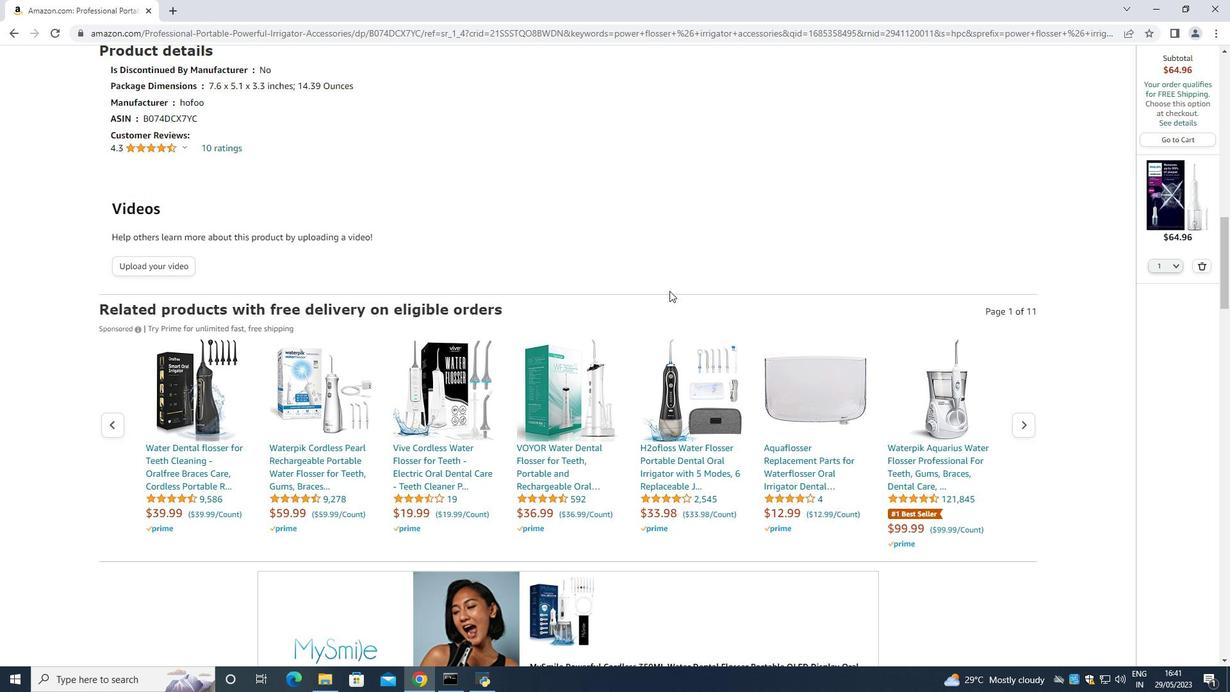 
Action: Mouse moved to (762, 305)
Screenshot: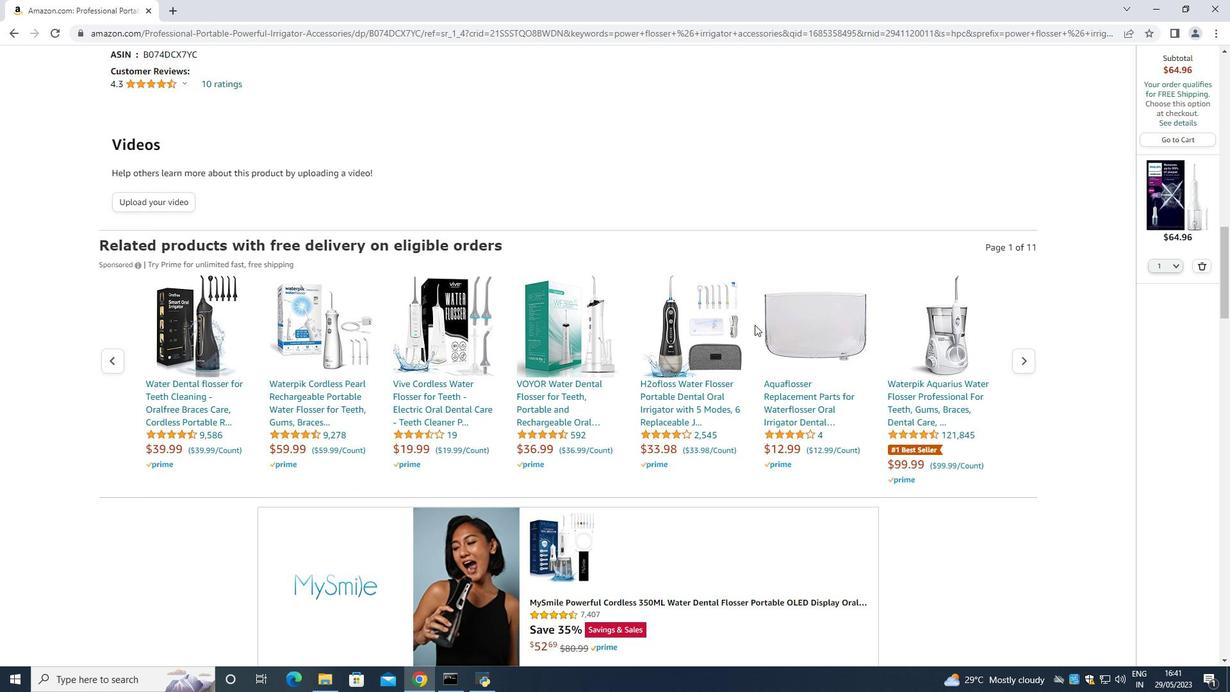 
Action: Mouse scrolled (762, 304) with delta (0, 0)
Screenshot: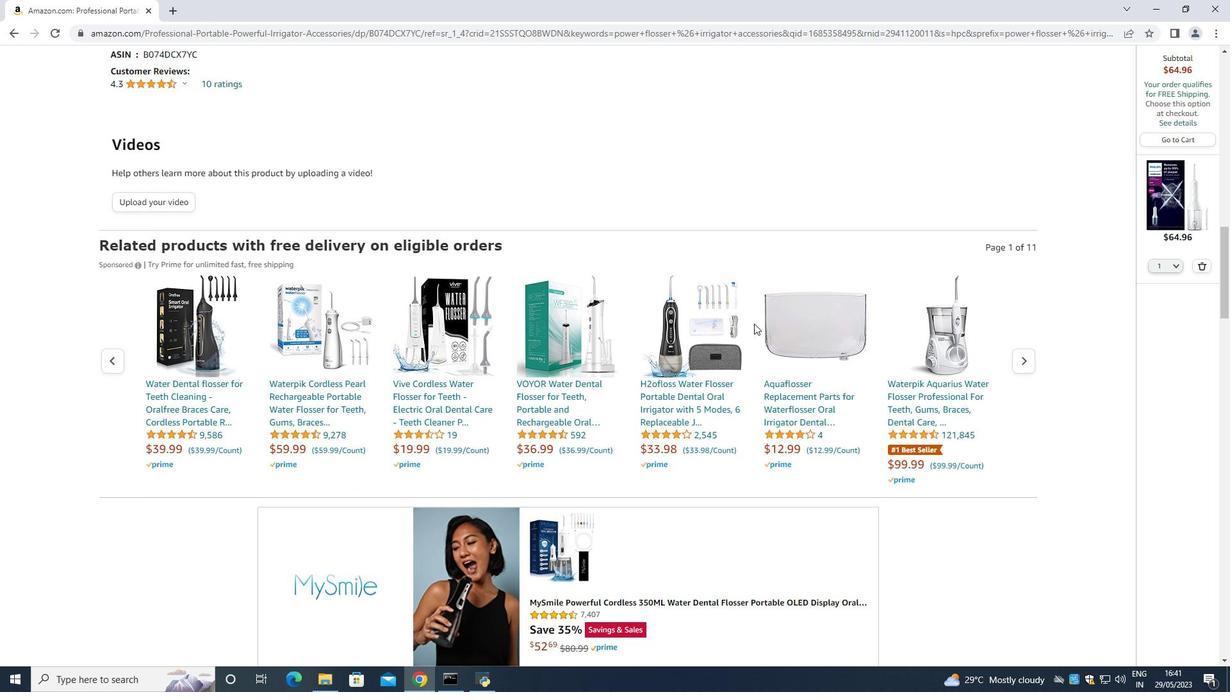 
Action: Mouse scrolled (762, 304) with delta (0, 0)
Screenshot: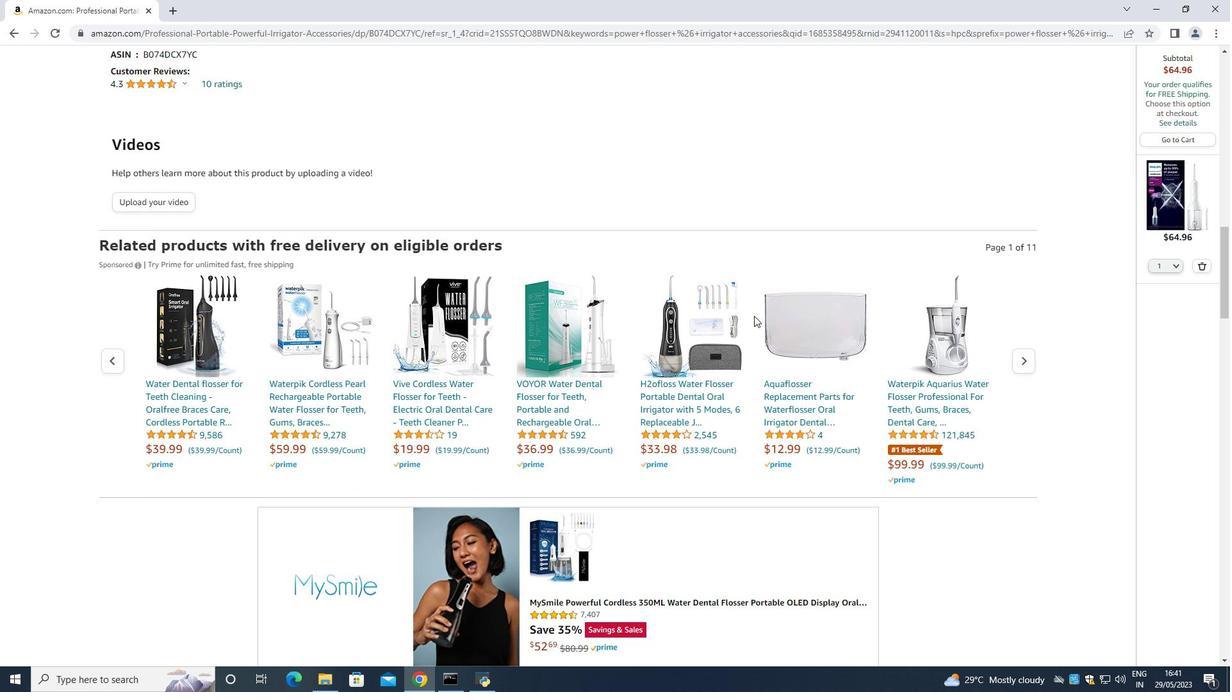 
Action: Mouse scrolled (762, 305) with delta (0, 0)
Screenshot: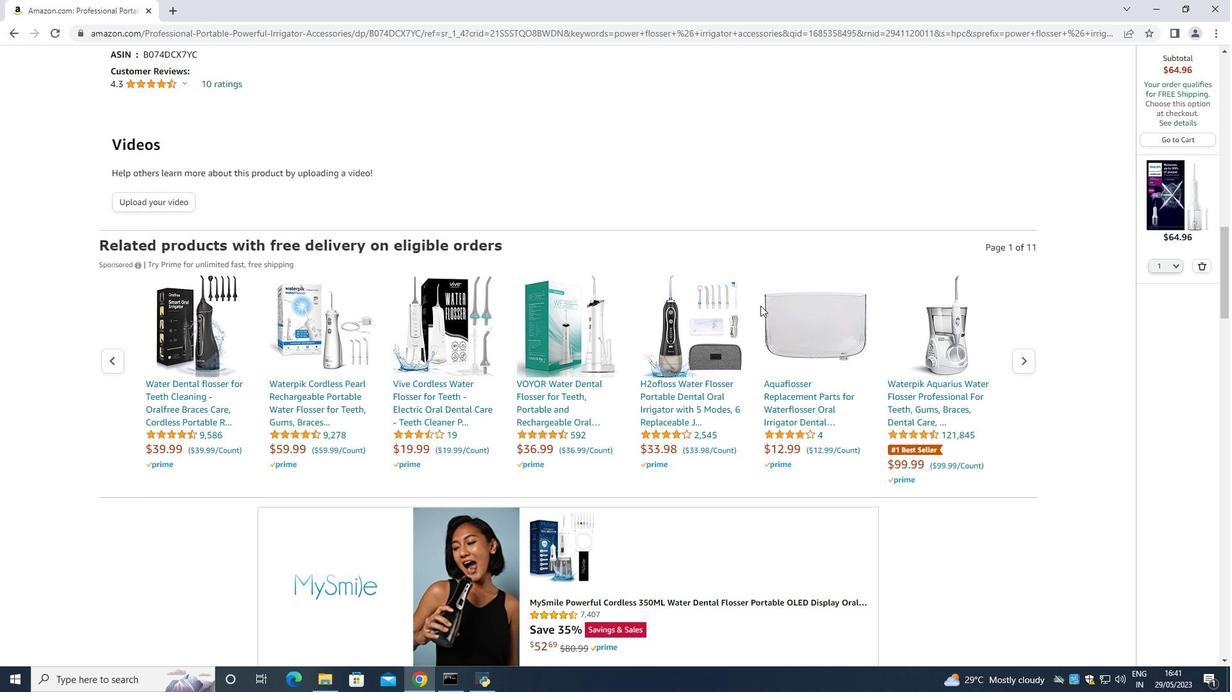 
Action: Mouse scrolled (762, 305) with delta (0, 0)
Screenshot: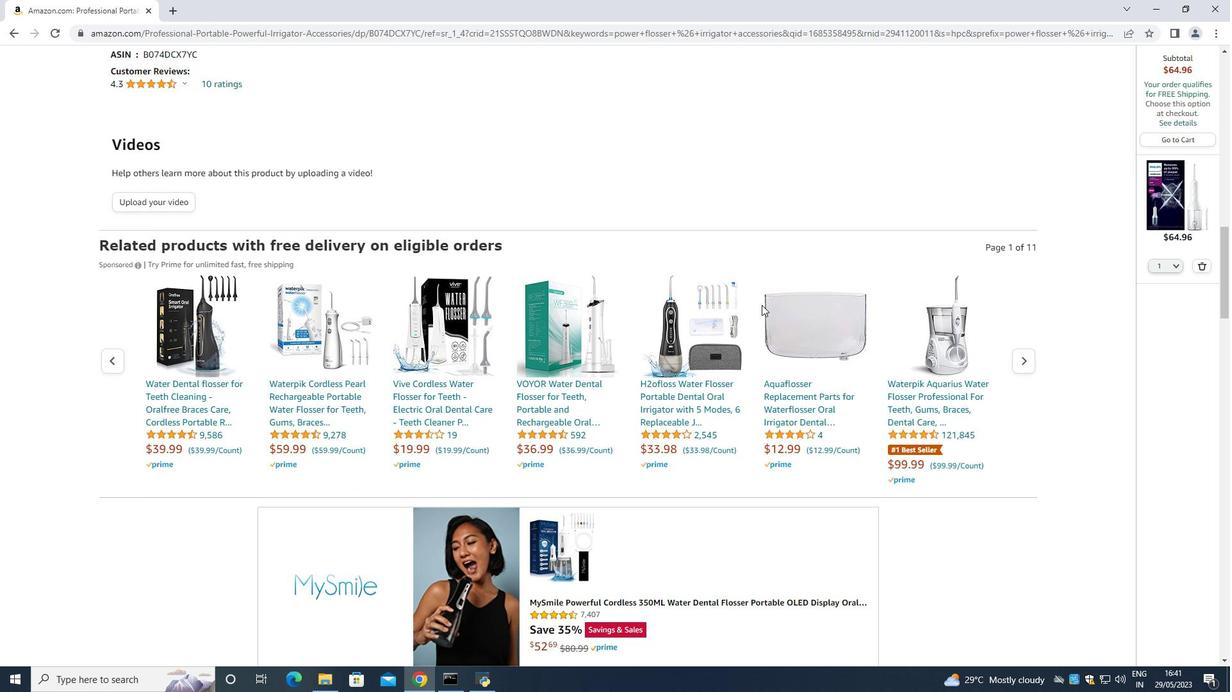 
Action: Mouse scrolled (762, 305) with delta (0, 0)
Screenshot: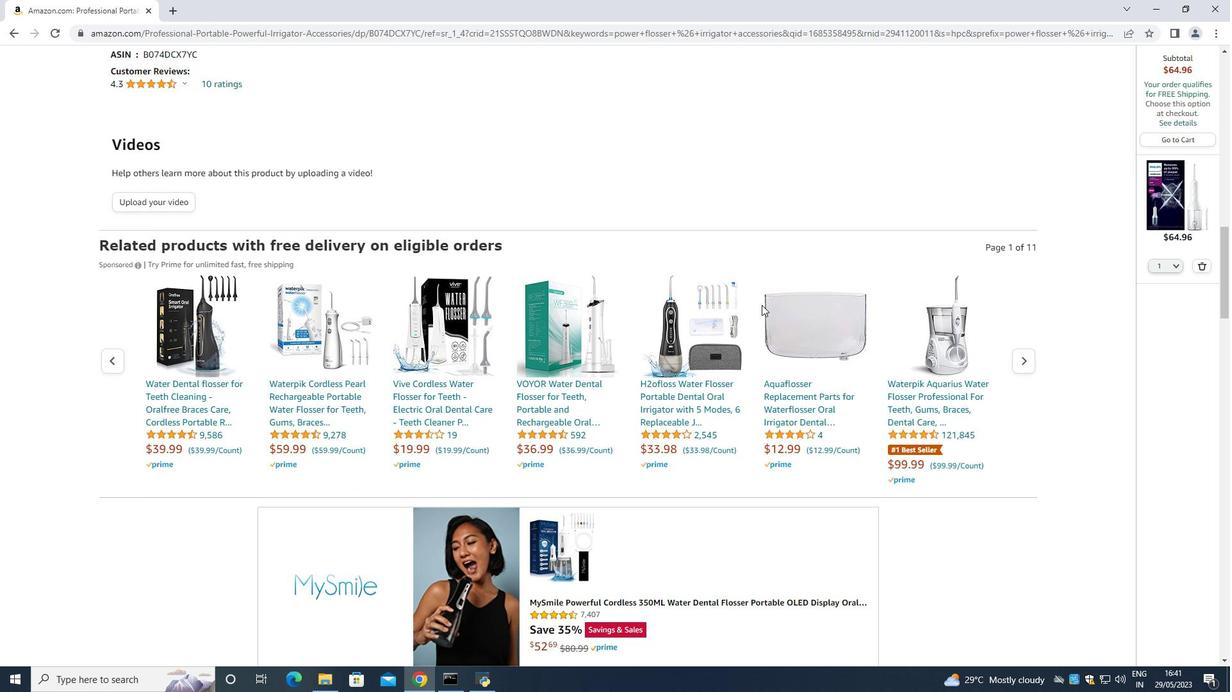 
Action: Mouse scrolled (762, 305) with delta (0, 0)
Screenshot: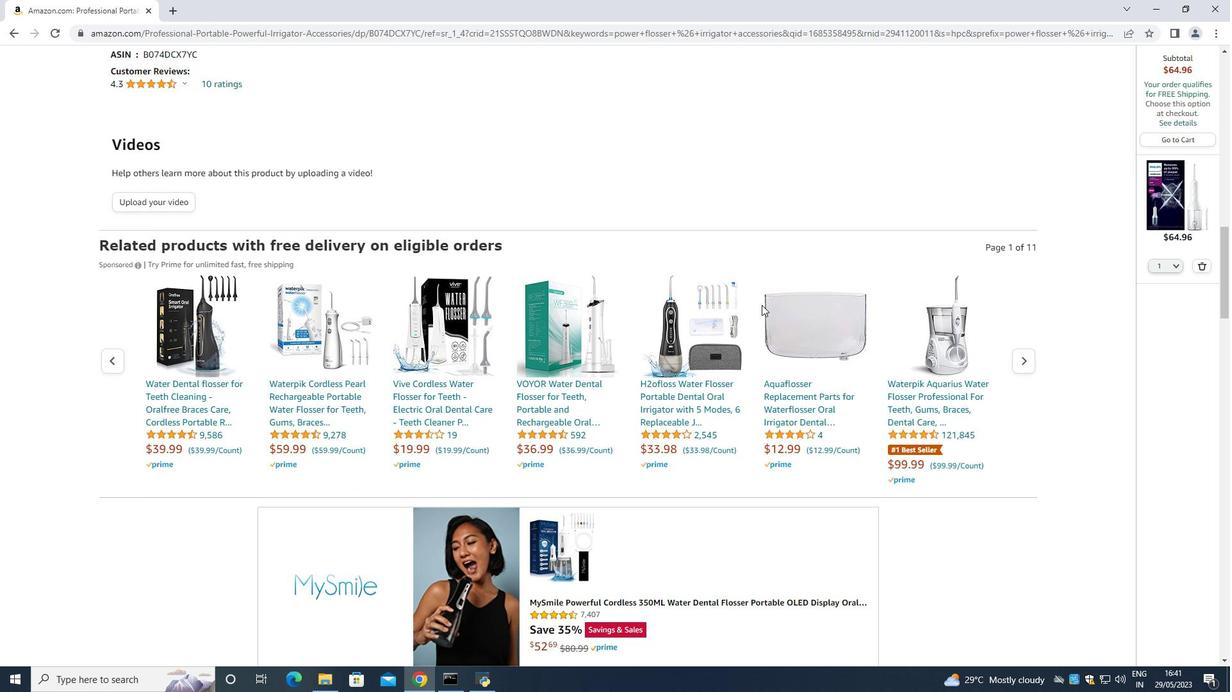 
Action: Mouse scrolled (762, 305) with delta (0, 0)
Screenshot: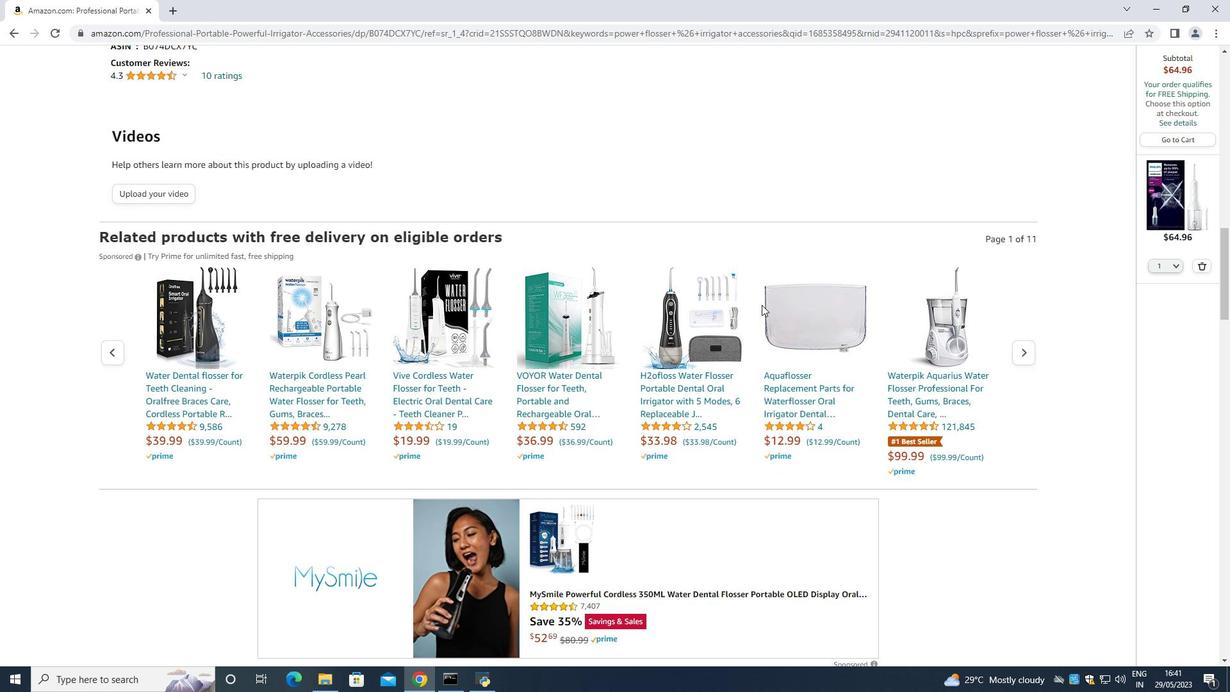 
Action: Mouse moved to (762, 304)
Screenshot: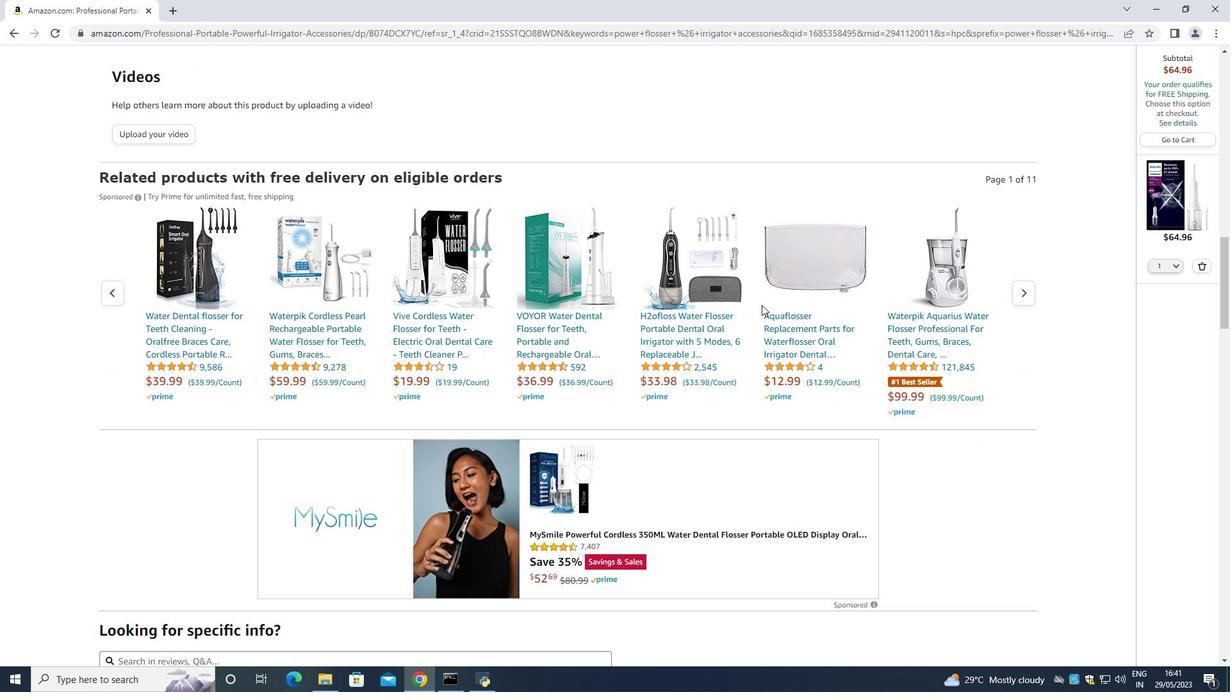 
Action: Mouse scrolled (762, 305) with delta (0, 0)
Screenshot: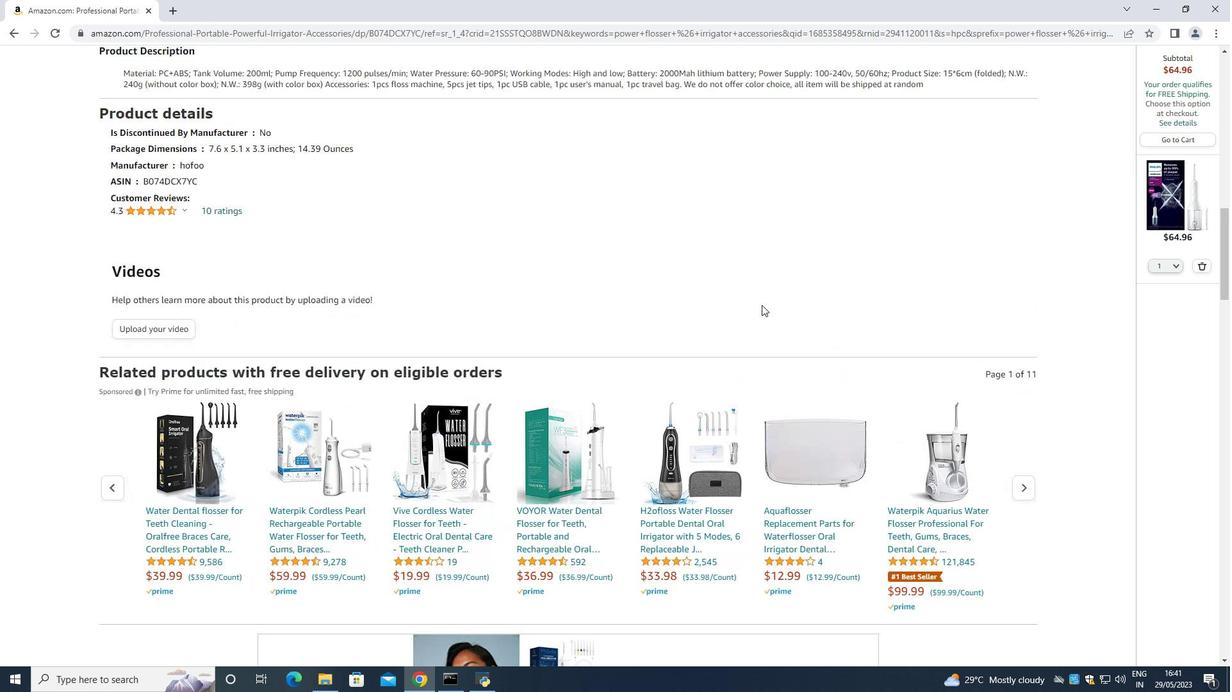 
Action: Mouse scrolled (762, 305) with delta (0, 0)
Screenshot: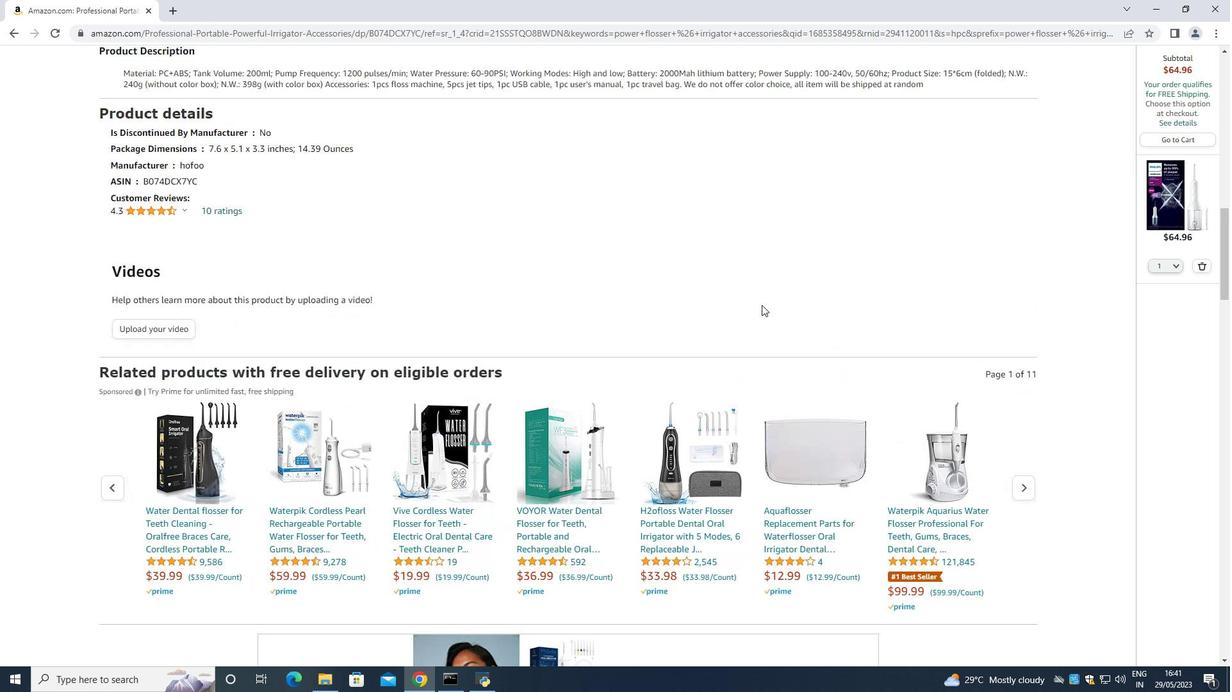 
Action: Mouse scrolled (762, 305) with delta (0, 0)
Screenshot: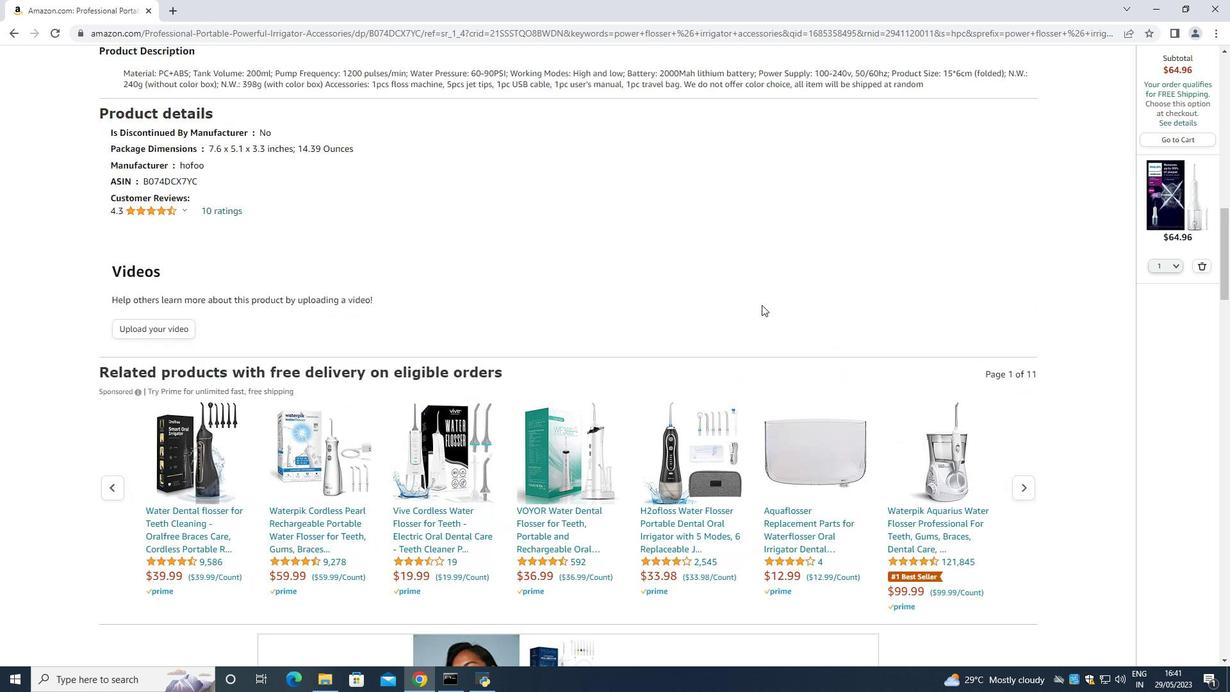 
Action: Mouse scrolled (762, 305) with delta (0, 0)
Screenshot: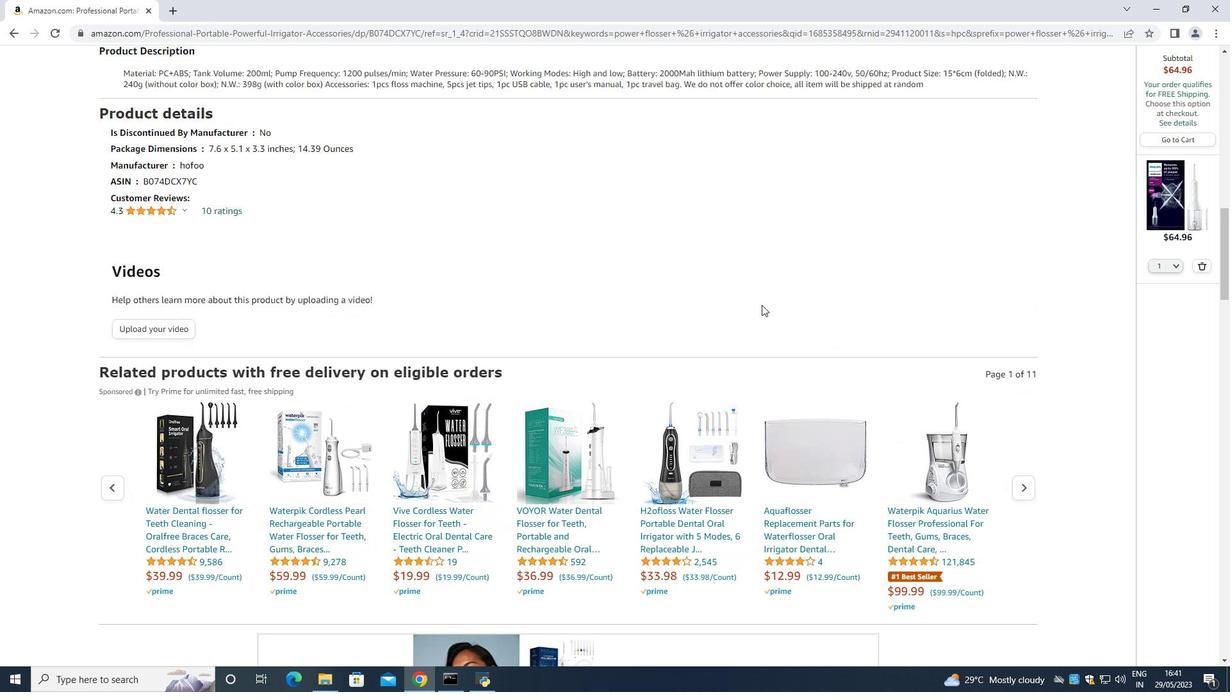 
Action: Mouse scrolled (762, 305) with delta (0, 0)
Screenshot: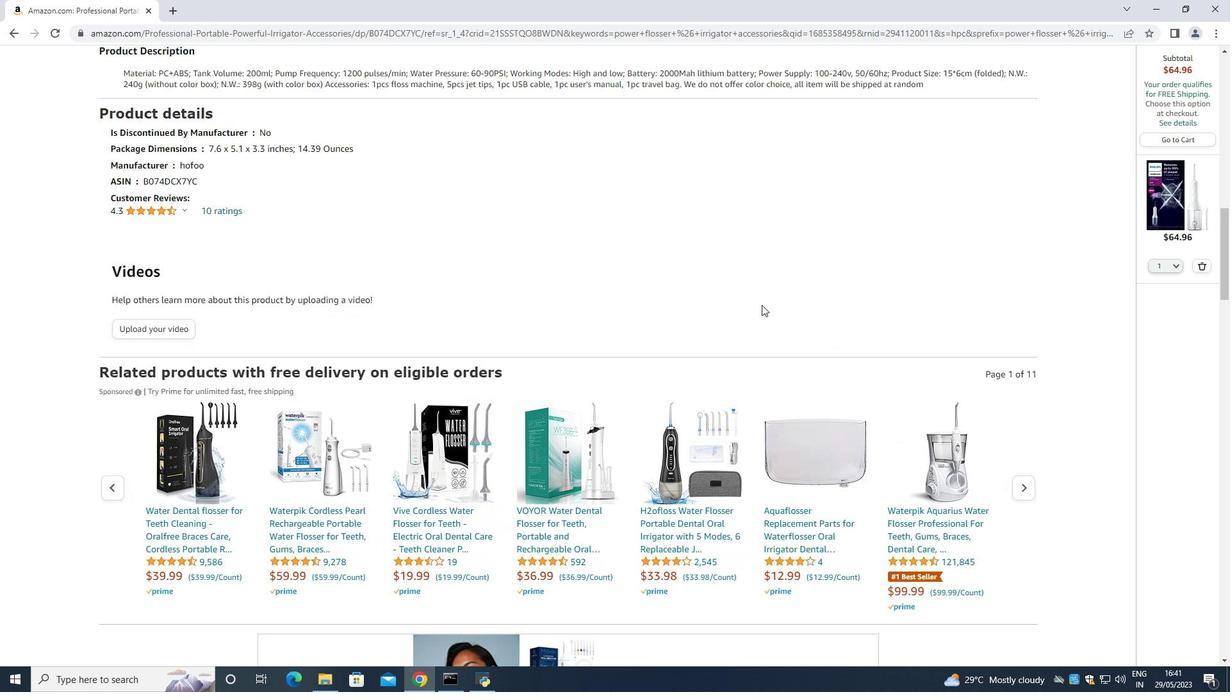
Action: Mouse scrolled (762, 305) with delta (0, 0)
Screenshot: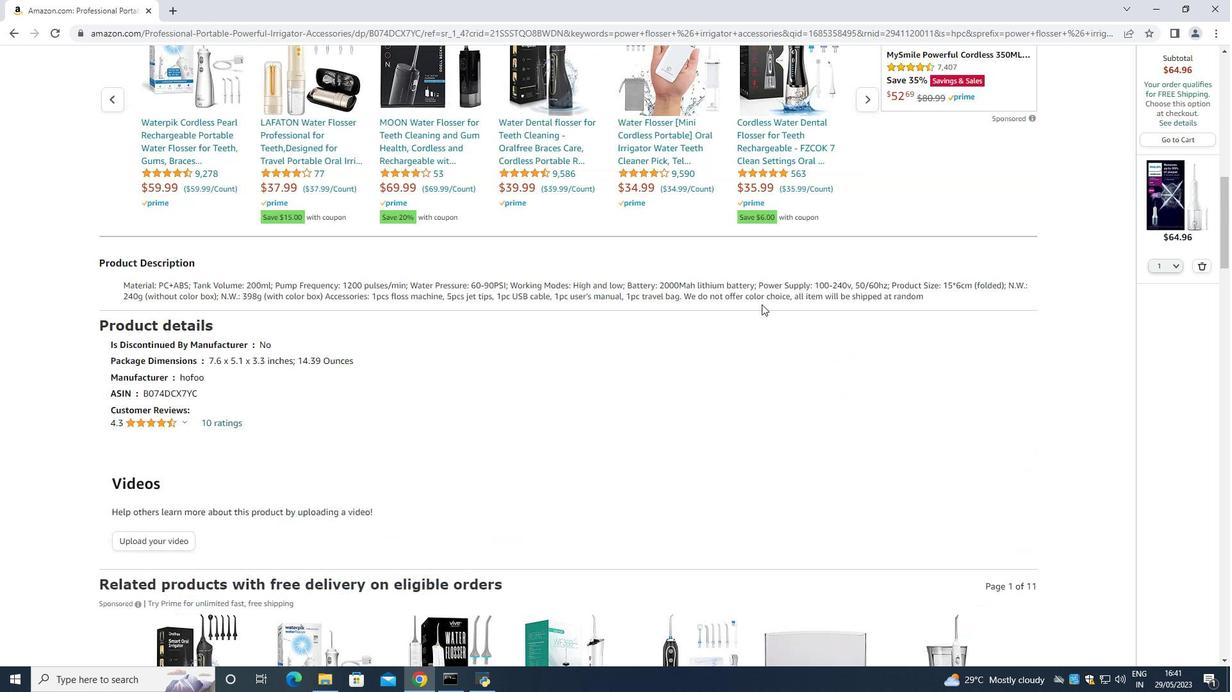 
Action: Mouse scrolled (762, 305) with delta (0, 0)
Screenshot: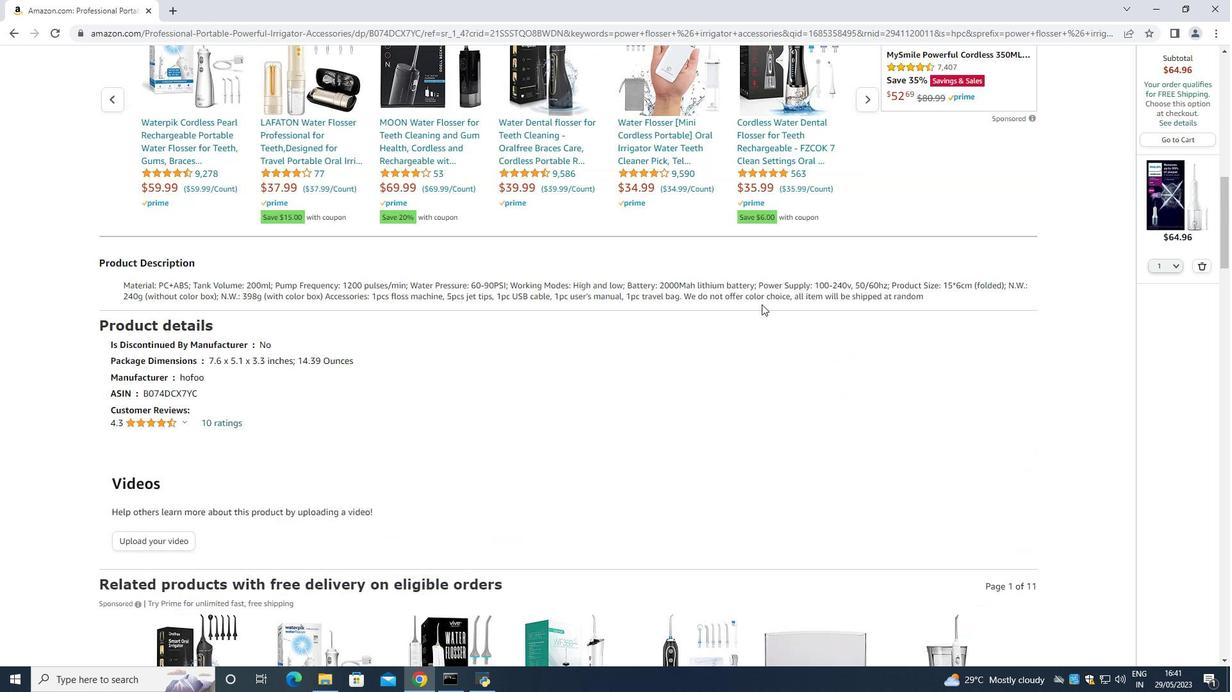 
Action: Mouse scrolled (762, 305) with delta (0, 0)
Screenshot: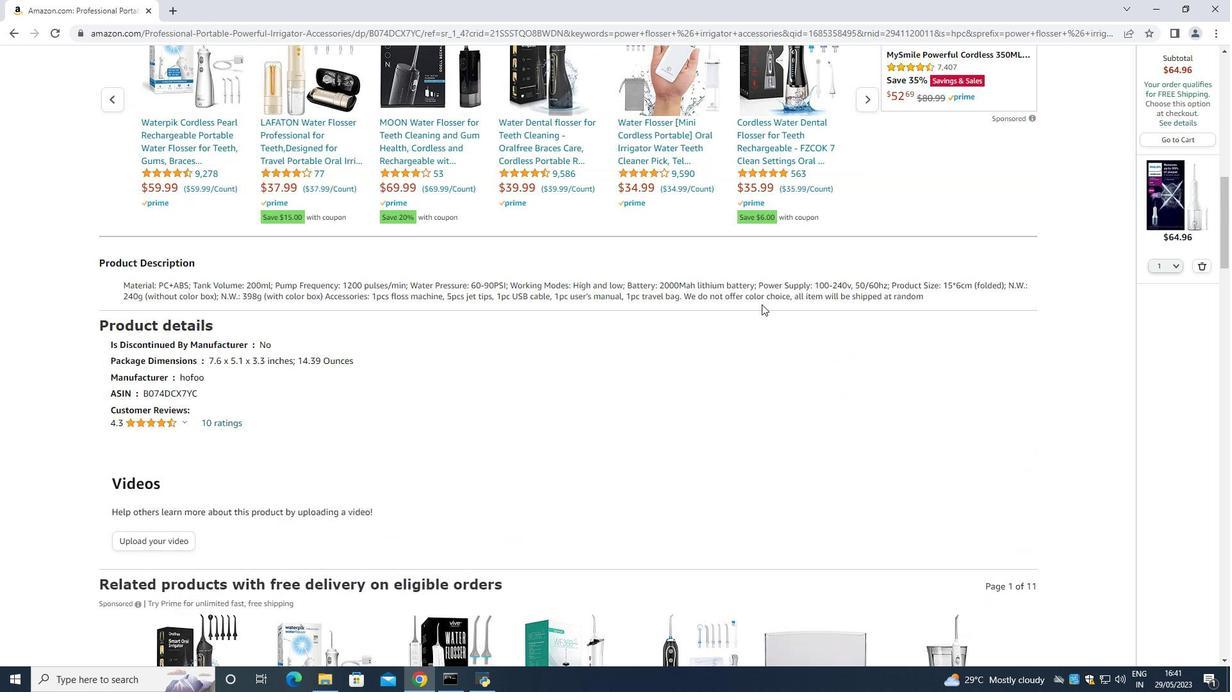 
Action: Mouse scrolled (762, 305) with delta (0, 0)
Screenshot: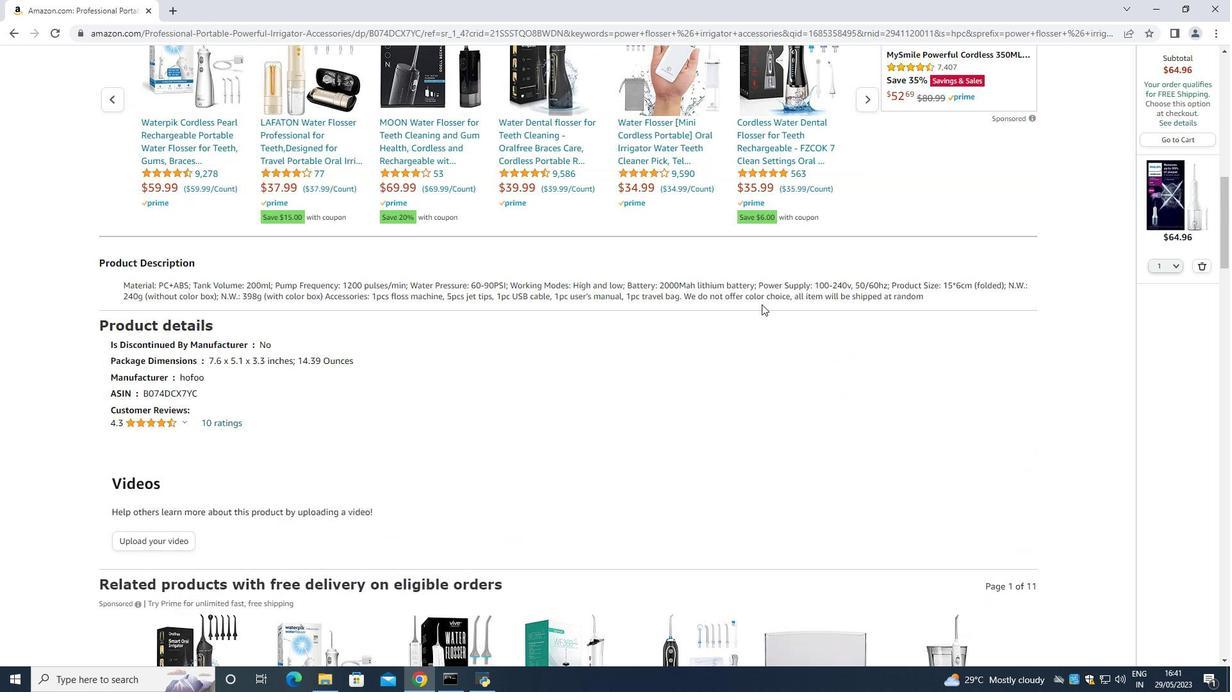 
Action: Mouse moved to (762, 303)
Screenshot: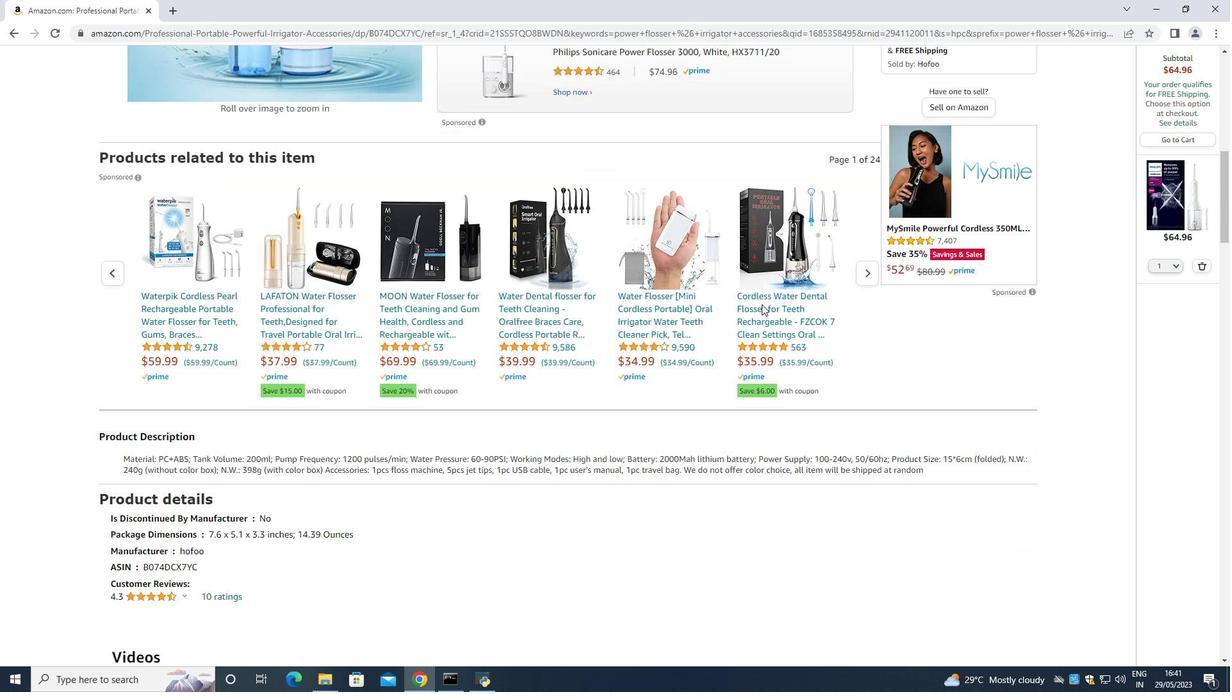 
Action: Mouse scrolled (762, 304) with delta (0, 0)
Screenshot: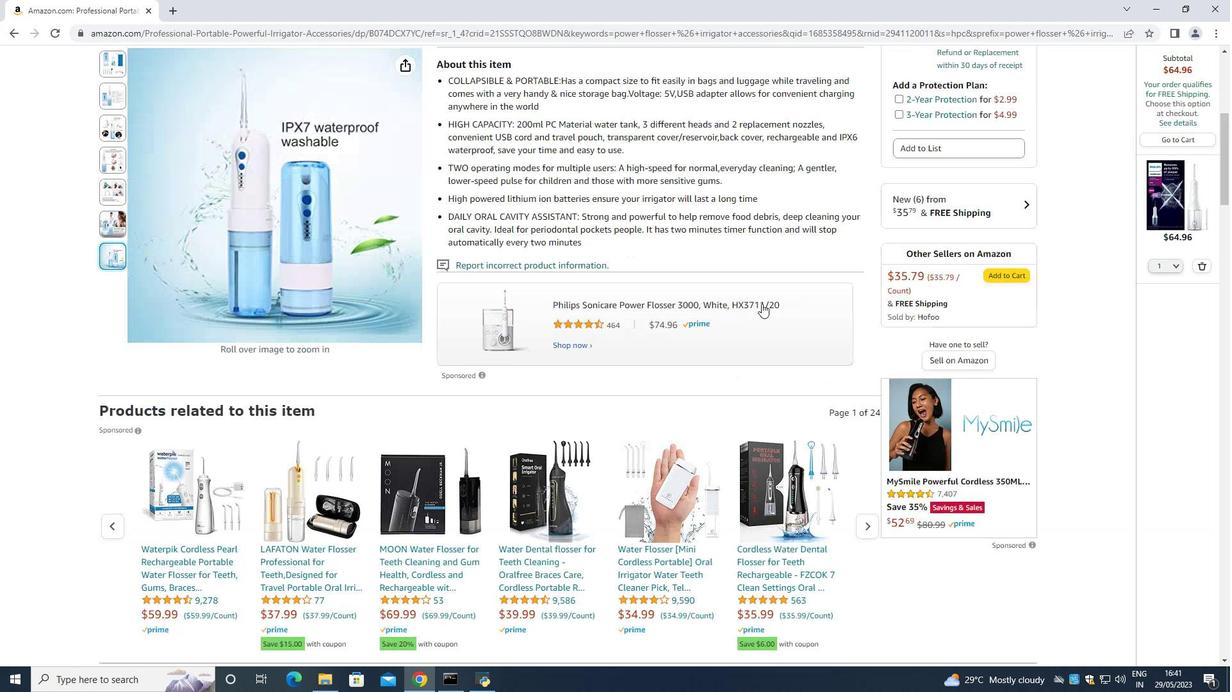 
Action: Mouse scrolled (762, 304) with delta (0, 0)
Screenshot: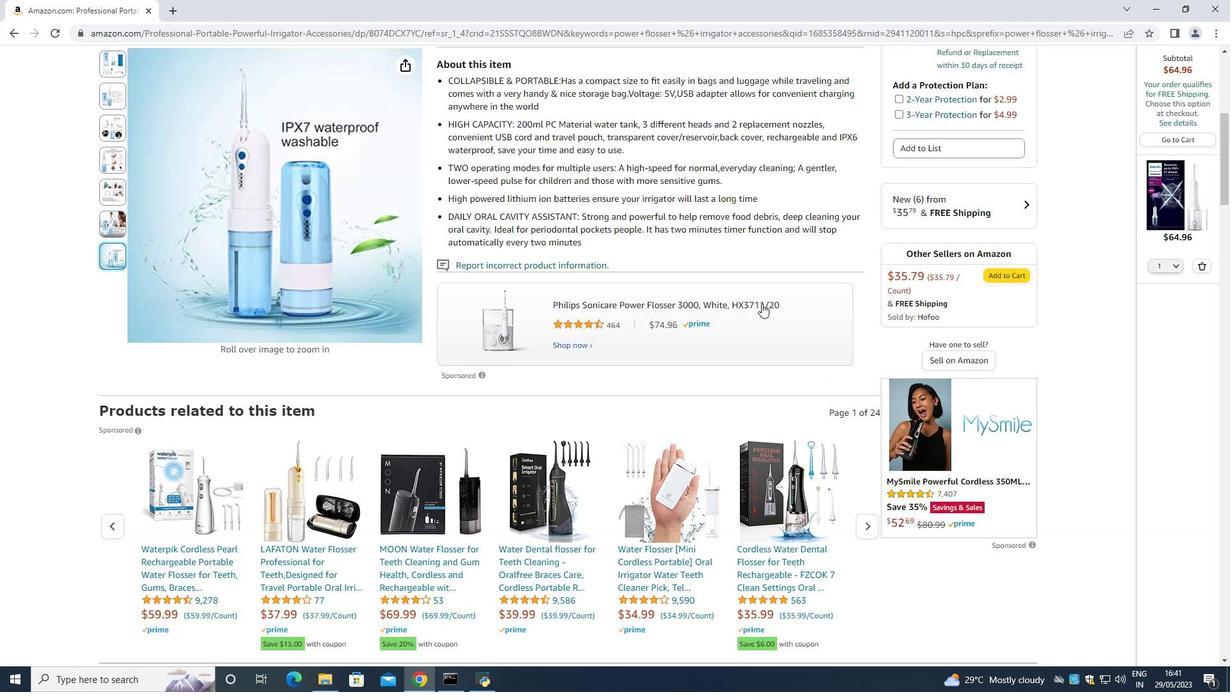 
Action: Mouse scrolled (762, 304) with delta (0, 0)
Screenshot: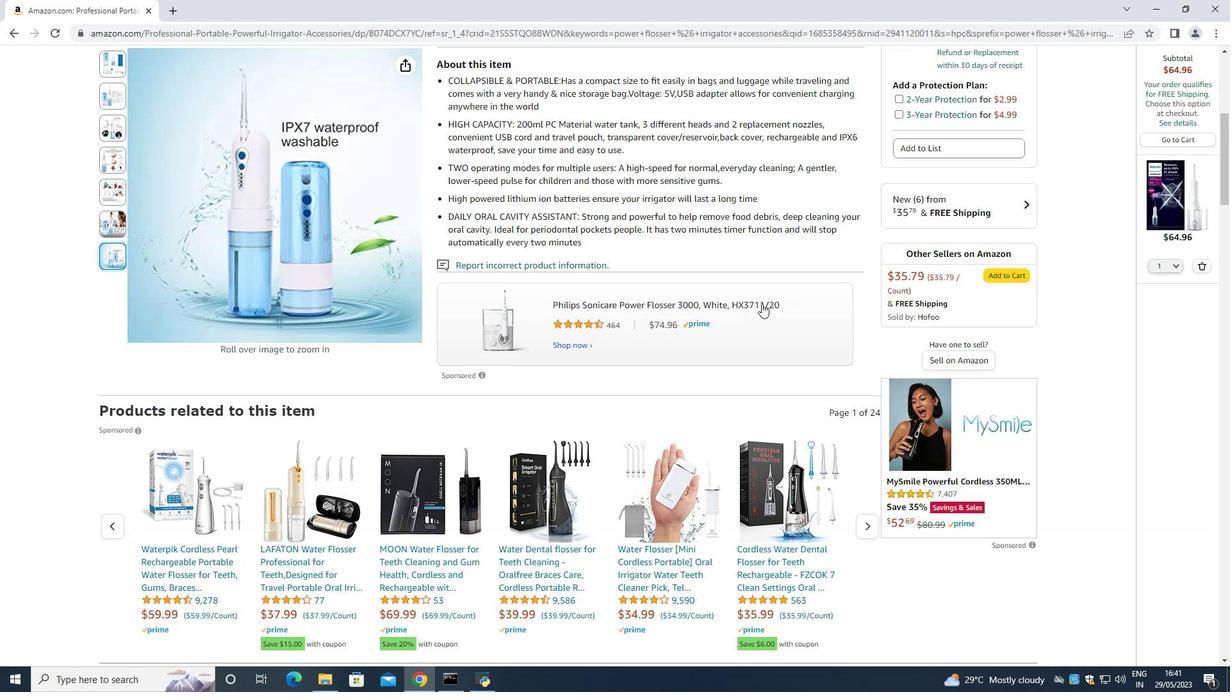 
Action: Mouse scrolled (762, 304) with delta (0, 0)
Screenshot: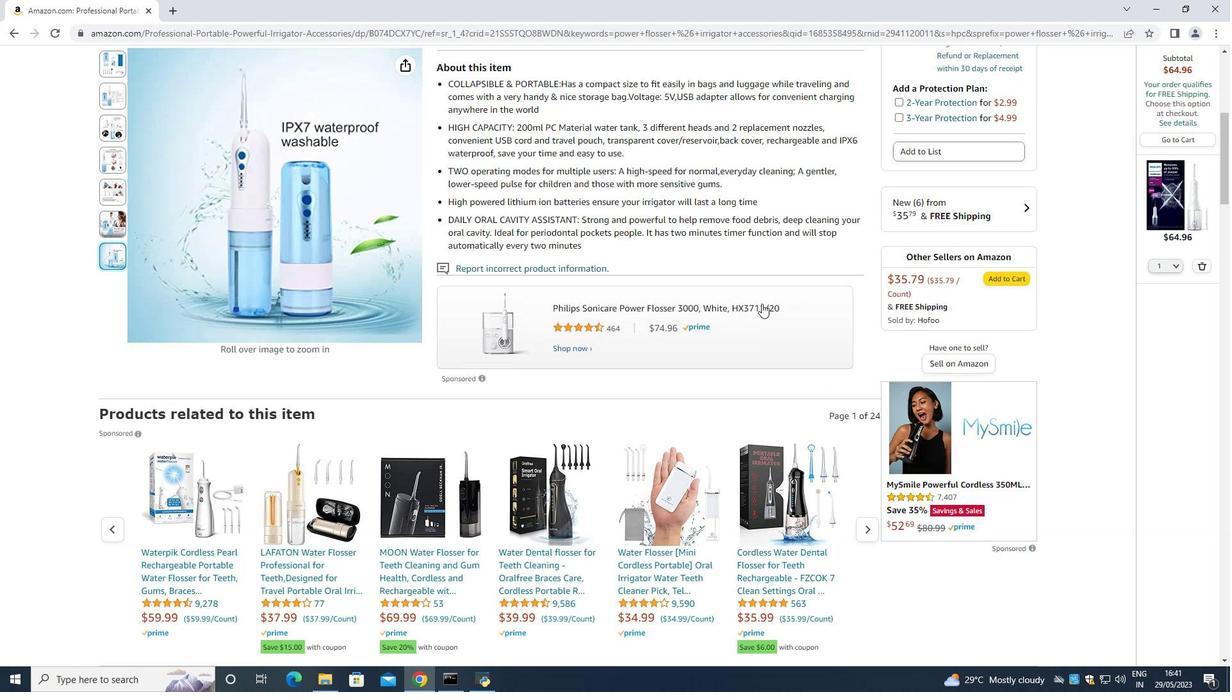 
Action: Mouse scrolled (762, 304) with delta (0, 0)
Screenshot: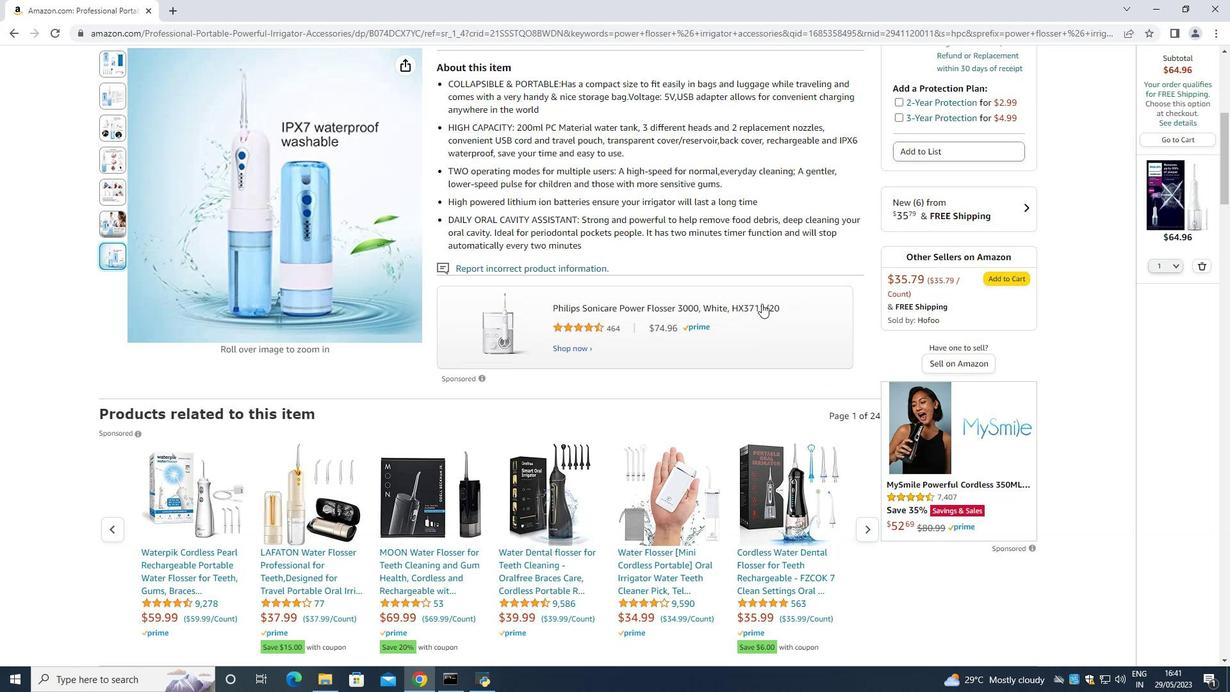 
Action: Mouse moved to (761, 303)
Screenshot: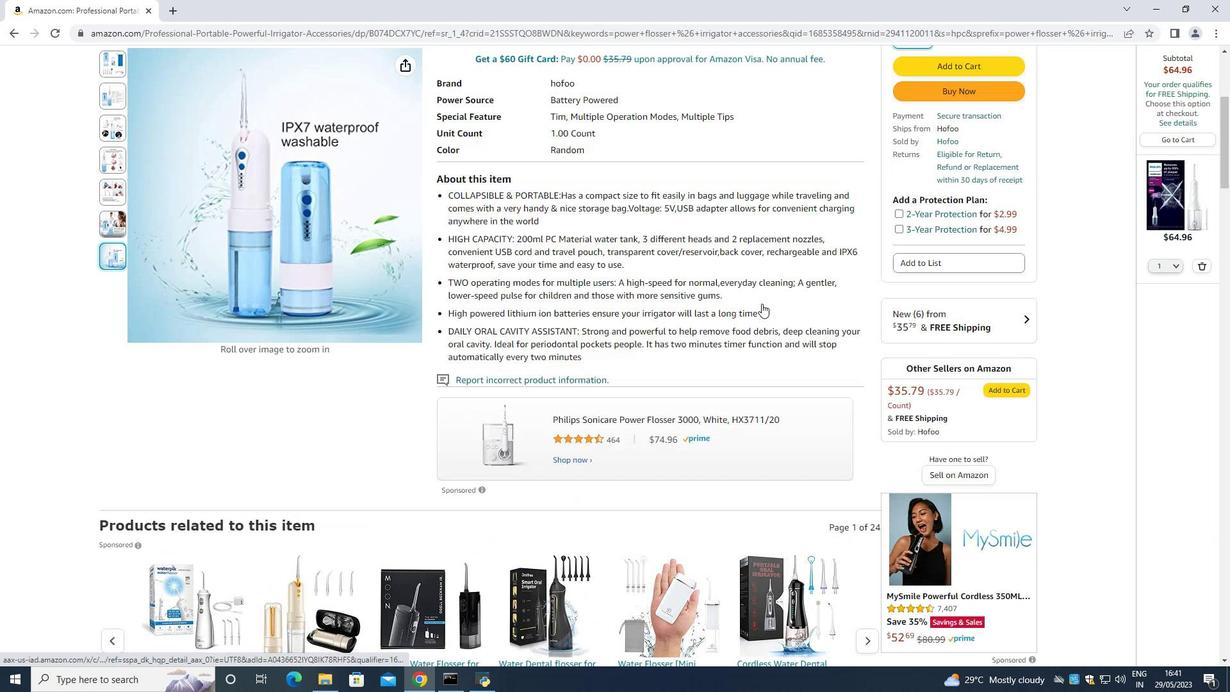 
Action: Mouse scrolled (761, 303) with delta (0, 0)
Screenshot: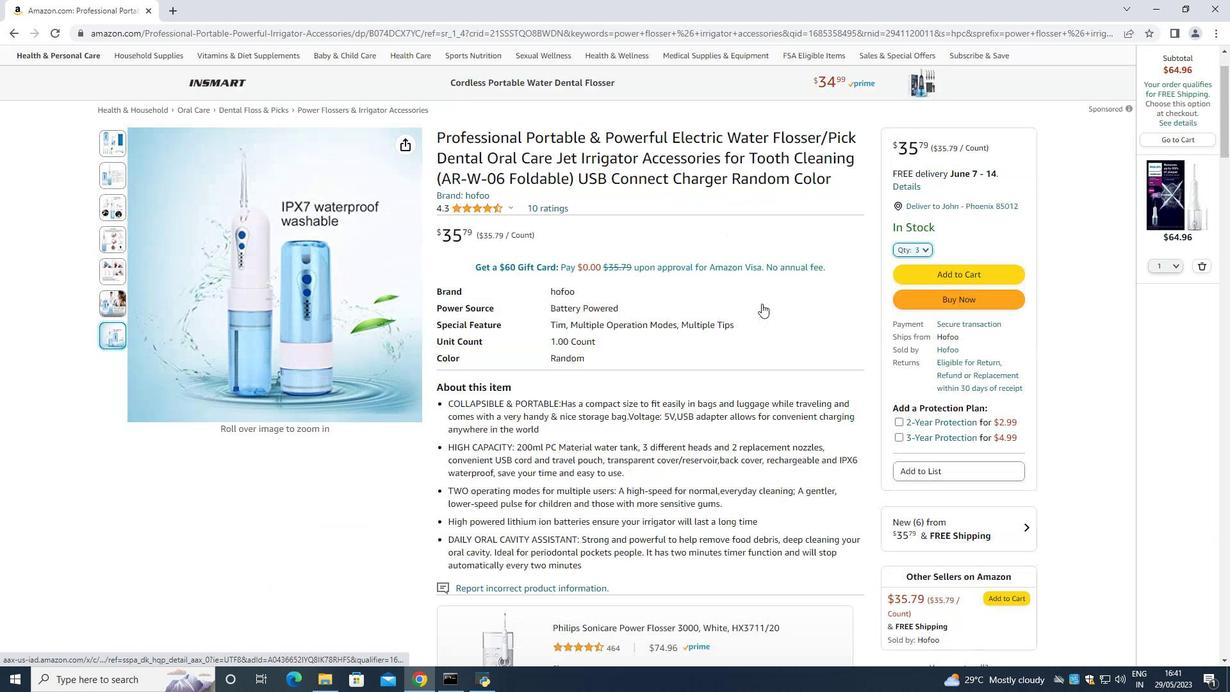 
Action: Mouse scrolled (761, 303) with delta (0, 0)
Screenshot: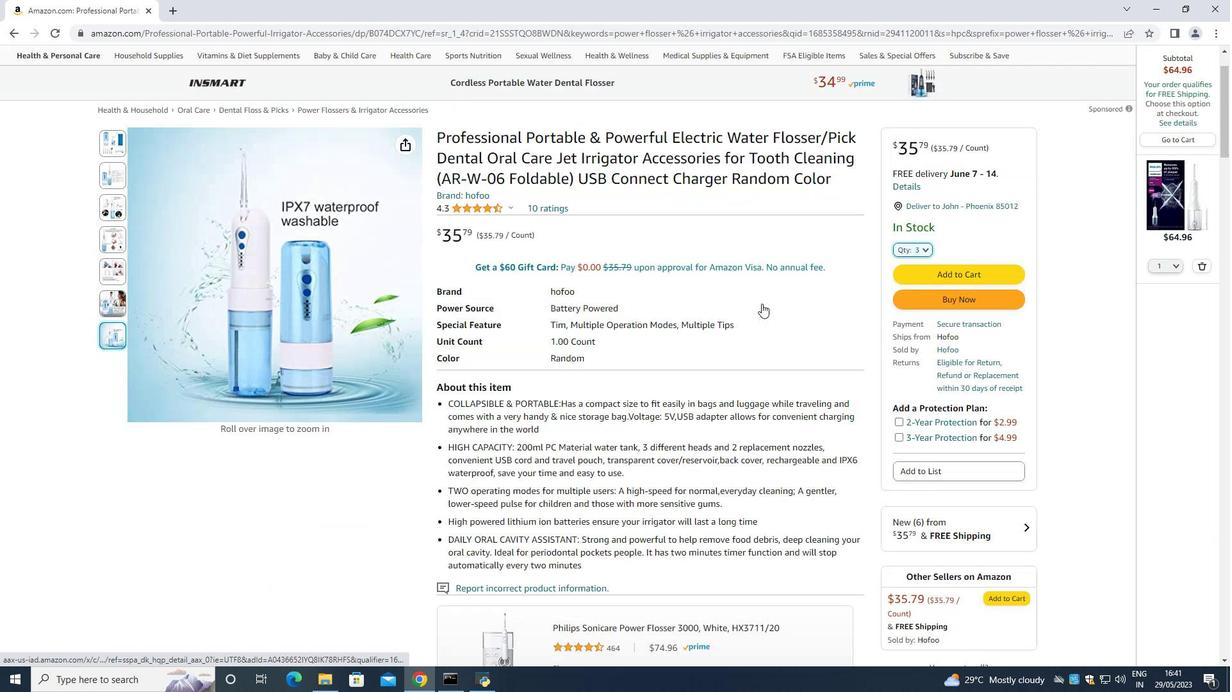 
Action: Mouse scrolled (761, 304) with delta (0, 0)
Screenshot: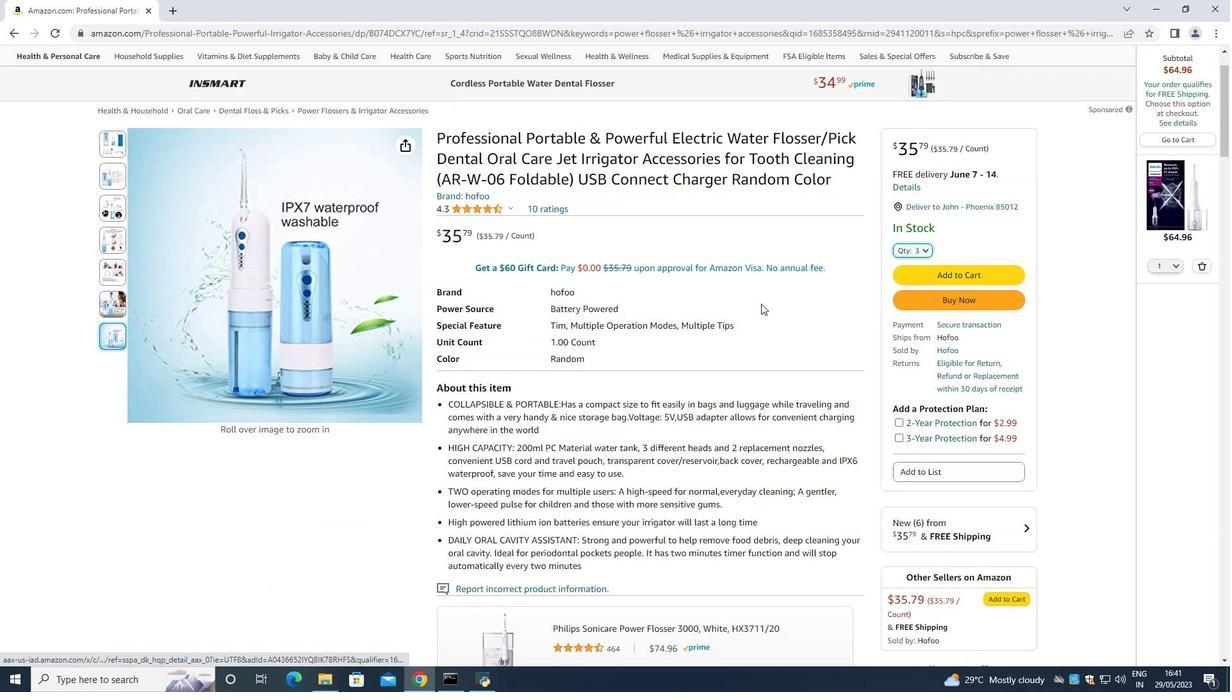 
Action: Mouse scrolled (761, 304) with delta (0, 0)
Screenshot: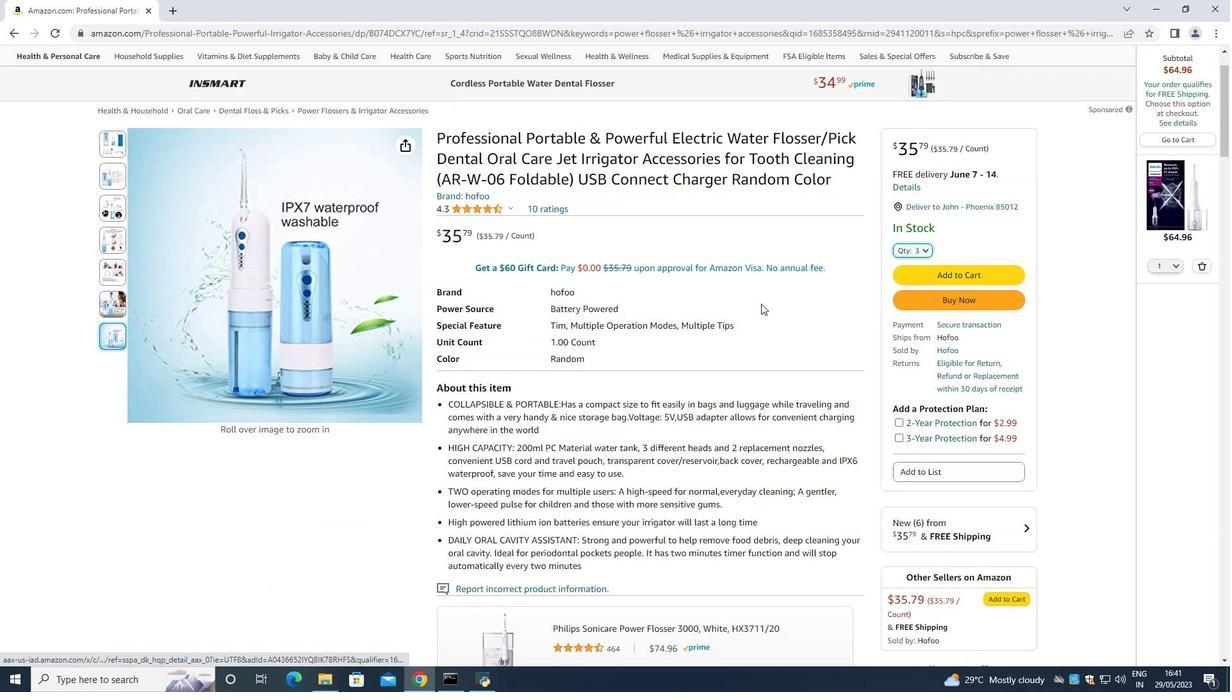 
Action: Mouse scrolled (761, 304) with delta (0, 0)
Screenshot: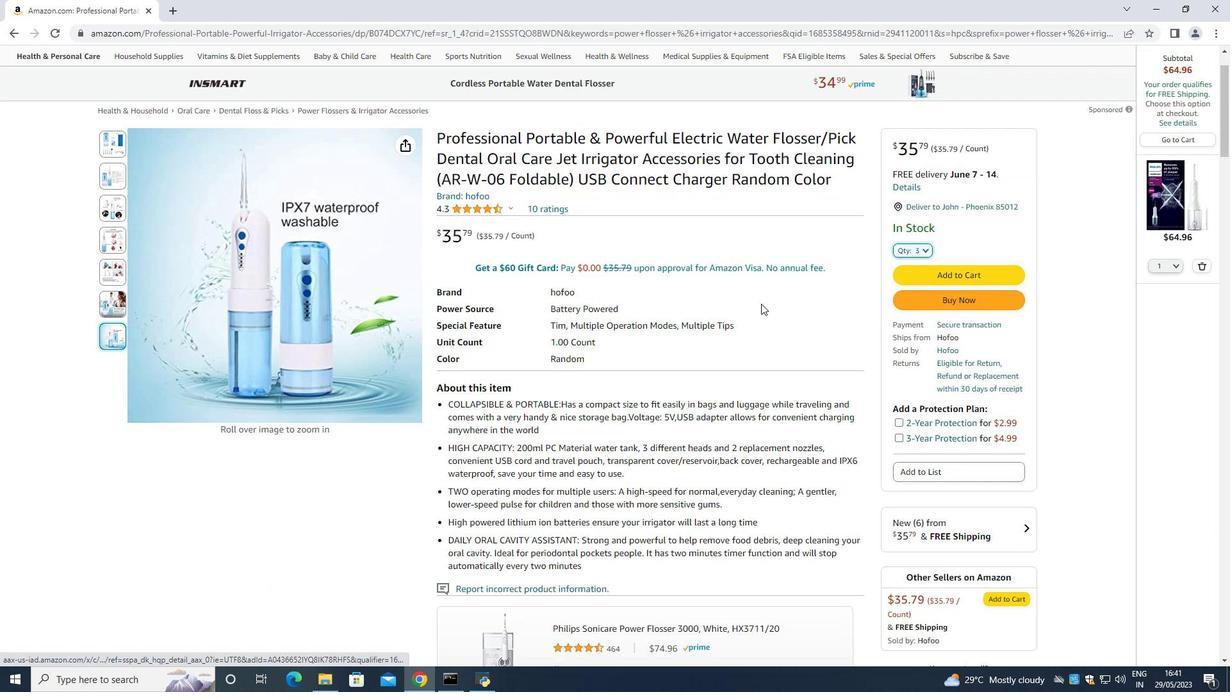
Action: Mouse scrolled (761, 304) with delta (0, 0)
Screenshot: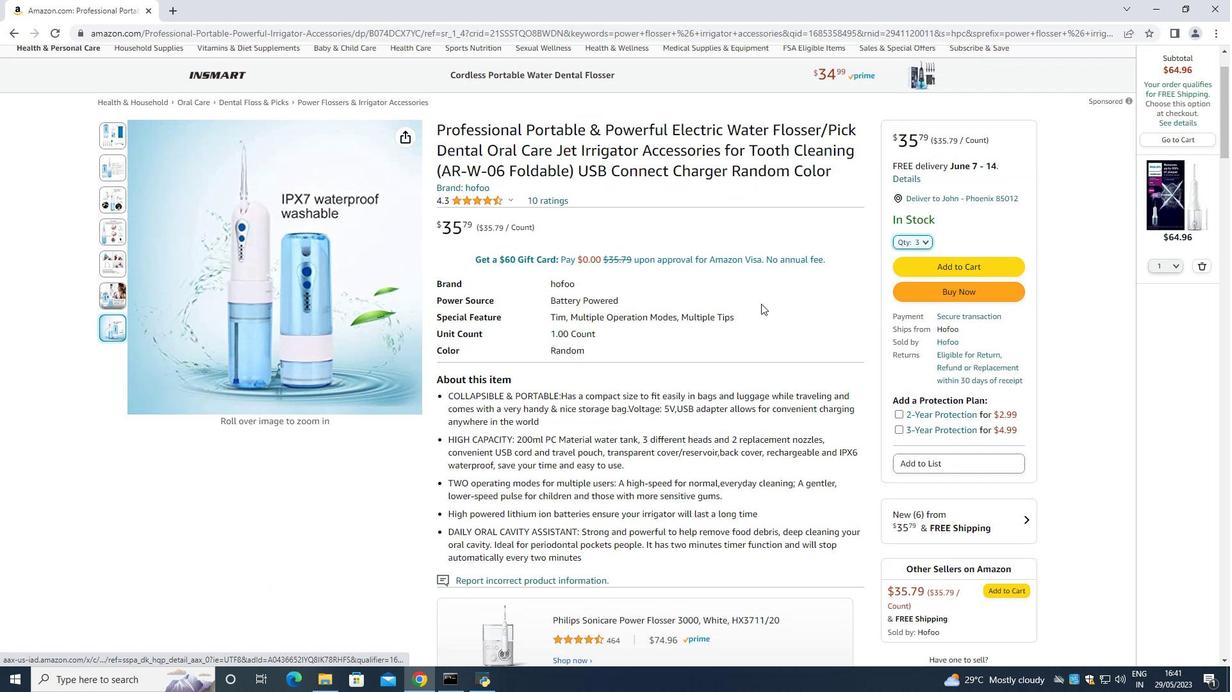 
Action: Mouse scrolled (761, 304) with delta (0, 0)
Screenshot: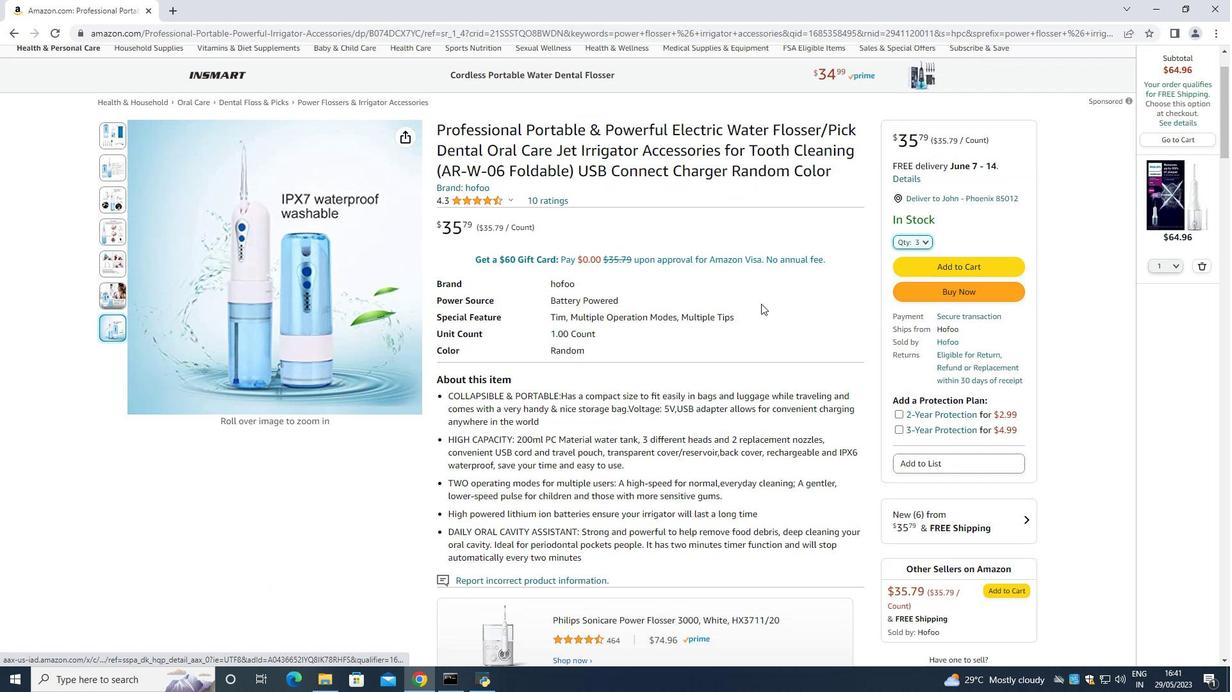 
Action: Mouse moved to (986, 366)
Screenshot: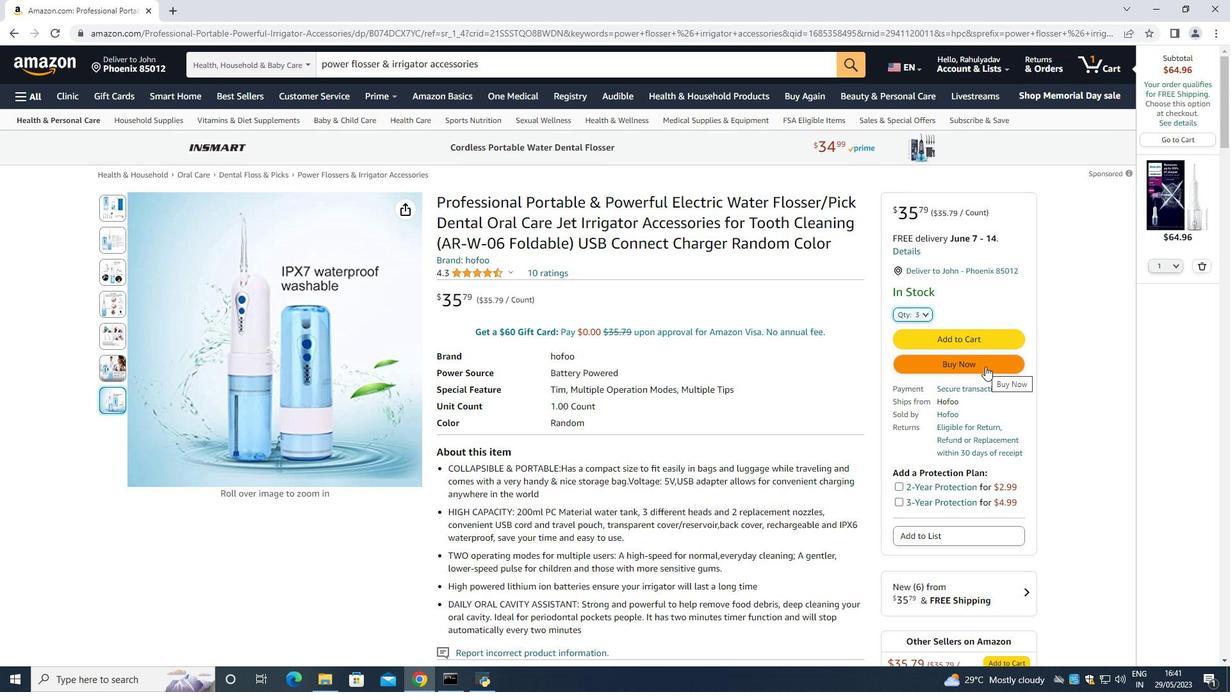 
Action: Mouse pressed left at (986, 366)
Screenshot: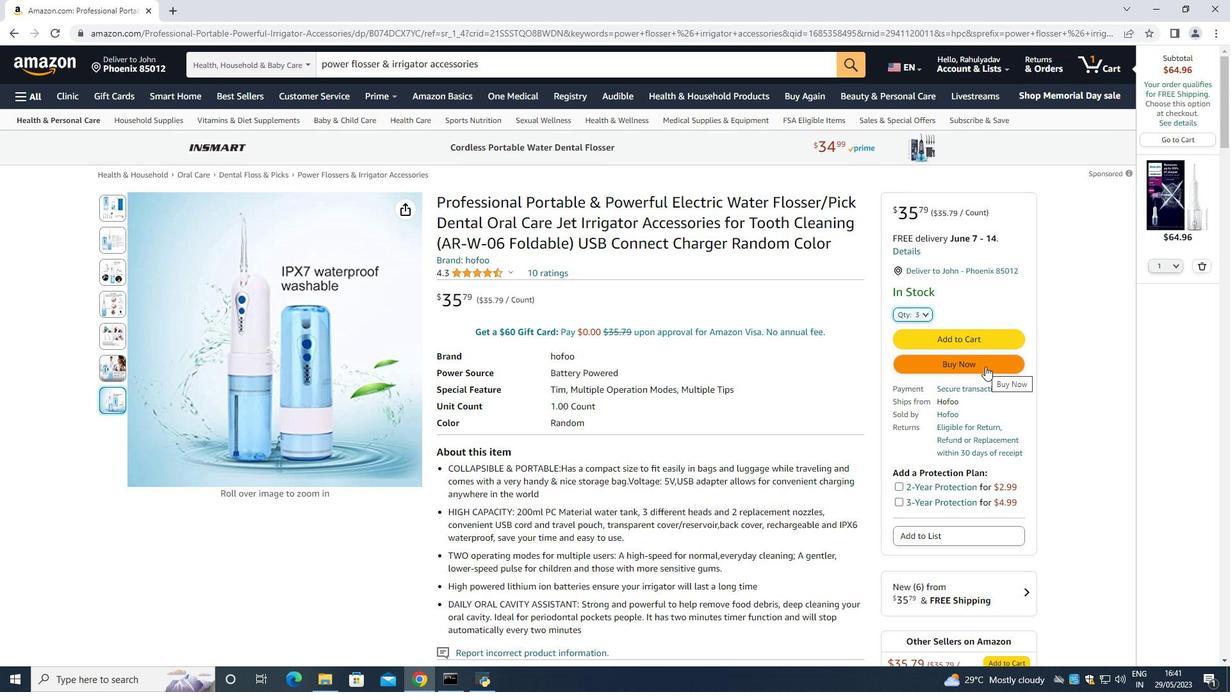 
Action: Mouse moved to (742, 105)
Screenshot: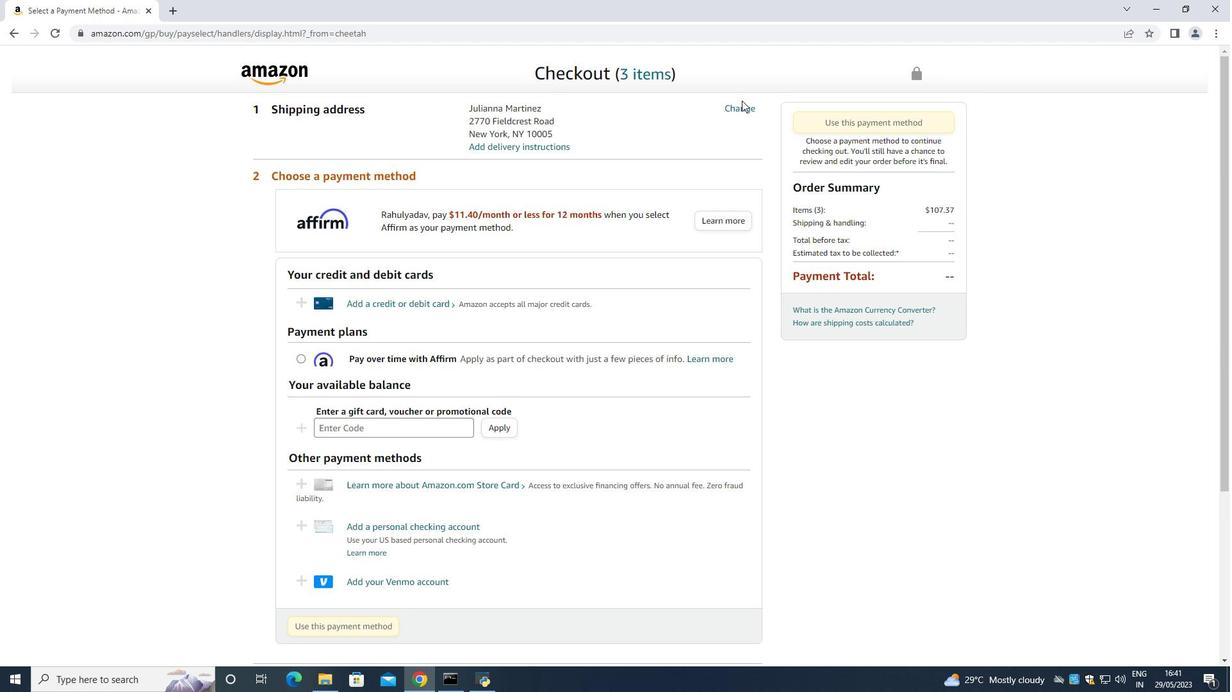 
Action: Mouse pressed left at (742, 105)
Screenshot: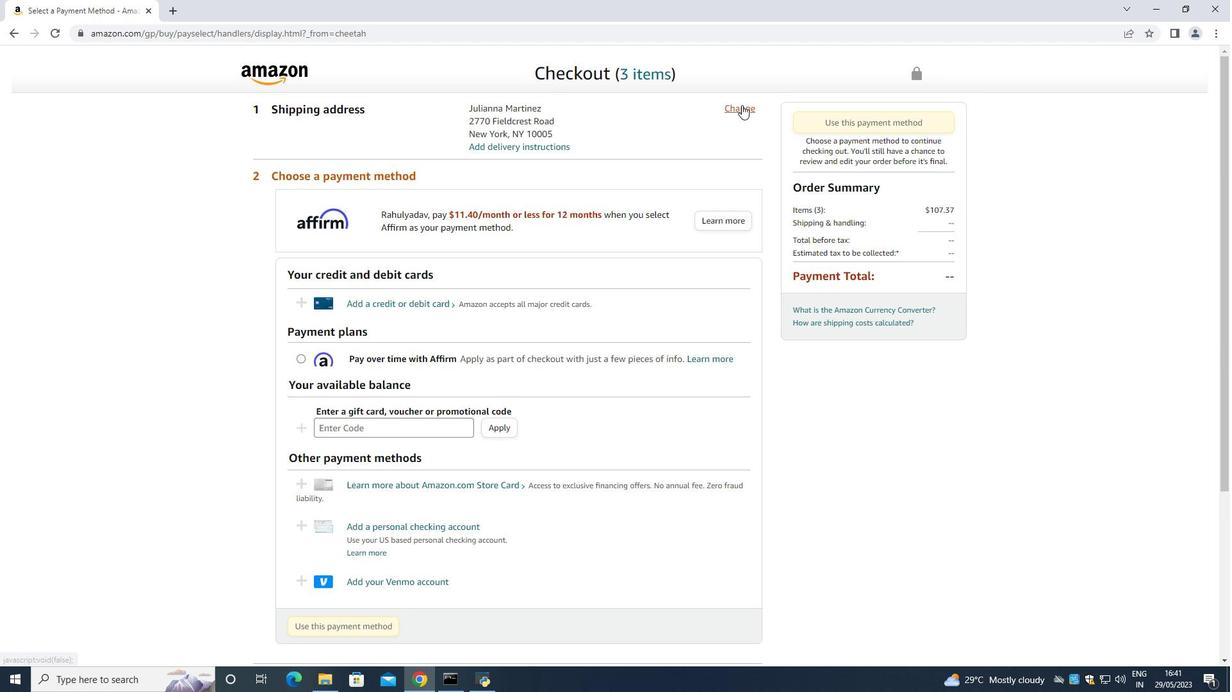 
Action: Mouse moved to (550, 169)
Screenshot: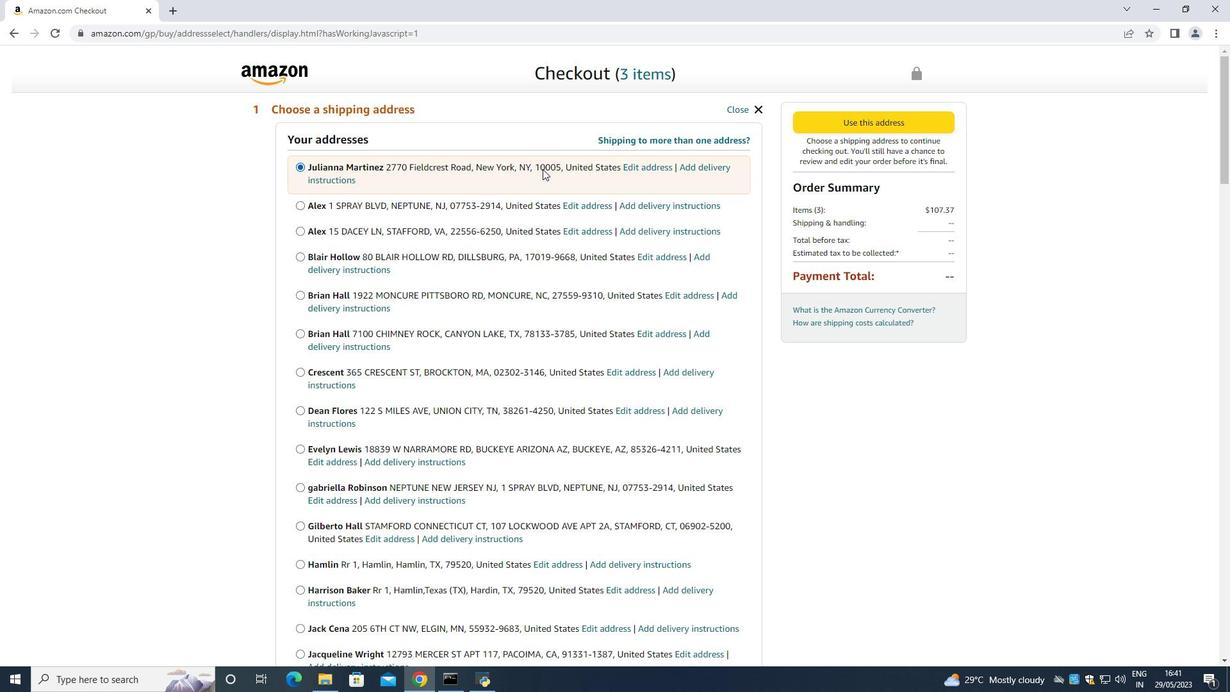 
Action: Mouse scrolled (550, 169) with delta (0, 0)
Screenshot: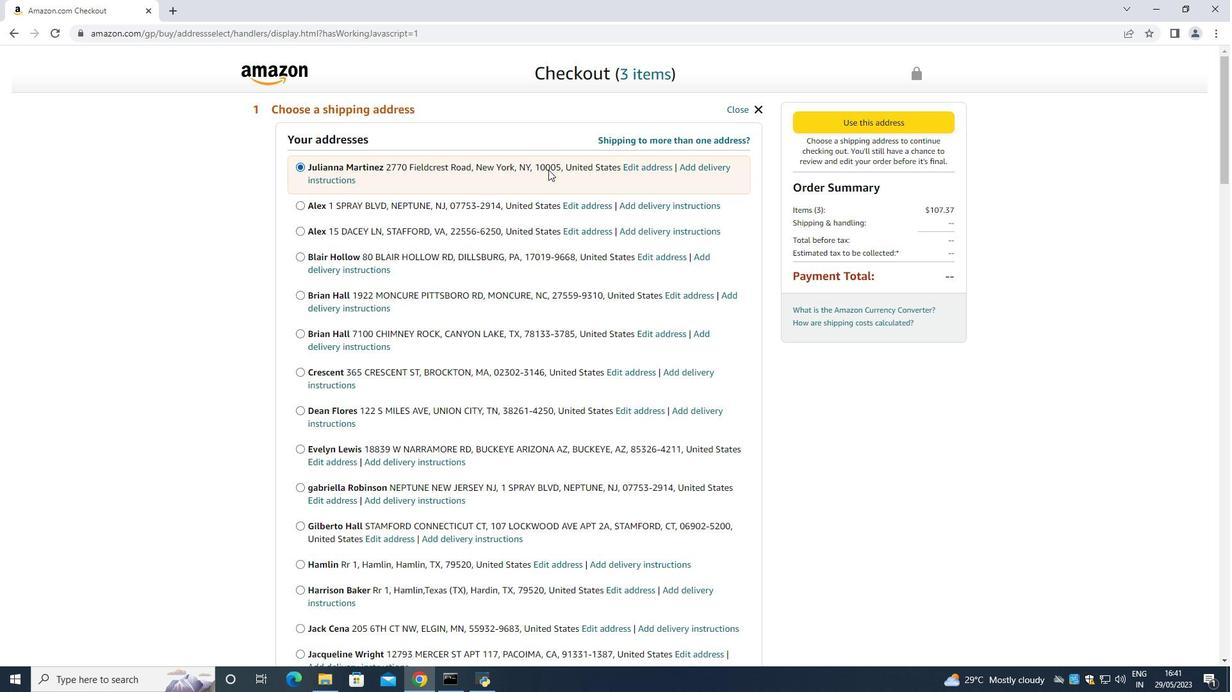 
Action: Mouse moved to (550, 170)
Screenshot: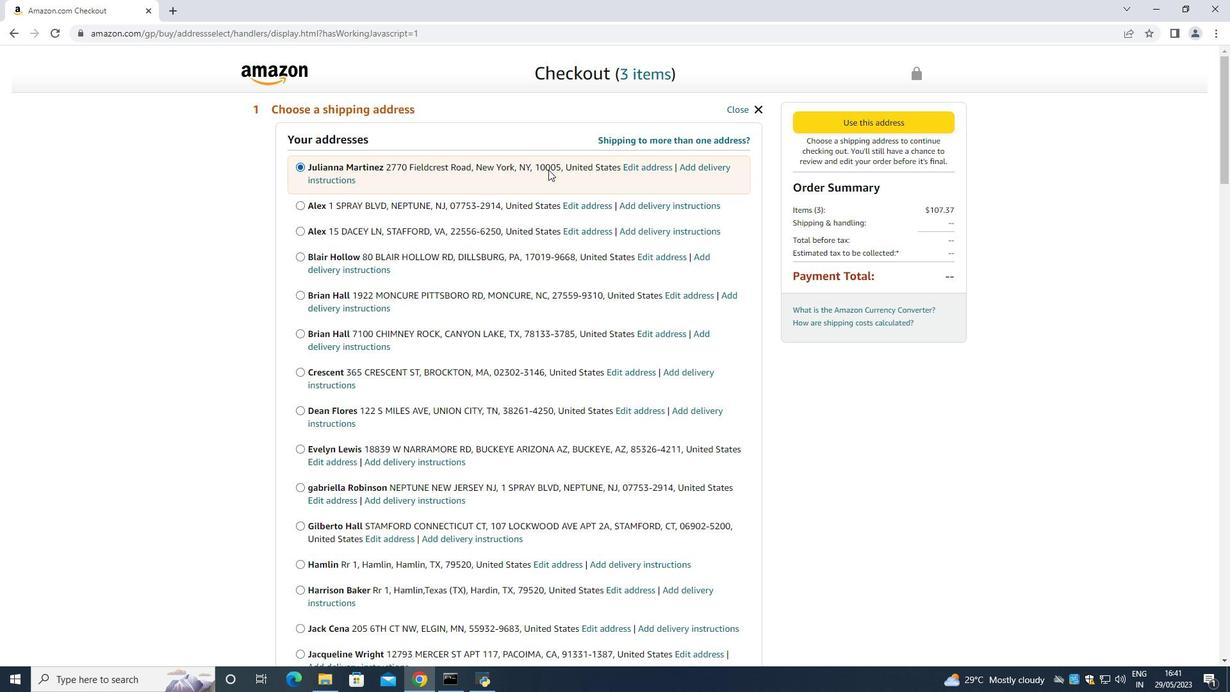 
Action: Mouse scrolled (550, 169) with delta (0, 0)
Screenshot: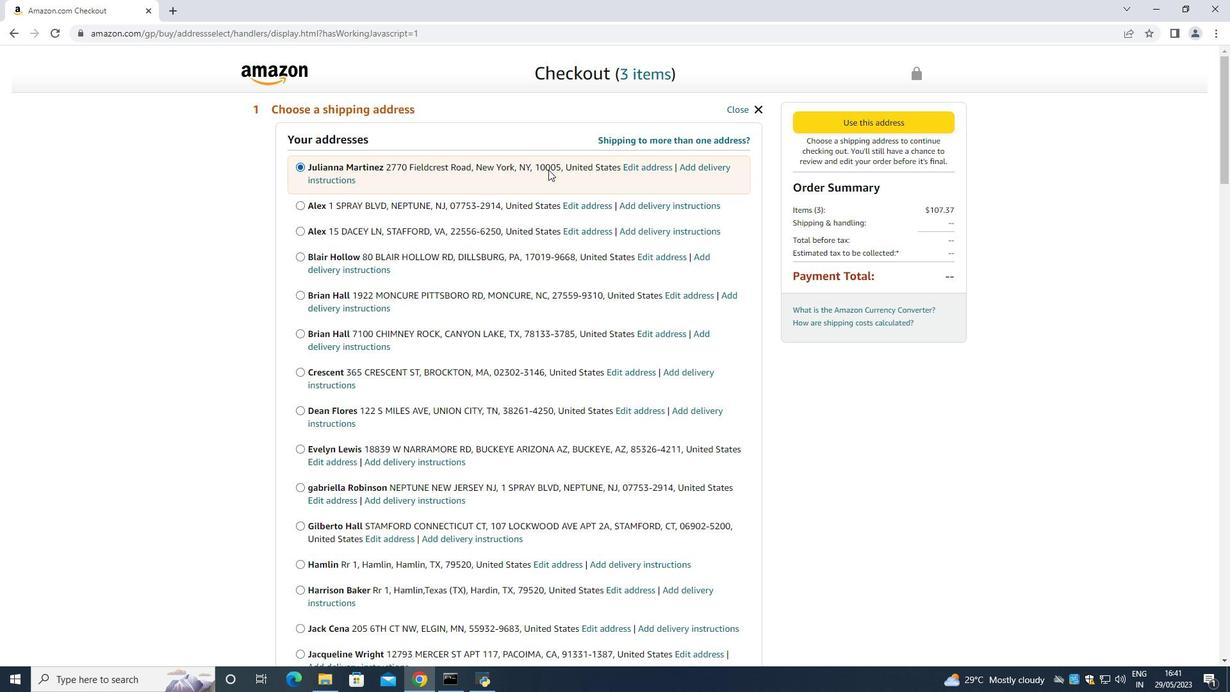 
Action: Mouse moved to (550, 171)
Screenshot: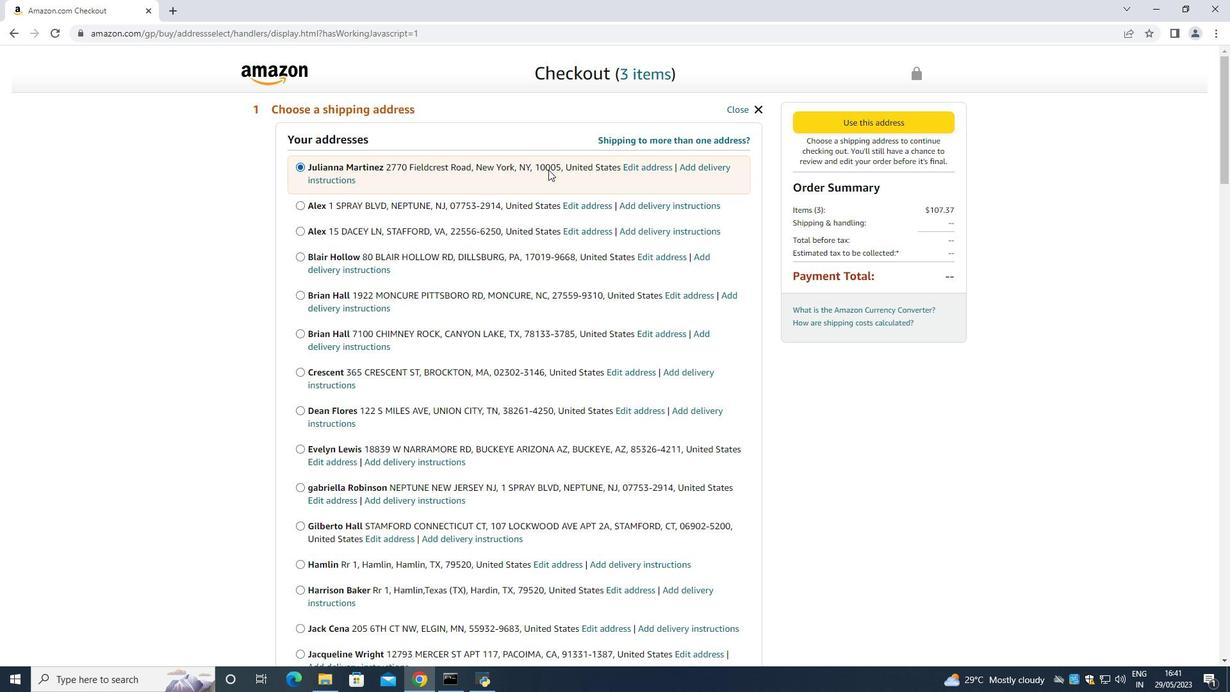 
Action: Mouse scrolled (550, 170) with delta (0, 0)
Screenshot: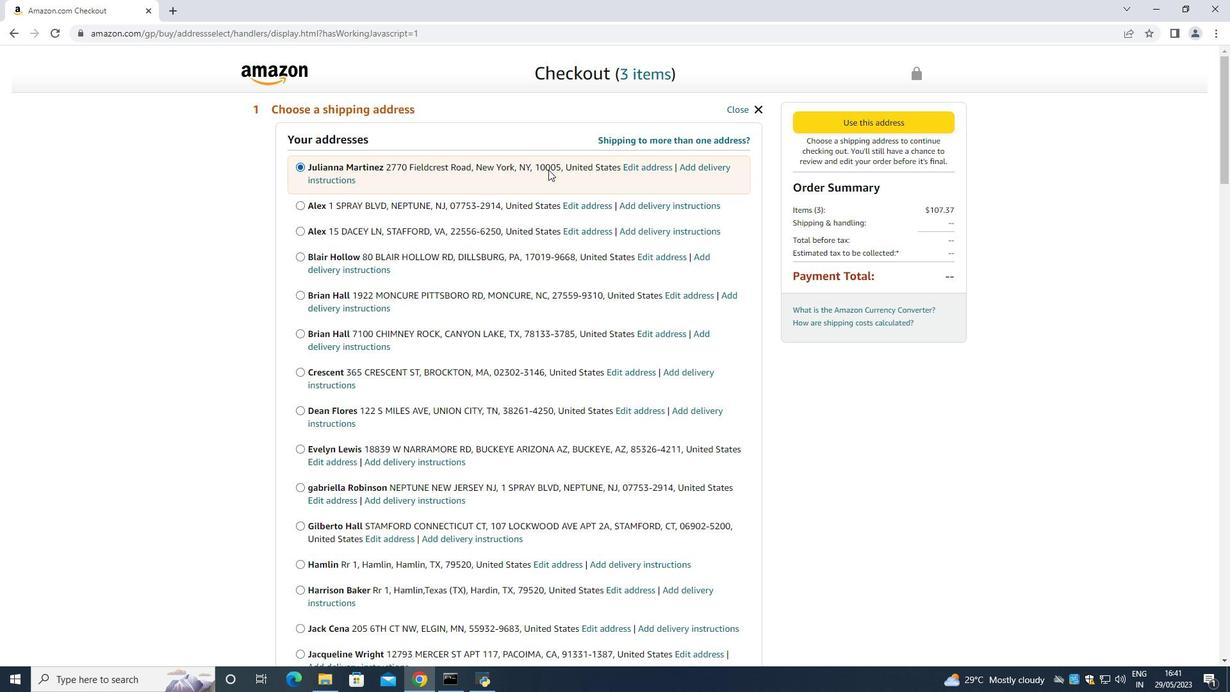 
Action: Mouse moved to (550, 171)
Screenshot: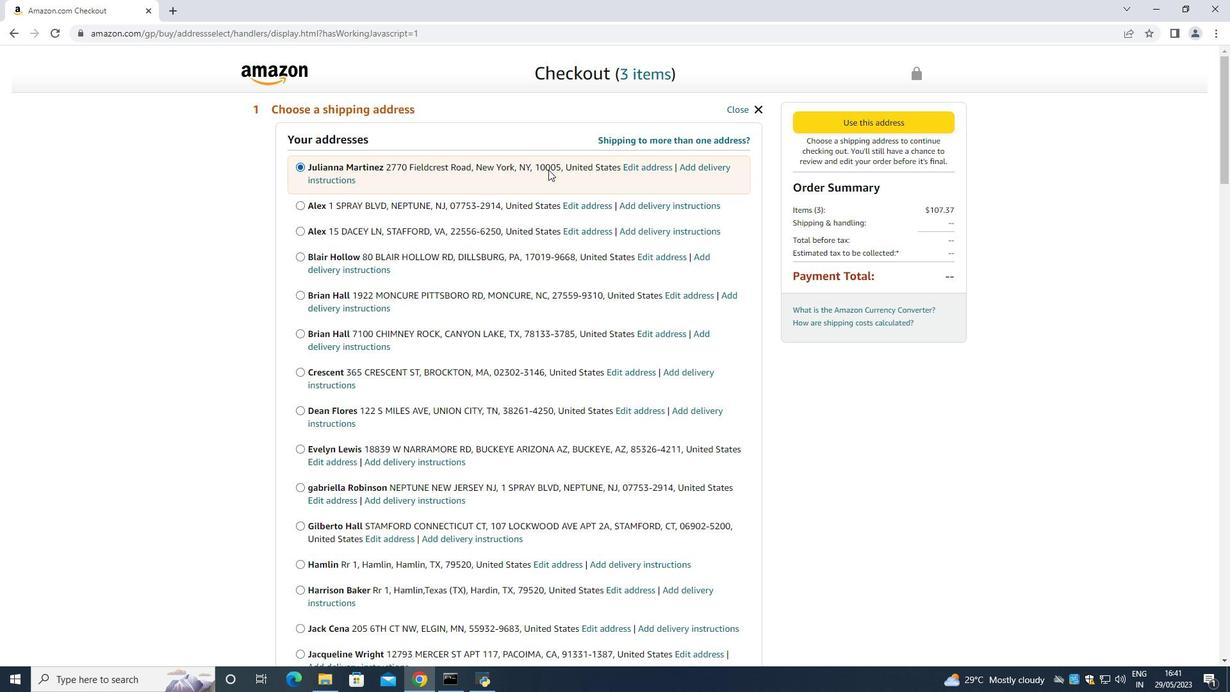 
Action: Mouse scrolled (550, 171) with delta (0, 0)
Screenshot: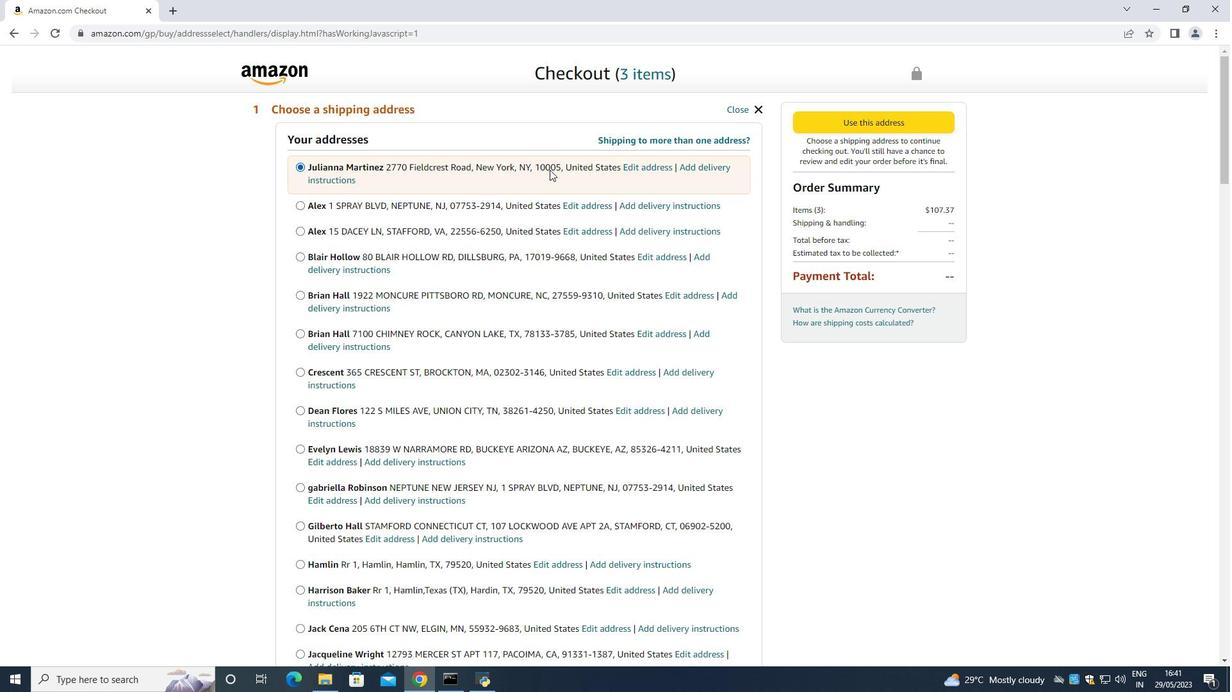 
Action: Mouse moved to (551, 172)
Screenshot: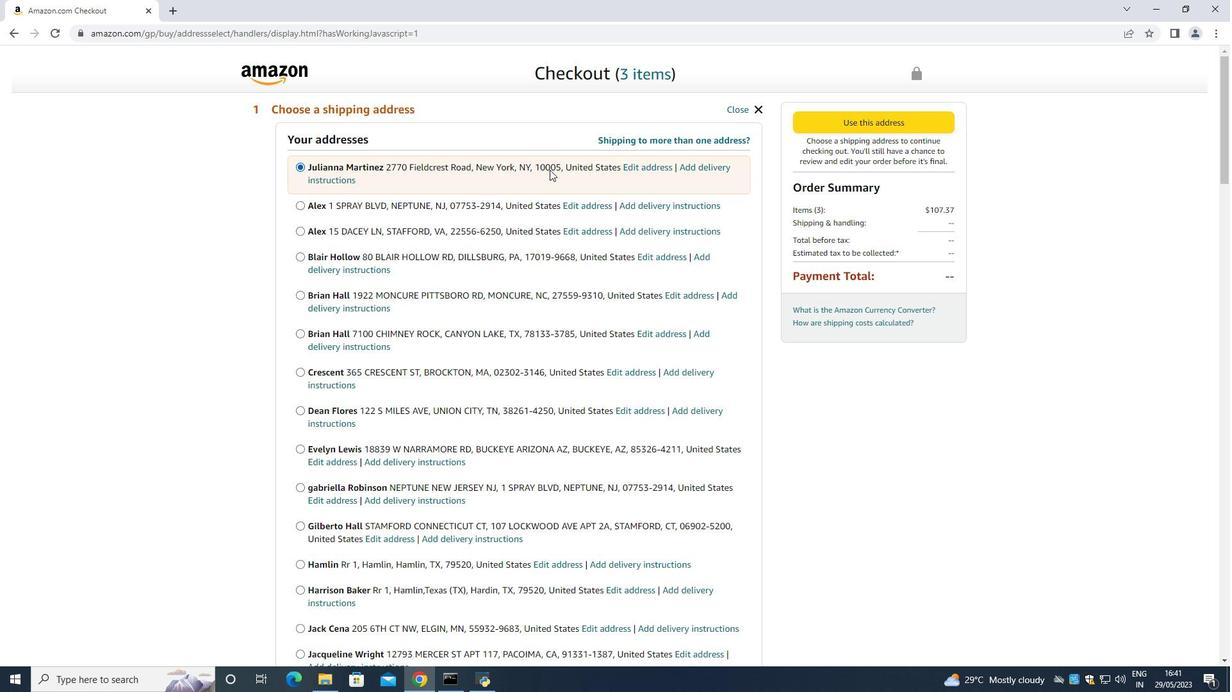 
Action: Mouse scrolled (551, 171) with delta (0, 0)
Screenshot: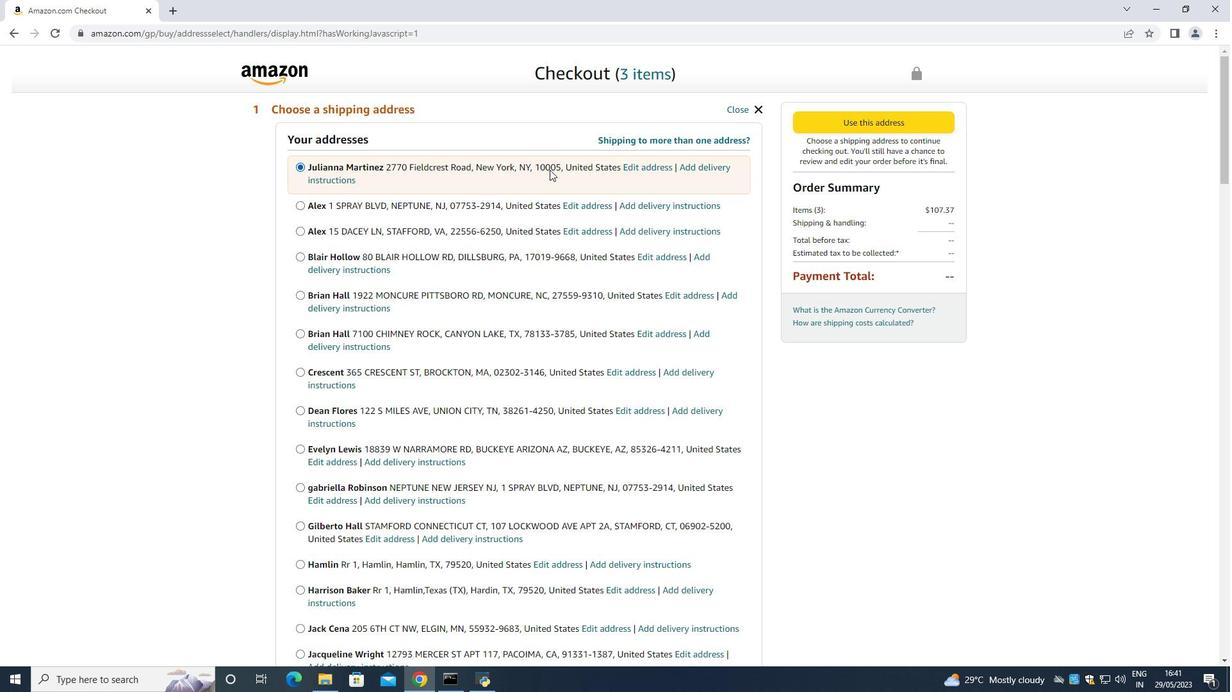 
Action: Mouse moved to (552, 173)
Screenshot: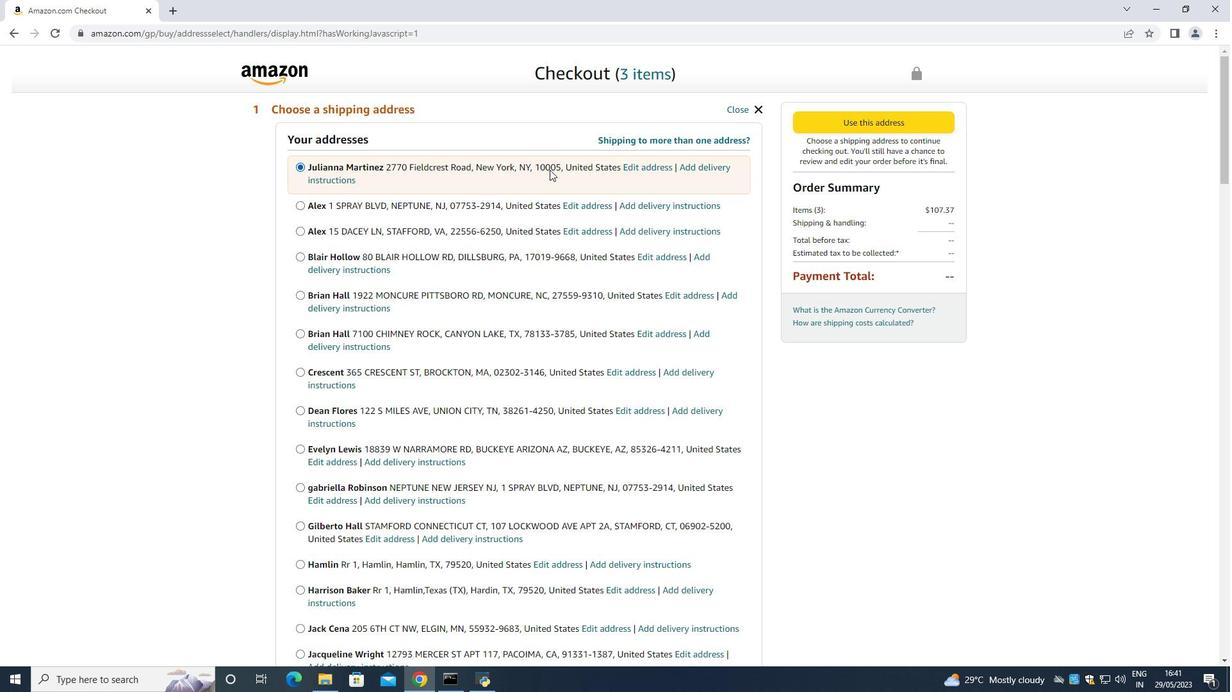 
Action: Mouse scrolled (552, 172) with delta (0, 0)
Screenshot: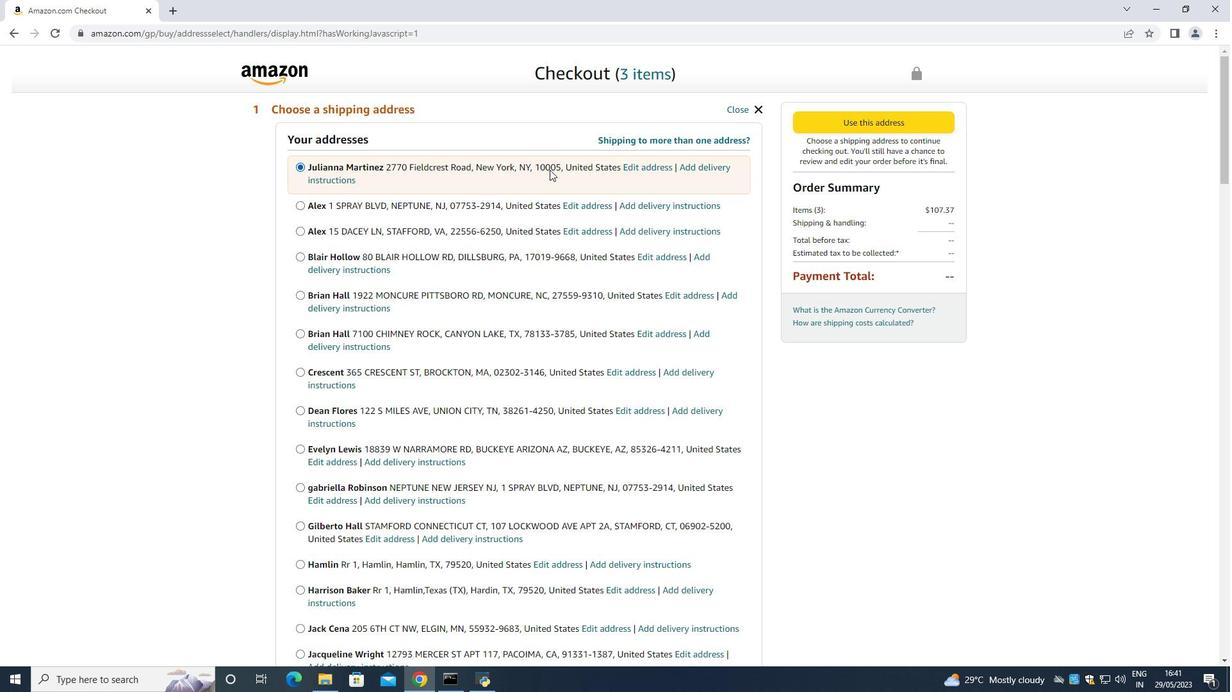 
Action: Mouse moved to (552, 173)
Screenshot: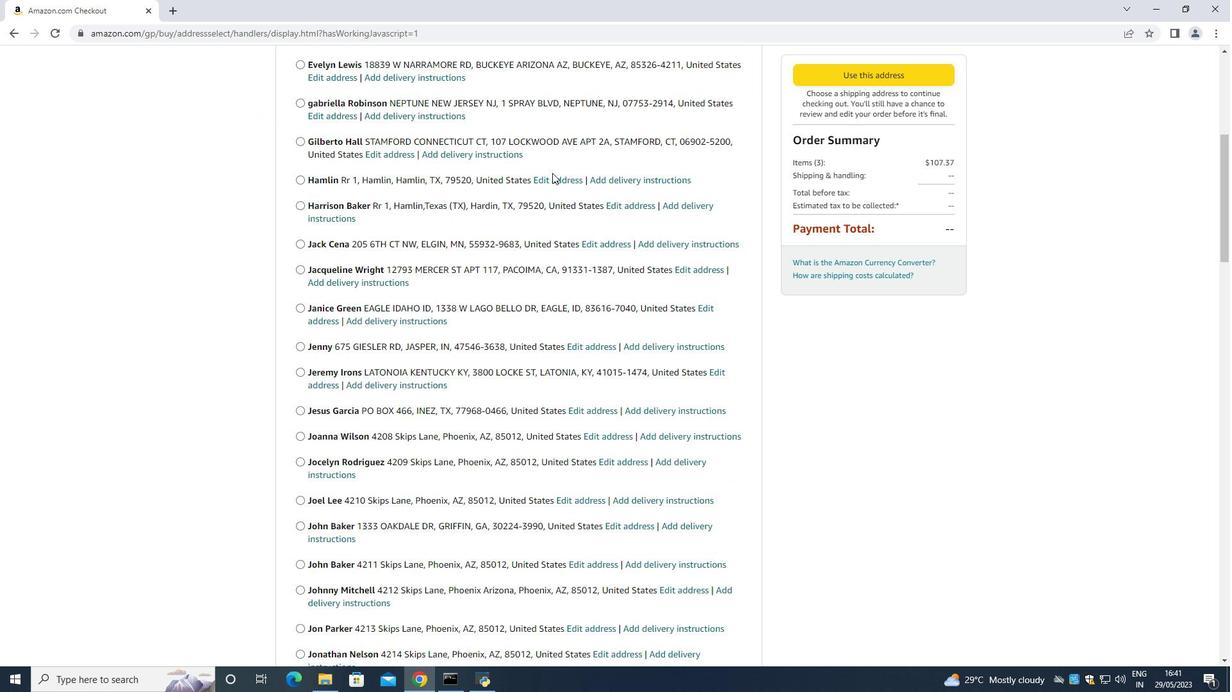 
Action: Mouse scrolled (552, 172) with delta (0, 0)
Screenshot: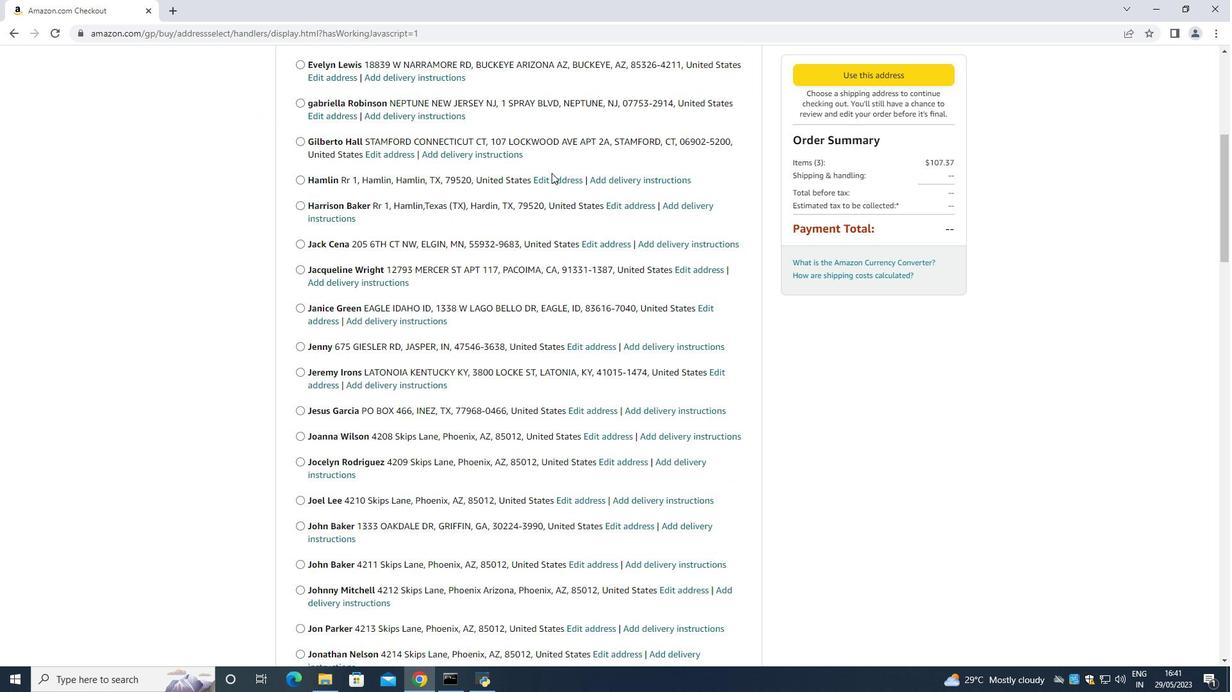 
Action: Mouse moved to (550, 173)
Screenshot: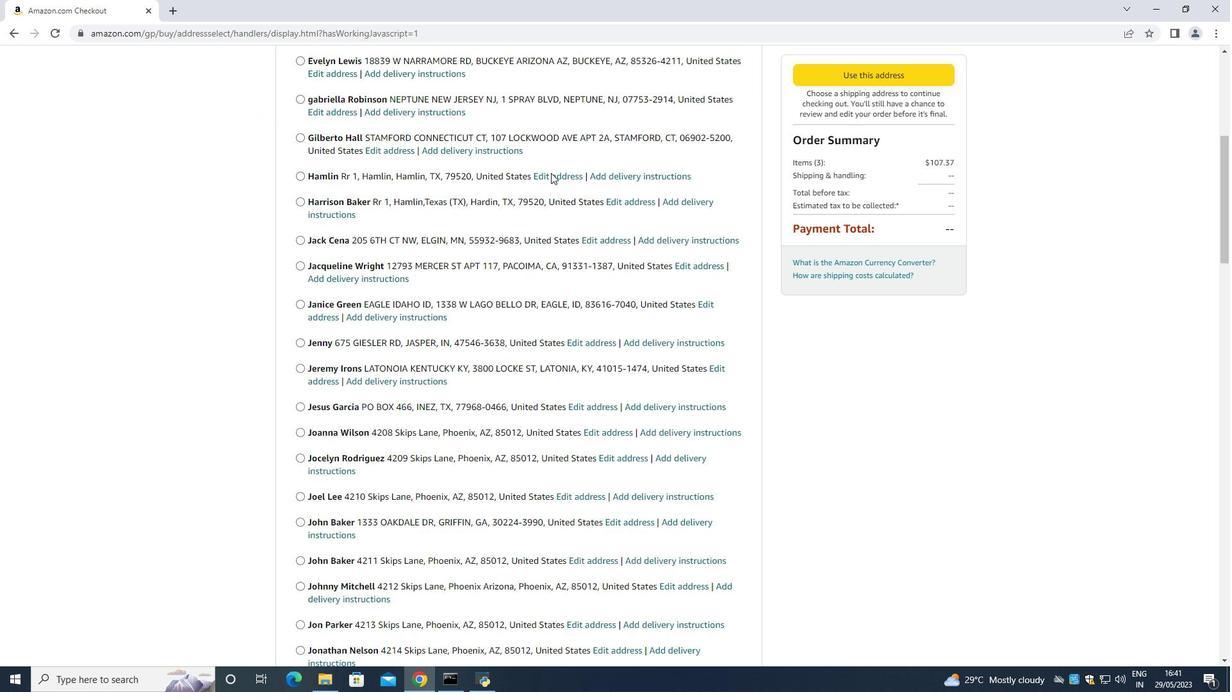 
Action: Mouse scrolled (550, 172) with delta (0, 0)
Screenshot: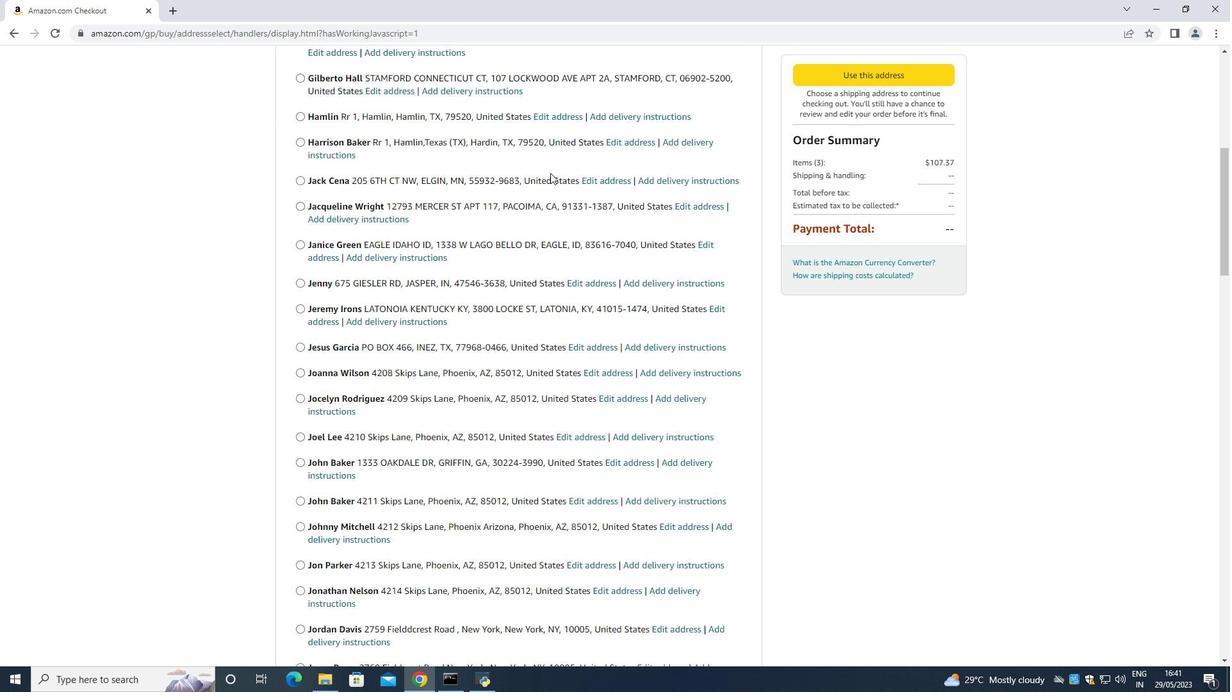 
Action: Mouse scrolled (550, 172) with delta (0, 0)
Screenshot: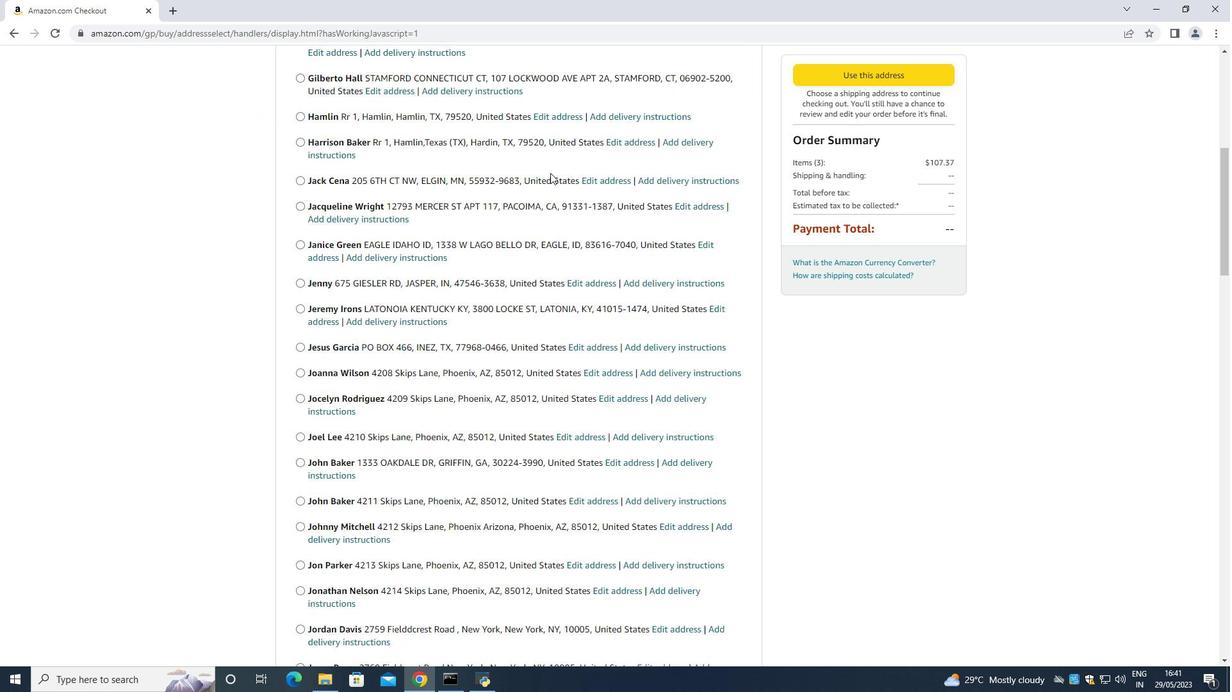 
Action: Mouse scrolled (550, 172) with delta (0, 0)
Screenshot: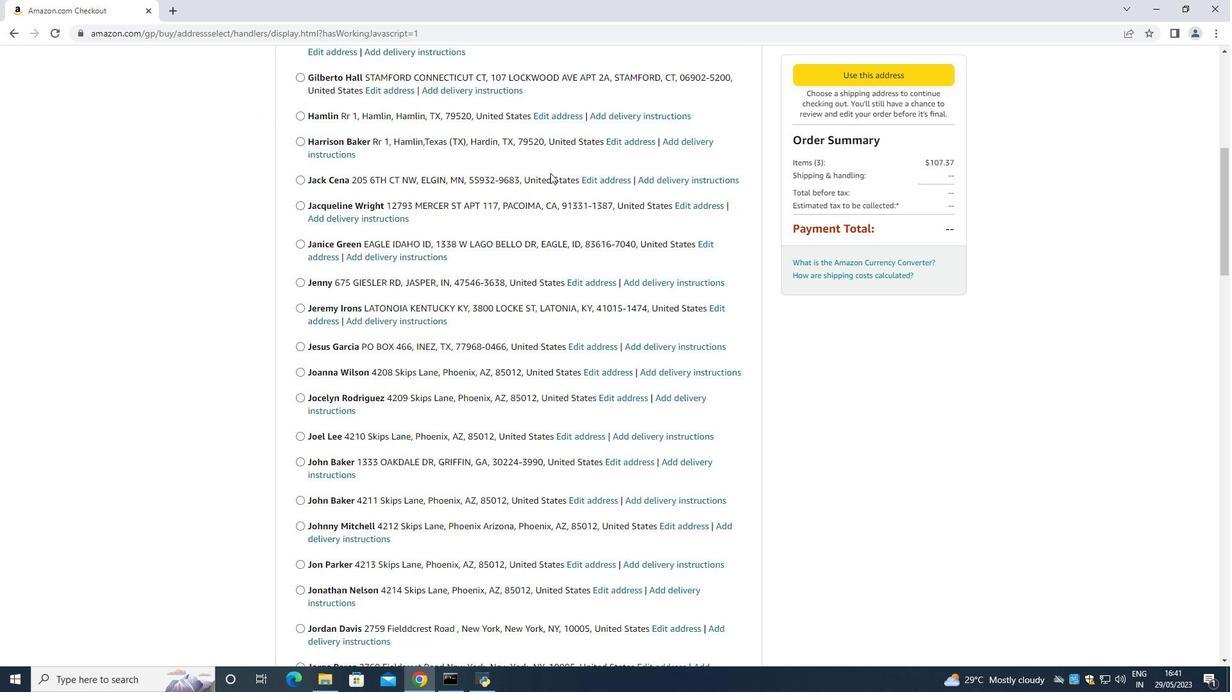 
Action: Mouse moved to (550, 173)
Screenshot: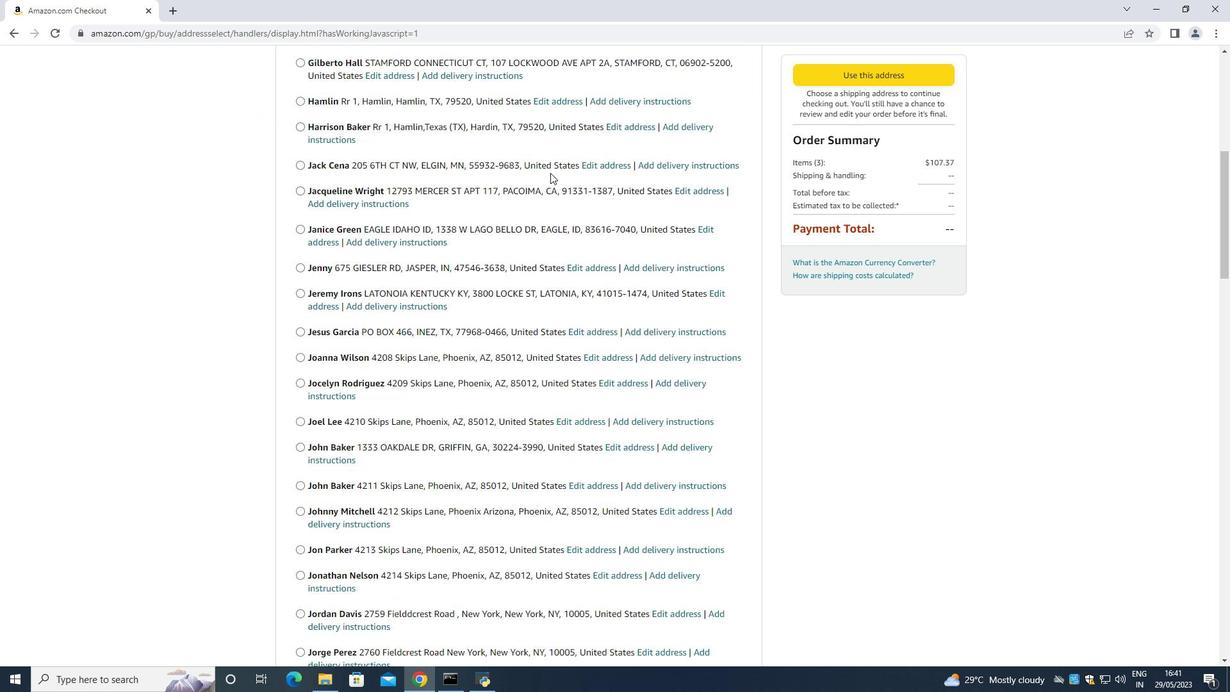 
Action: Mouse scrolled (550, 172) with delta (0, 0)
Screenshot: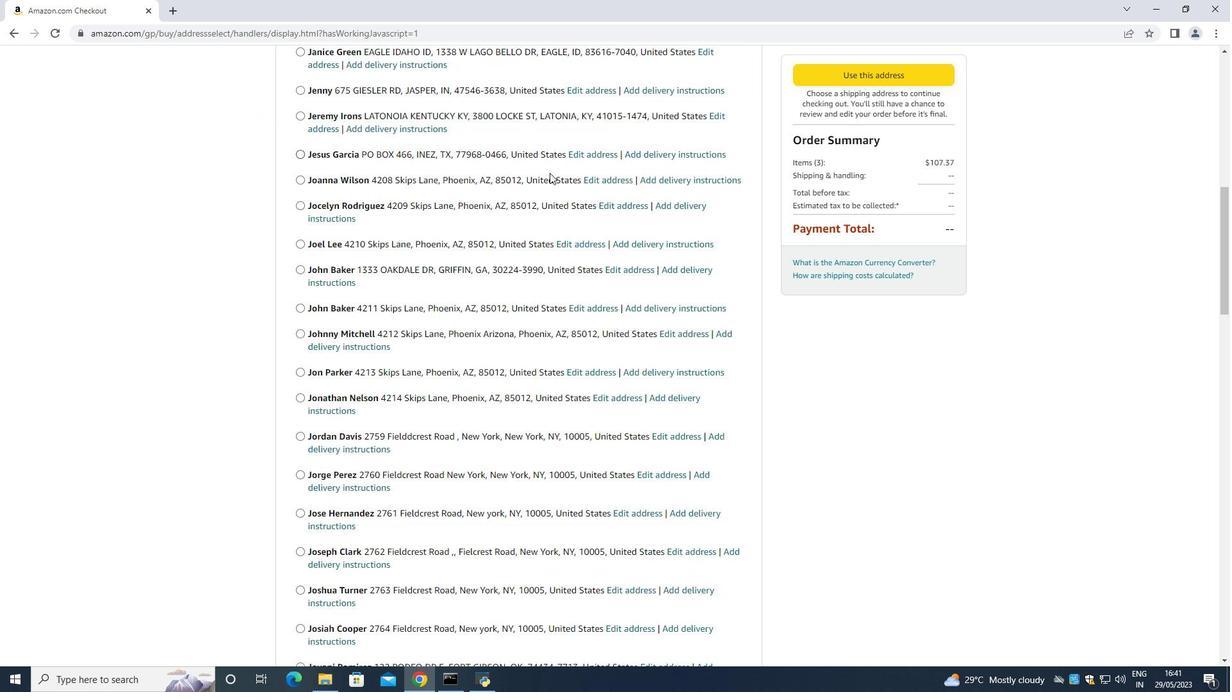 
Action: Mouse scrolled (550, 172) with delta (0, 0)
Screenshot: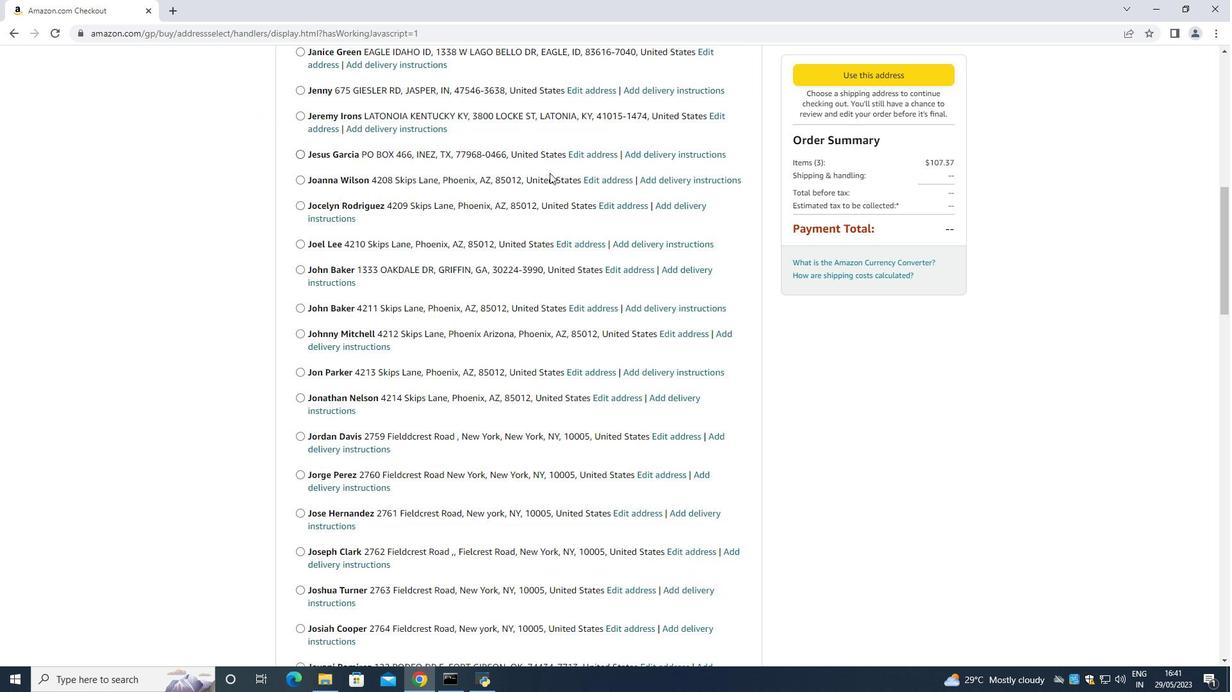 
Action: Mouse scrolled (550, 172) with delta (0, 0)
Screenshot: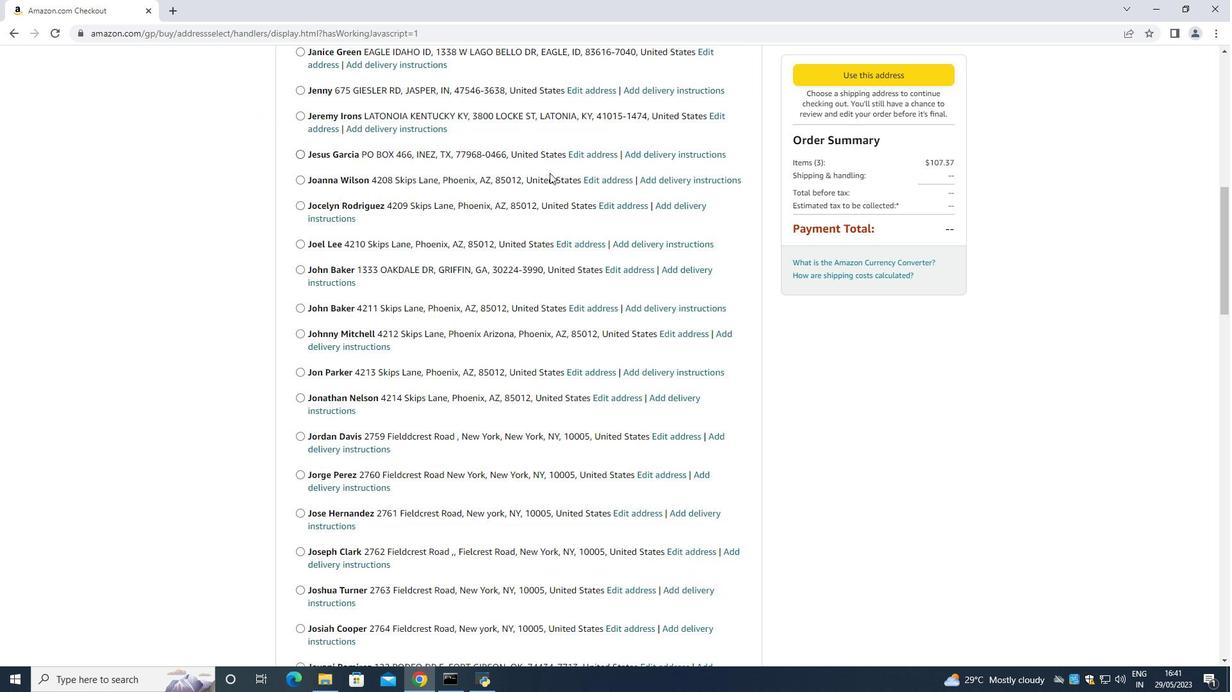 
Action: Mouse scrolled (550, 172) with delta (0, 0)
Screenshot: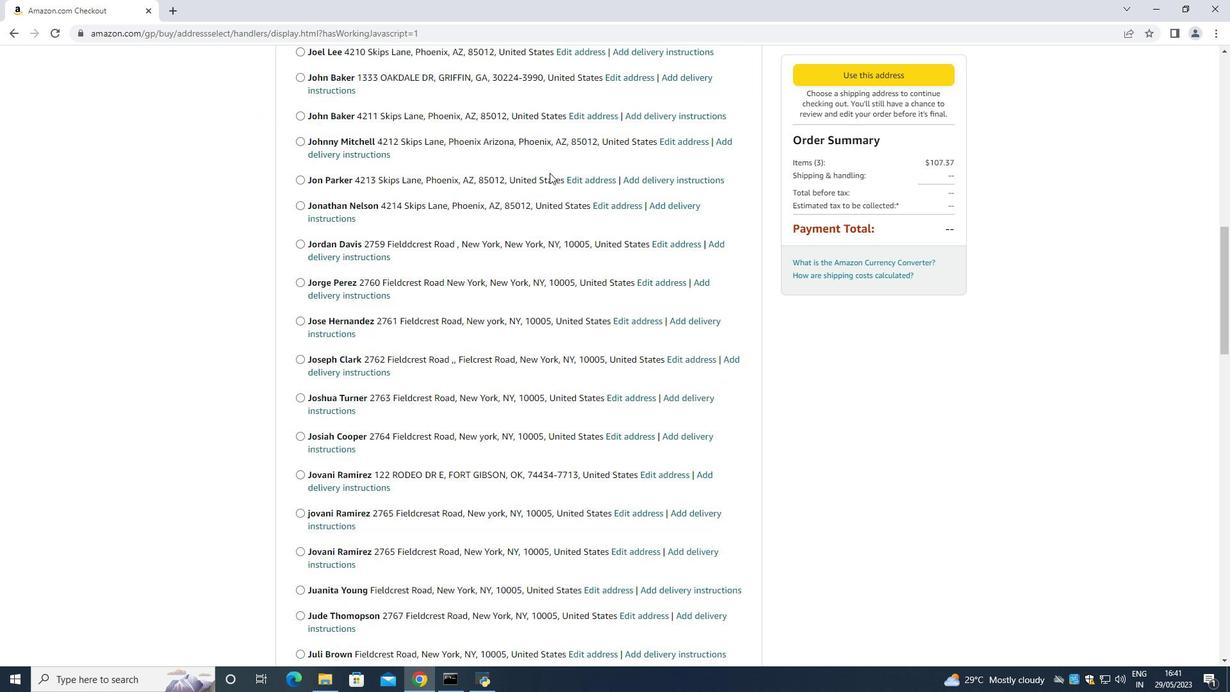 
Action: Mouse scrolled (550, 172) with delta (0, 0)
Screenshot: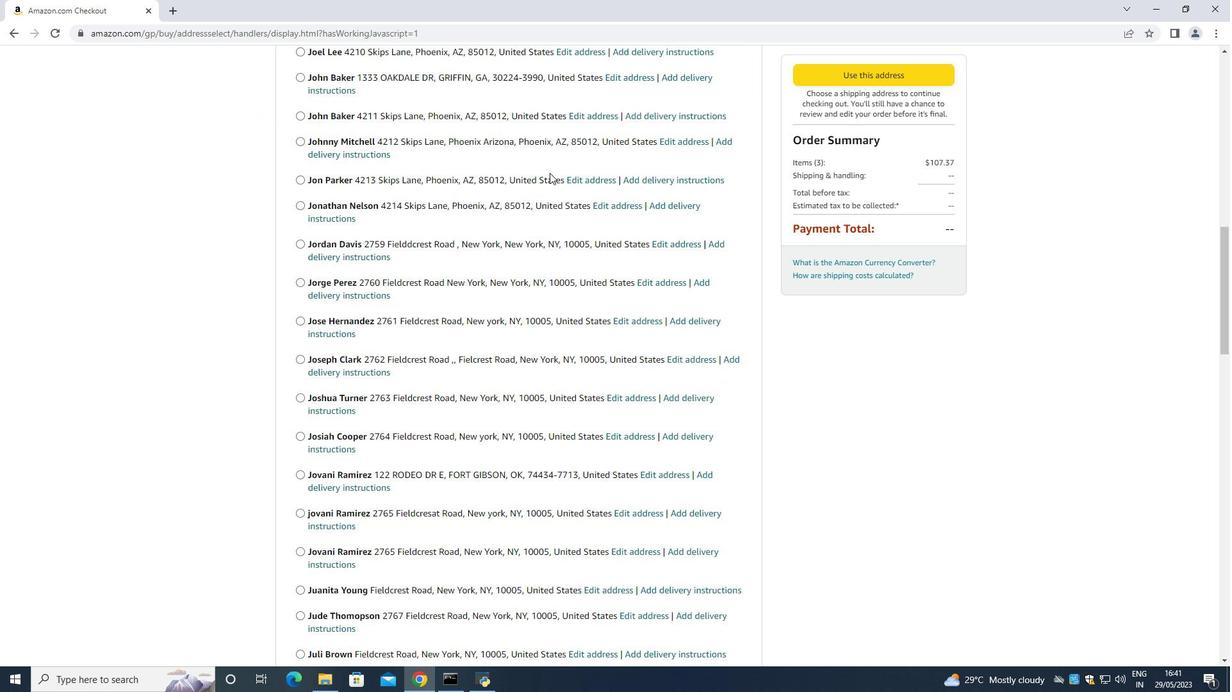 
Action: Mouse scrolled (550, 172) with delta (0, 0)
Screenshot: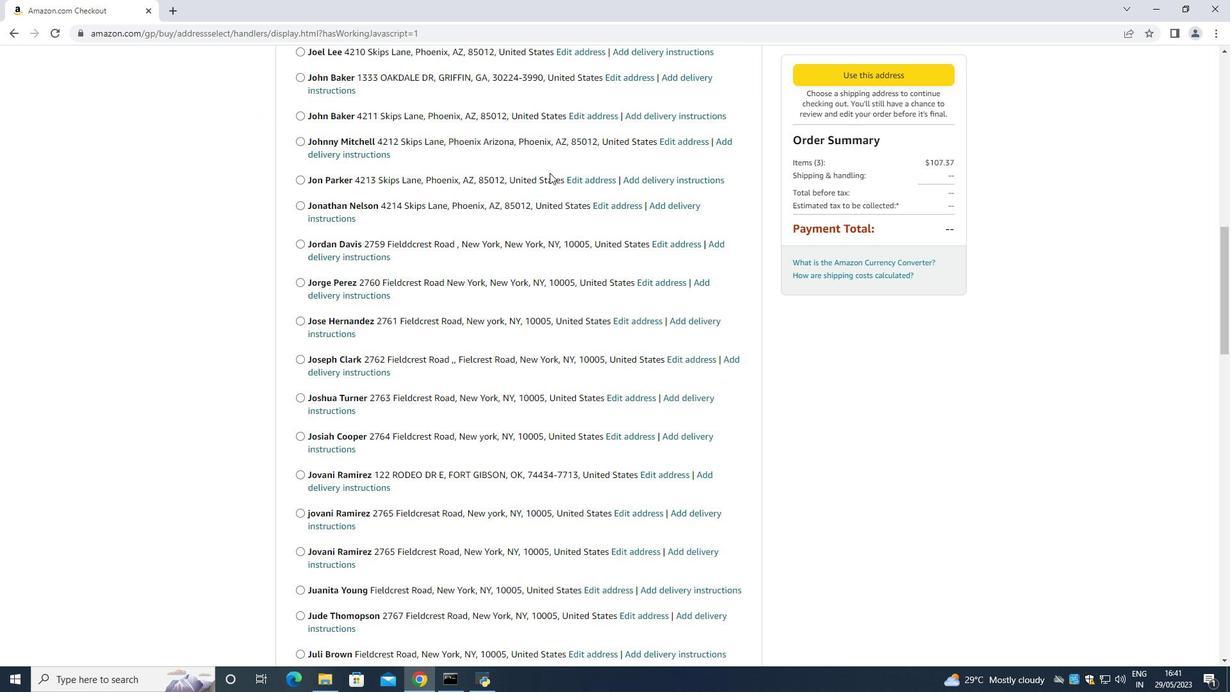 
Action: Mouse scrolled (550, 172) with delta (0, 0)
Screenshot: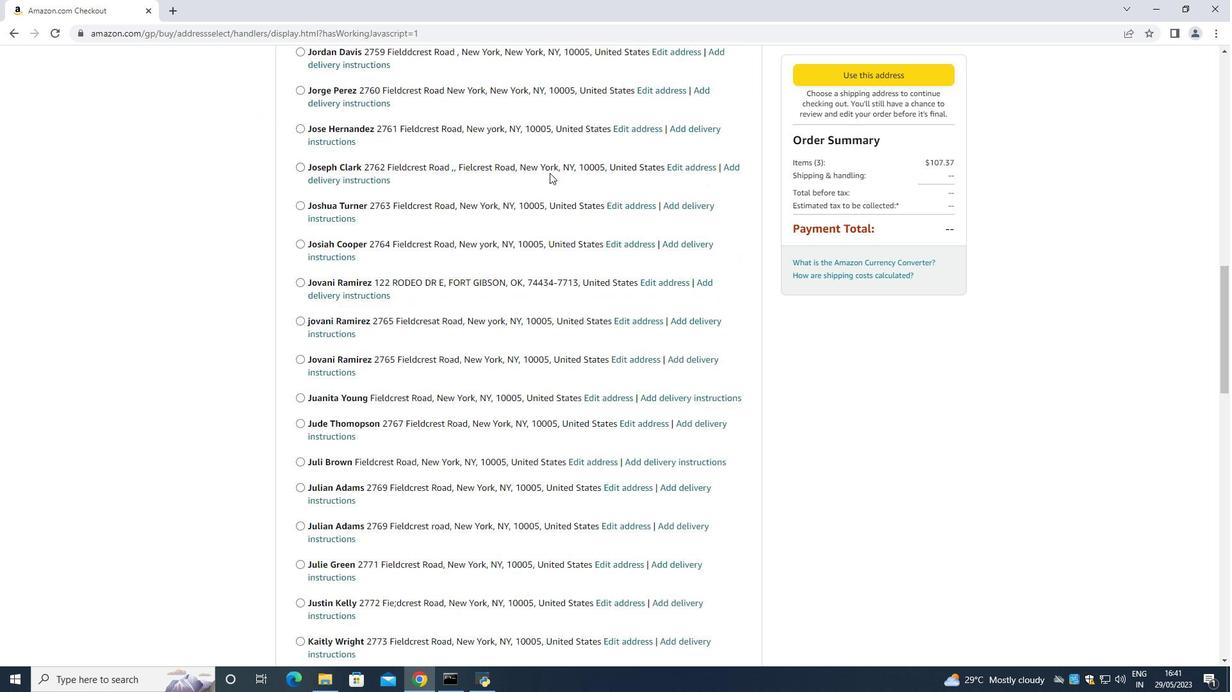 
Action: Mouse scrolled (550, 172) with delta (0, 0)
Screenshot: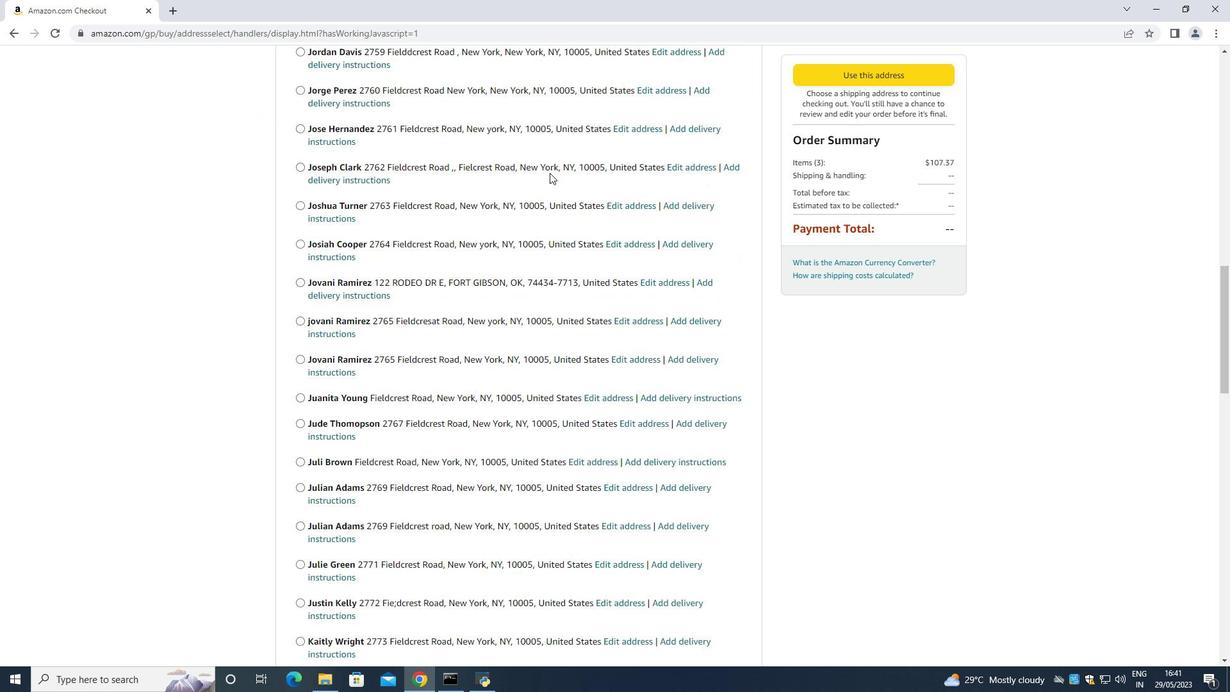 
Action: Mouse scrolled (550, 172) with delta (0, 0)
Screenshot: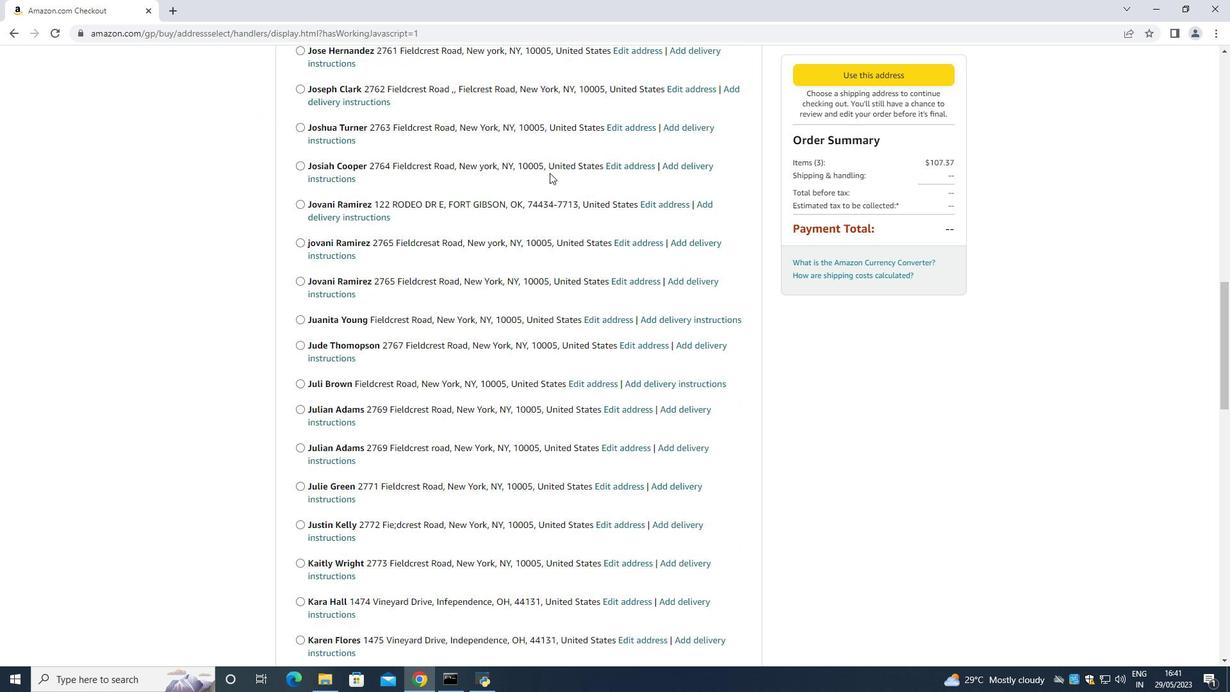 
Action: Mouse scrolled (550, 172) with delta (0, 0)
Screenshot: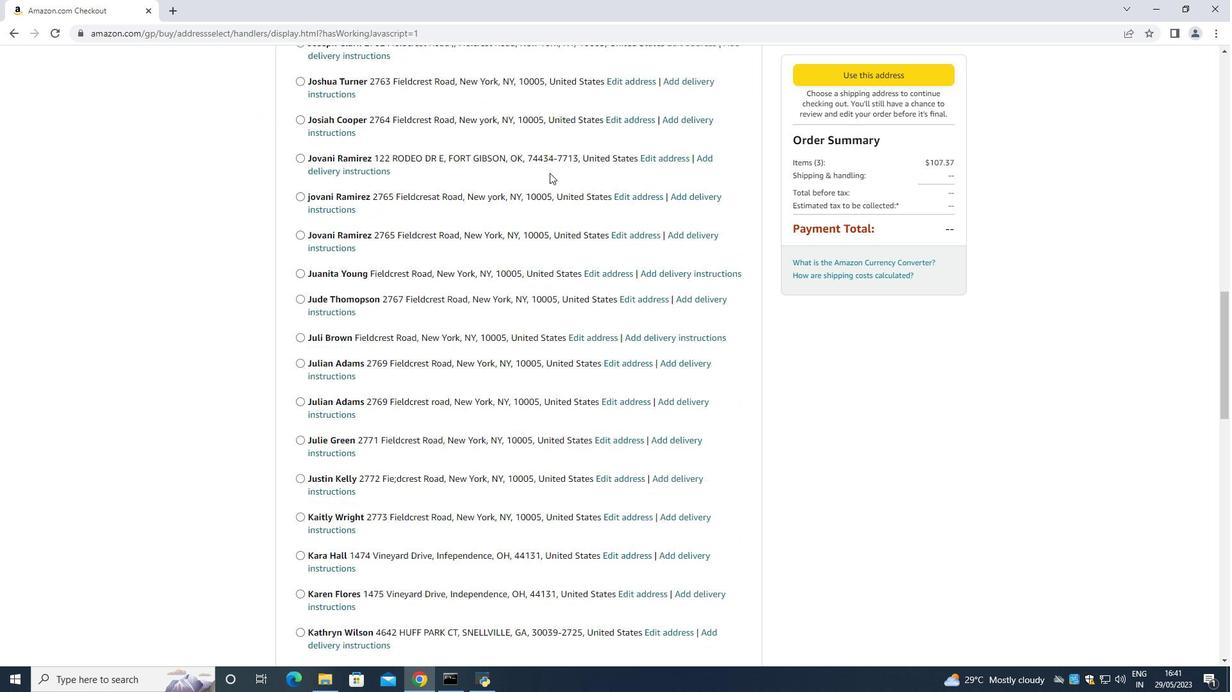 
Action: Mouse scrolled (550, 172) with delta (0, 0)
Screenshot: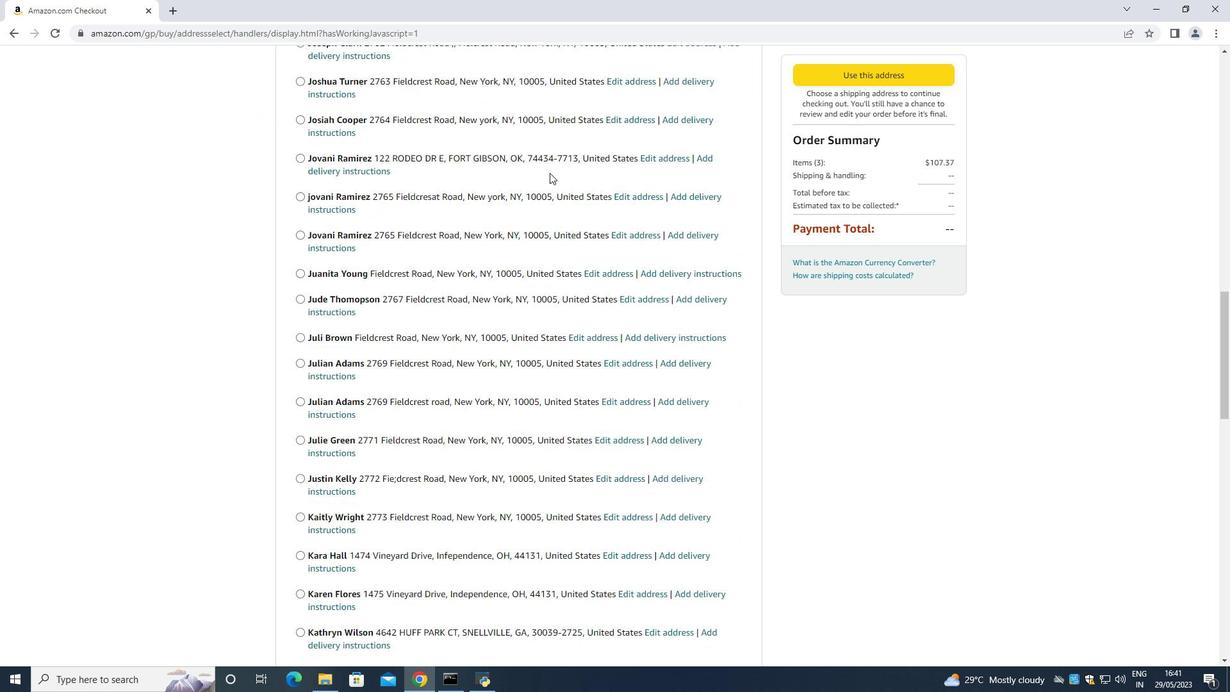 
Action: Mouse scrolled (550, 172) with delta (0, 0)
Screenshot: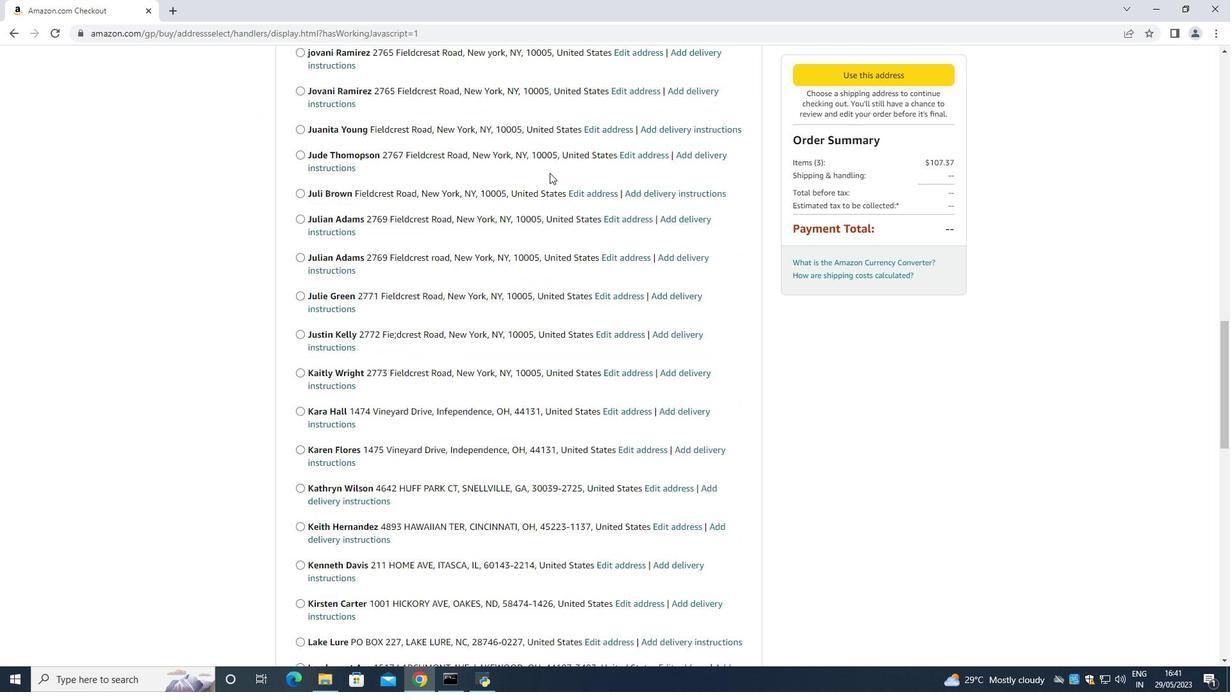 
Action: Mouse scrolled (550, 172) with delta (0, 0)
Screenshot: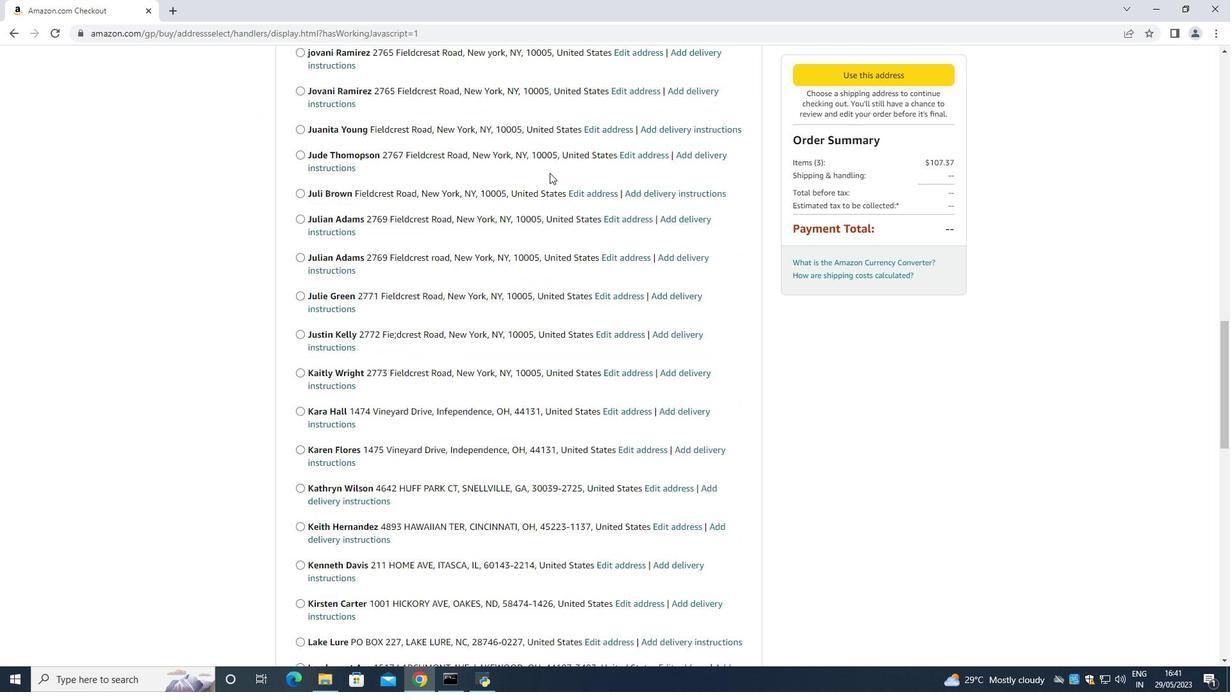 
Action: Mouse scrolled (550, 172) with delta (0, 0)
Screenshot: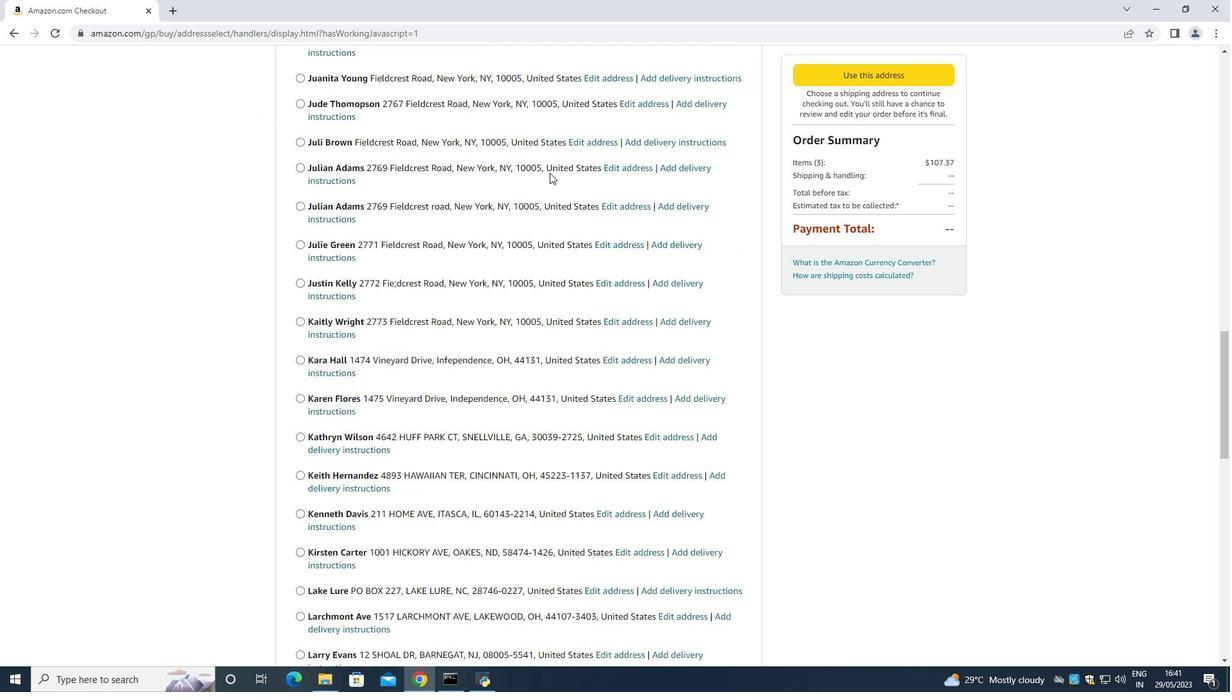 
Action: Mouse scrolled (550, 172) with delta (0, 0)
Screenshot: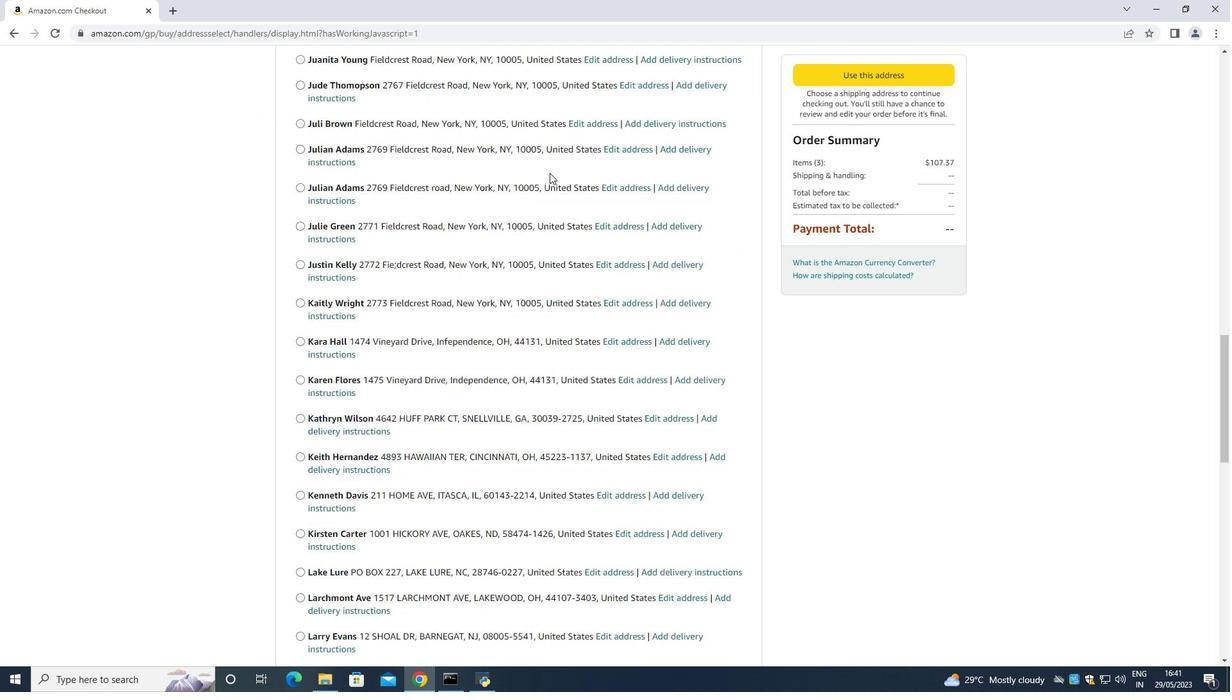 
Action: Mouse scrolled (550, 172) with delta (0, 0)
Screenshot: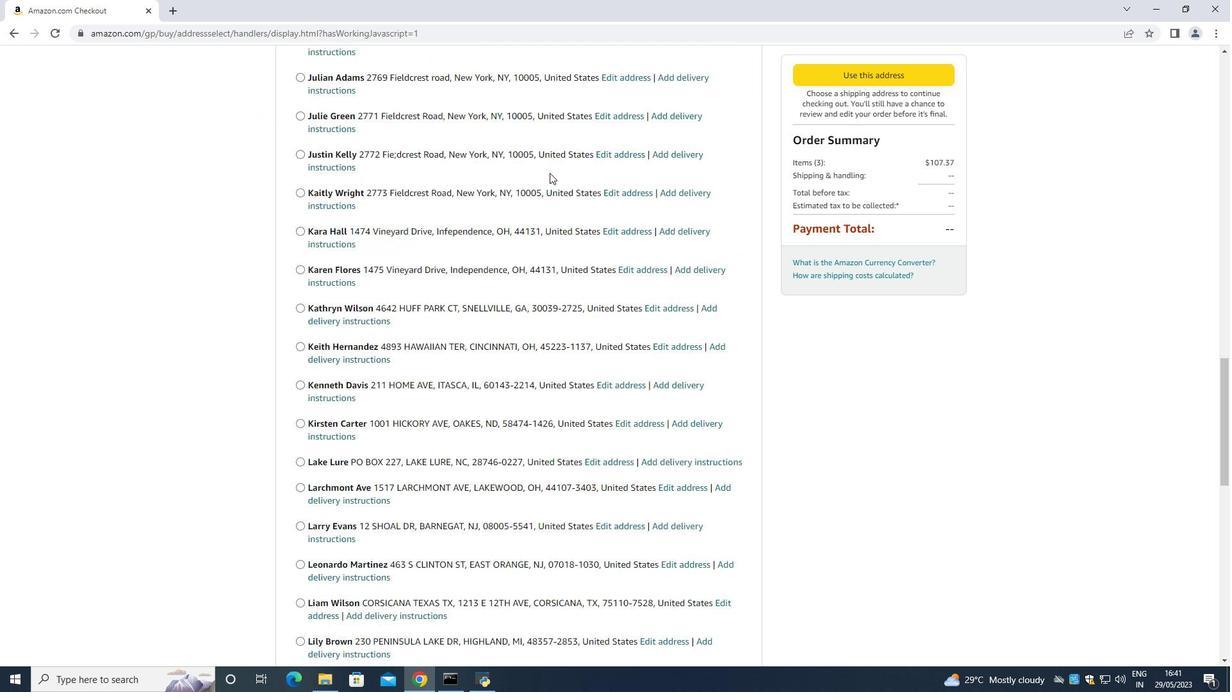 
Action: Mouse scrolled (550, 172) with delta (0, 0)
Screenshot: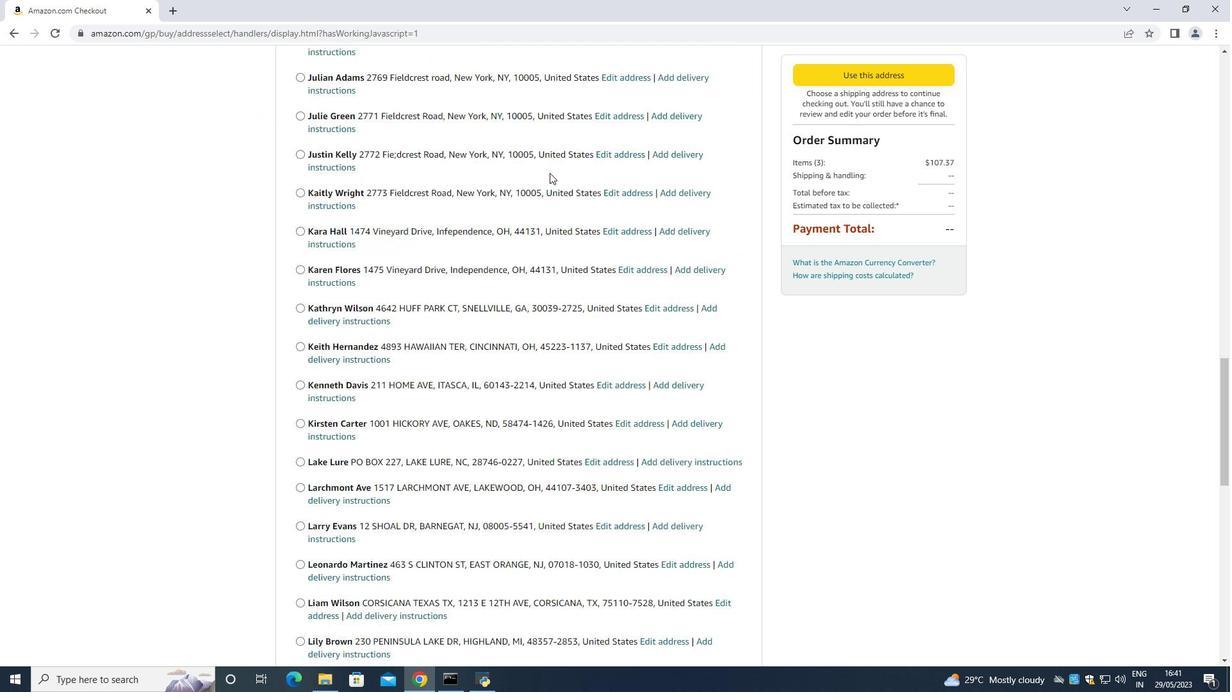 
Action: Mouse scrolled (550, 172) with delta (0, 0)
Screenshot: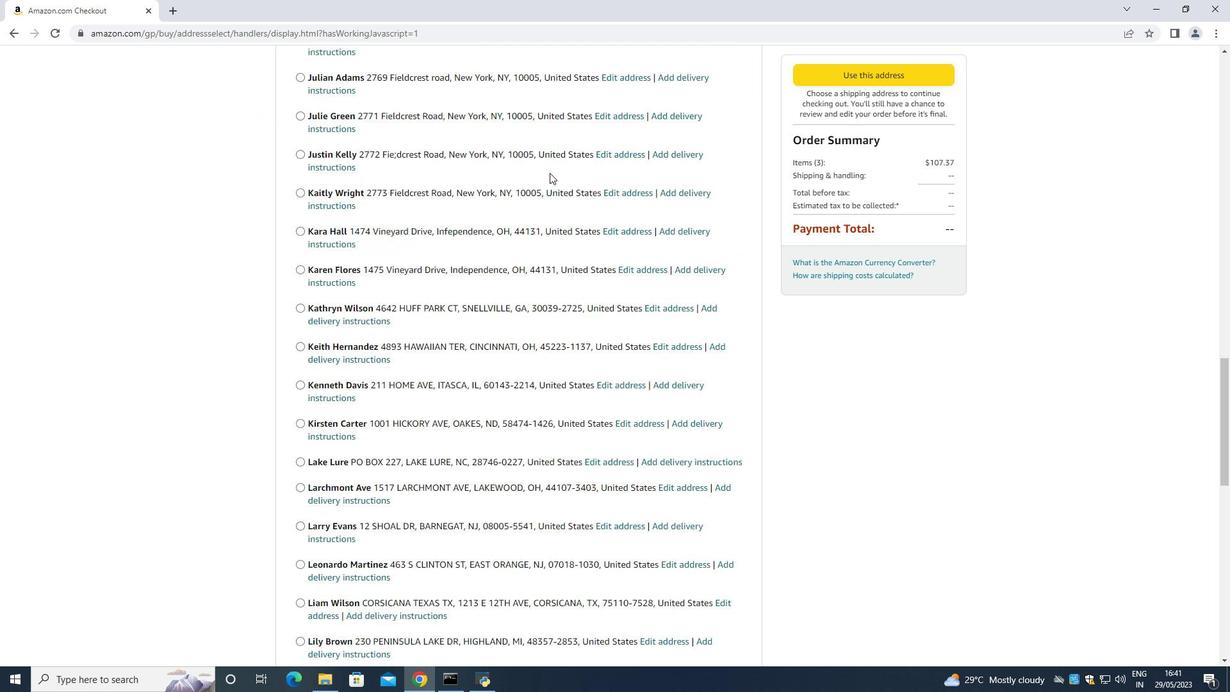 
Action: Mouse scrolled (550, 172) with delta (0, 0)
Screenshot: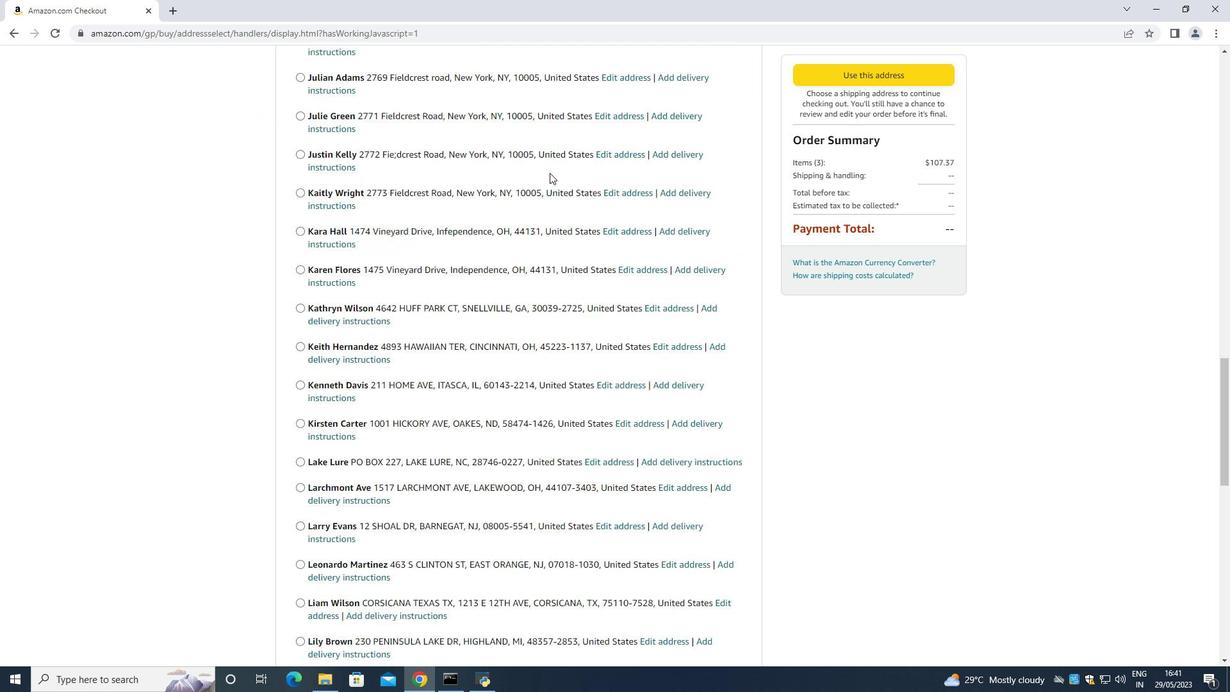 
Action: Mouse scrolled (550, 172) with delta (0, 0)
Screenshot: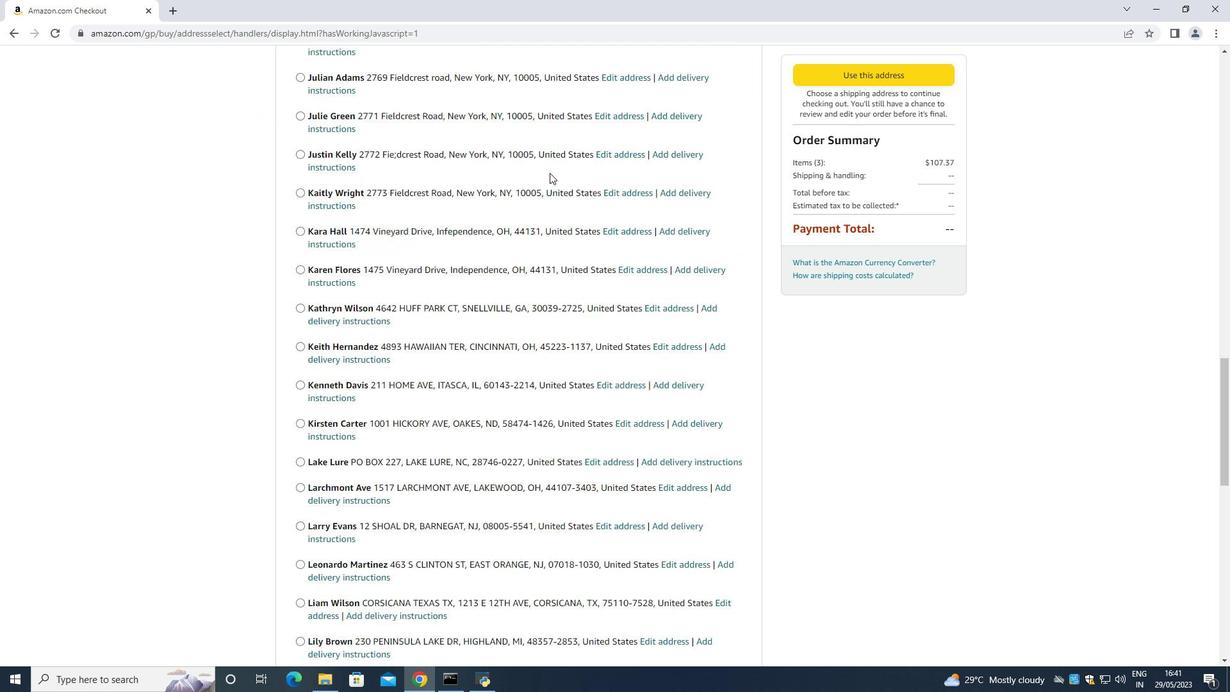 
Action: Mouse scrolled (550, 172) with delta (0, 0)
Screenshot: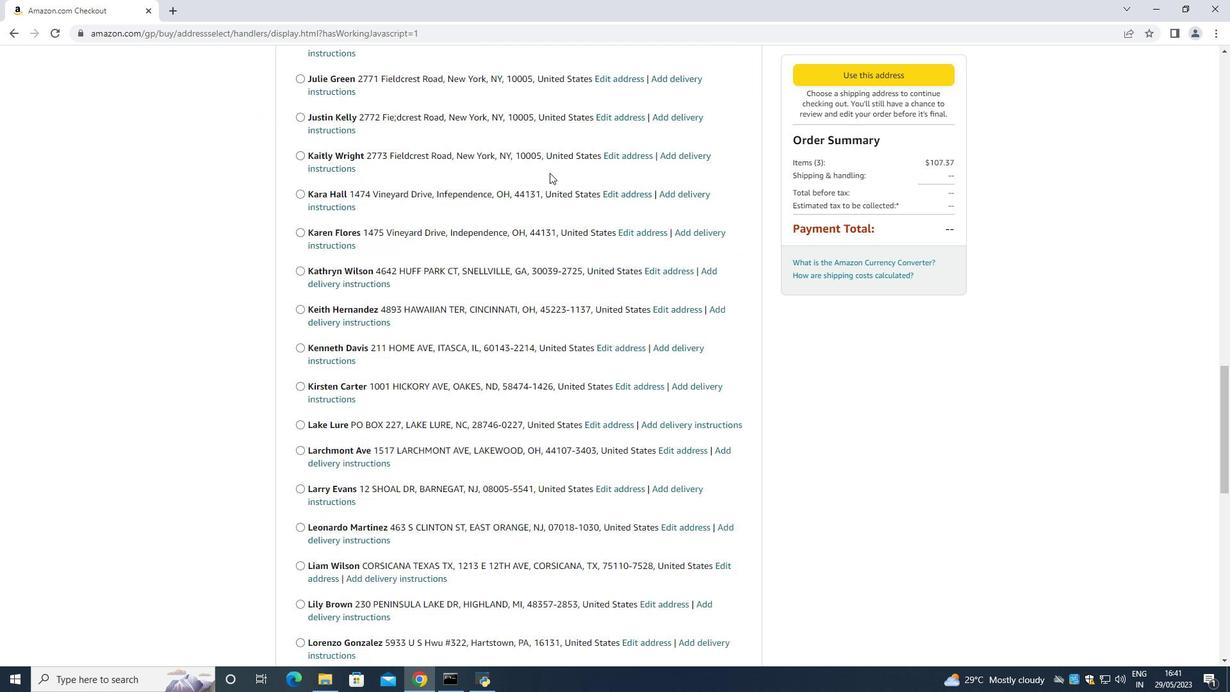 
Action: Mouse scrolled (550, 172) with delta (0, 0)
